Task: Explore Urban Condos in Nashville along with their reviews.
Action: Key pressed <Key.caps_lock>N<Key.caps_lock>ashville
Screenshot: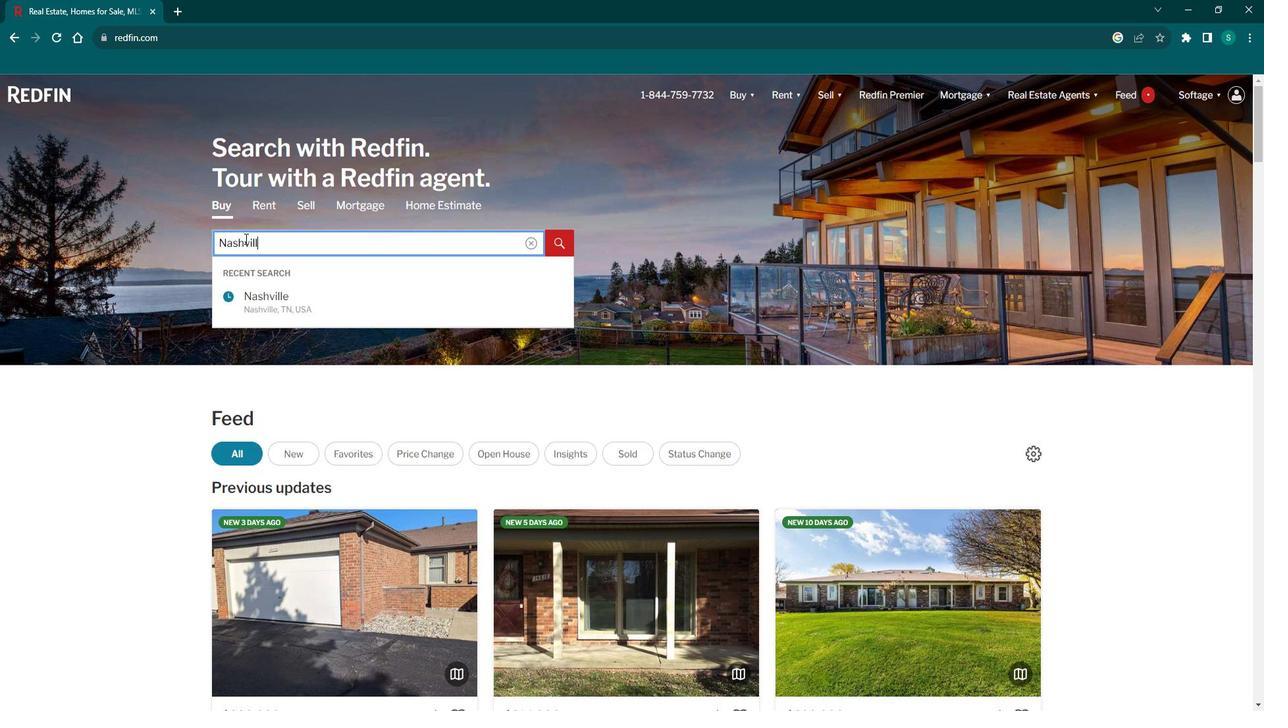 
Action: Mouse moved to (271, 380)
Screenshot: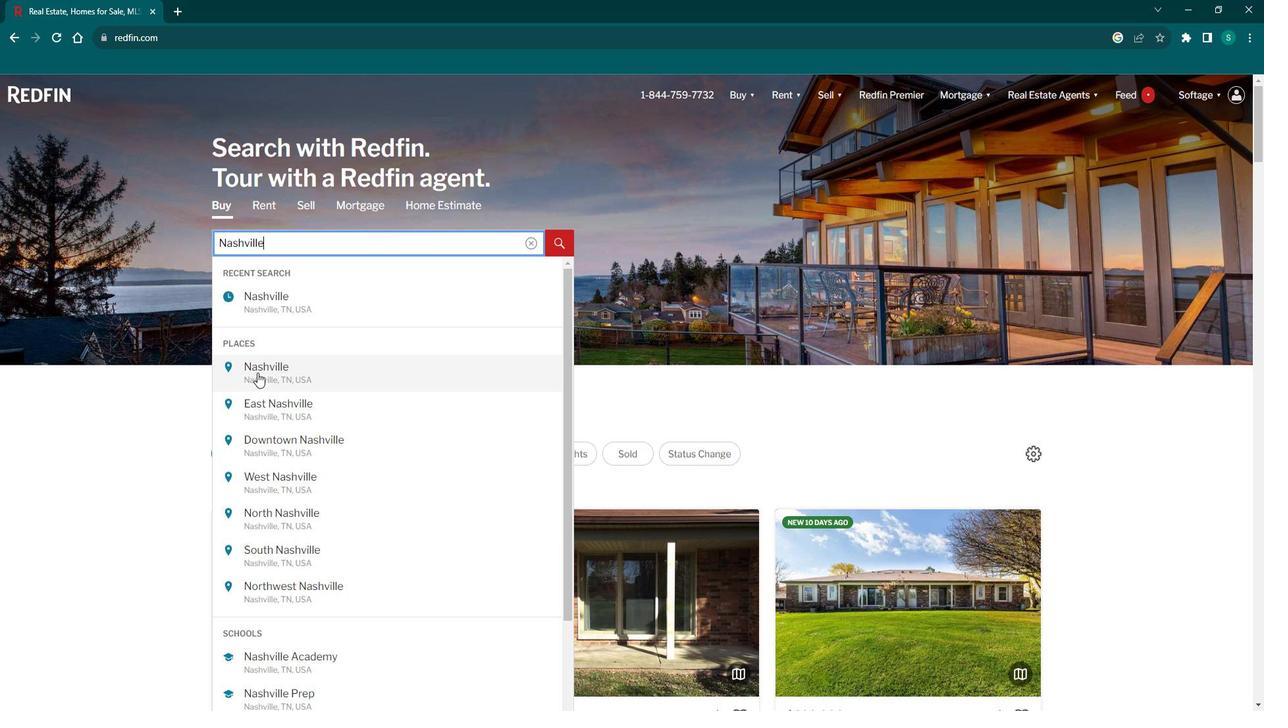 
Action: Mouse pressed left at (271, 380)
Screenshot: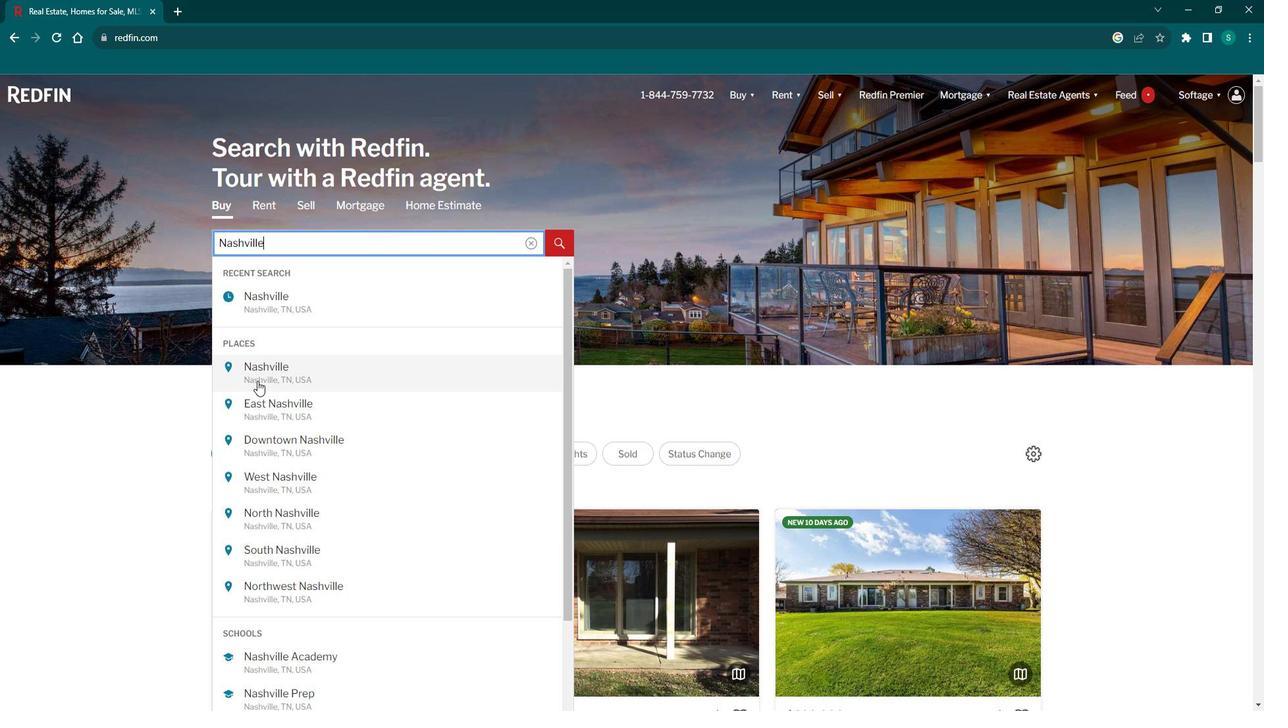 
Action: Mouse moved to (1151, 188)
Screenshot: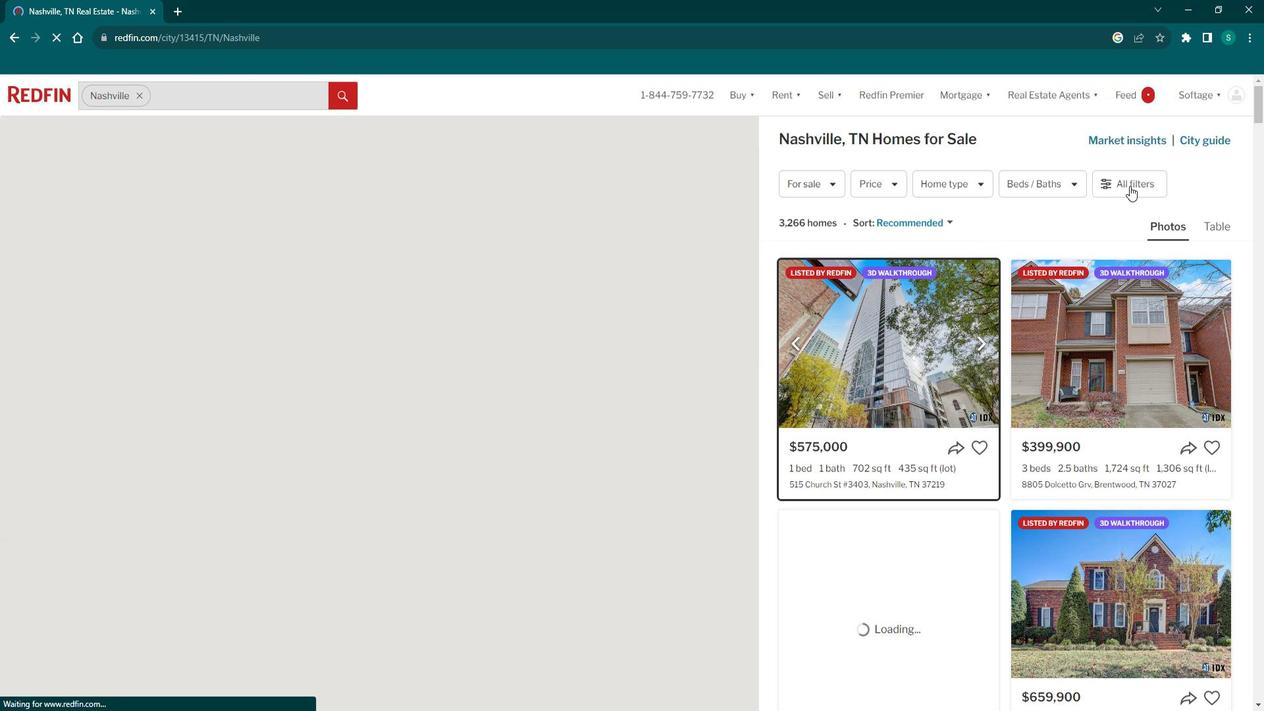 
Action: Mouse pressed left at (1151, 188)
Screenshot: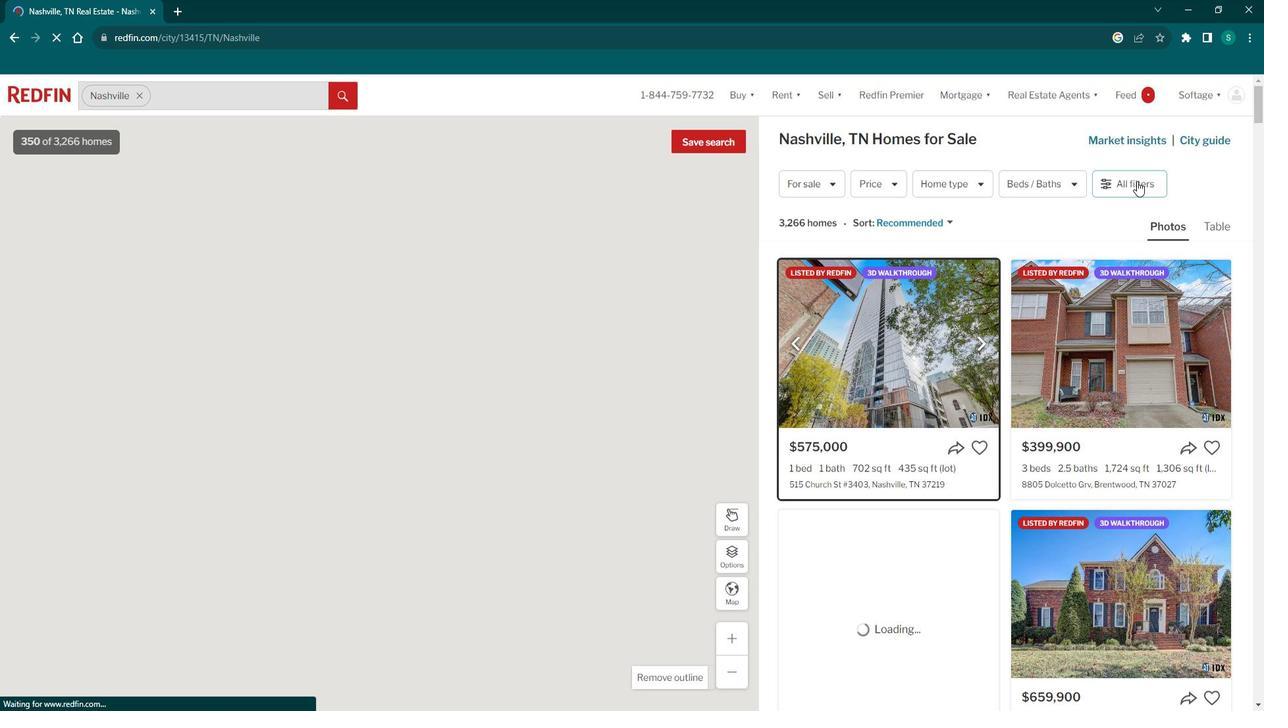 
Action: Mouse pressed left at (1151, 188)
Screenshot: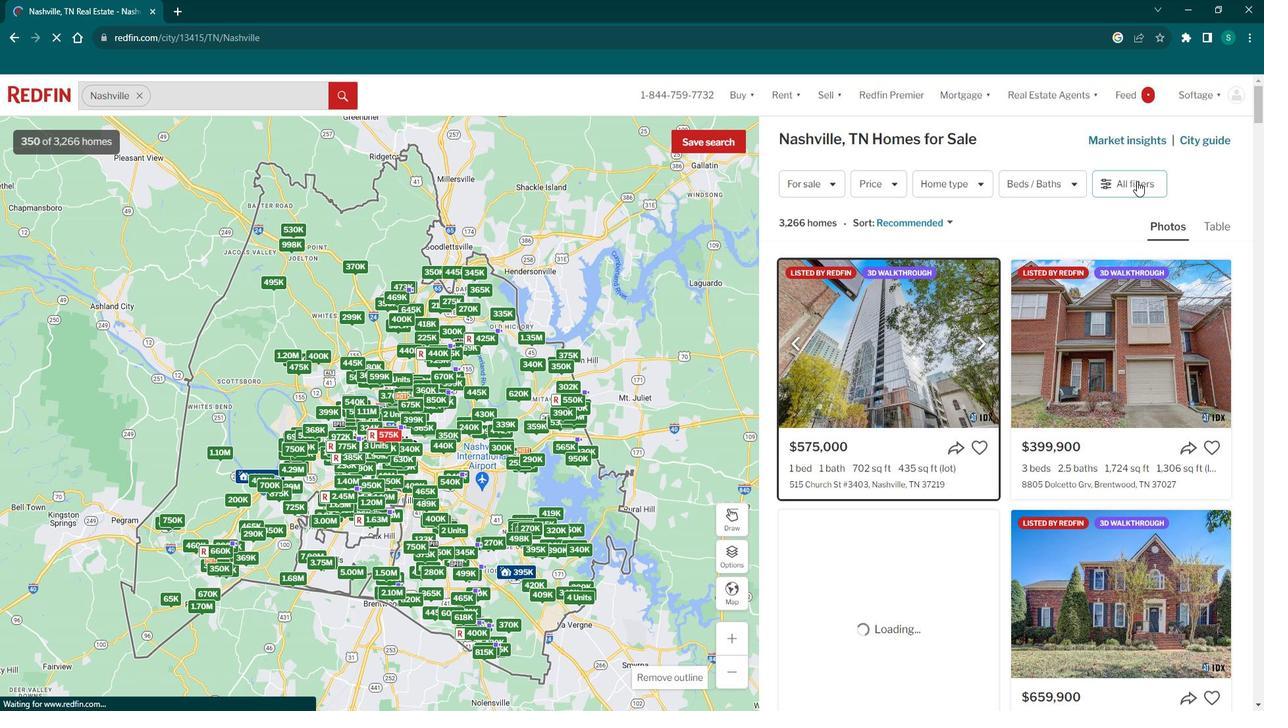 
Action: Mouse pressed left at (1151, 188)
Screenshot: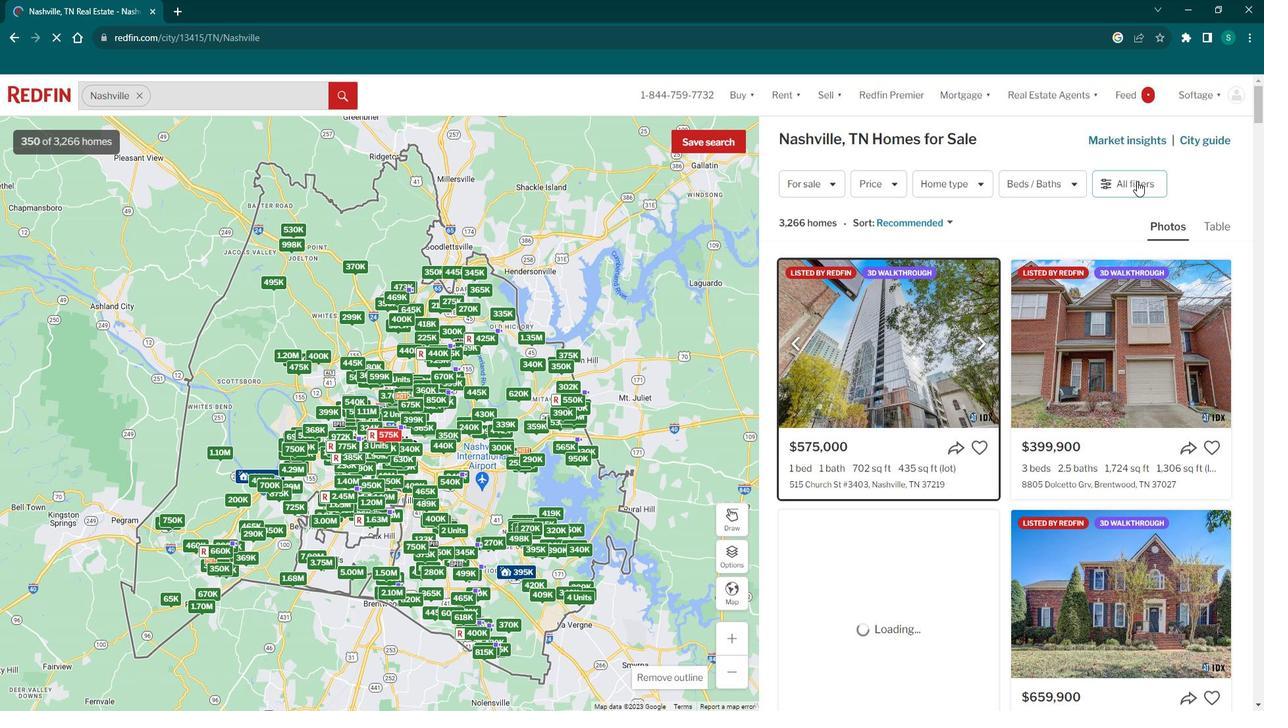 
Action: Mouse pressed left at (1151, 188)
Screenshot: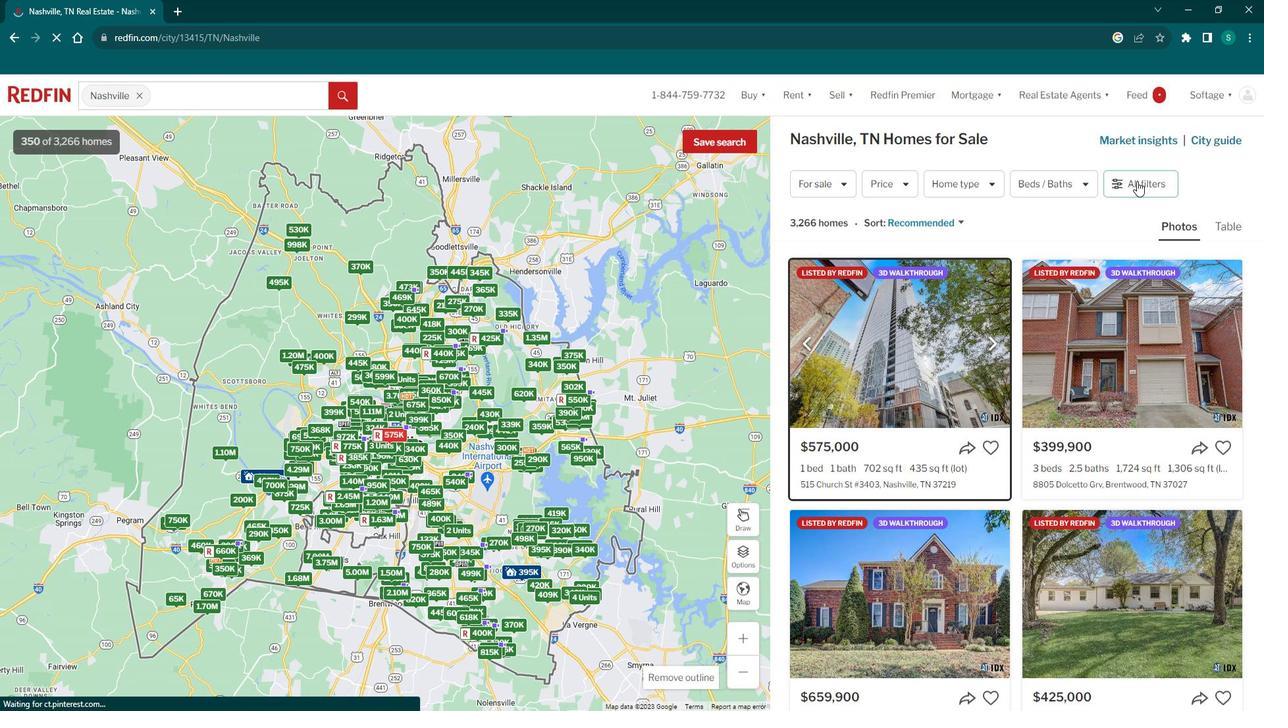 
Action: Mouse moved to (876, 455)
Screenshot: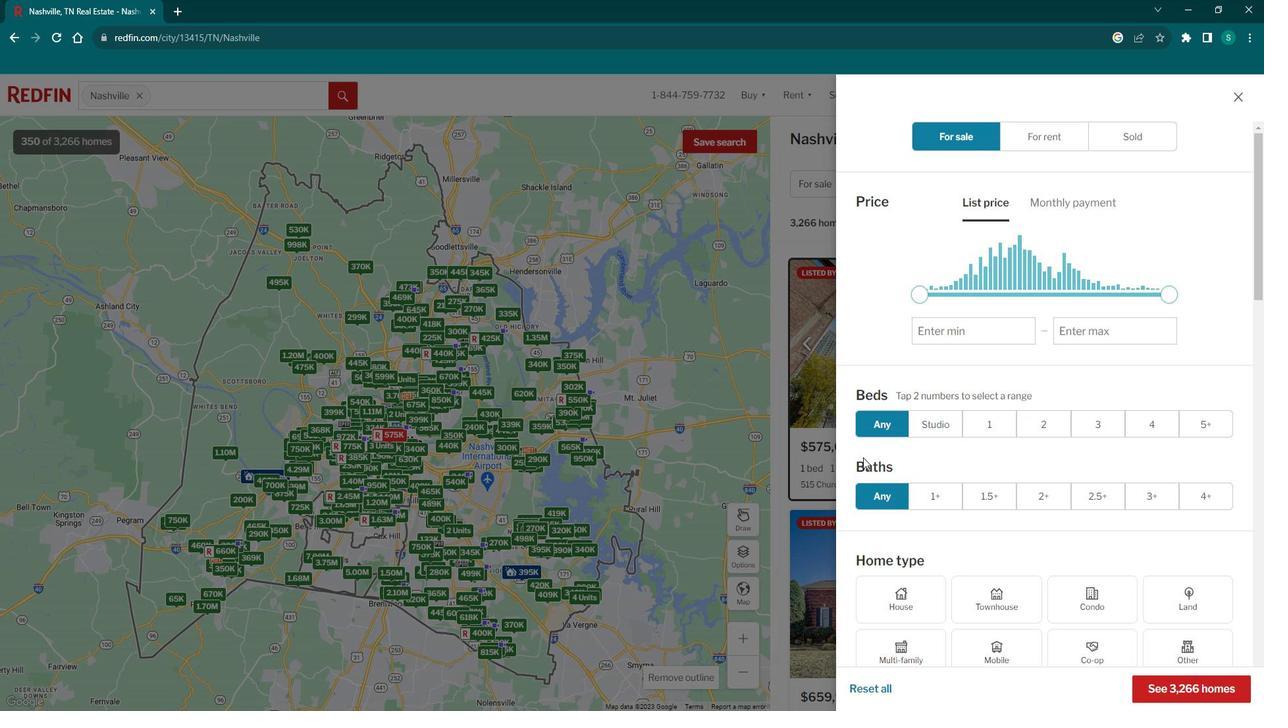 
Action: Mouse scrolled (876, 454) with delta (0, 0)
Screenshot: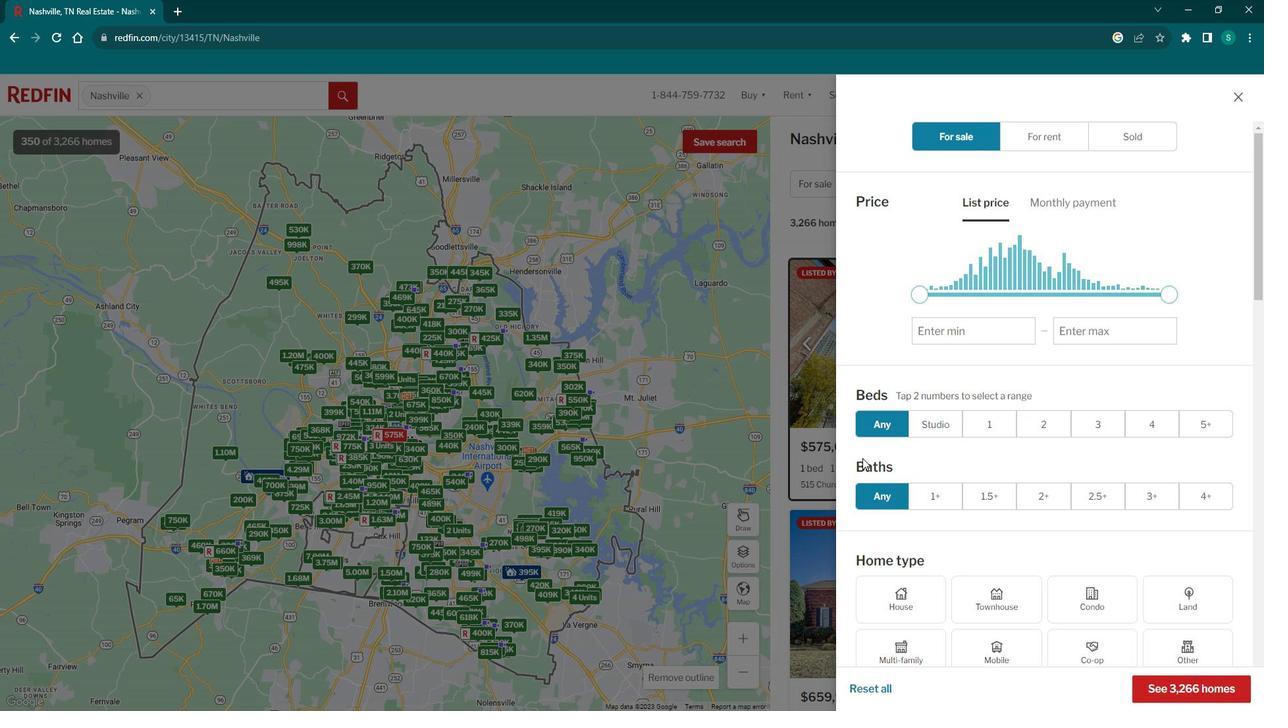 
Action: Mouse scrolled (876, 454) with delta (0, 0)
Screenshot: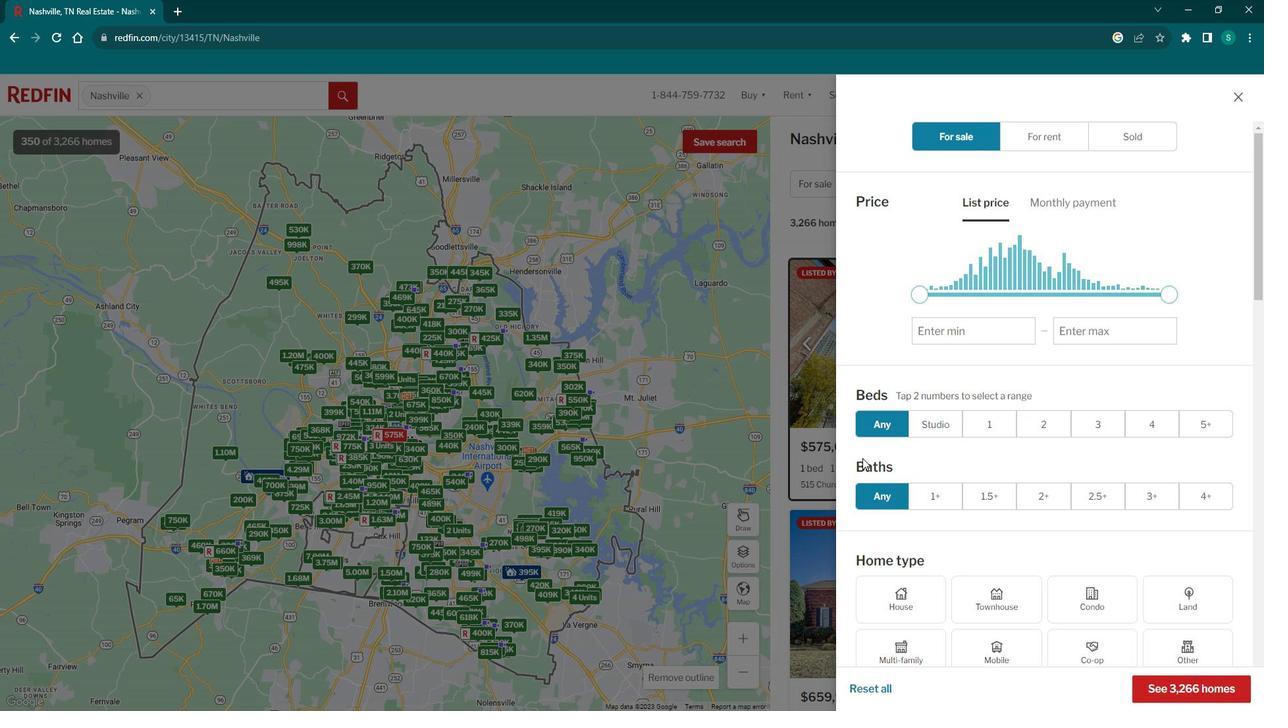 
Action: Mouse scrolled (876, 454) with delta (0, 0)
Screenshot: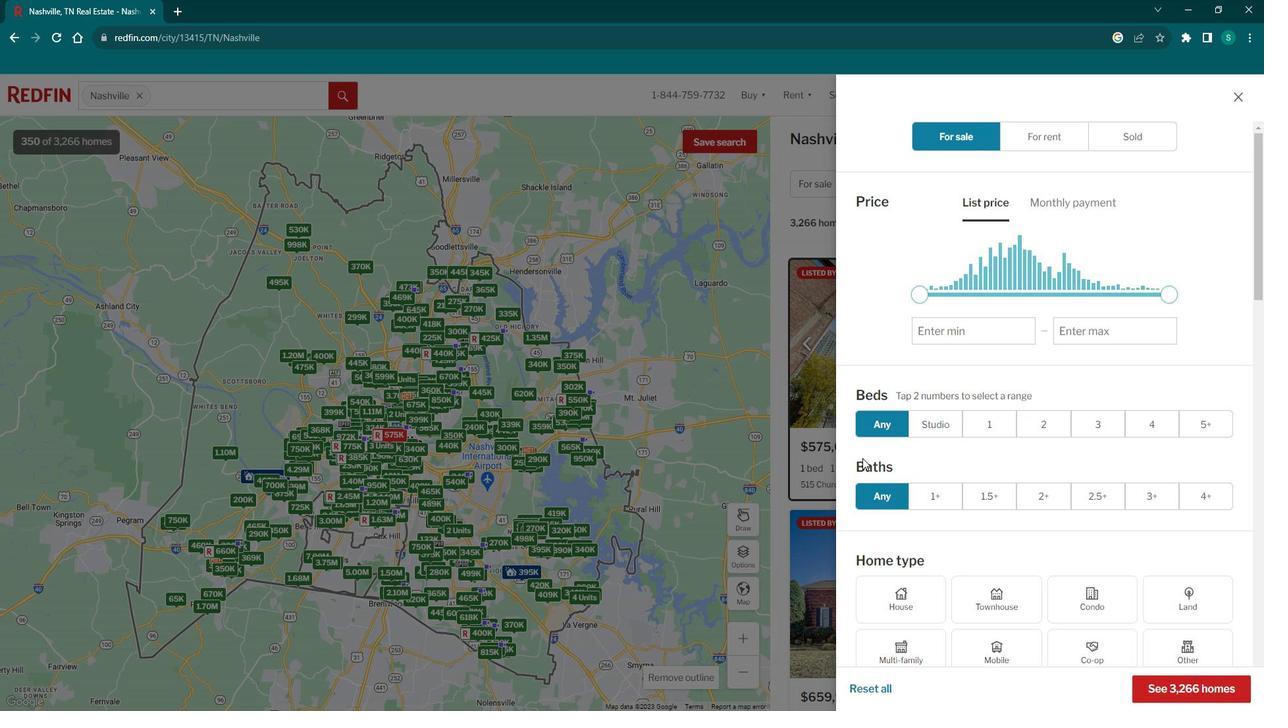 
Action: Mouse scrolled (876, 454) with delta (0, 0)
Screenshot: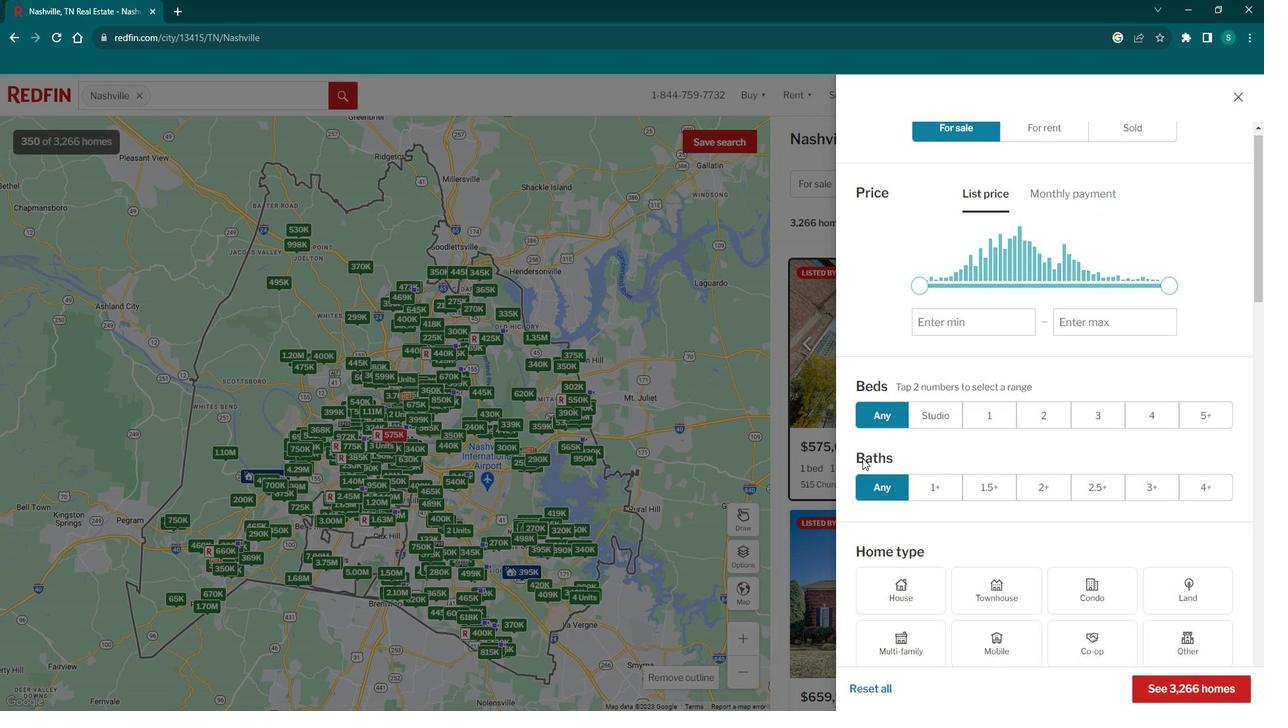 
Action: Mouse moved to (1095, 391)
Screenshot: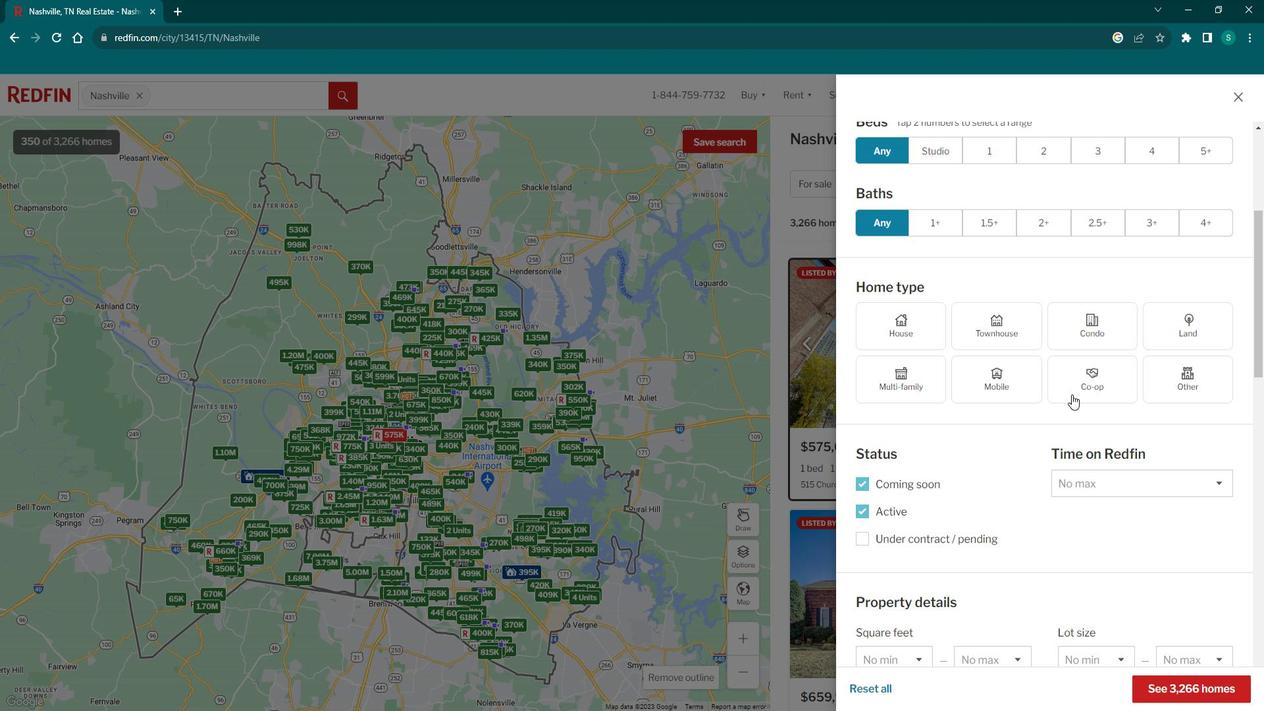 
Action: Mouse pressed left at (1095, 391)
Screenshot: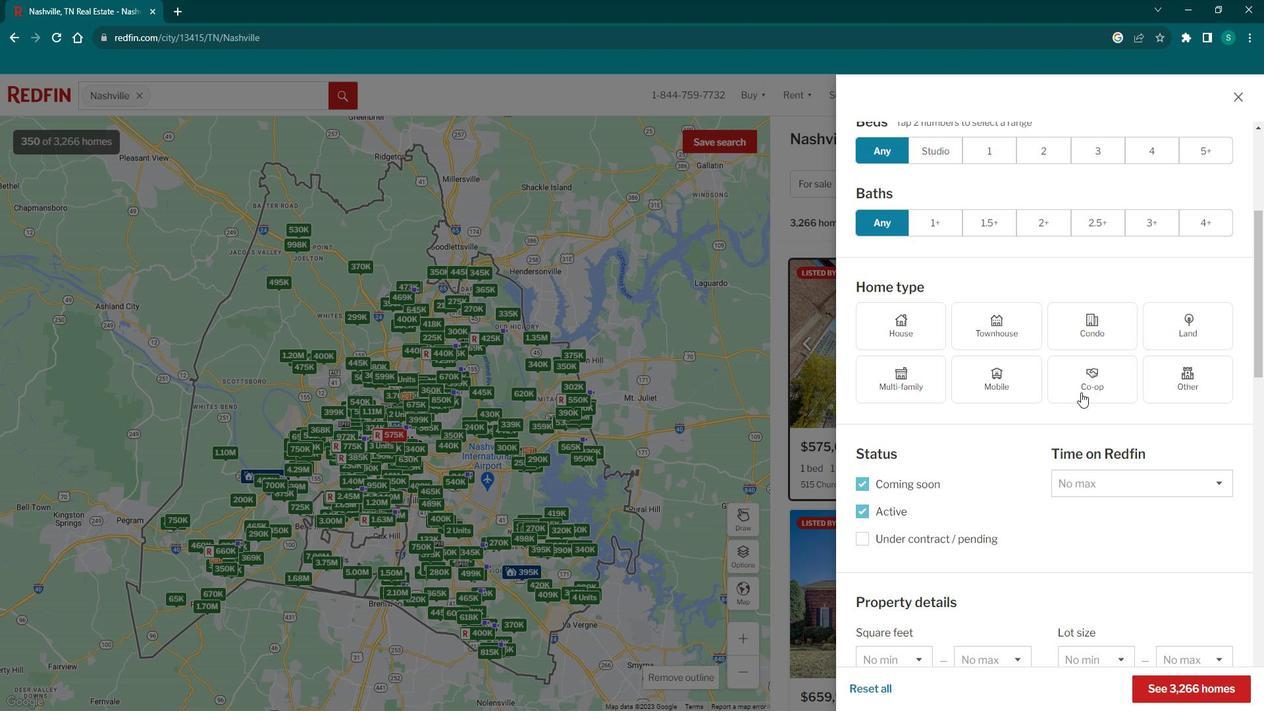 
Action: Mouse moved to (1112, 344)
Screenshot: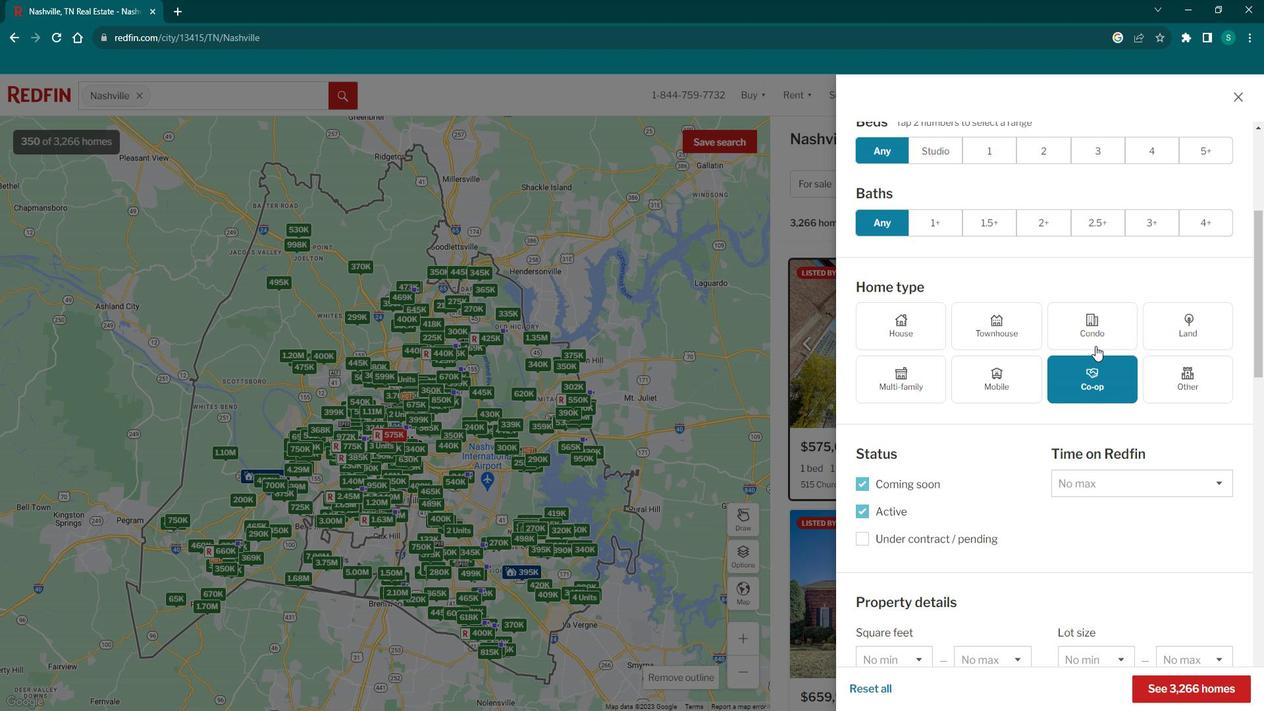 
Action: Mouse pressed left at (1112, 344)
Screenshot: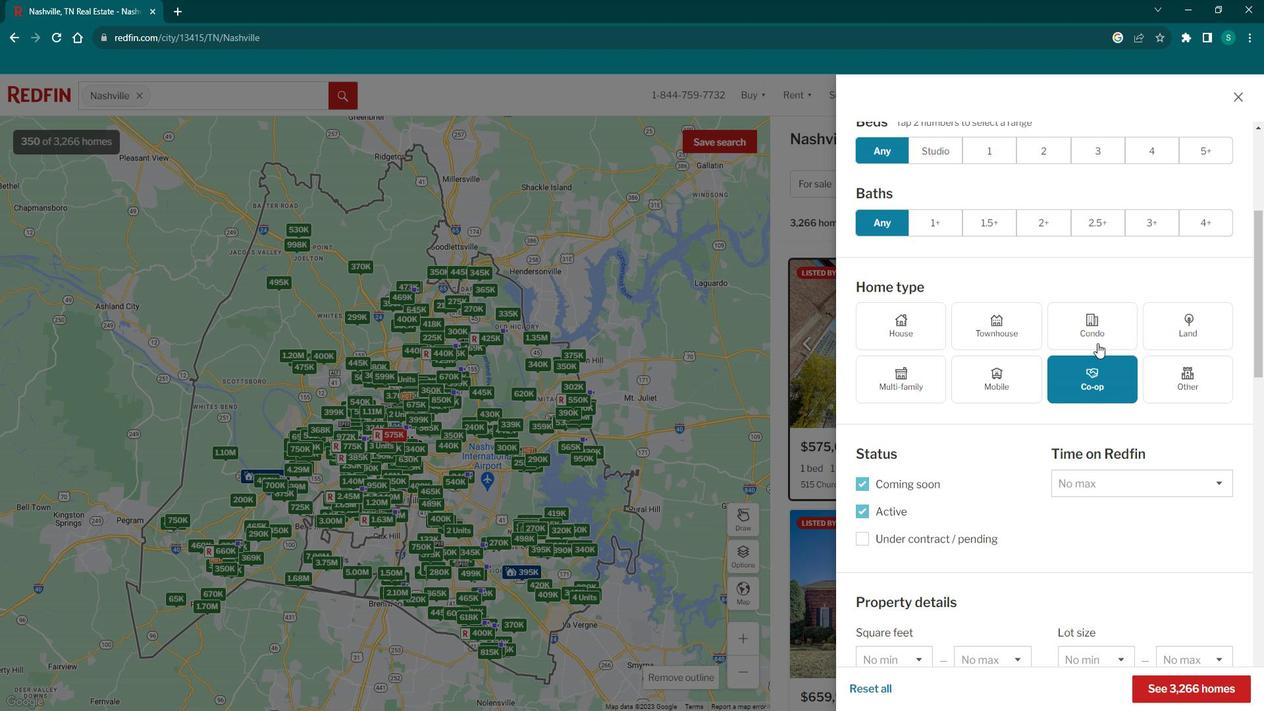 
Action: Mouse moved to (1103, 374)
Screenshot: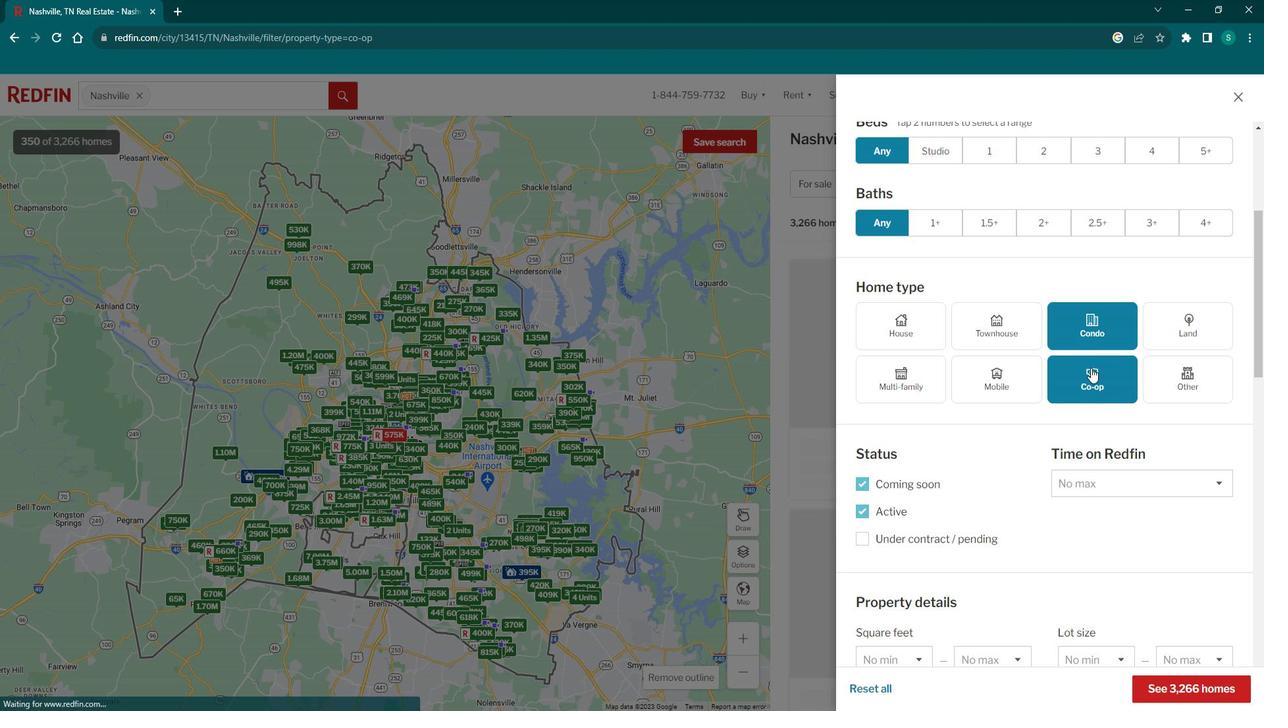
Action: Mouse pressed left at (1103, 374)
Screenshot: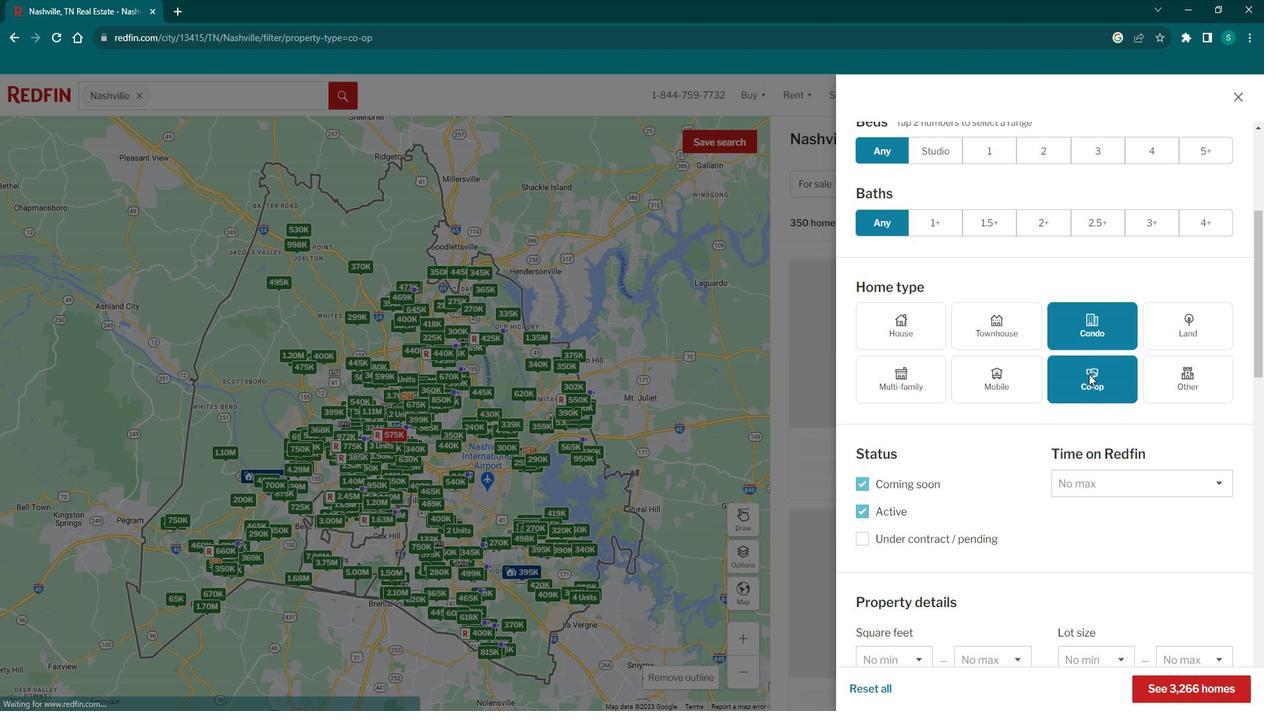 
Action: Mouse moved to (1051, 445)
Screenshot: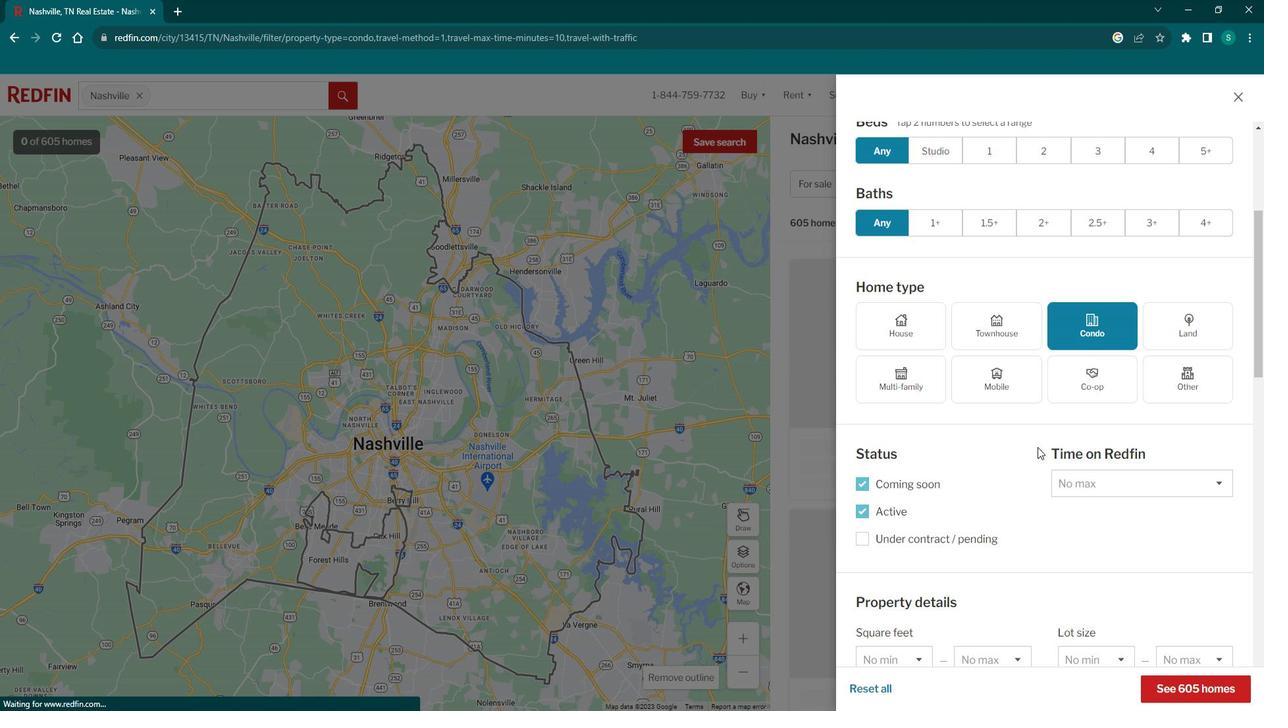 
Action: Mouse scrolled (1051, 444) with delta (0, 0)
Screenshot: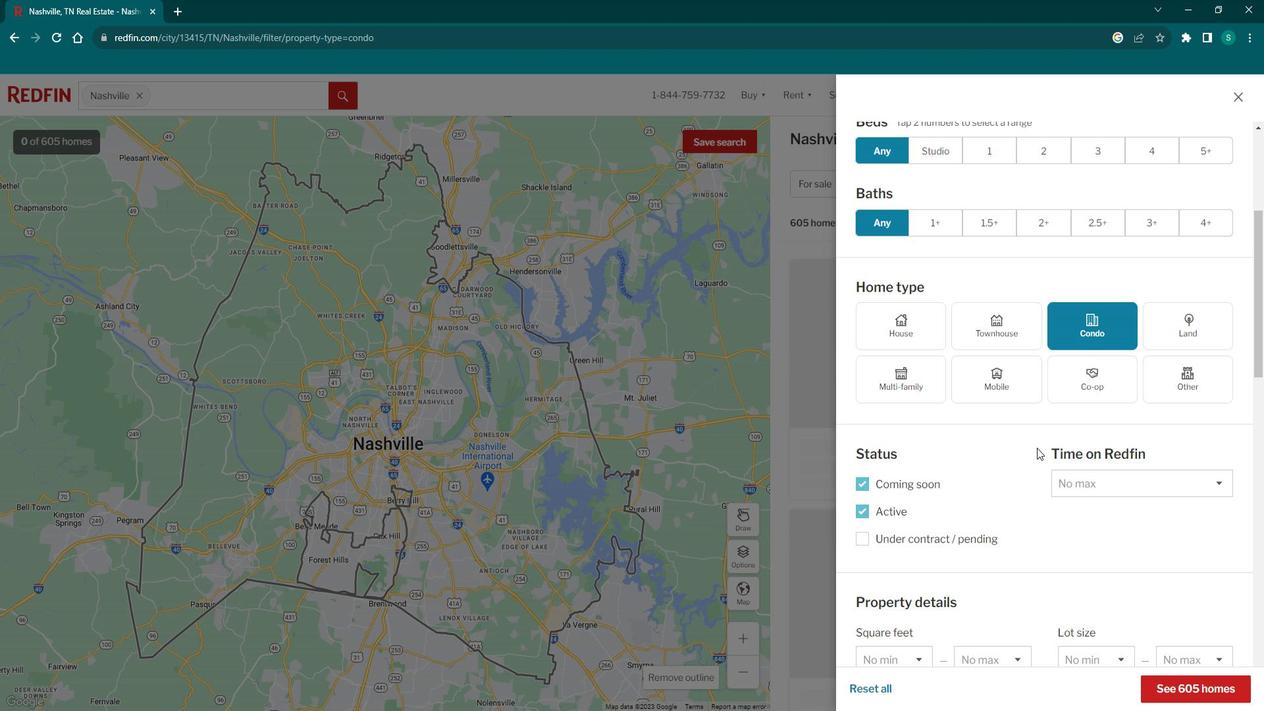 
Action: Mouse scrolled (1051, 444) with delta (0, 0)
Screenshot: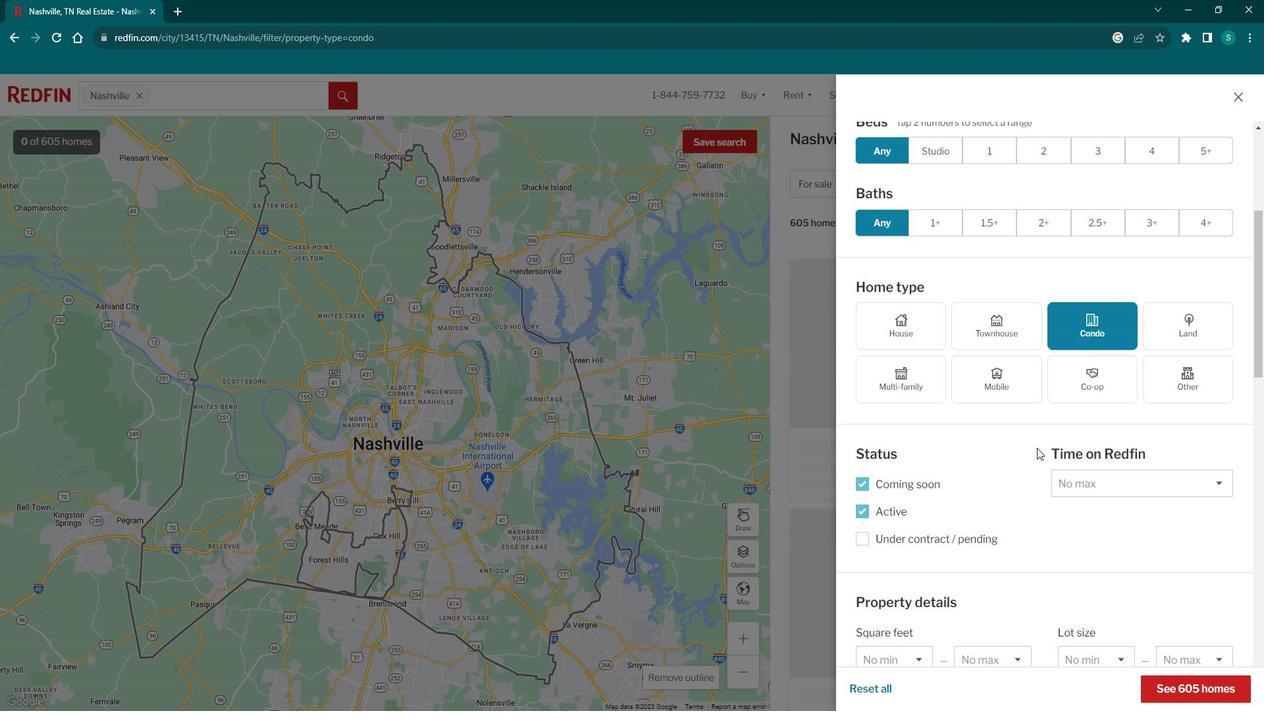 
Action: Mouse scrolled (1051, 444) with delta (0, 0)
Screenshot: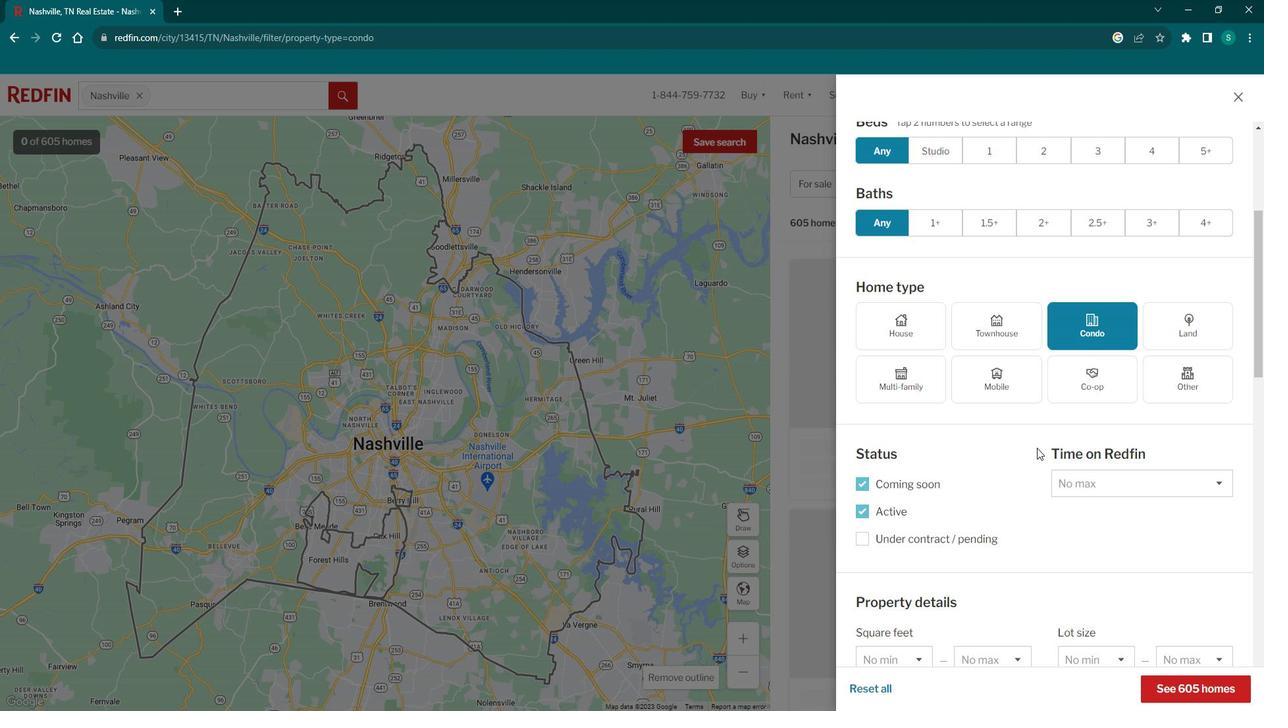 
Action: Mouse scrolled (1051, 444) with delta (0, 0)
Screenshot: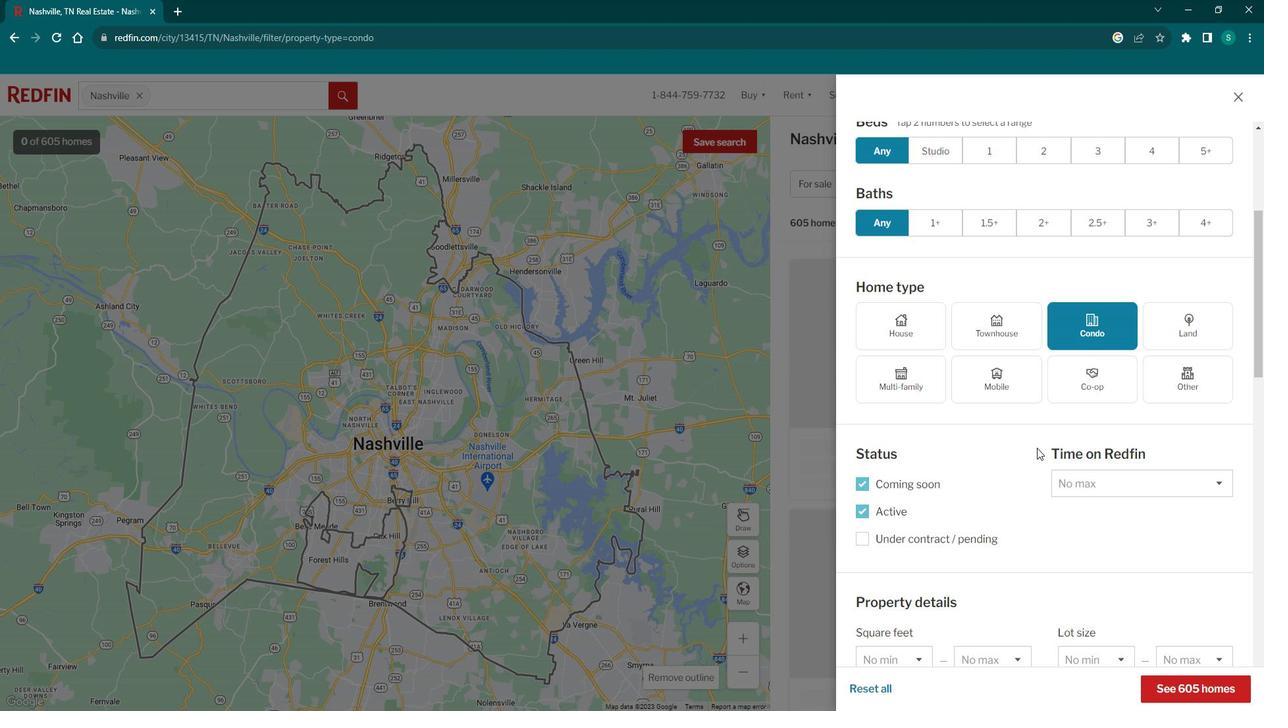 
Action: Mouse scrolled (1051, 444) with delta (0, 0)
Screenshot: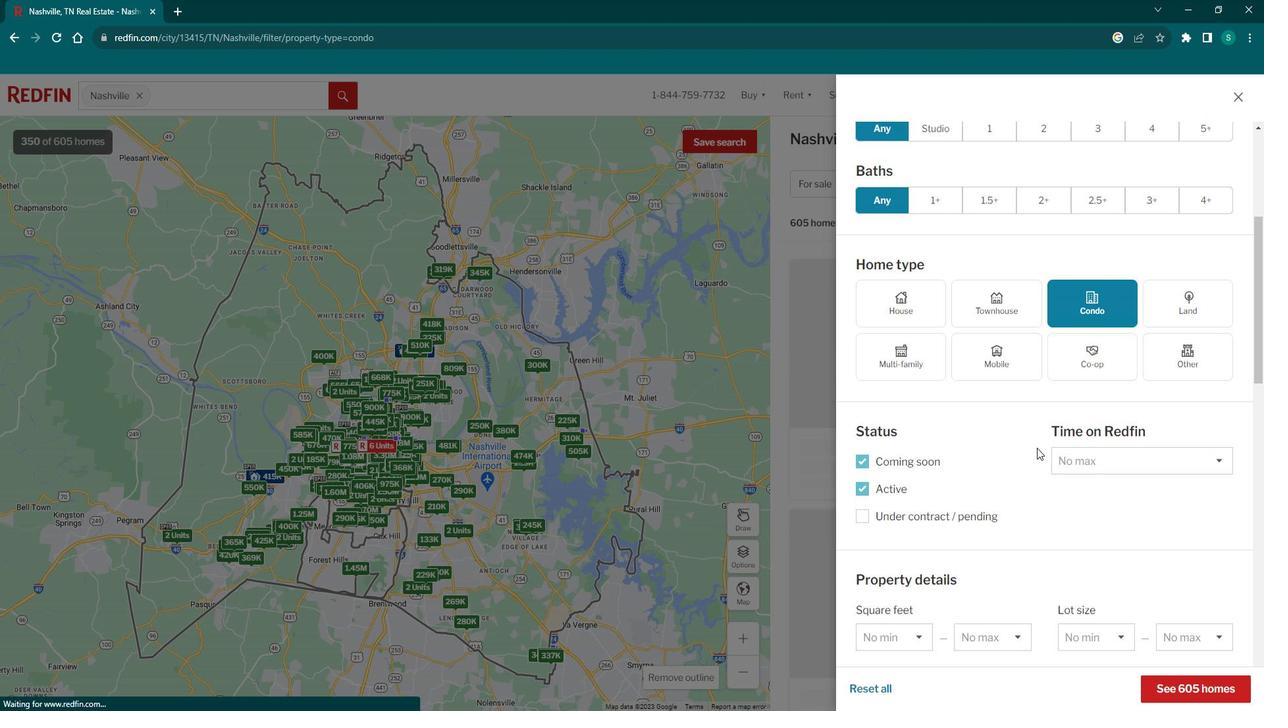 
Action: Mouse moved to (1198, 683)
Screenshot: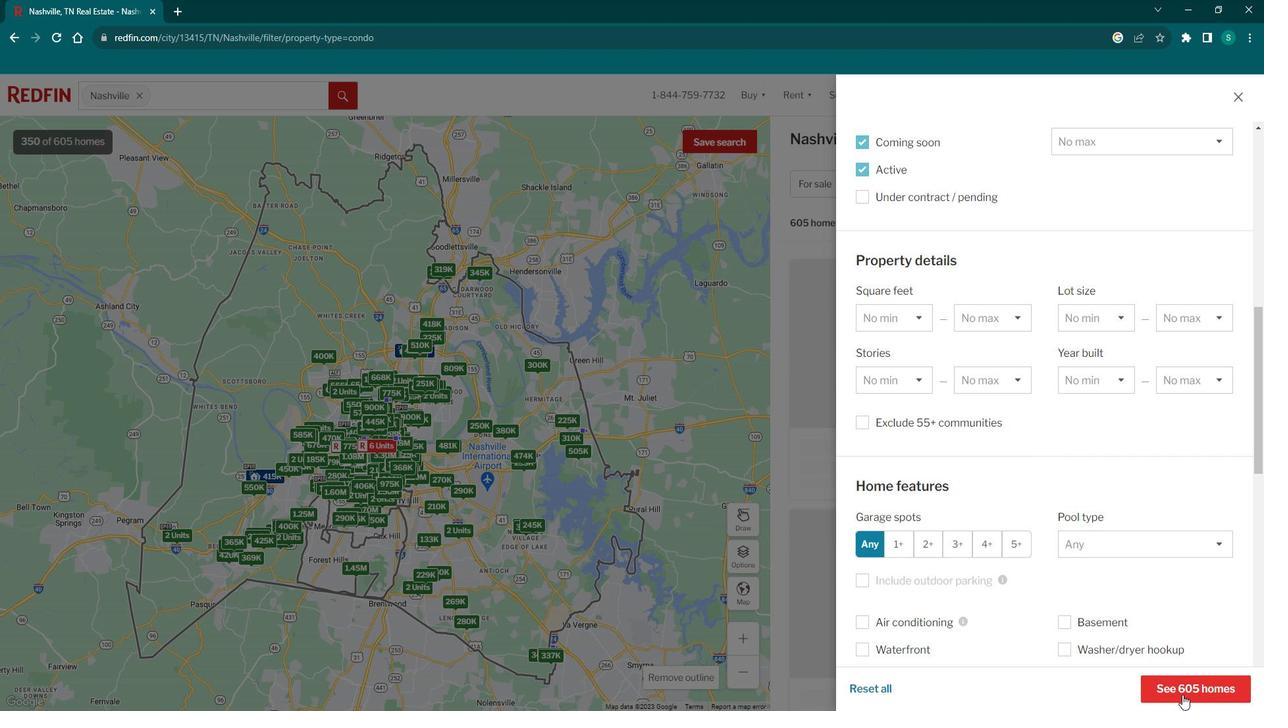 
Action: Mouse pressed left at (1198, 683)
Screenshot: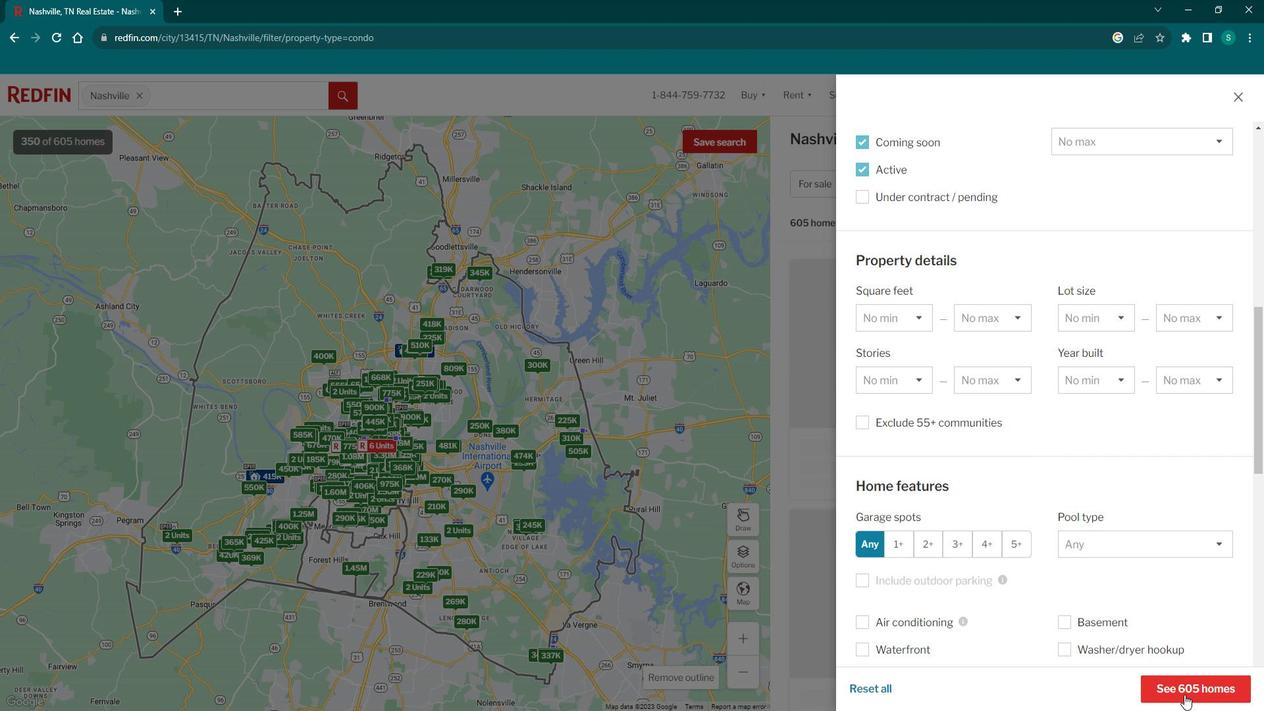 
Action: Mouse moved to (942, 422)
Screenshot: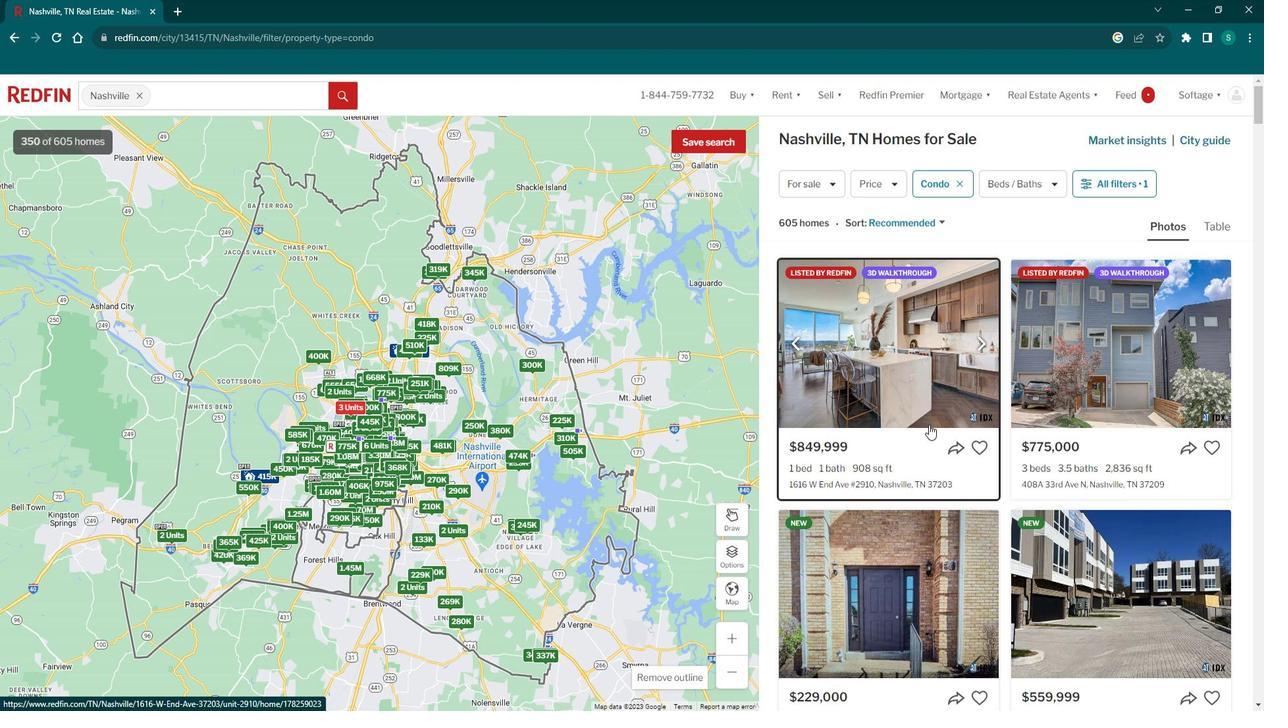 
Action: Mouse pressed left at (942, 422)
Screenshot: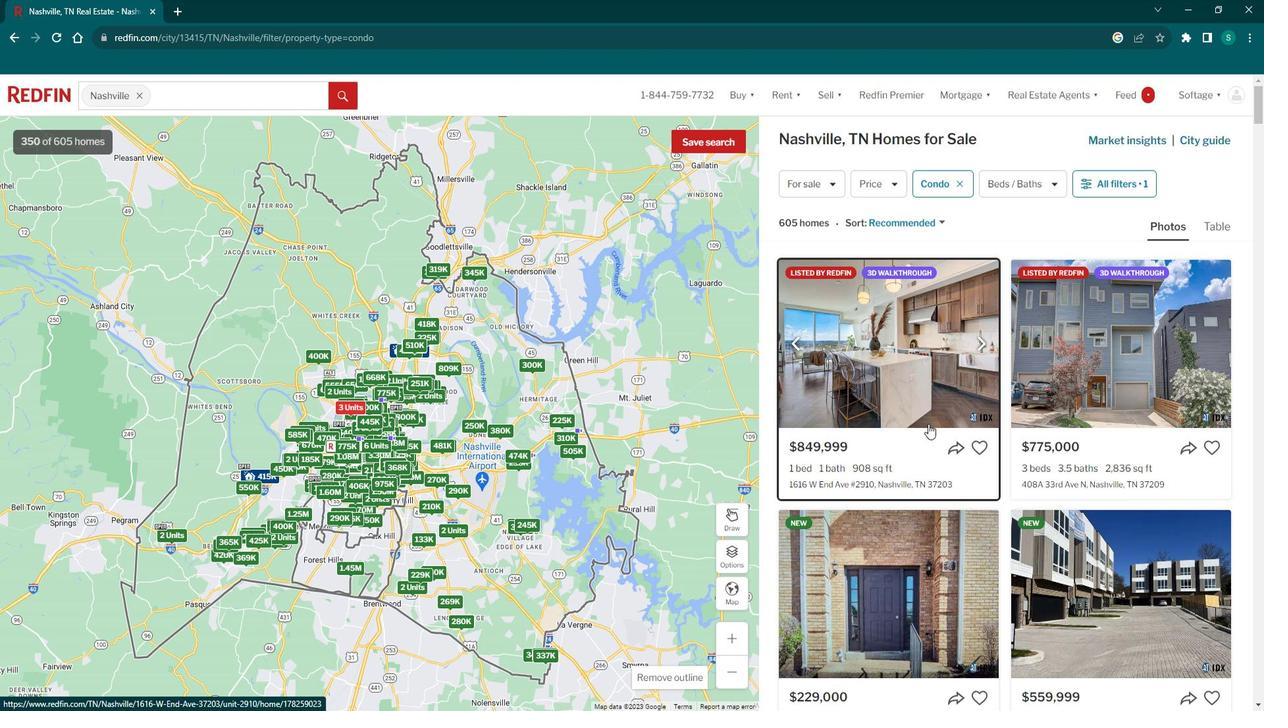 
Action: Mouse moved to (547, 465)
Screenshot: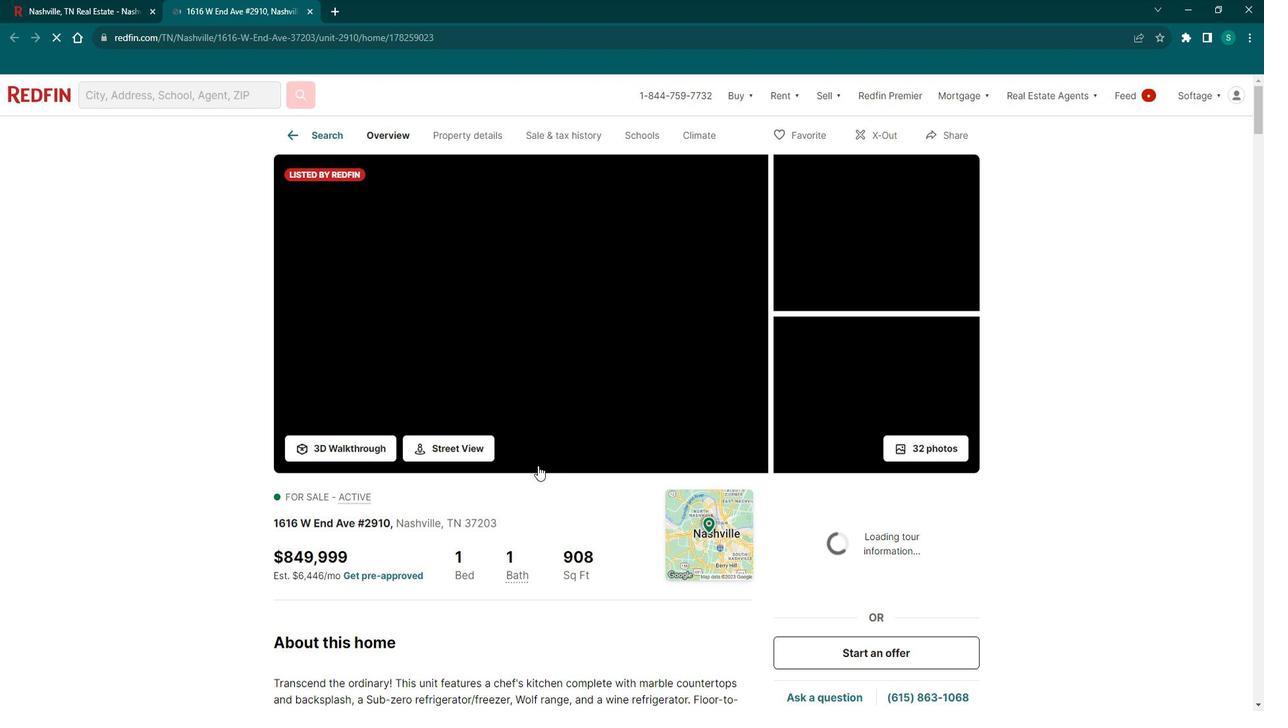 
Action: Mouse scrolled (547, 464) with delta (0, 0)
Screenshot: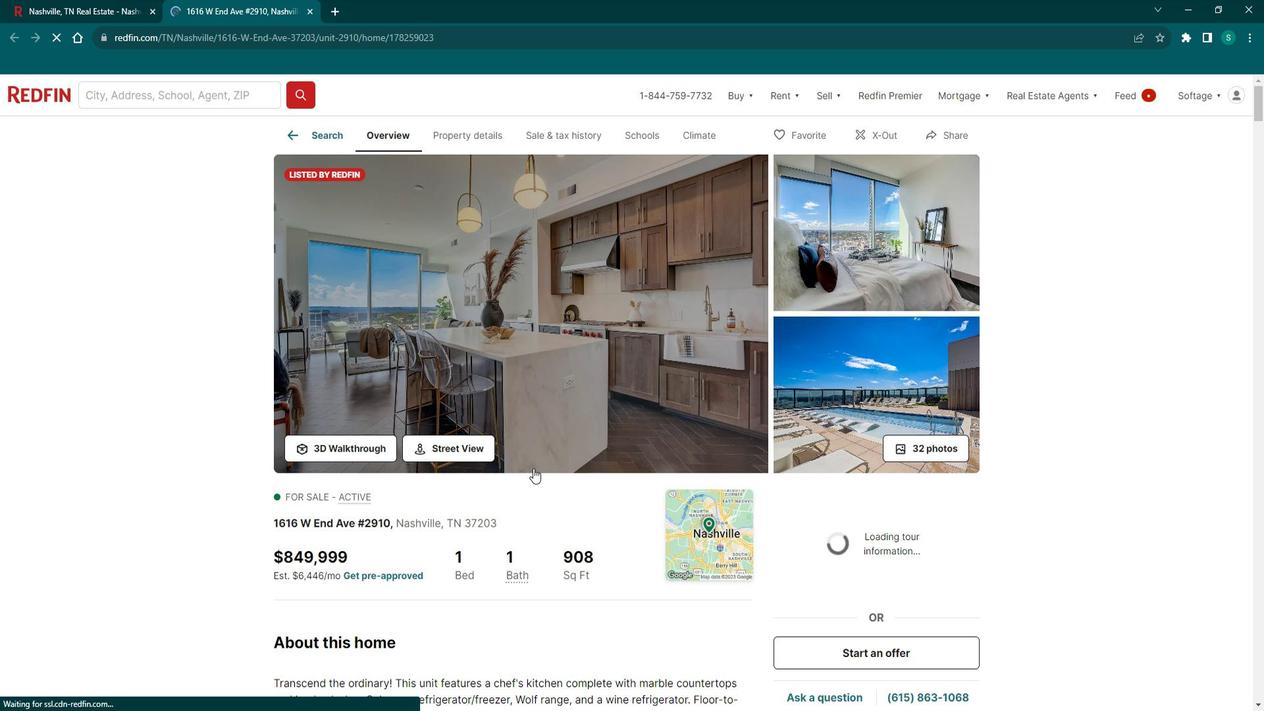 
Action: Mouse scrolled (547, 464) with delta (0, 0)
Screenshot: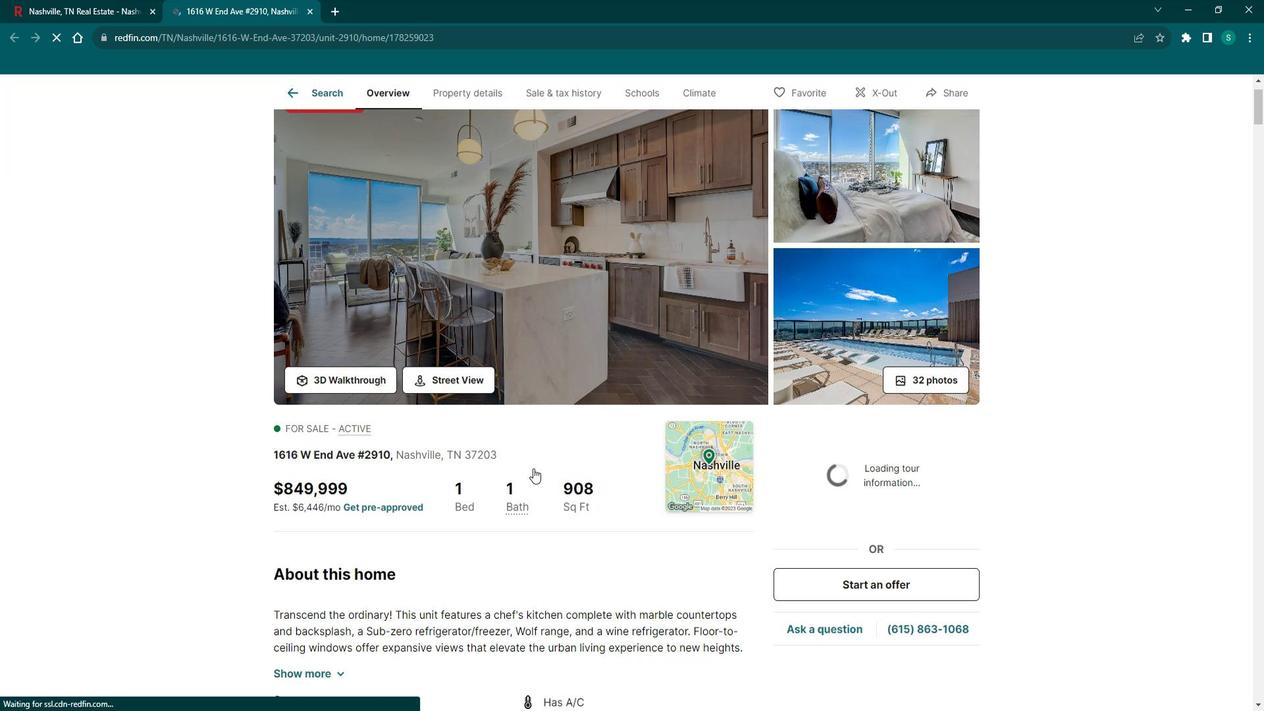 
Action: Mouse scrolled (547, 464) with delta (0, 0)
Screenshot: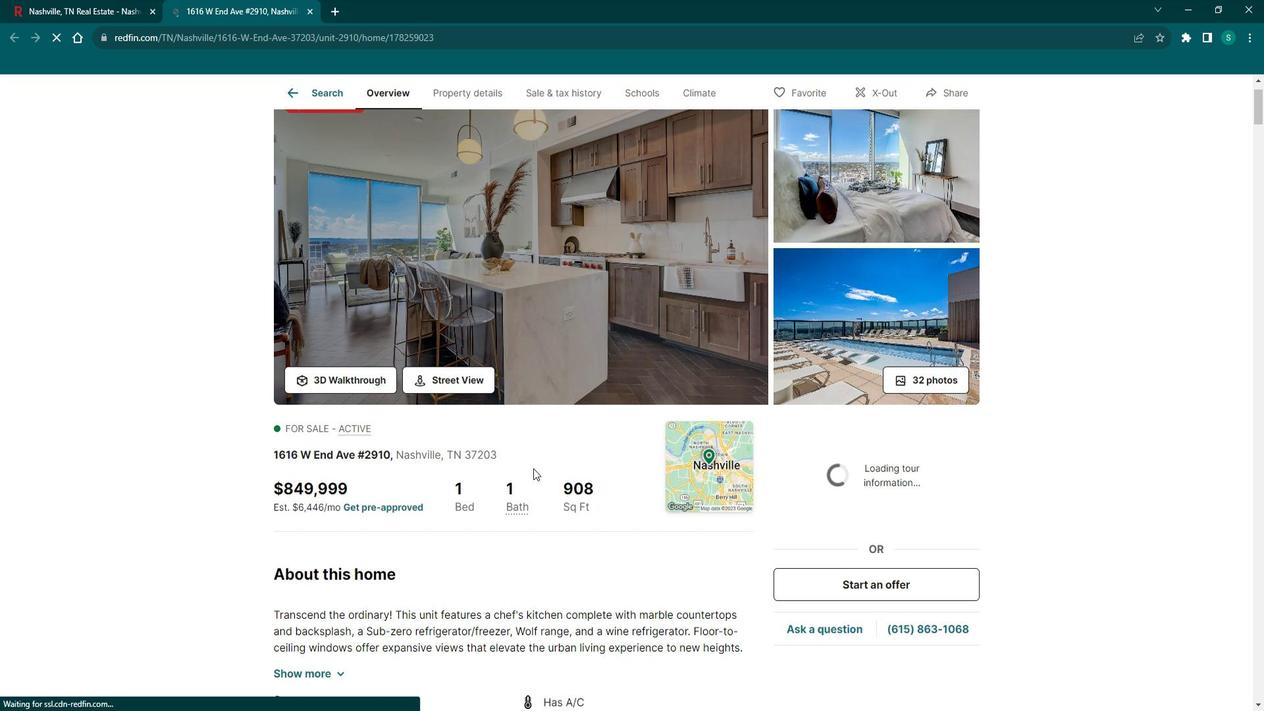 
Action: Mouse scrolled (547, 464) with delta (0, 0)
Screenshot: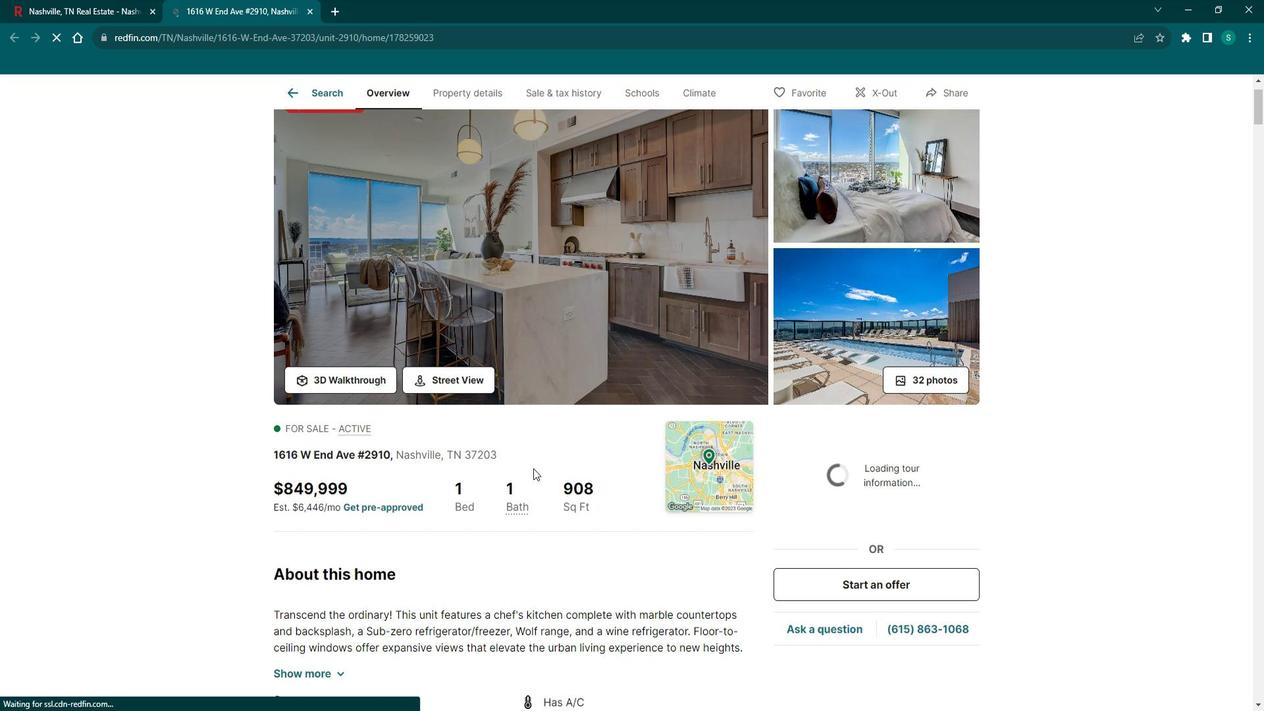 
Action: Mouse scrolled (547, 464) with delta (0, 0)
Screenshot: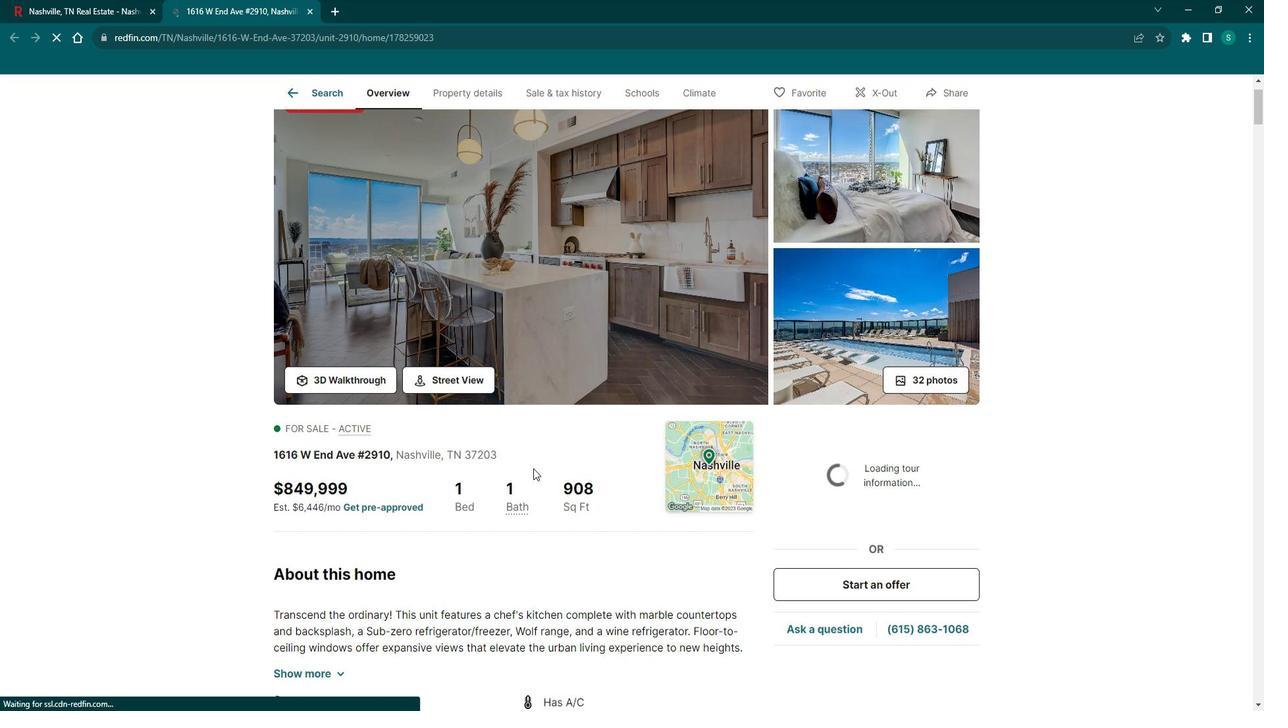 
Action: Mouse scrolled (547, 464) with delta (0, 0)
Screenshot: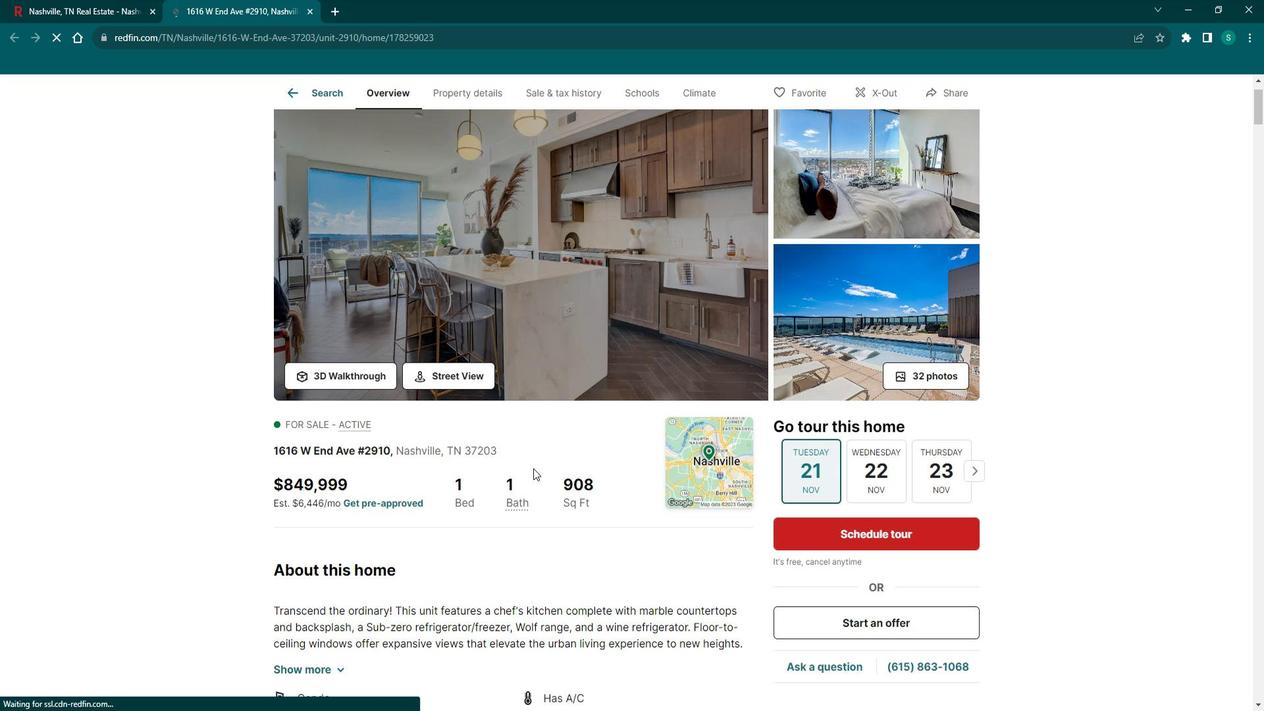 
Action: Mouse moved to (413, 465)
Screenshot: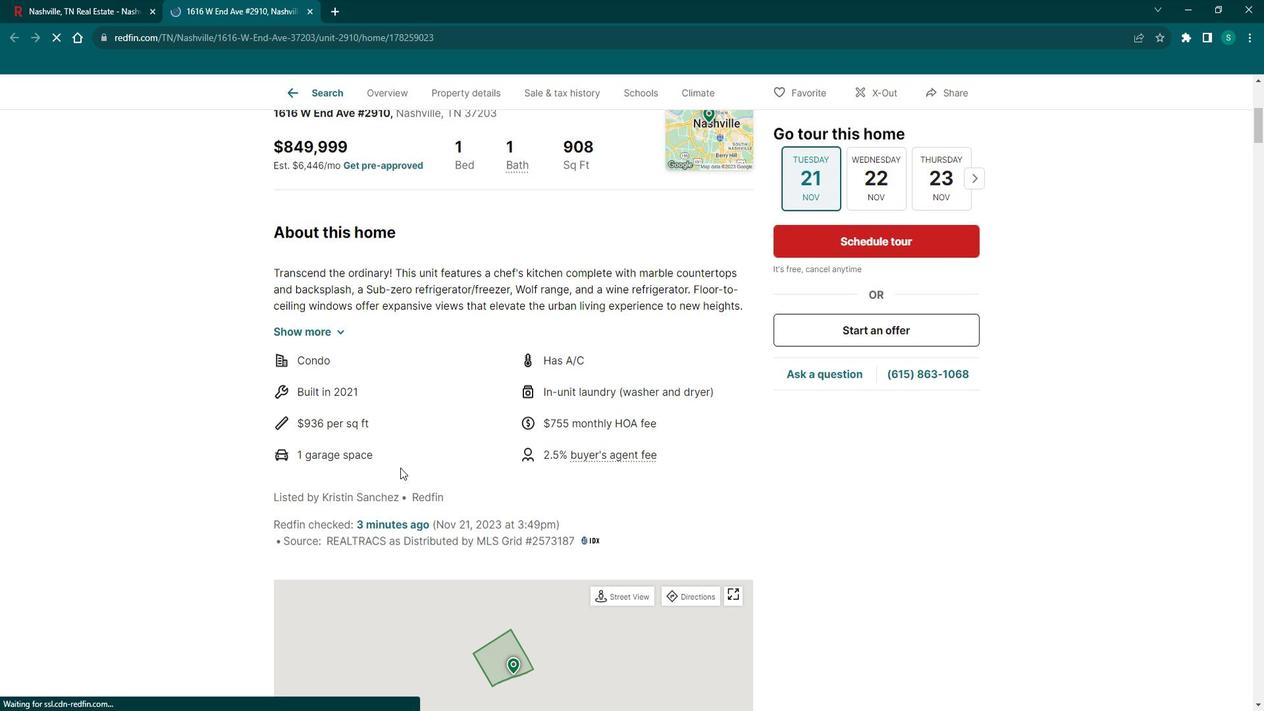 
Action: Mouse scrolled (413, 464) with delta (0, 0)
Screenshot: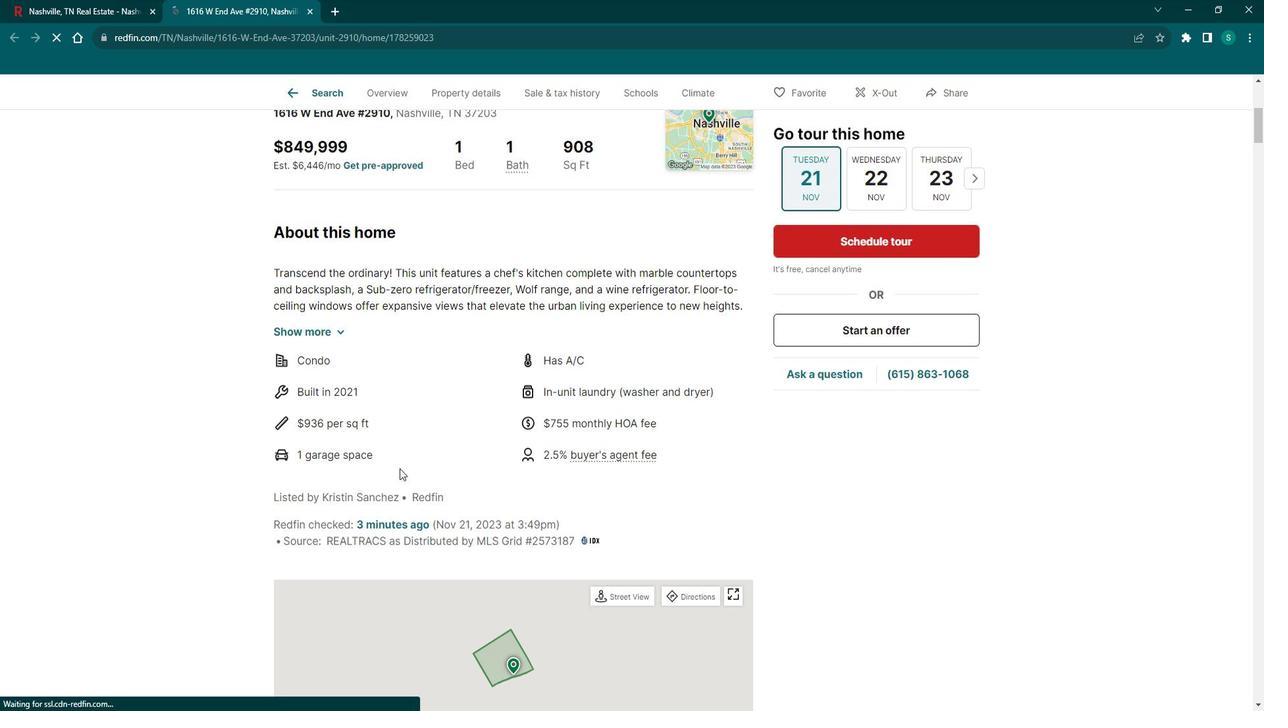 
Action: Mouse scrolled (413, 464) with delta (0, 0)
Screenshot: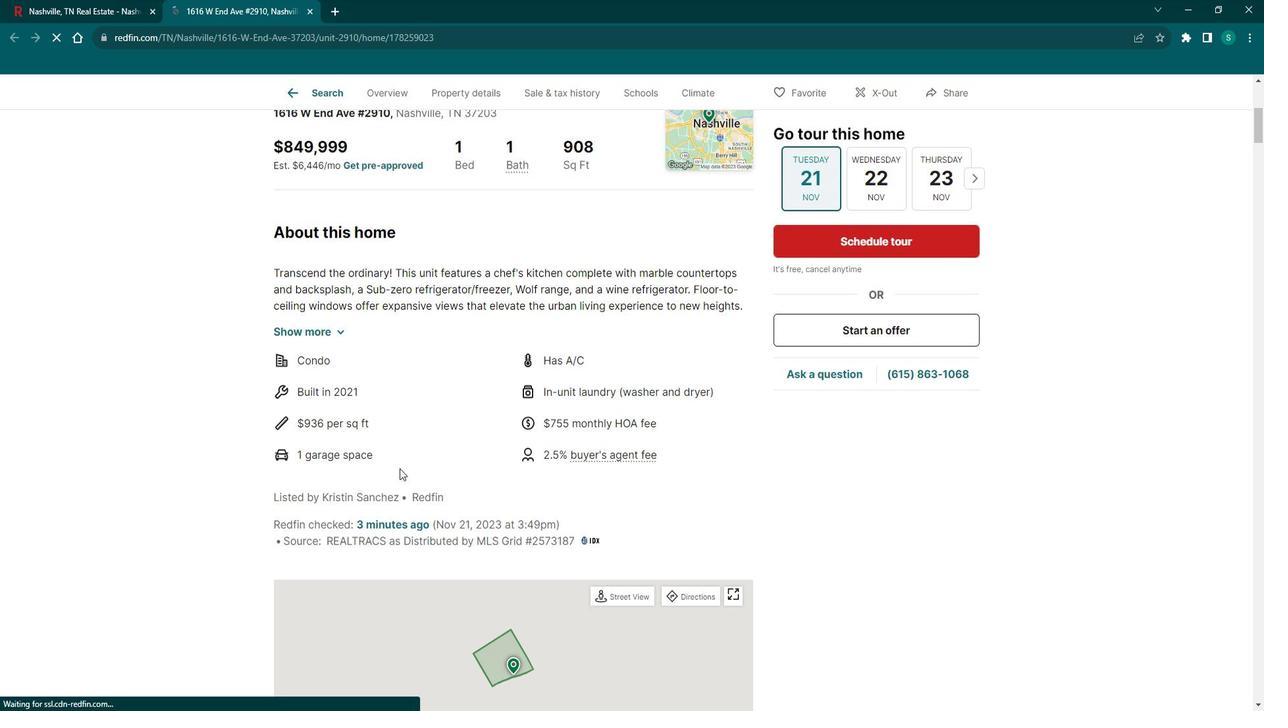 
Action: Mouse scrolled (413, 464) with delta (0, 0)
Screenshot: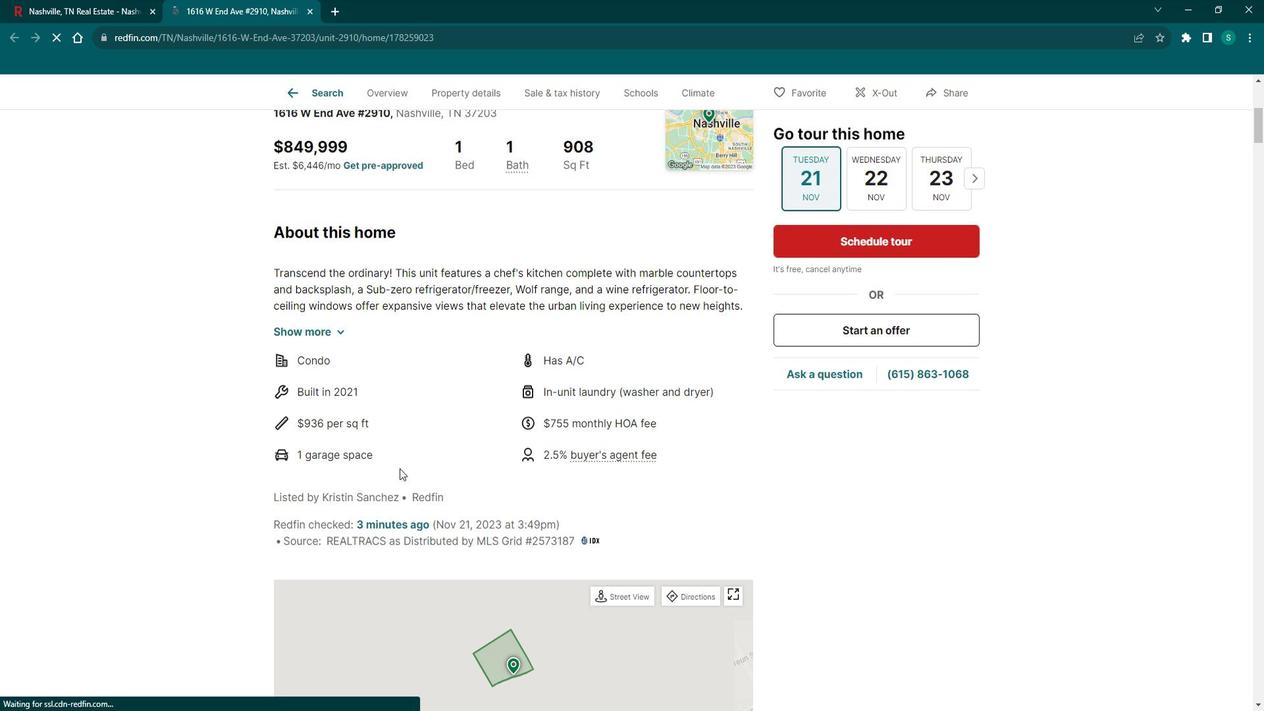
Action: Mouse scrolled (413, 464) with delta (0, 0)
Screenshot: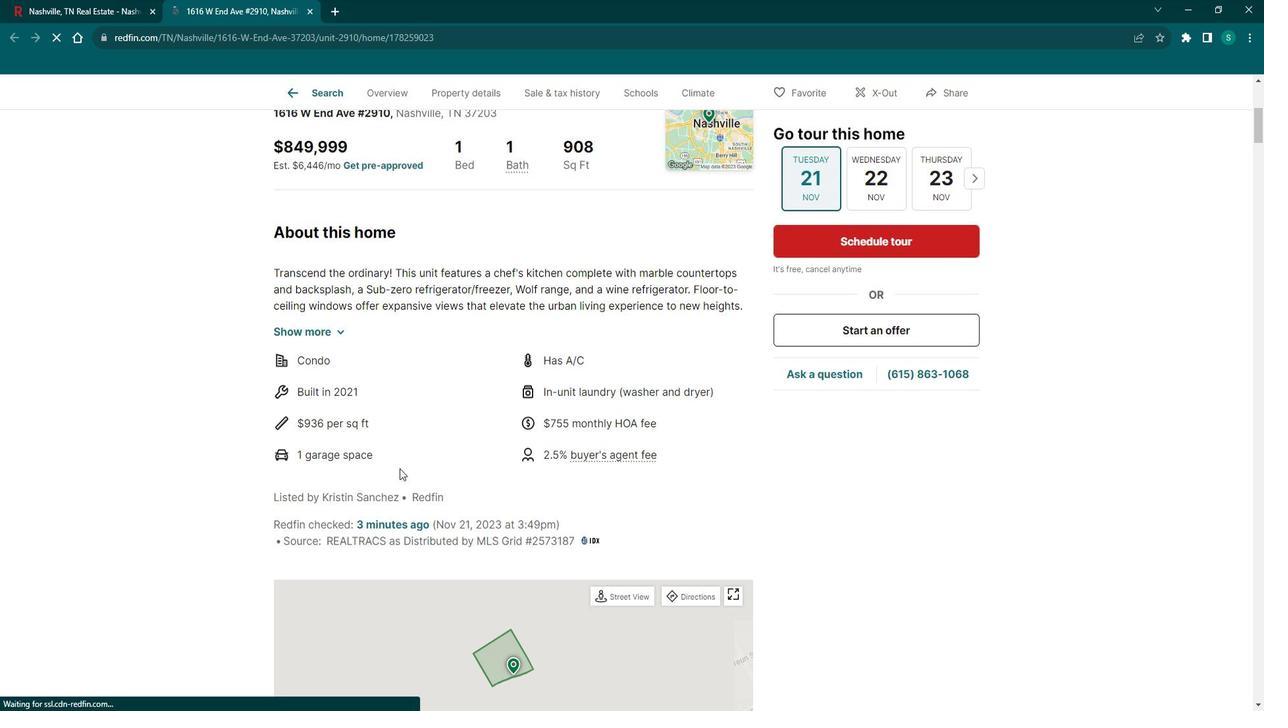 
Action: Mouse scrolled (413, 464) with delta (0, 0)
Screenshot: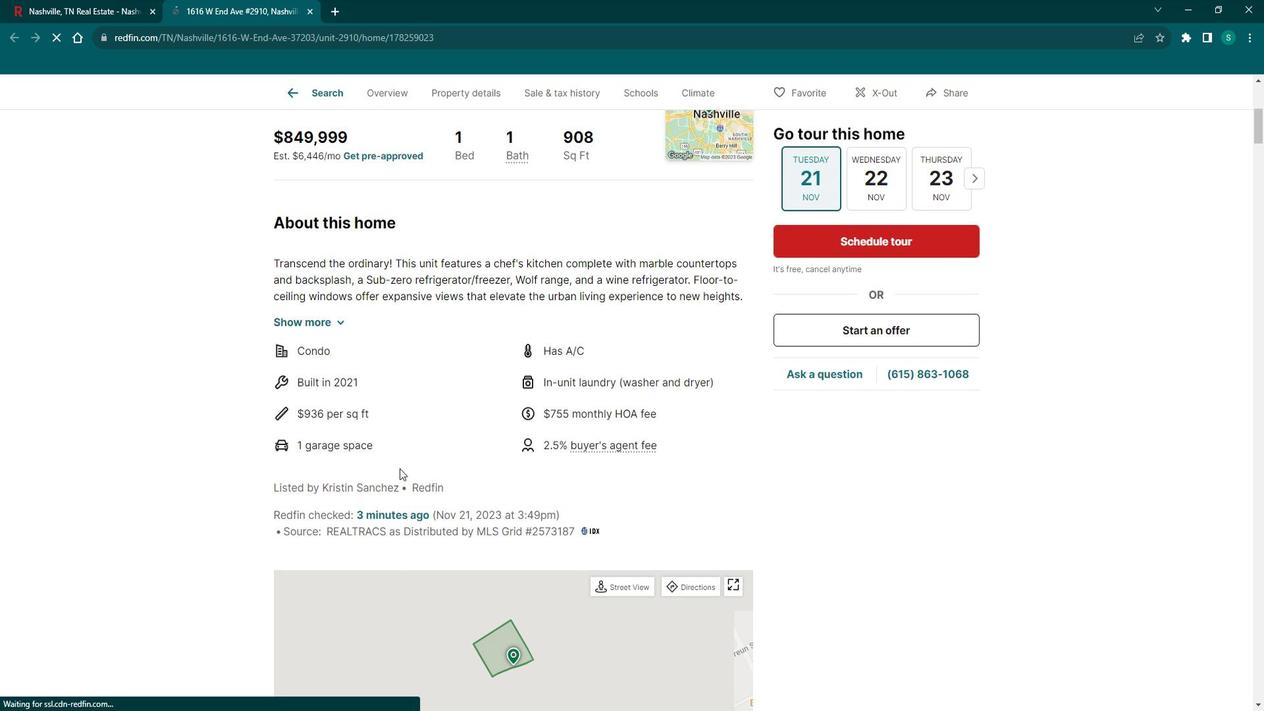 
Action: Mouse moved to (413, 465)
Screenshot: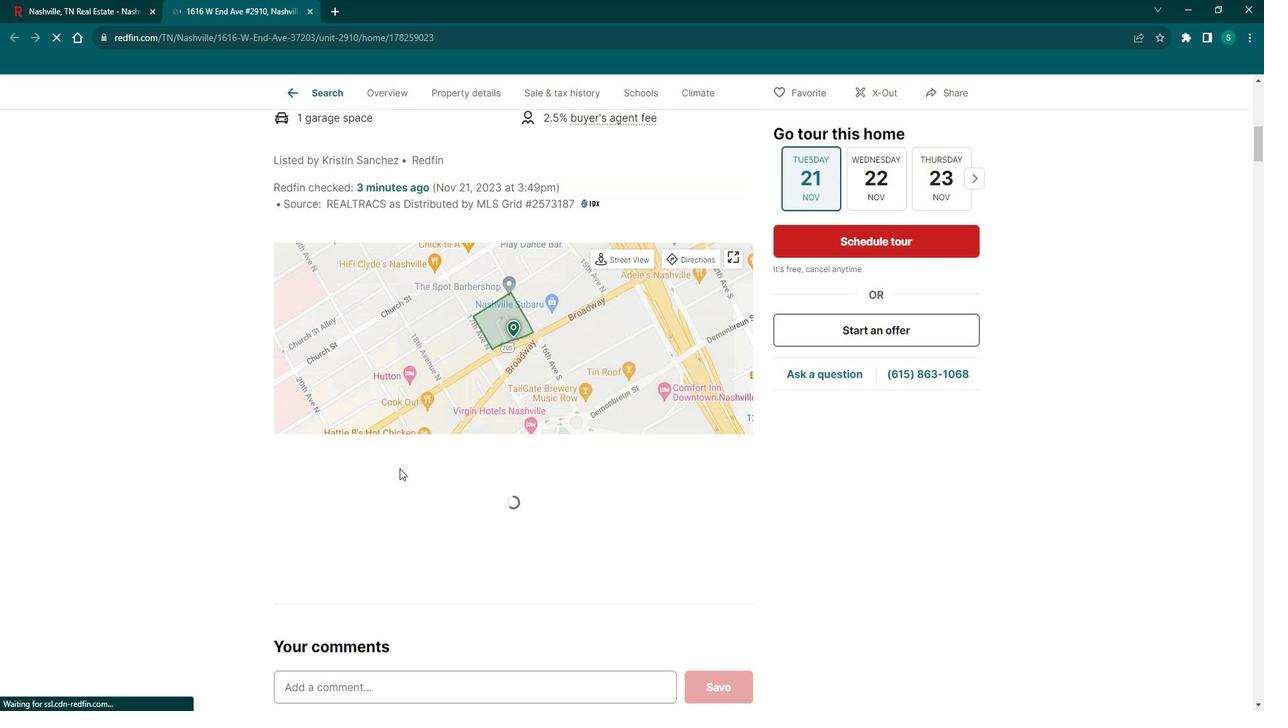 
Action: Mouse scrolled (413, 464) with delta (0, 0)
Screenshot: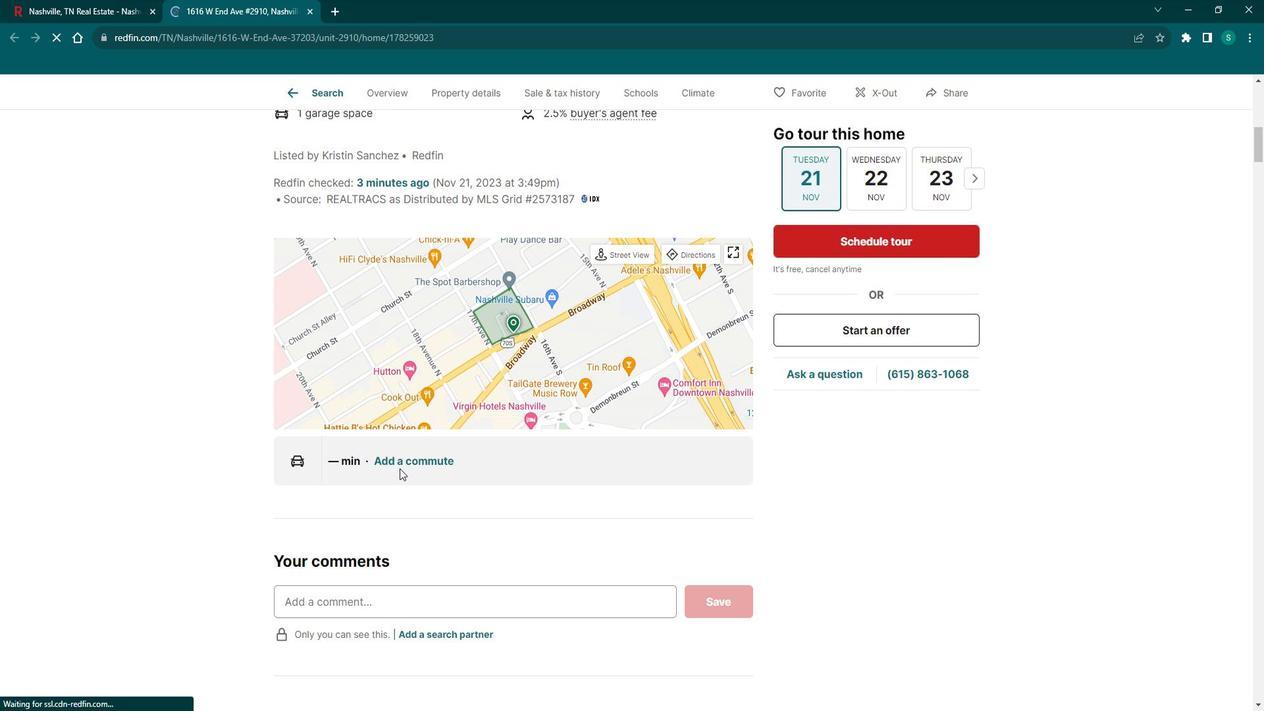 
Action: Mouse scrolled (413, 464) with delta (0, 0)
Screenshot: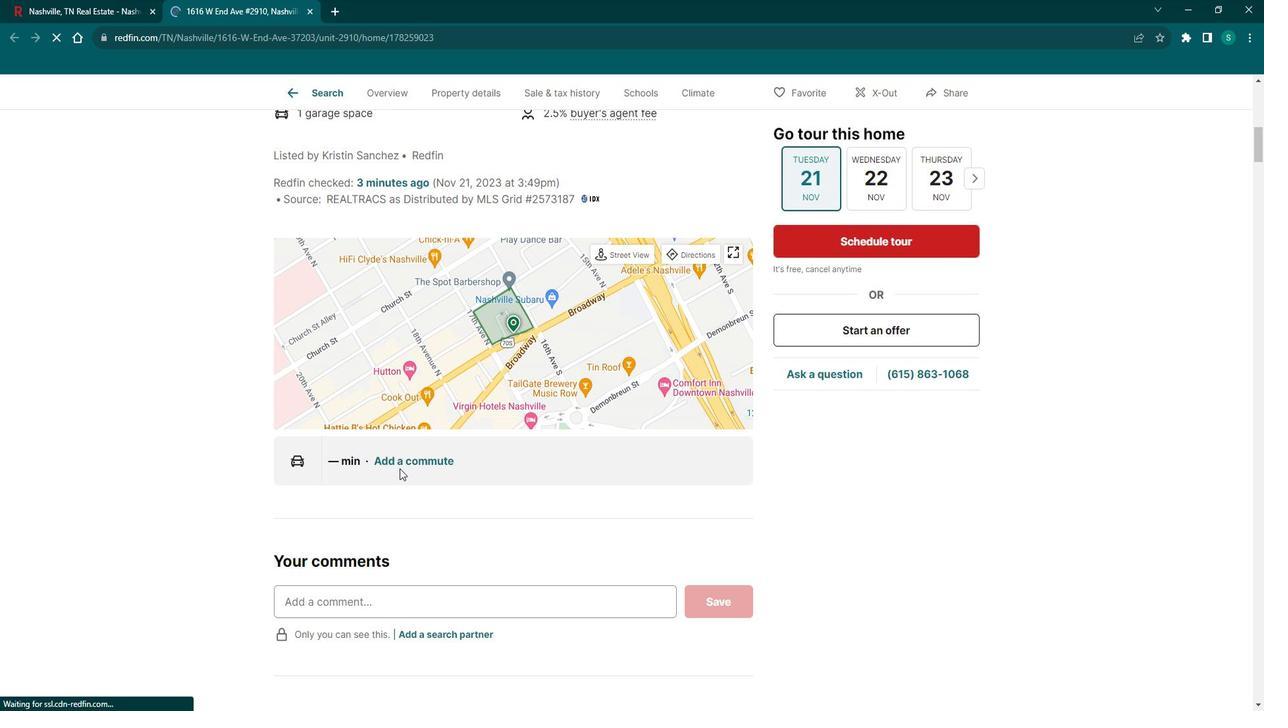
Action: Mouse scrolled (413, 464) with delta (0, 0)
Screenshot: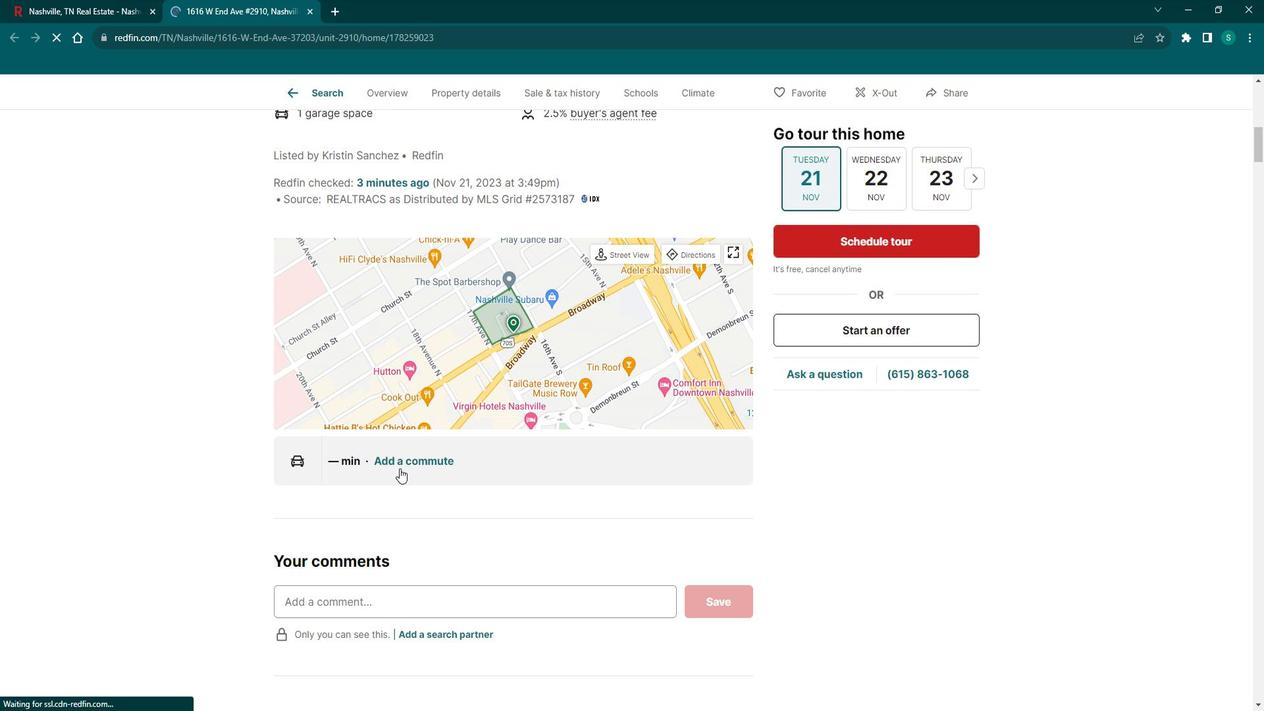 
Action: Mouse scrolled (413, 464) with delta (0, 0)
Screenshot: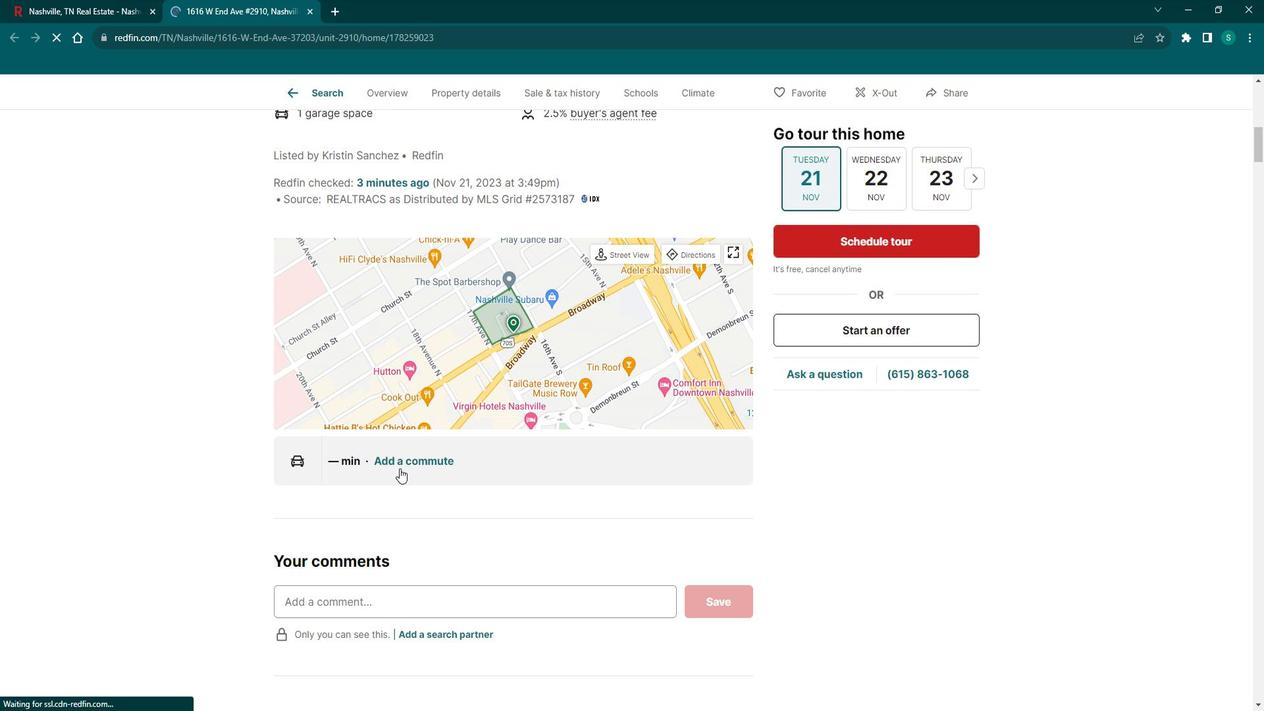 
Action: Mouse scrolled (413, 464) with delta (0, 0)
Screenshot: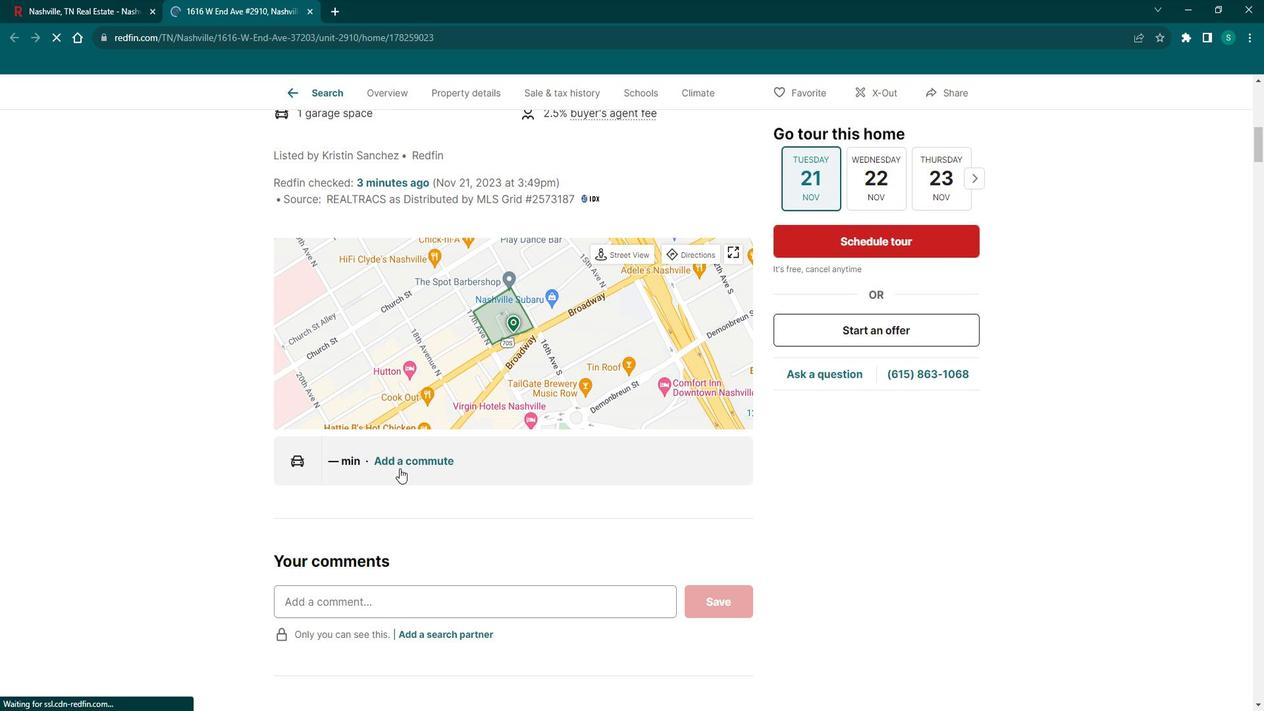 
Action: Mouse scrolled (413, 464) with delta (0, 0)
Screenshot: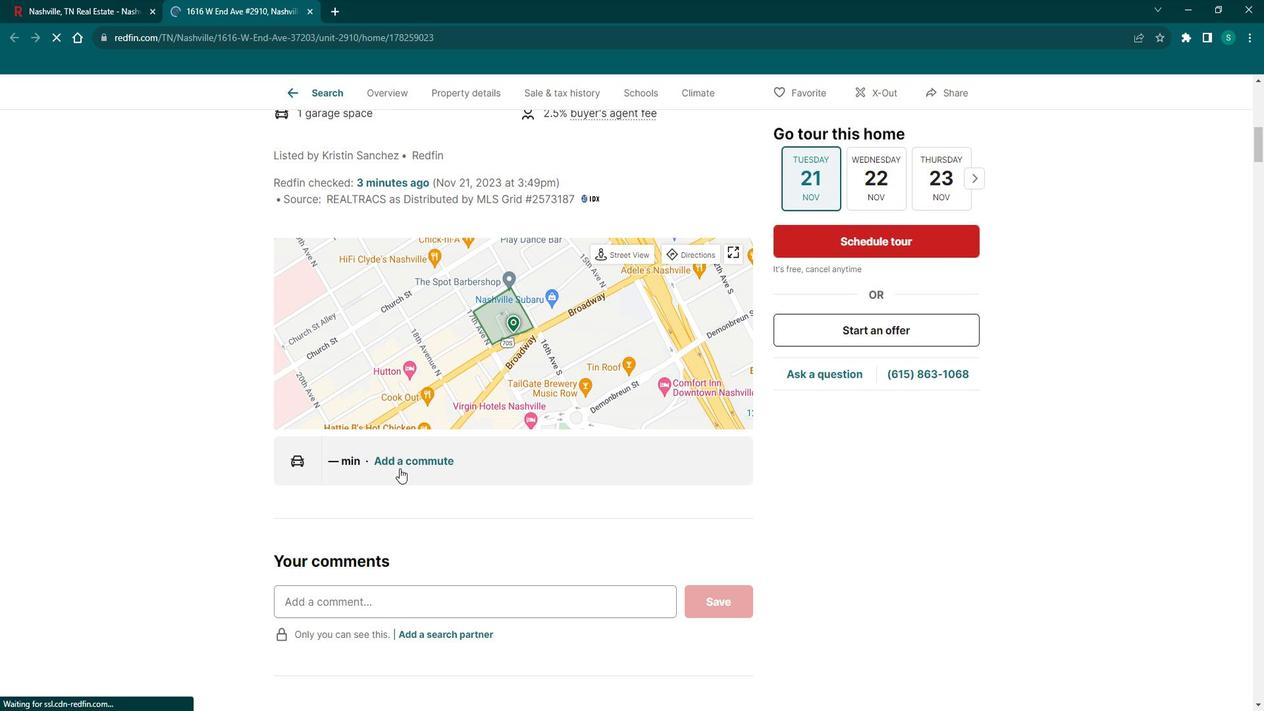
Action: Mouse scrolled (413, 464) with delta (0, 0)
Screenshot: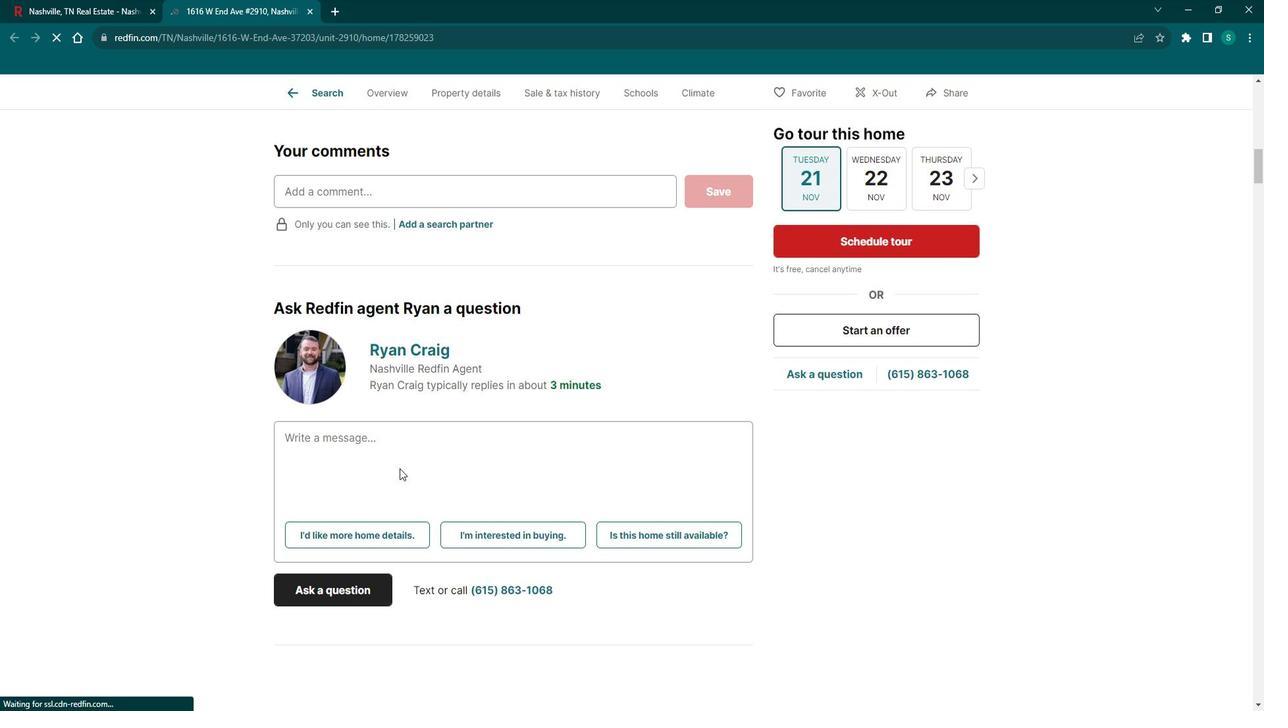 
Action: Mouse scrolled (413, 464) with delta (0, 0)
Screenshot: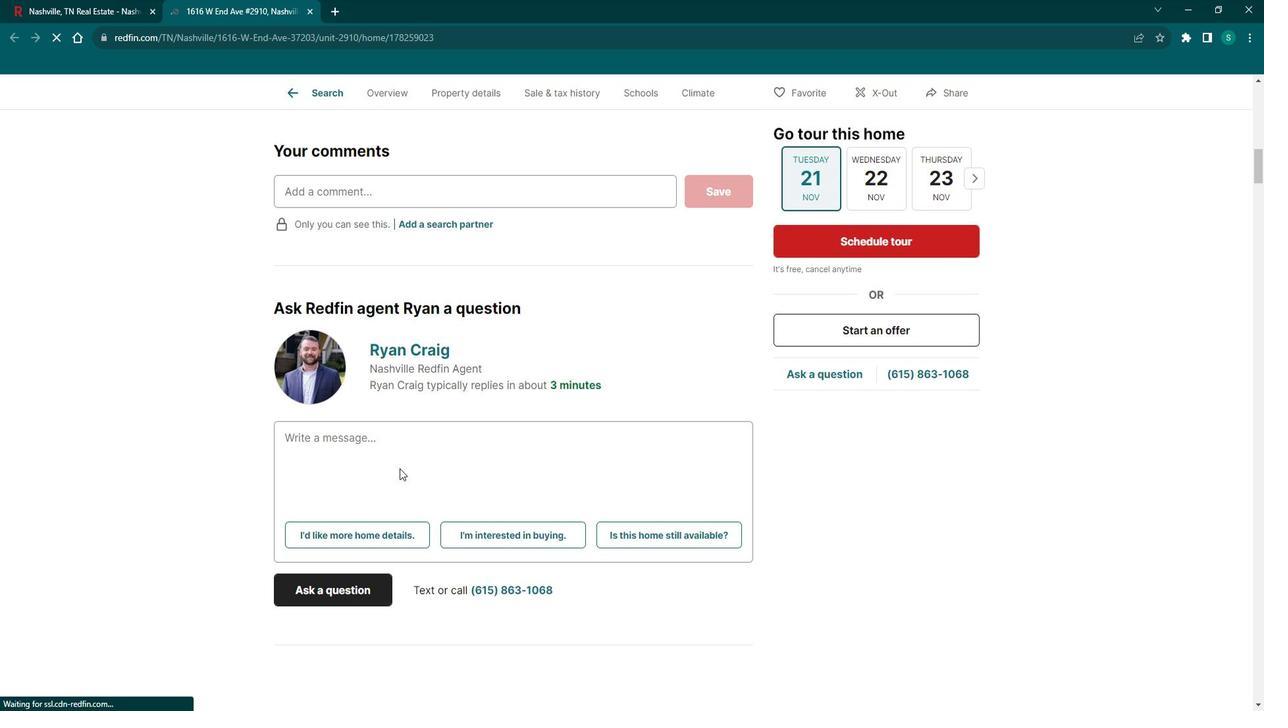 
Action: Mouse scrolled (413, 464) with delta (0, 0)
Screenshot: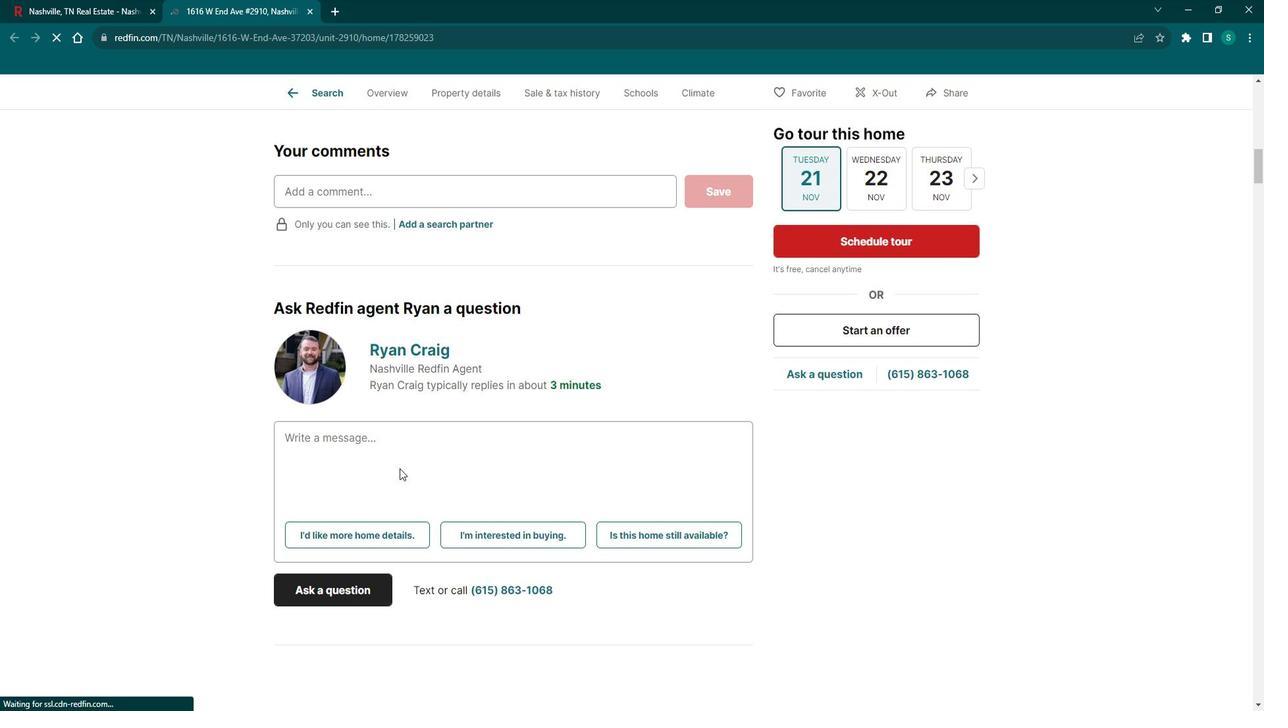 
Action: Mouse scrolled (413, 464) with delta (0, 0)
Screenshot: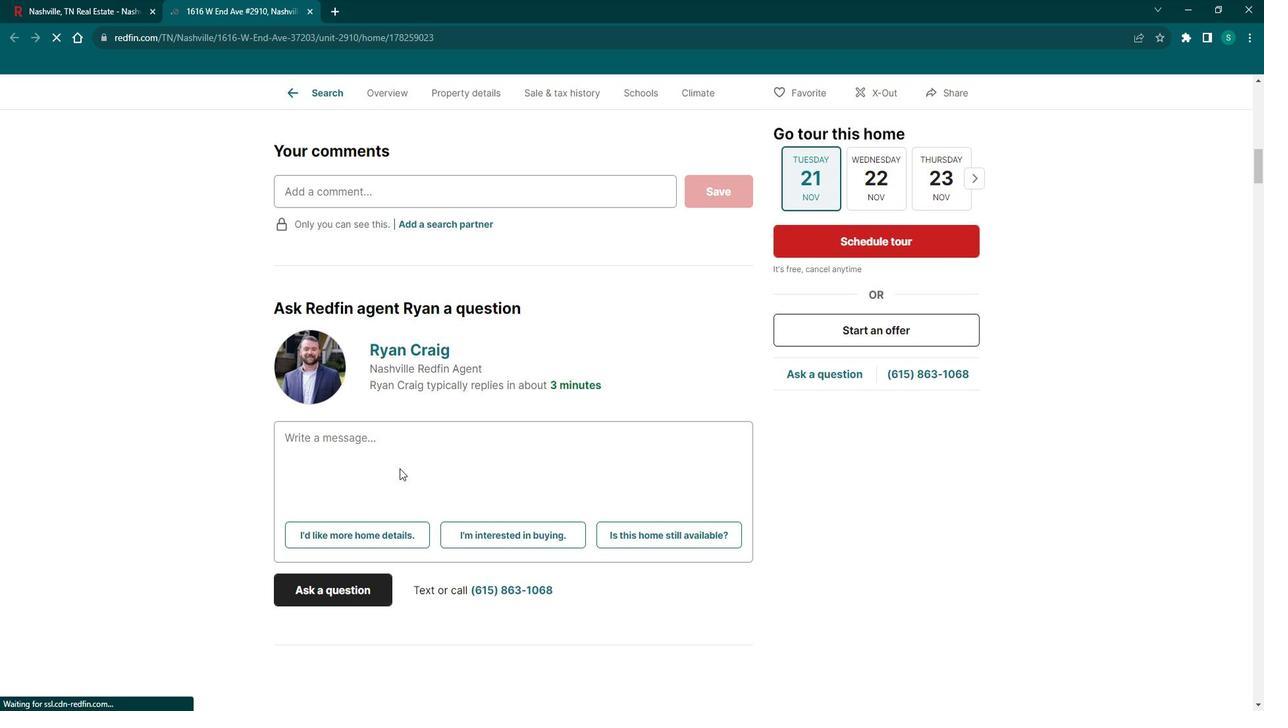 
Action: Mouse scrolled (413, 464) with delta (0, 0)
Screenshot: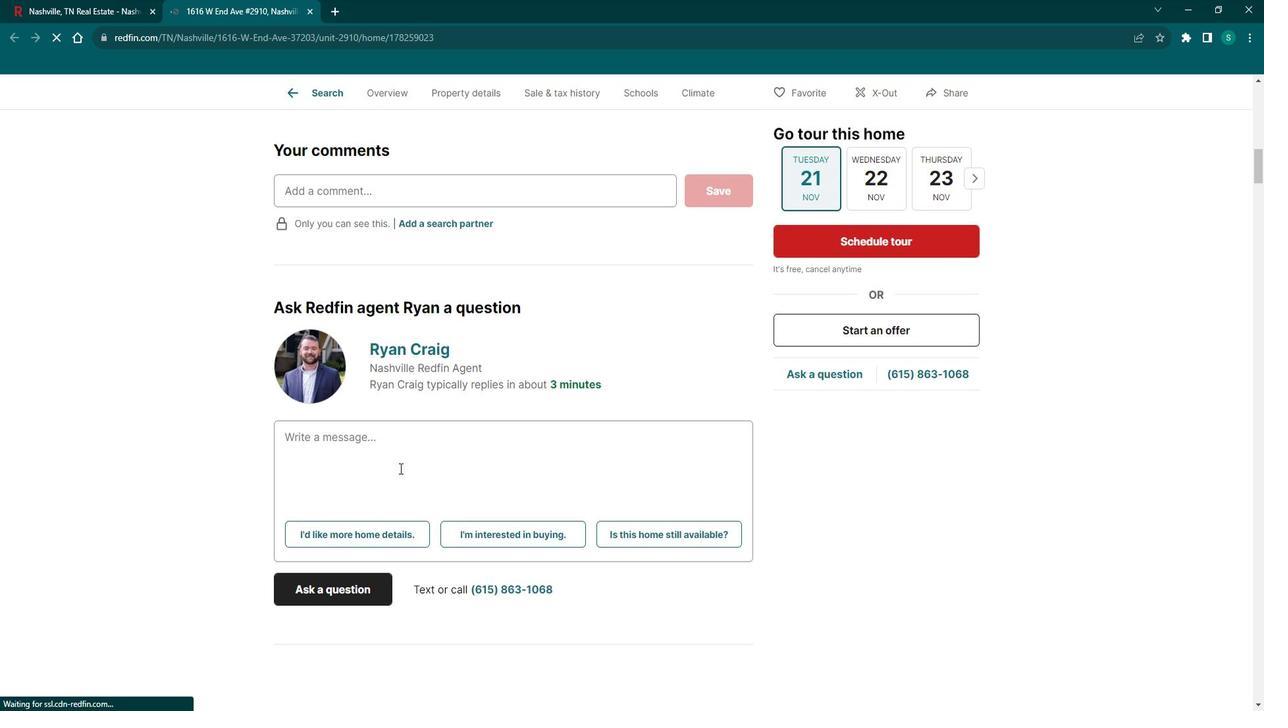 
Action: Mouse scrolled (413, 464) with delta (0, 0)
Screenshot: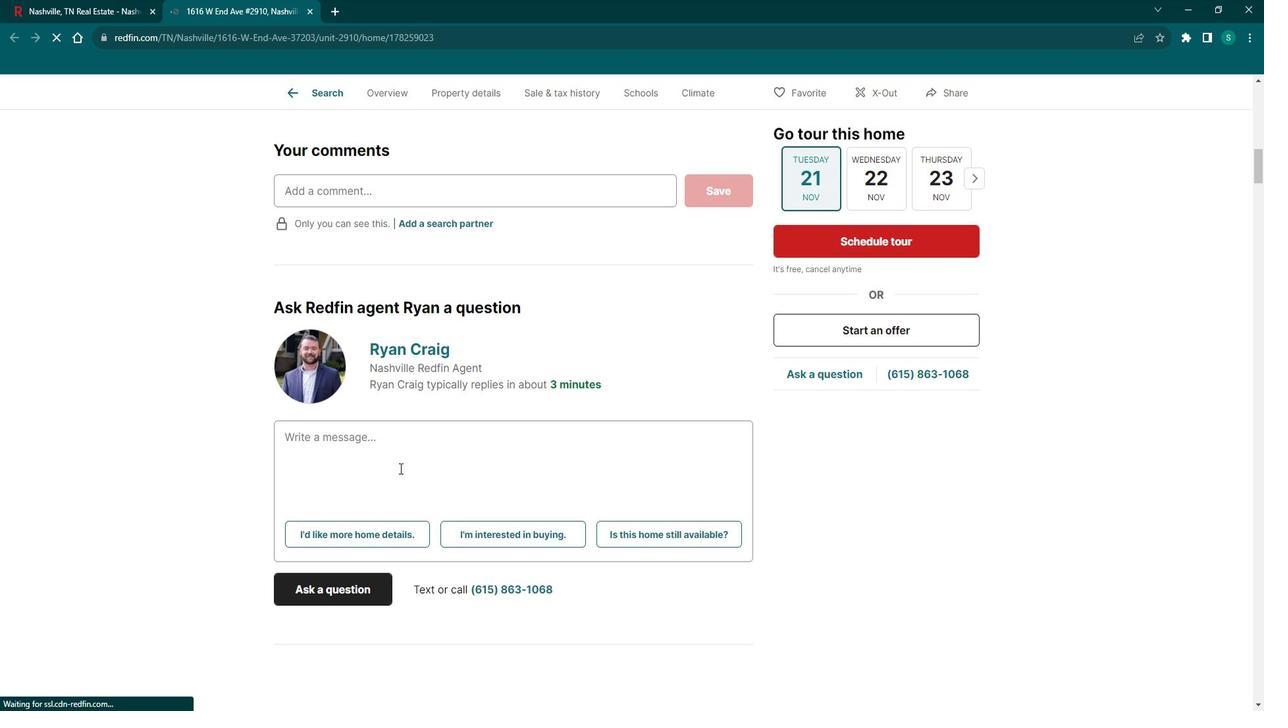 
Action: Mouse moved to (405, 457)
Screenshot: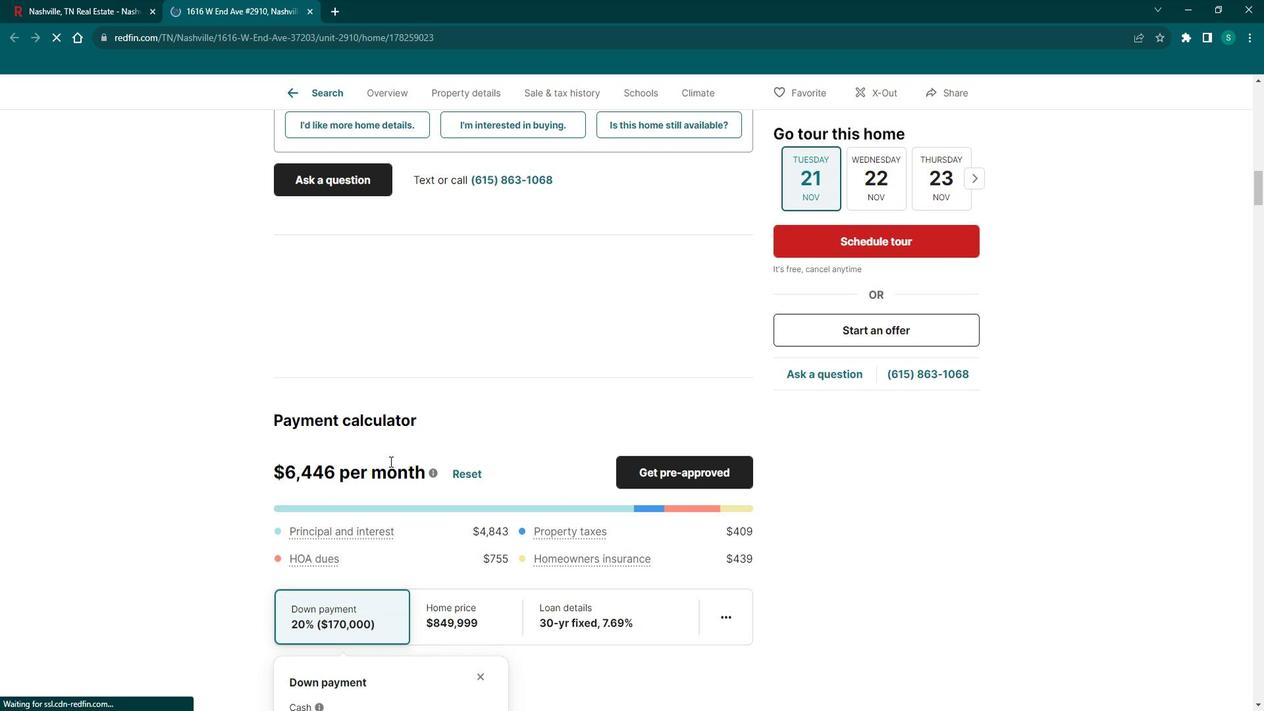 
Action: Mouse scrolled (405, 457) with delta (0, 0)
Screenshot: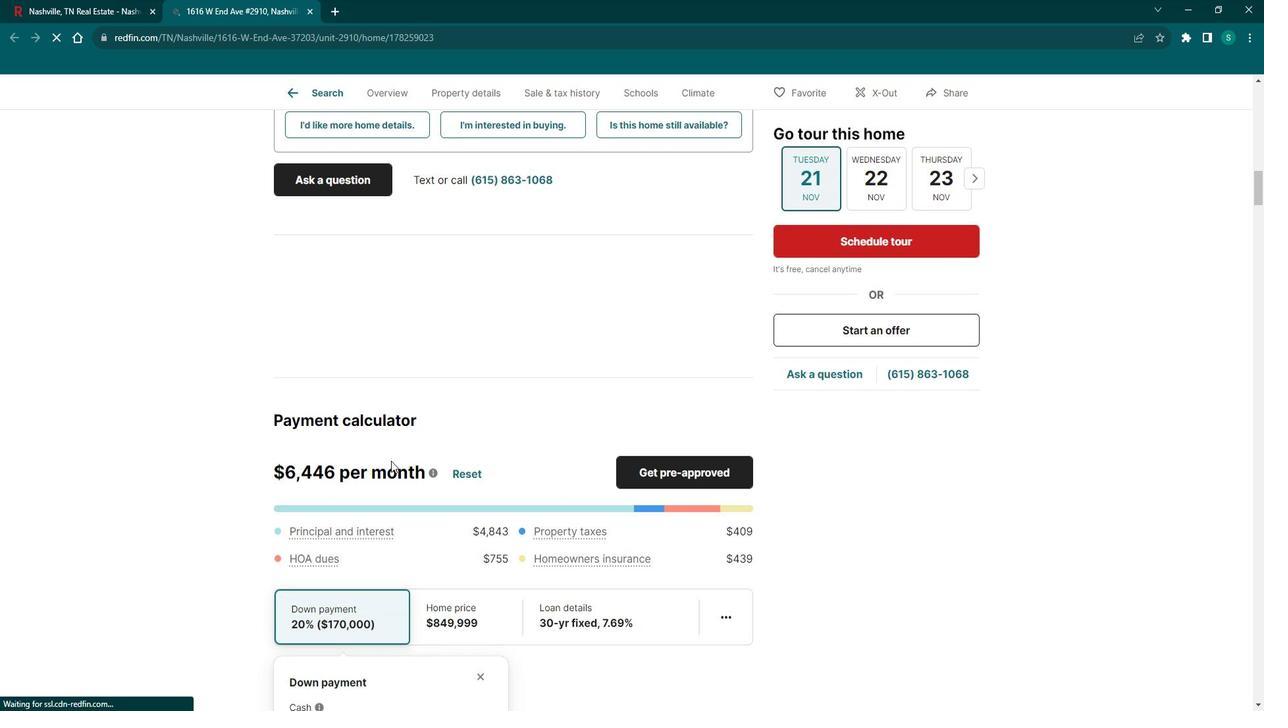 
Action: Mouse scrolled (405, 457) with delta (0, 0)
Screenshot: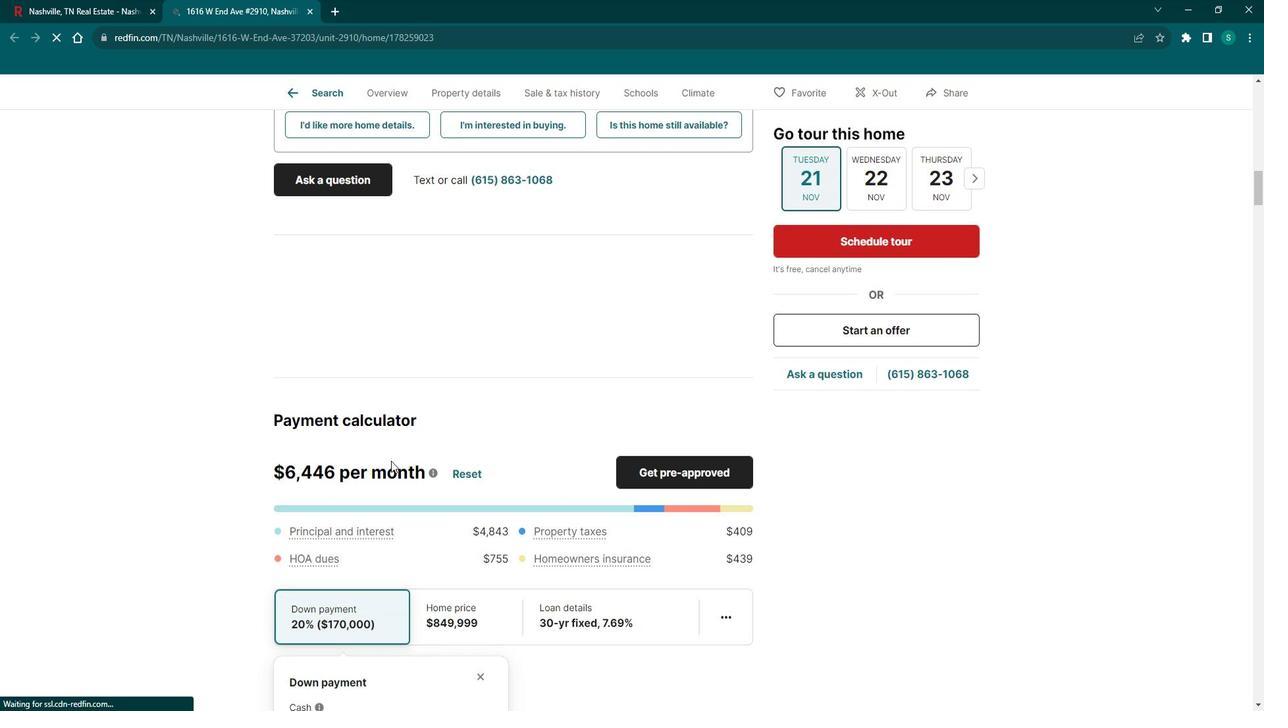 
Action: Mouse scrolled (405, 457) with delta (0, 0)
Screenshot: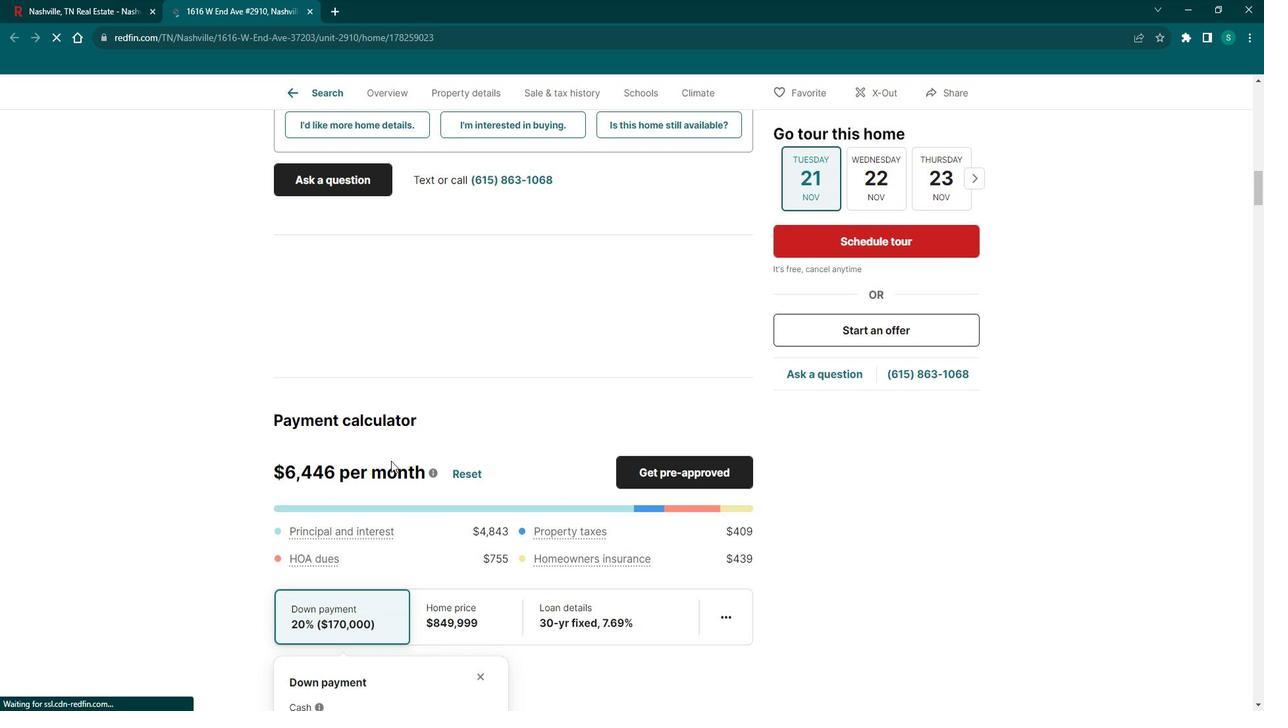 
Action: Mouse scrolled (405, 457) with delta (0, 0)
Screenshot: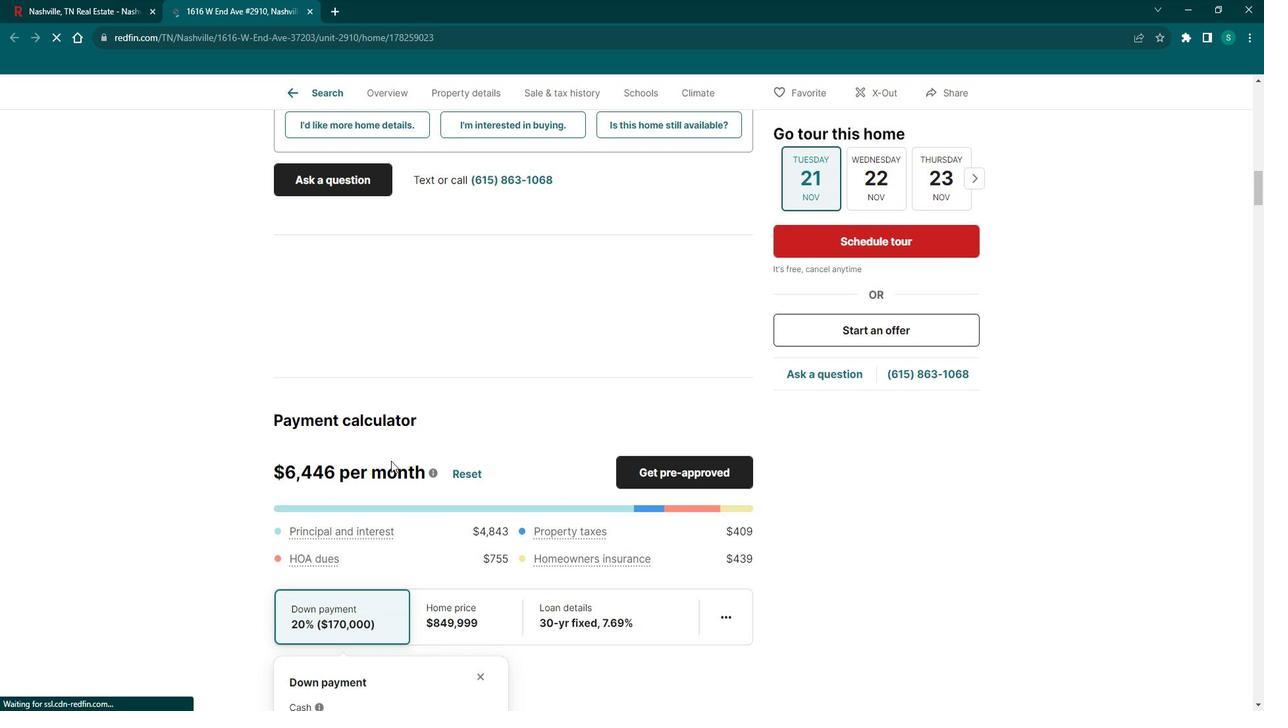 
Action: Mouse scrolled (405, 457) with delta (0, 0)
Screenshot: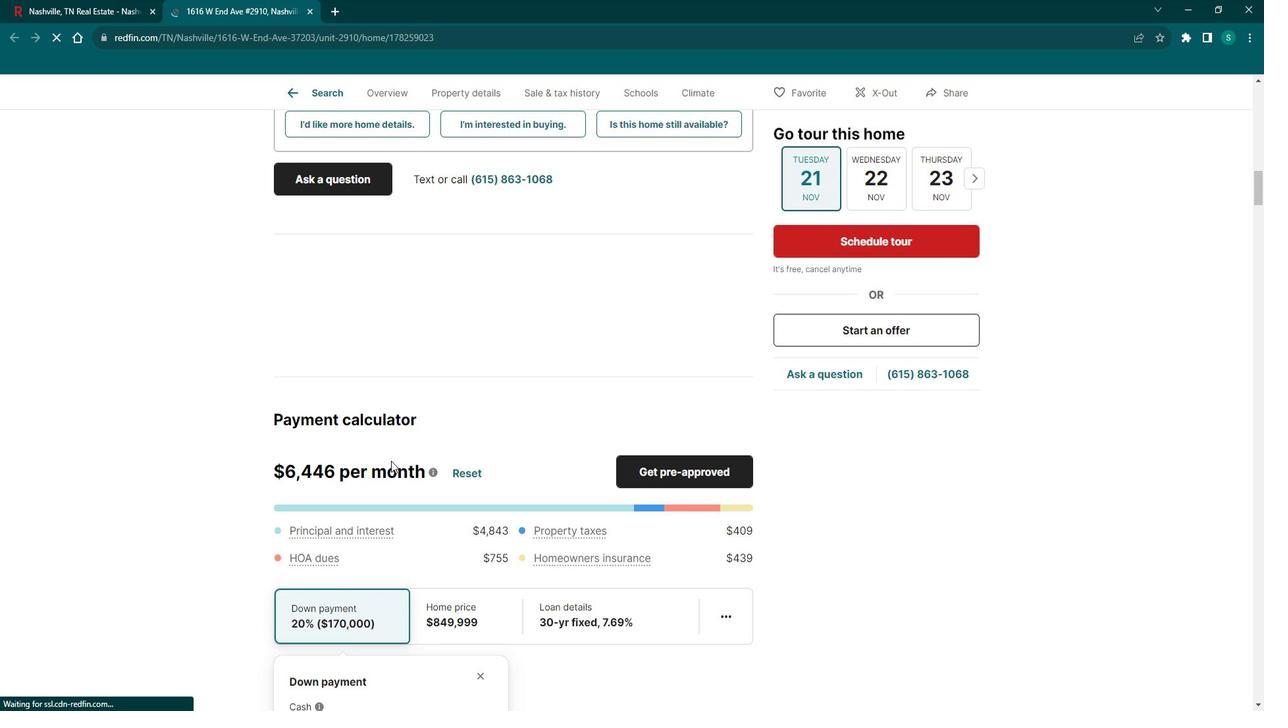 
Action: Mouse scrolled (405, 457) with delta (0, 0)
Screenshot: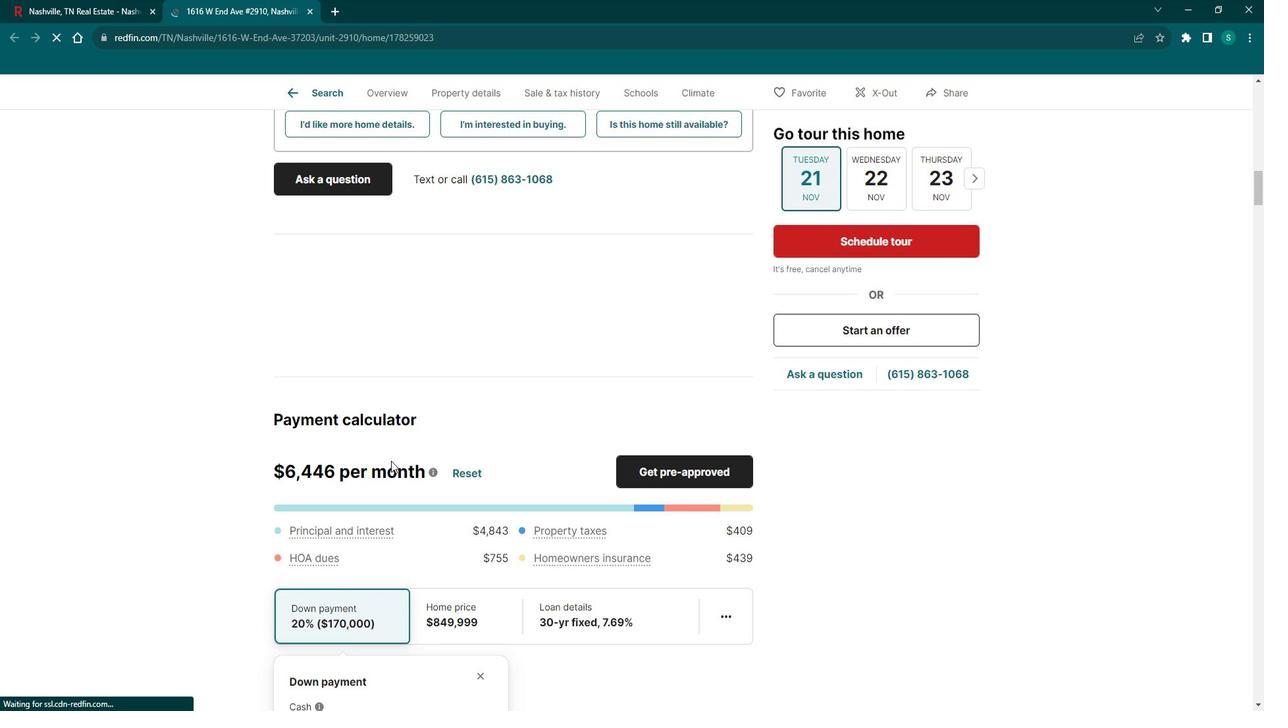
Action: Mouse scrolled (405, 457) with delta (0, 0)
Screenshot: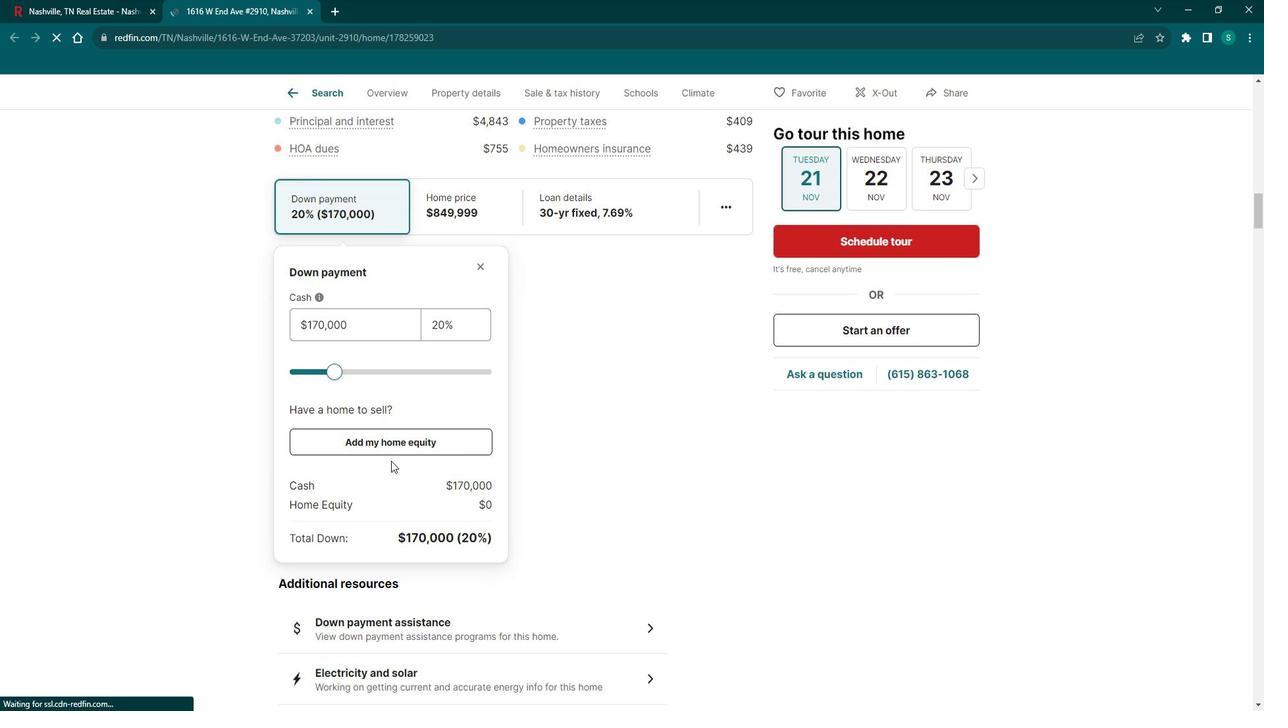 
Action: Mouse scrolled (405, 457) with delta (0, 0)
Screenshot: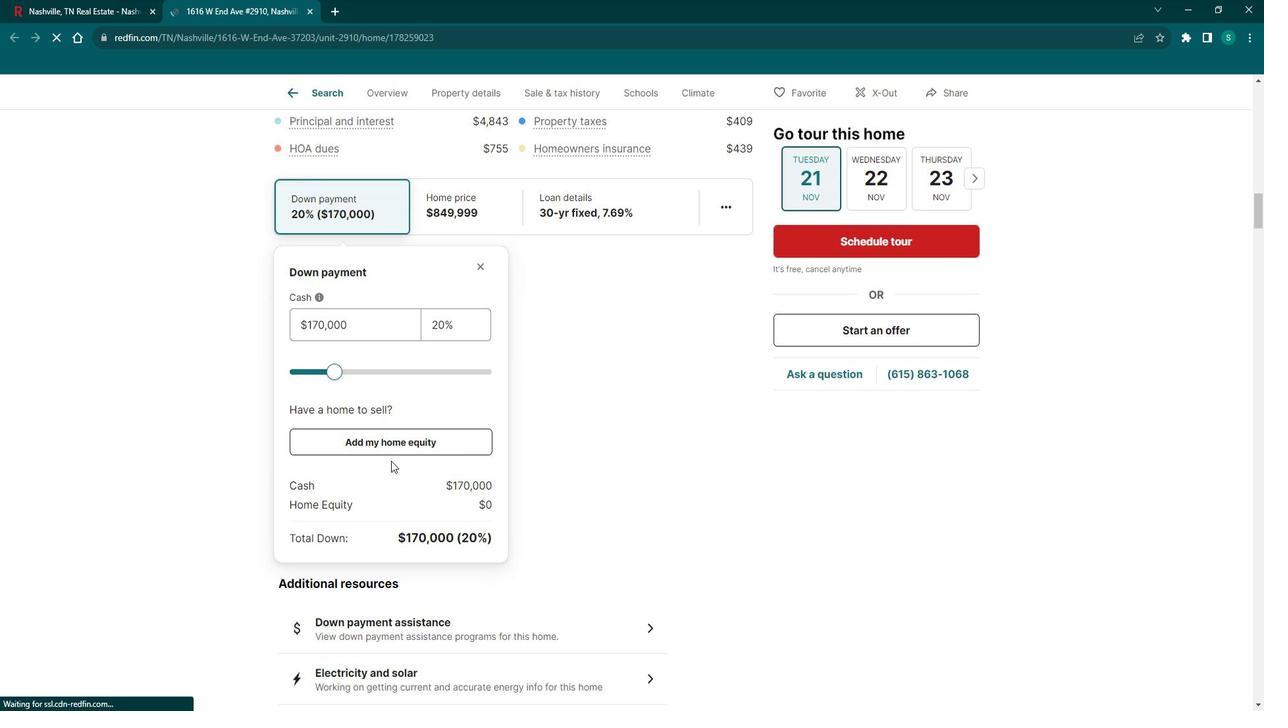 
Action: Mouse scrolled (405, 457) with delta (0, 0)
Screenshot: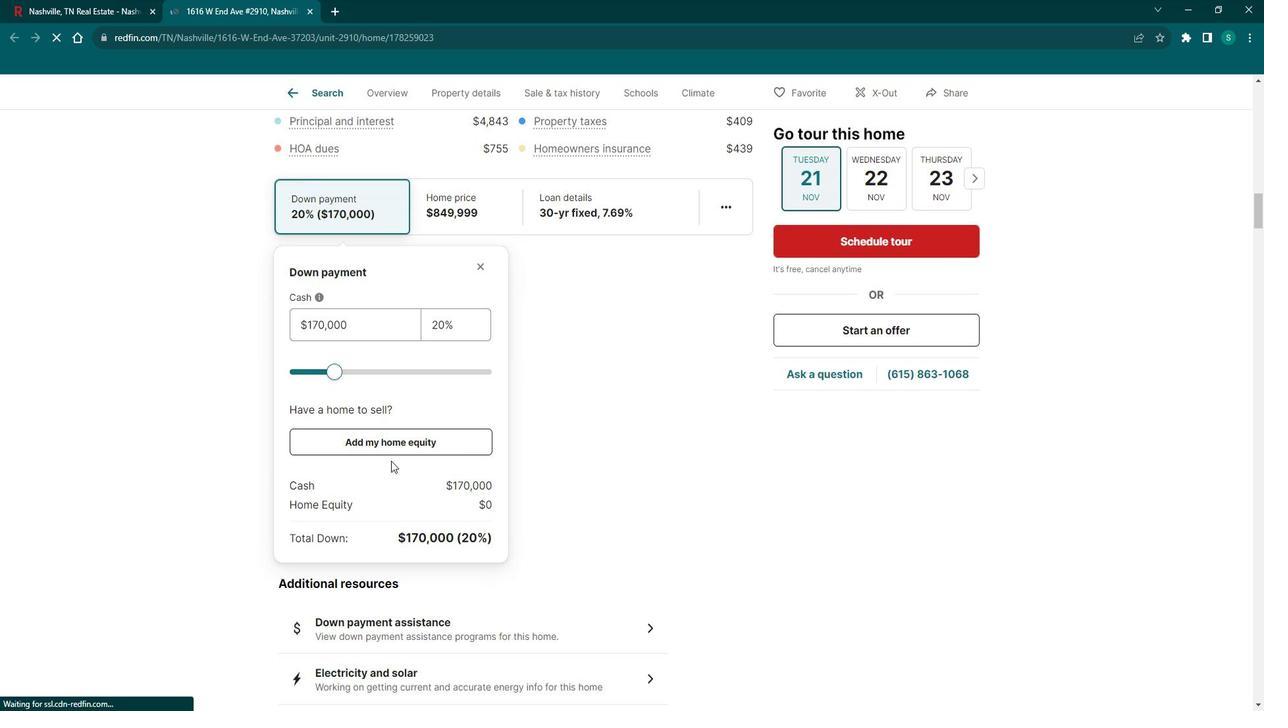 
Action: Mouse scrolled (405, 457) with delta (0, 0)
Screenshot: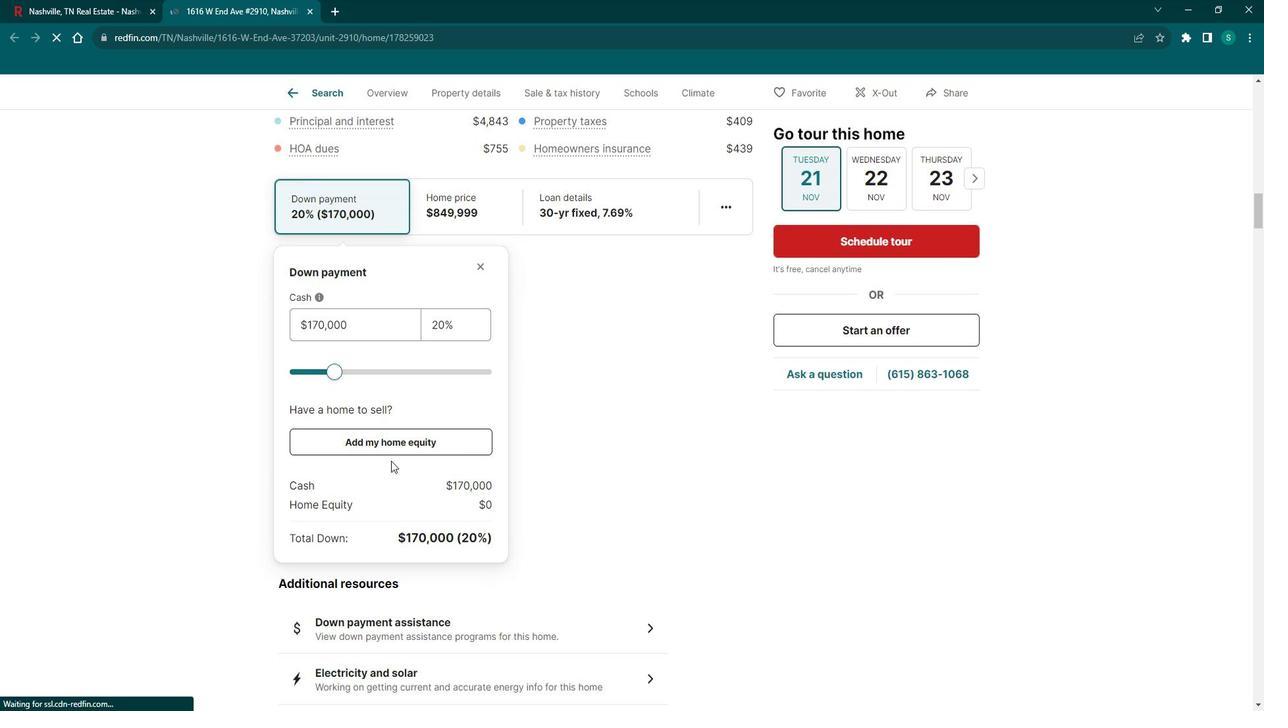 
Action: Mouse scrolled (405, 457) with delta (0, 0)
Screenshot: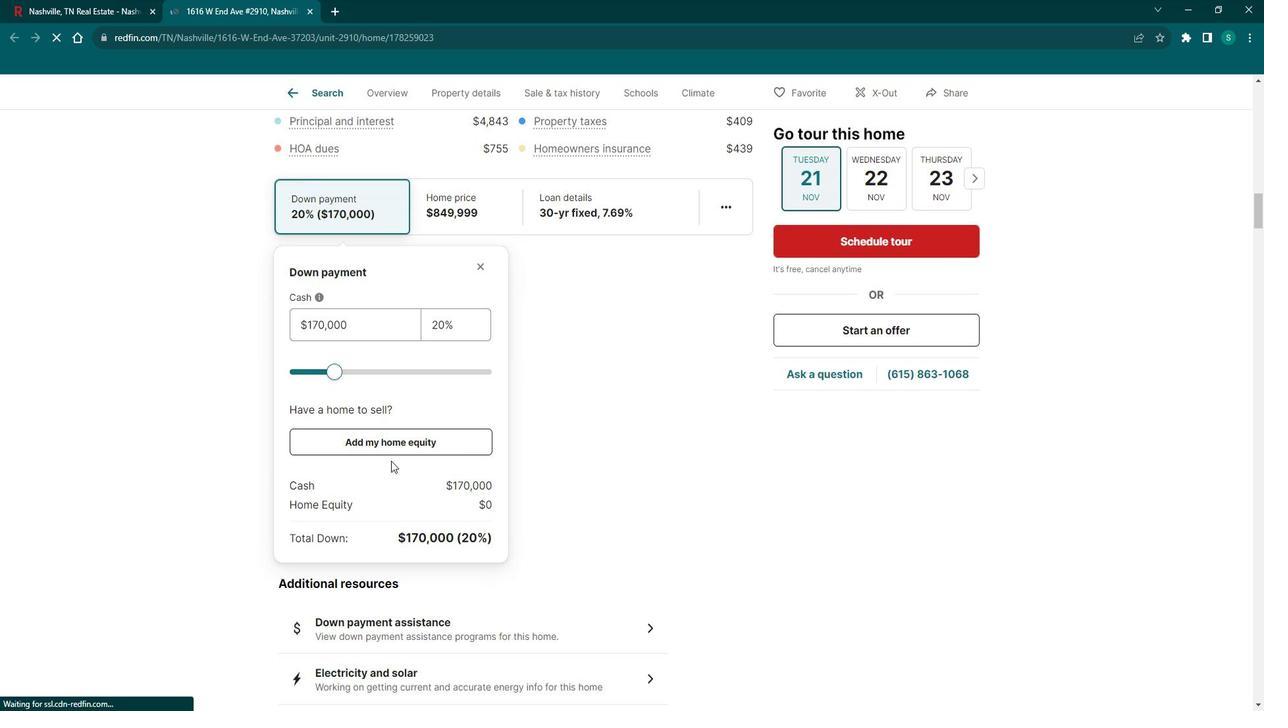 
Action: Mouse scrolled (405, 457) with delta (0, 0)
Screenshot: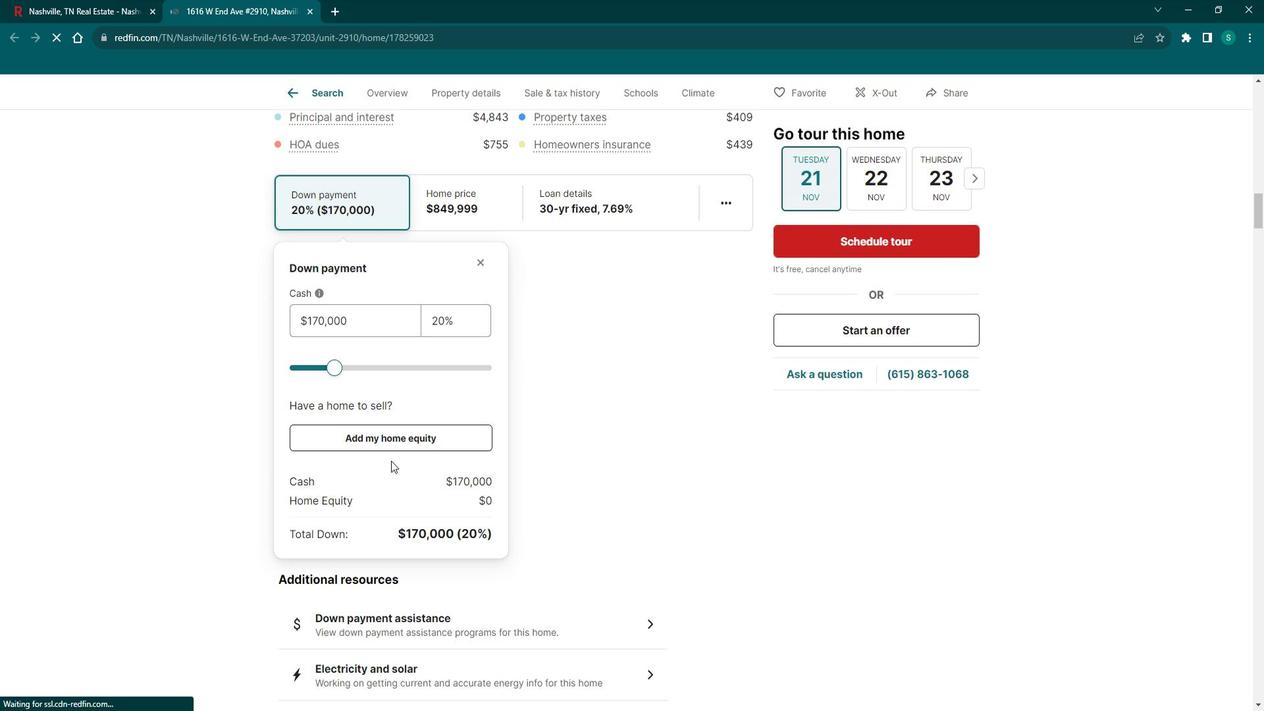 
Action: Mouse scrolled (405, 457) with delta (0, 0)
Screenshot: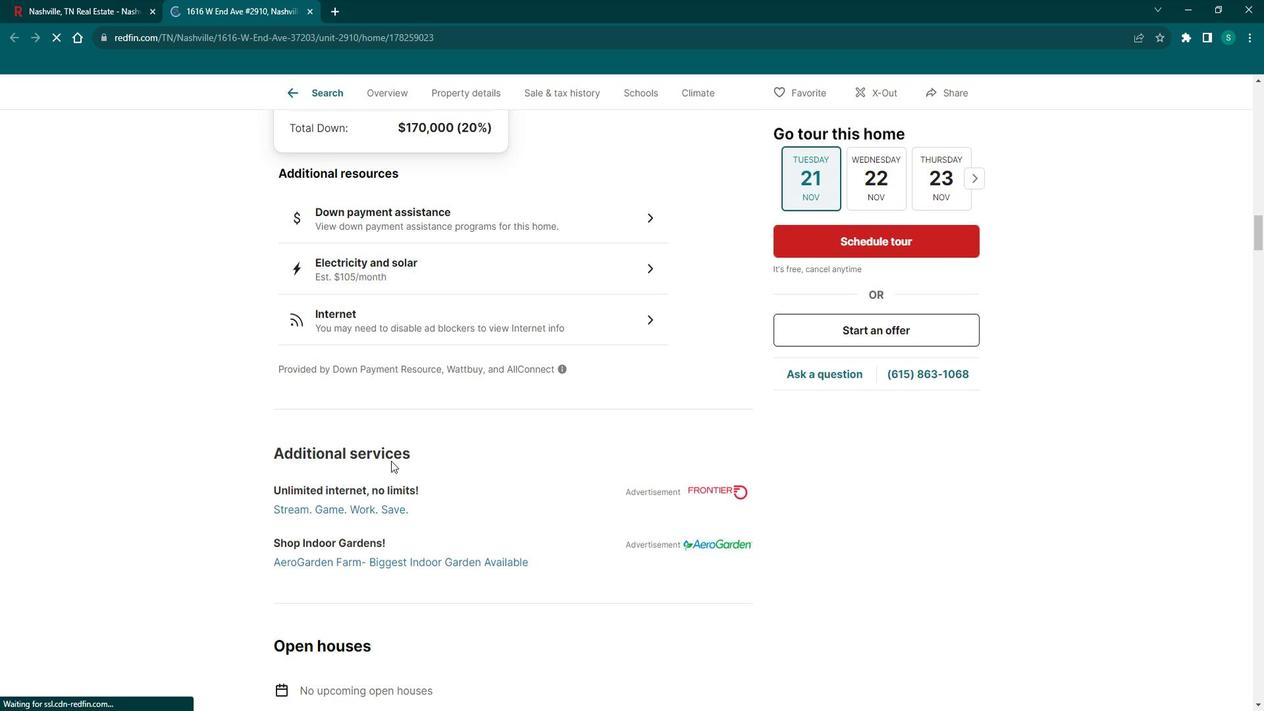 
Action: Mouse scrolled (405, 457) with delta (0, 0)
Screenshot: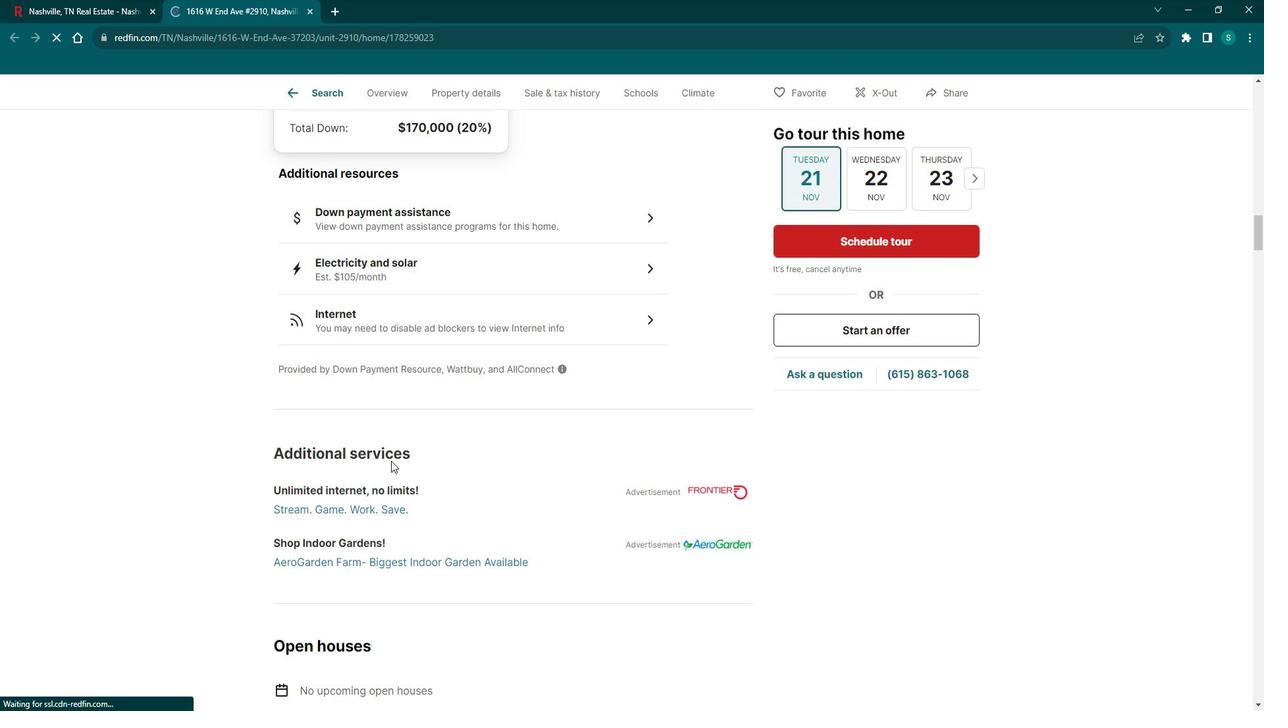 
Action: Mouse scrolled (405, 457) with delta (0, 0)
Screenshot: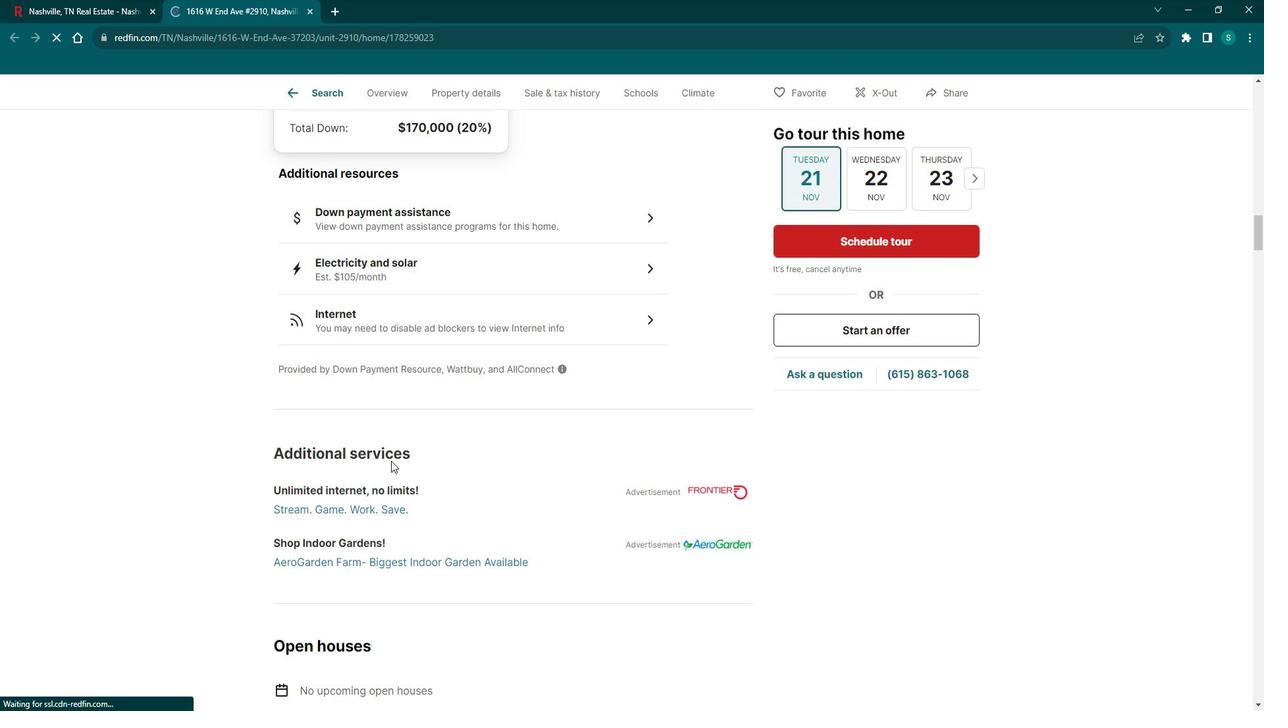 
Action: Mouse scrolled (405, 457) with delta (0, 0)
Screenshot: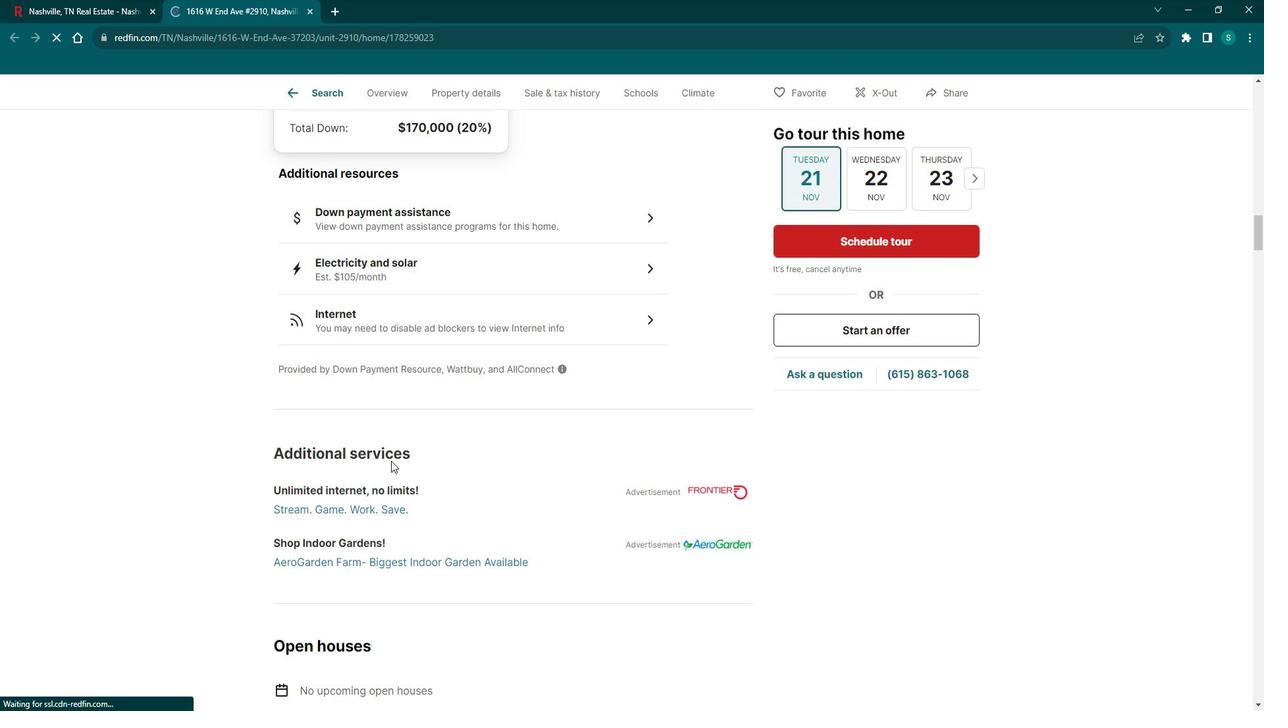 
Action: Mouse scrolled (405, 457) with delta (0, 0)
Screenshot: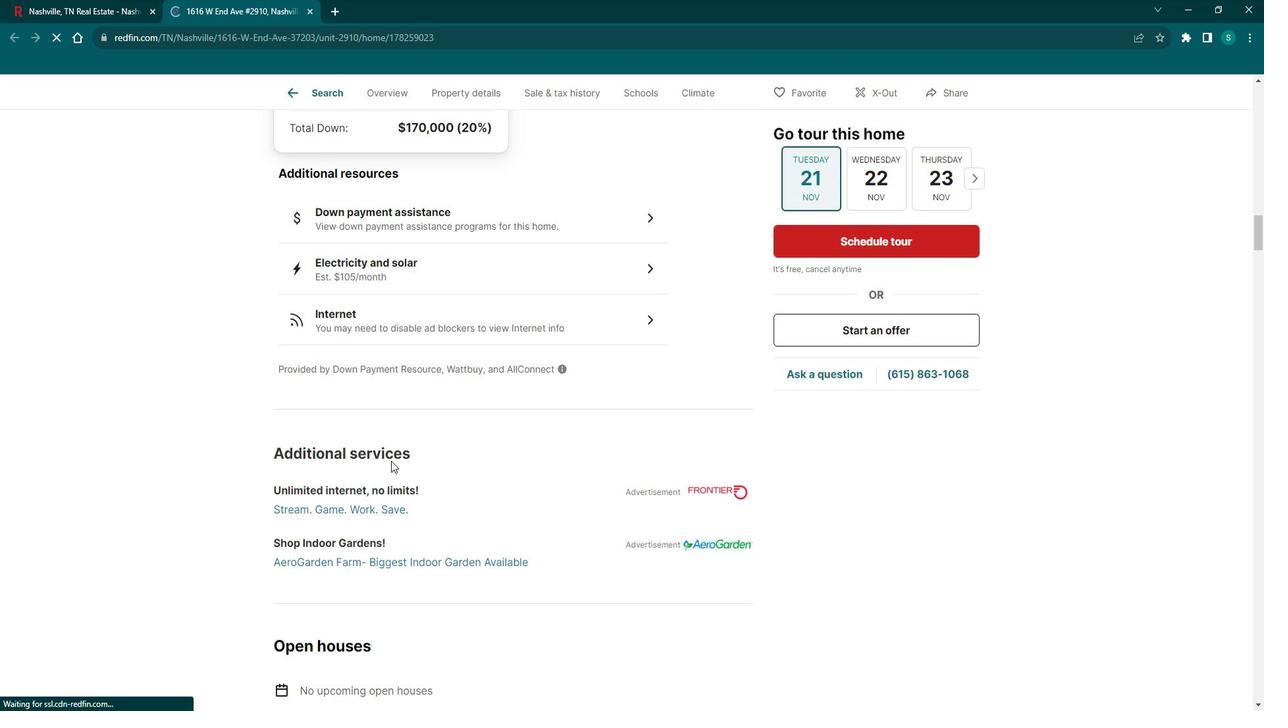
Action: Mouse scrolled (405, 457) with delta (0, 0)
Screenshot: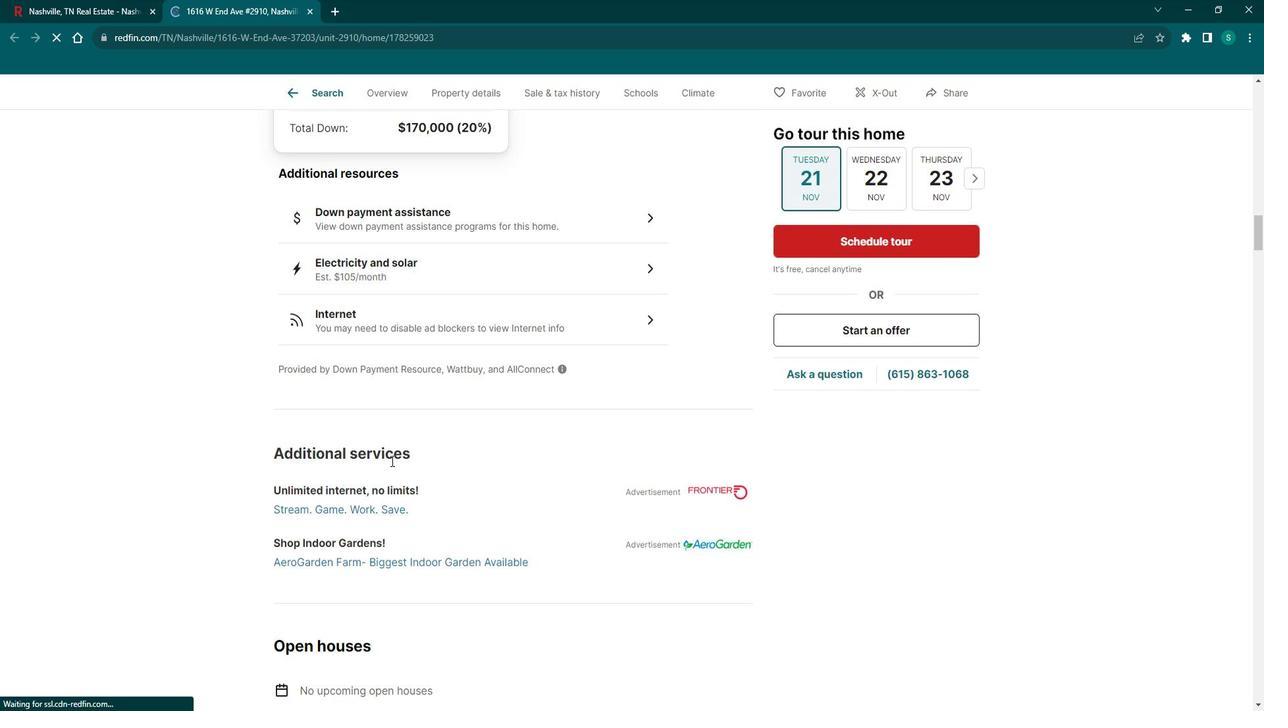 
Action: Mouse scrolled (405, 457) with delta (0, 0)
Screenshot: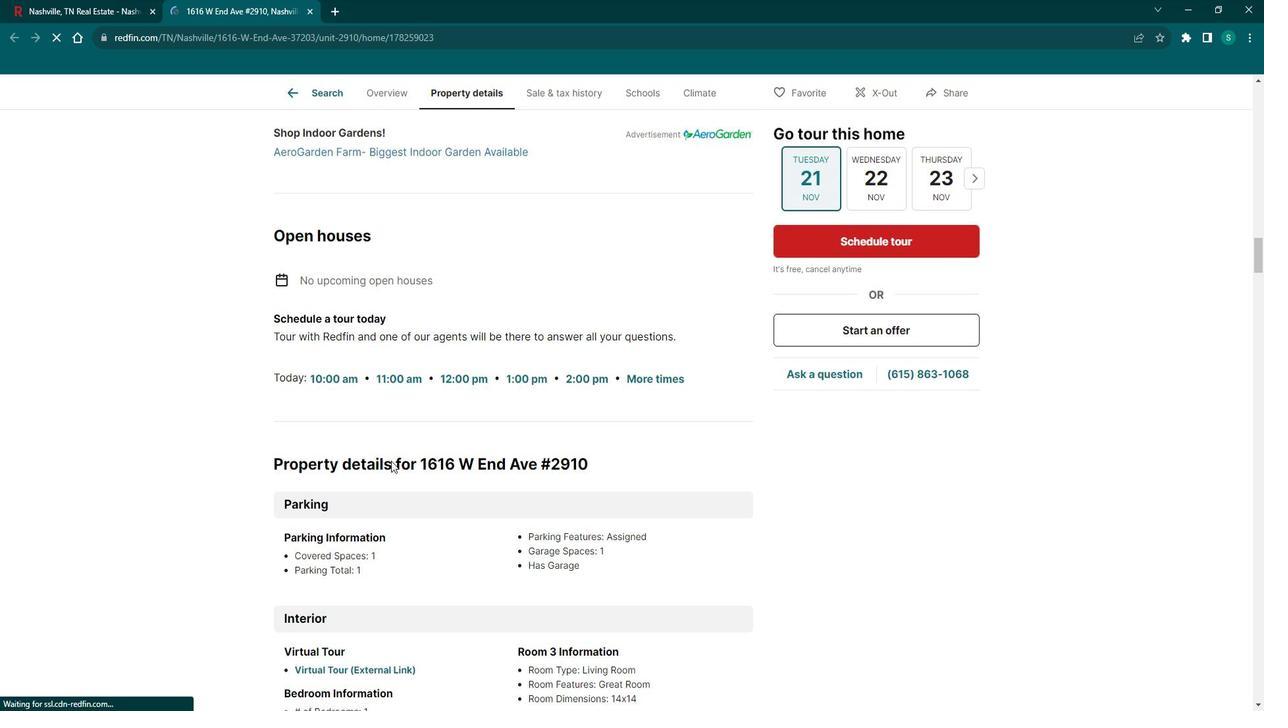 
Action: Mouse scrolled (405, 457) with delta (0, 0)
Screenshot: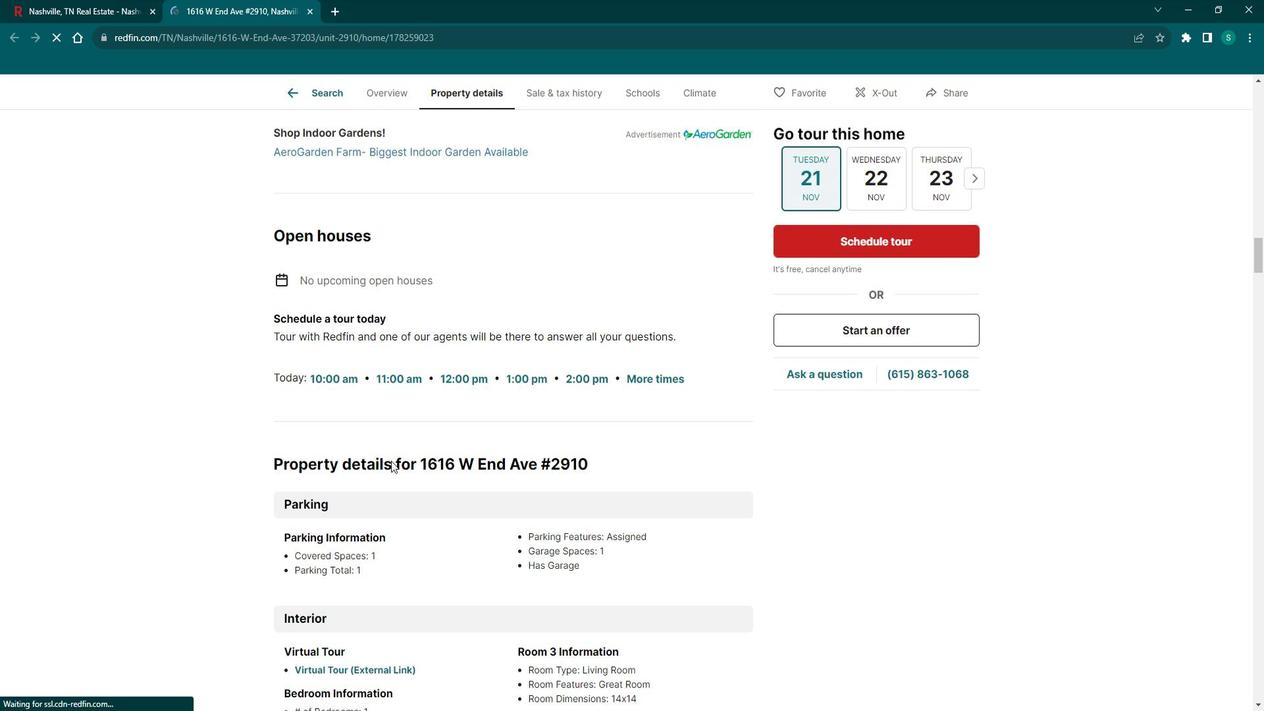 
Action: Mouse scrolled (405, 457) with delta (0, 0)
Screenshot: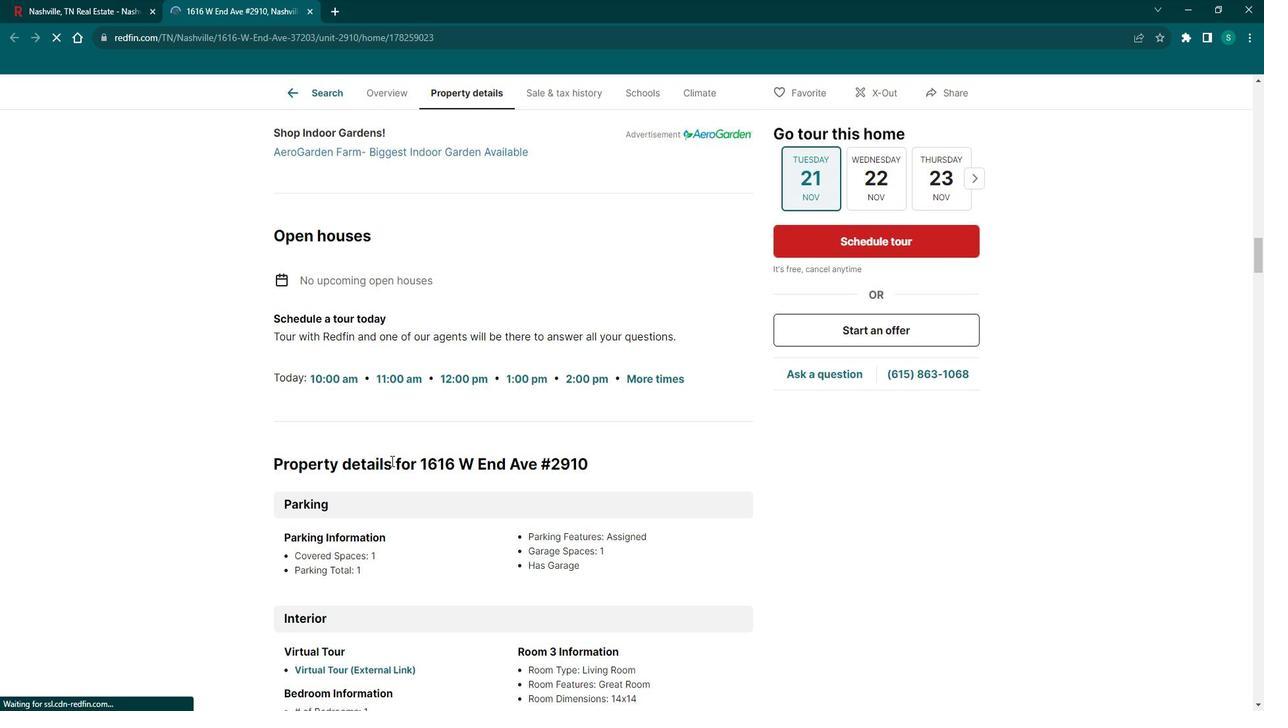 
Action: Mouse scrolled (405, 457) with delta (0, 0)
Screenshot: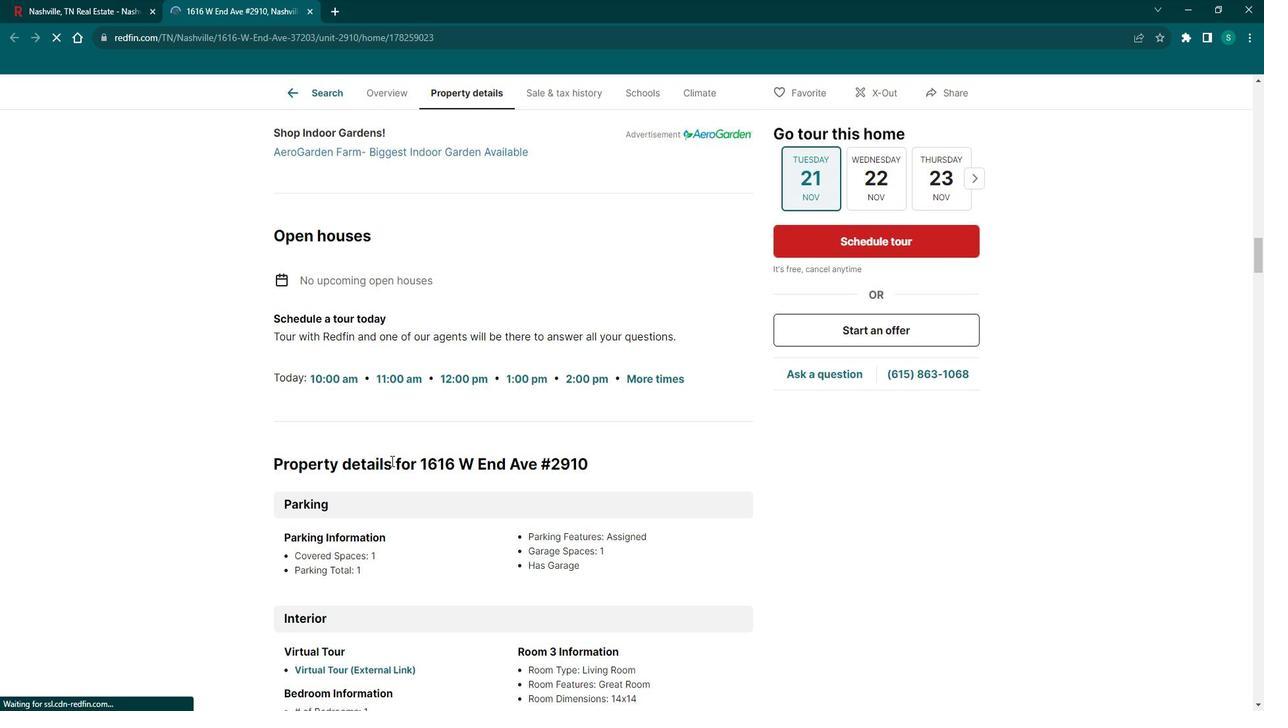 
Action: Mouse scrolled (405, 457) with delta (0, 0)
Screenshot: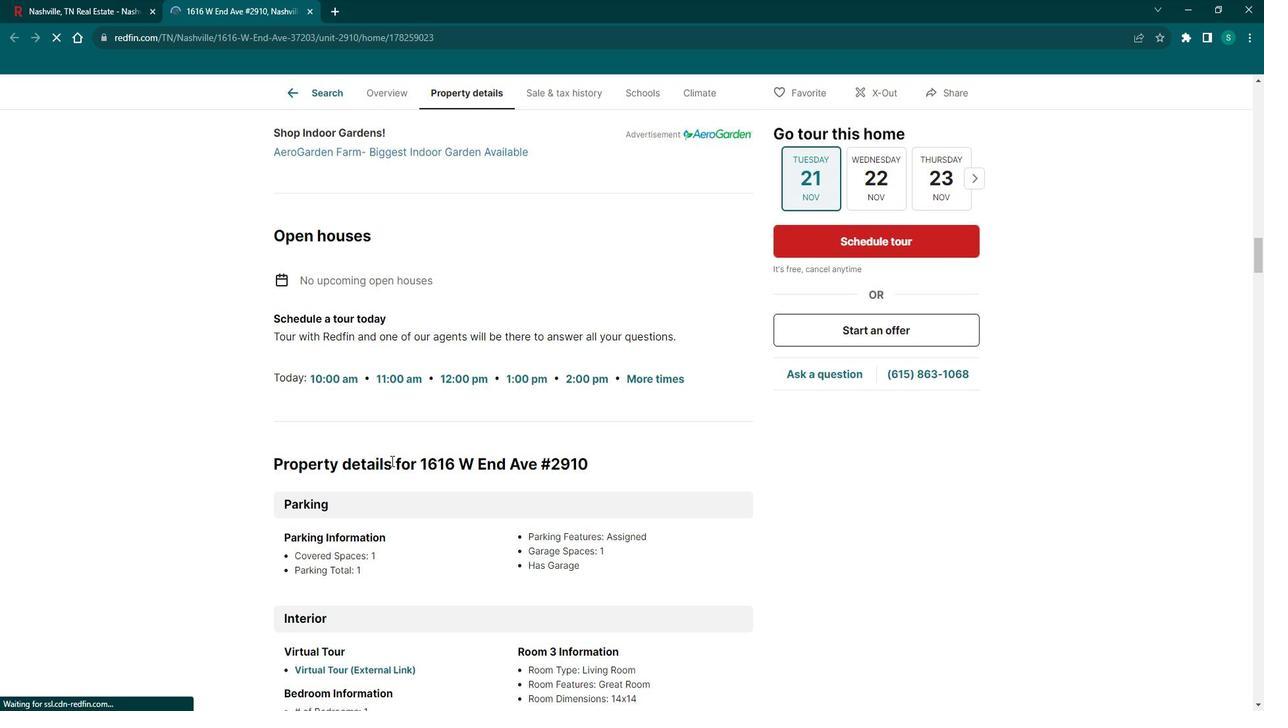 
Action: Mouse scrolled (405, 457) with delta (0, 0)
Screenshot: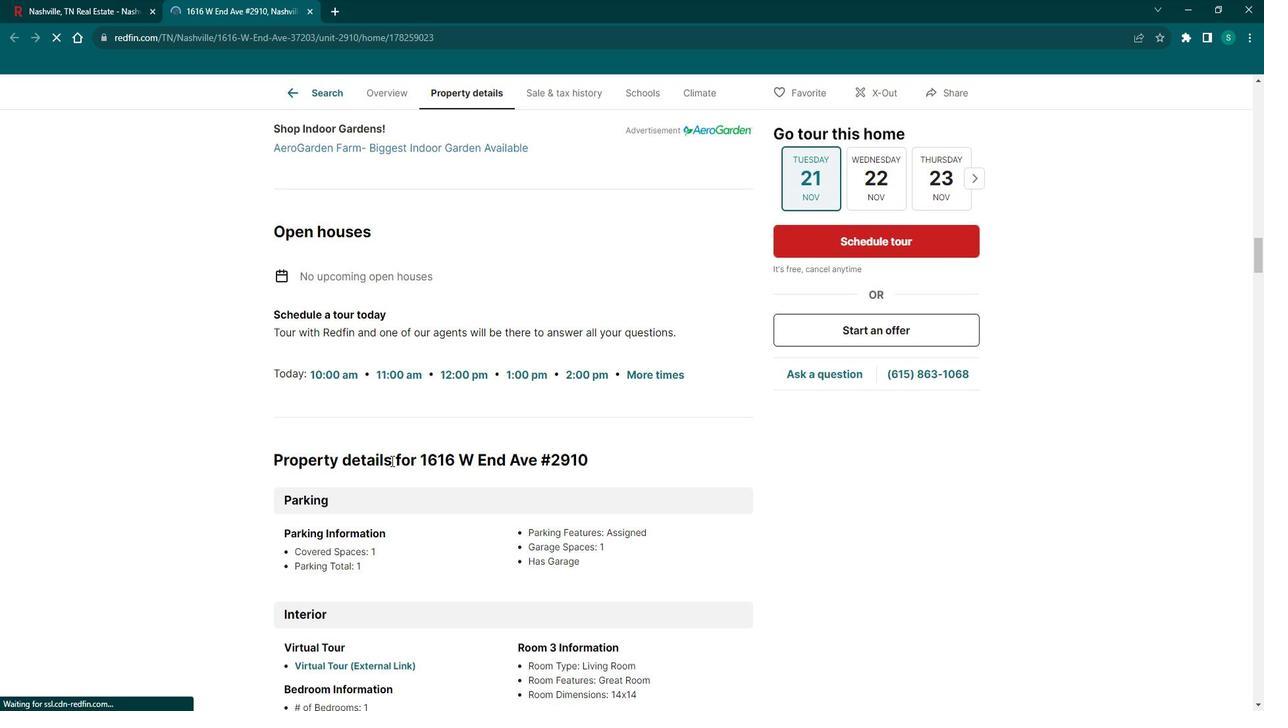 
Action: Mouse scrolled (405, 458) with delta (0, 0)
Screenshot: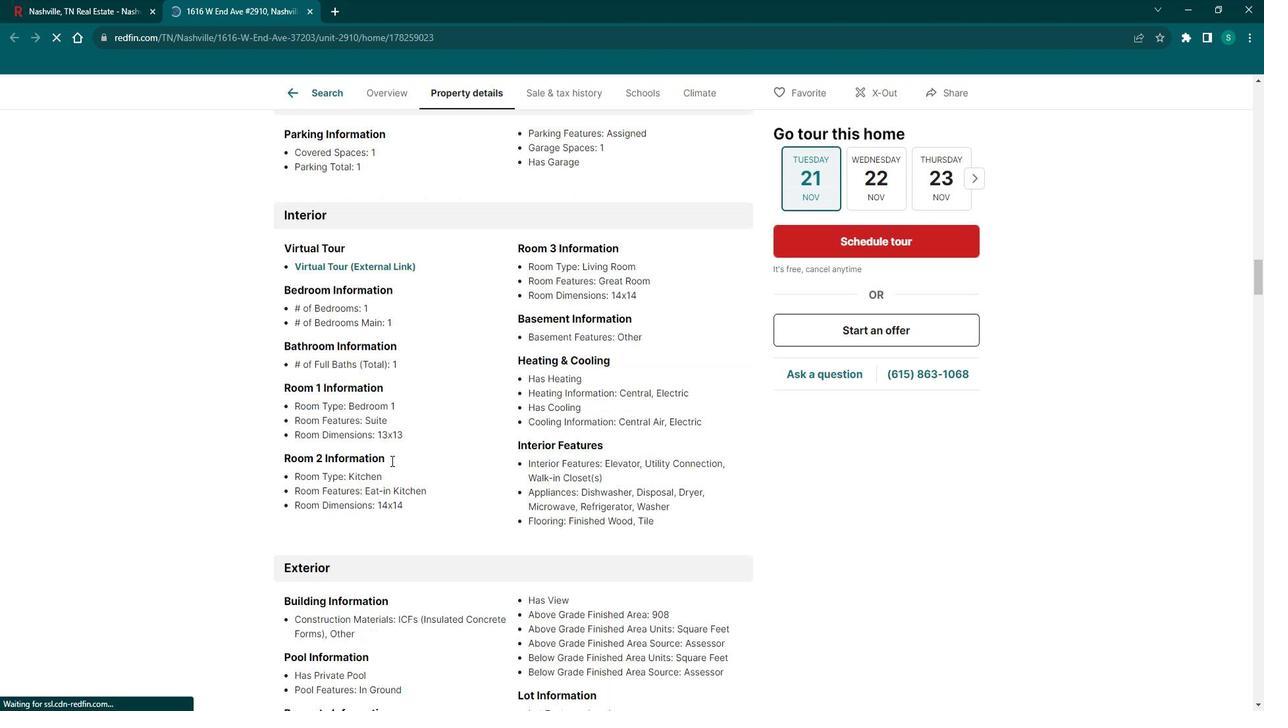 
Action: Mouse scrolled (405, 457) with delta (0, 0)
Screenshot: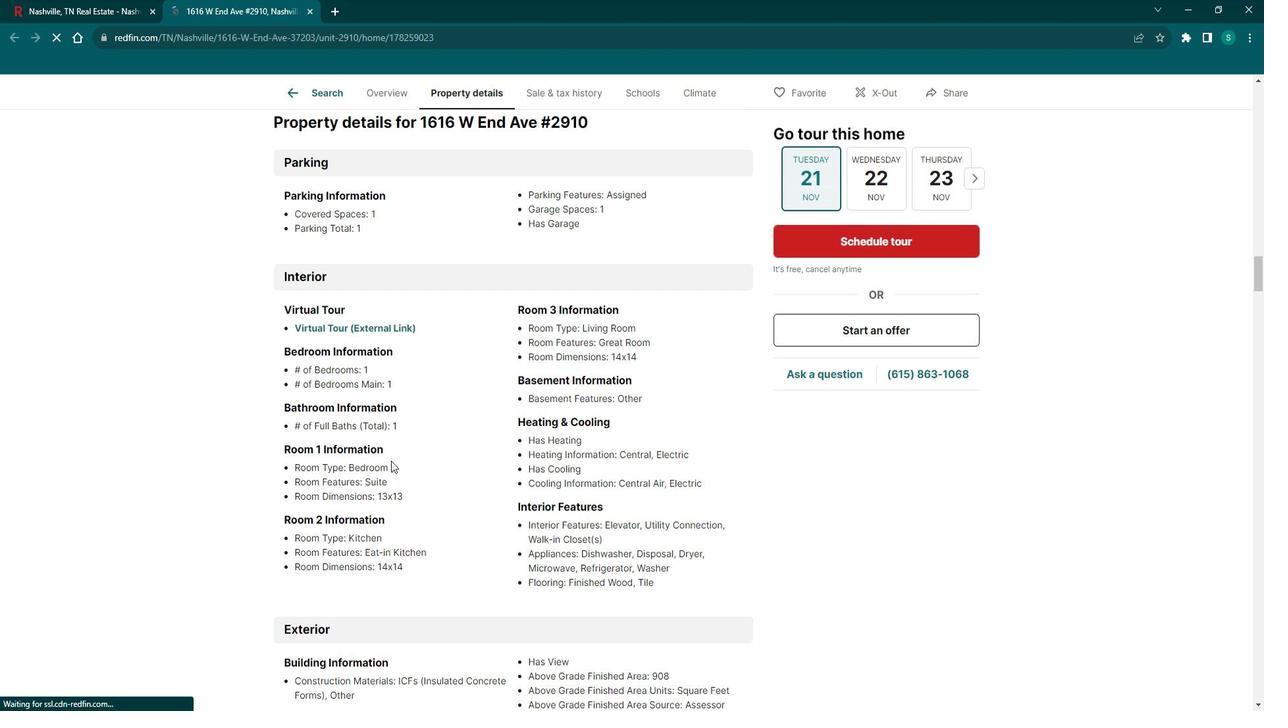 
Action: Mouse scrolled (405, 457) with delta (0, 0)
Screenshot: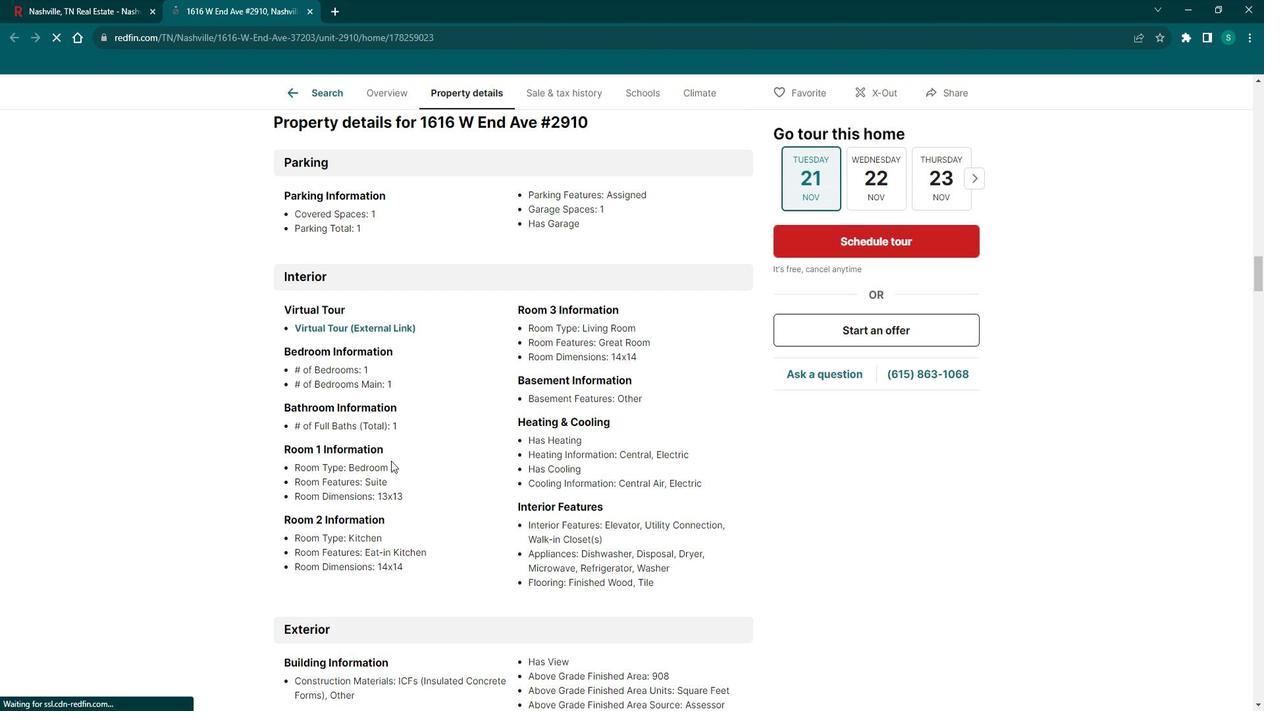 
Action: Mouse scrolled (405, 457) with delta (0, 0)
Screenshot: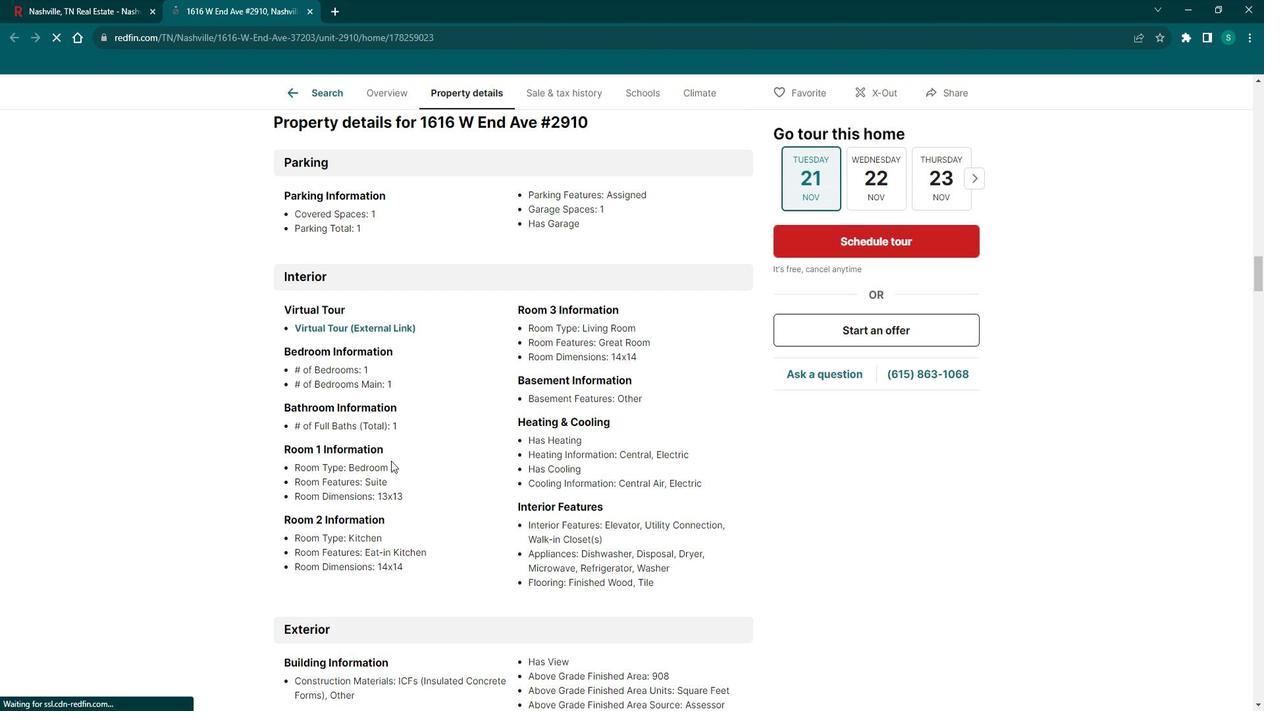 
Action: Mouse scrolled (405, 457) with delta (0, 0)
Screenshot: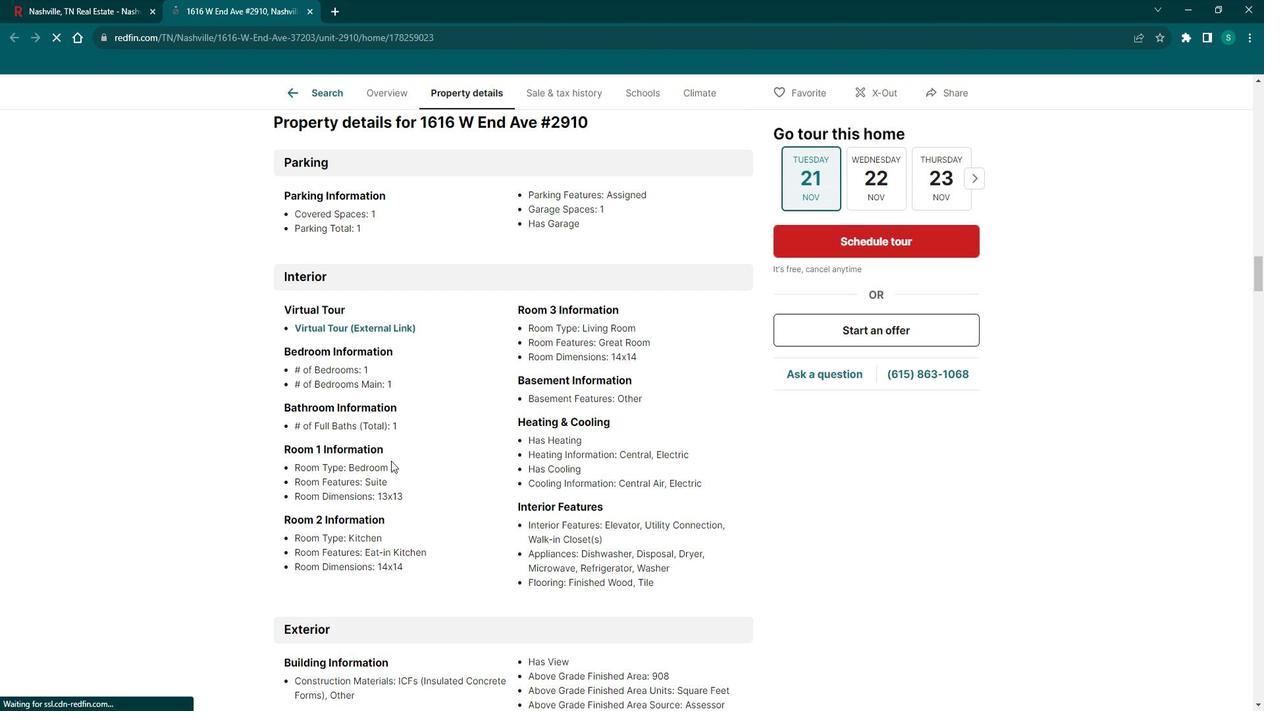 
Action: Mouse scrolled (405, 457) with delta (0, 0)
Screenshot: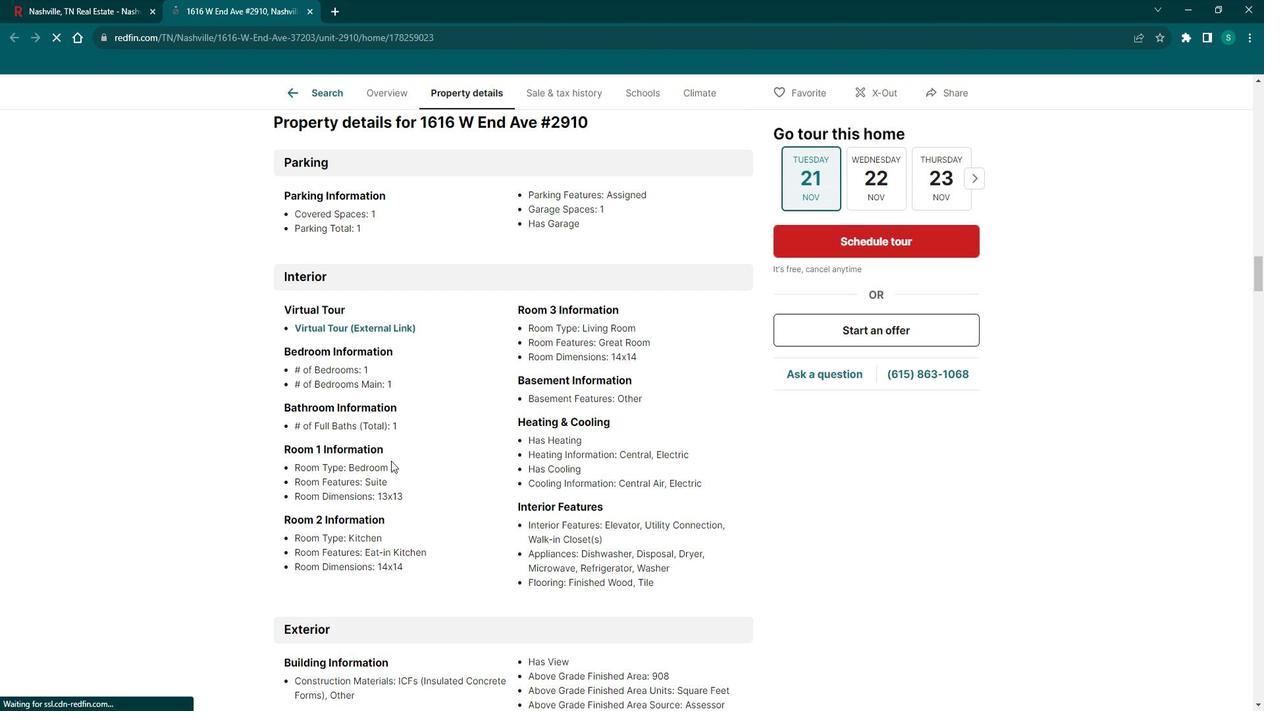 
Action: Mouse scrolled (405, 457) with delta (0, 0)
Screenshot: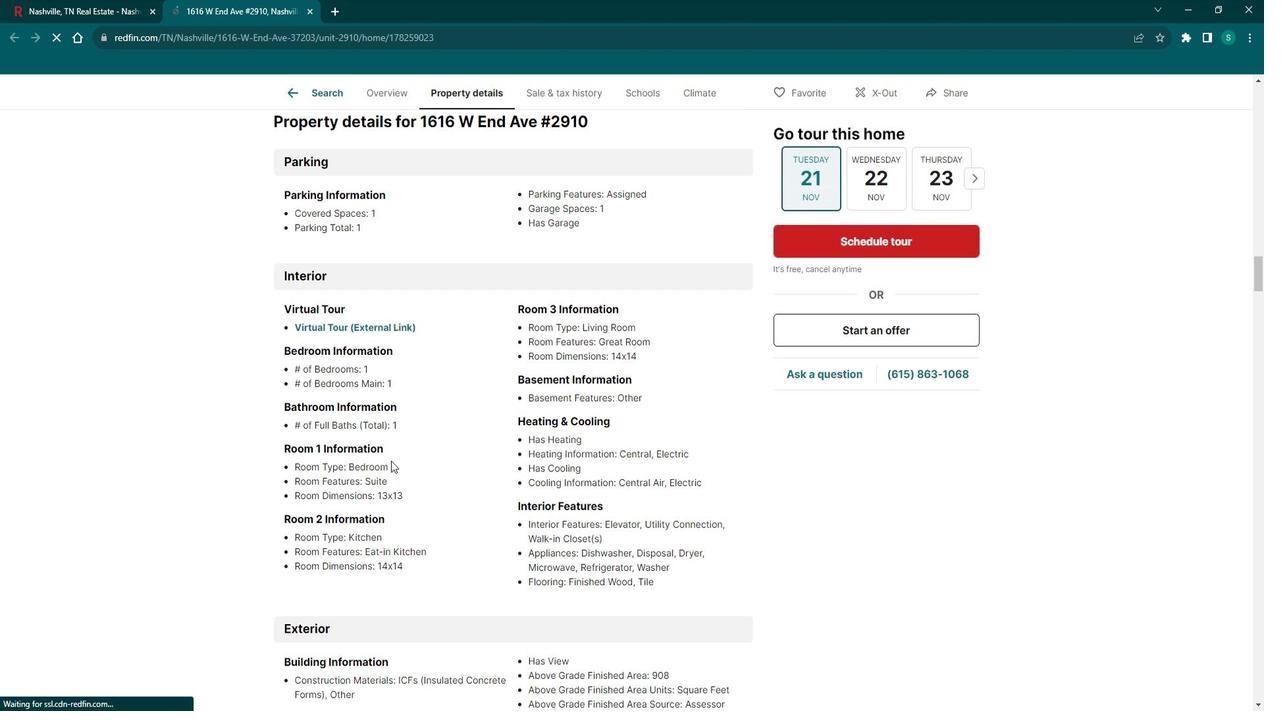 
Action: Mouse scrolled (405, 457) with delta (0, 0)
Screenshot: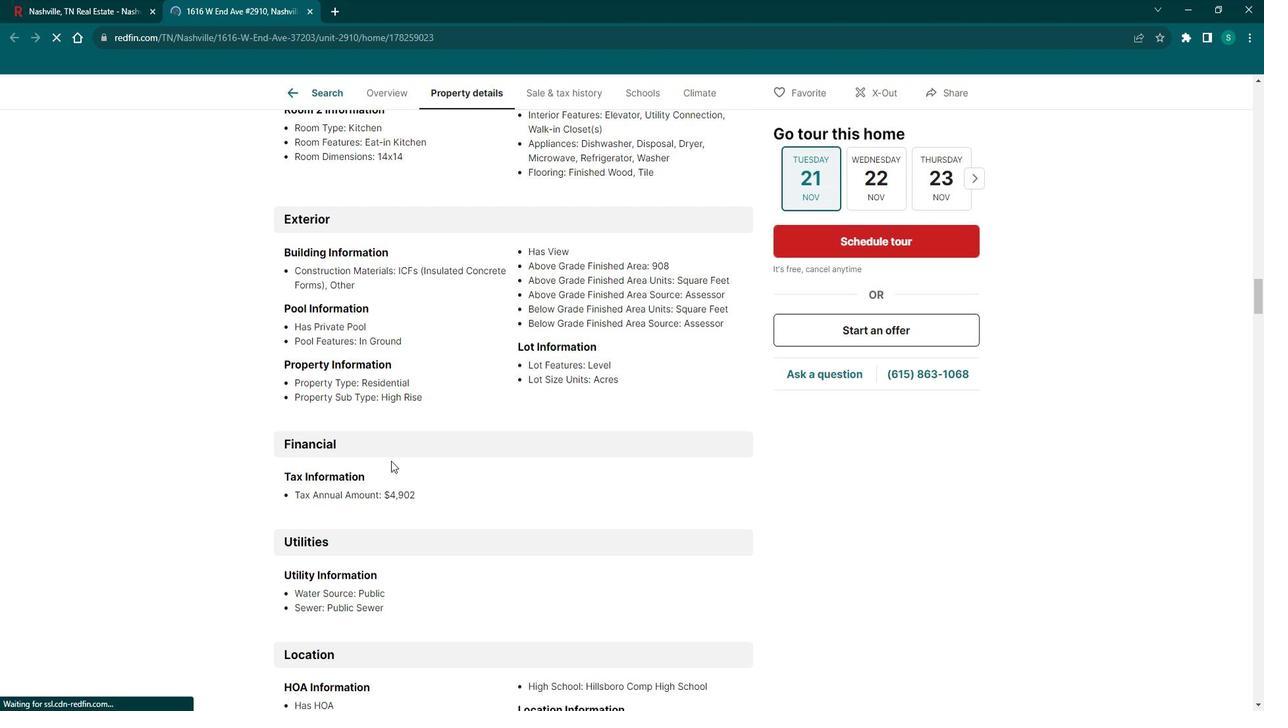 
Action: Mouse scrolled (405, 457) with delta (0, 0)
Screenshot: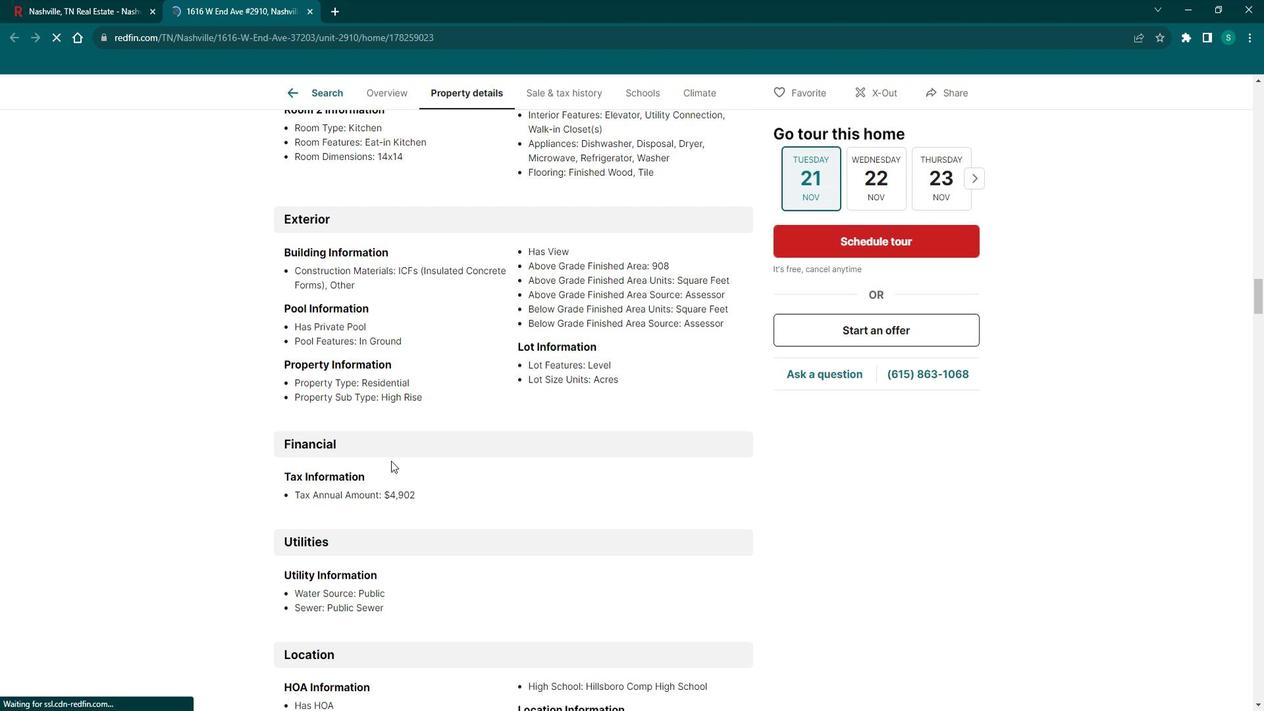 
Action: Mouse scrolled (405, 457) with delta (0, 0)
Screenshot: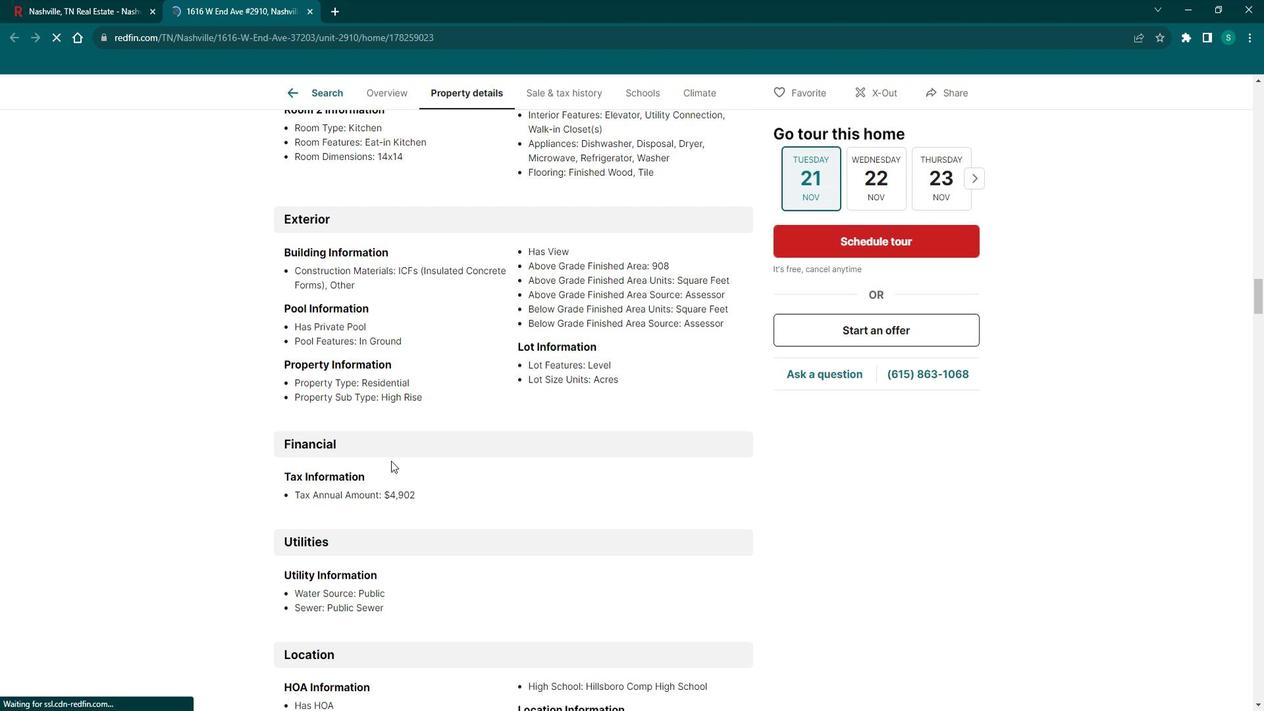 
Action: Mouse scrolled (405, 457) with delta (0, 0)
Screenshot: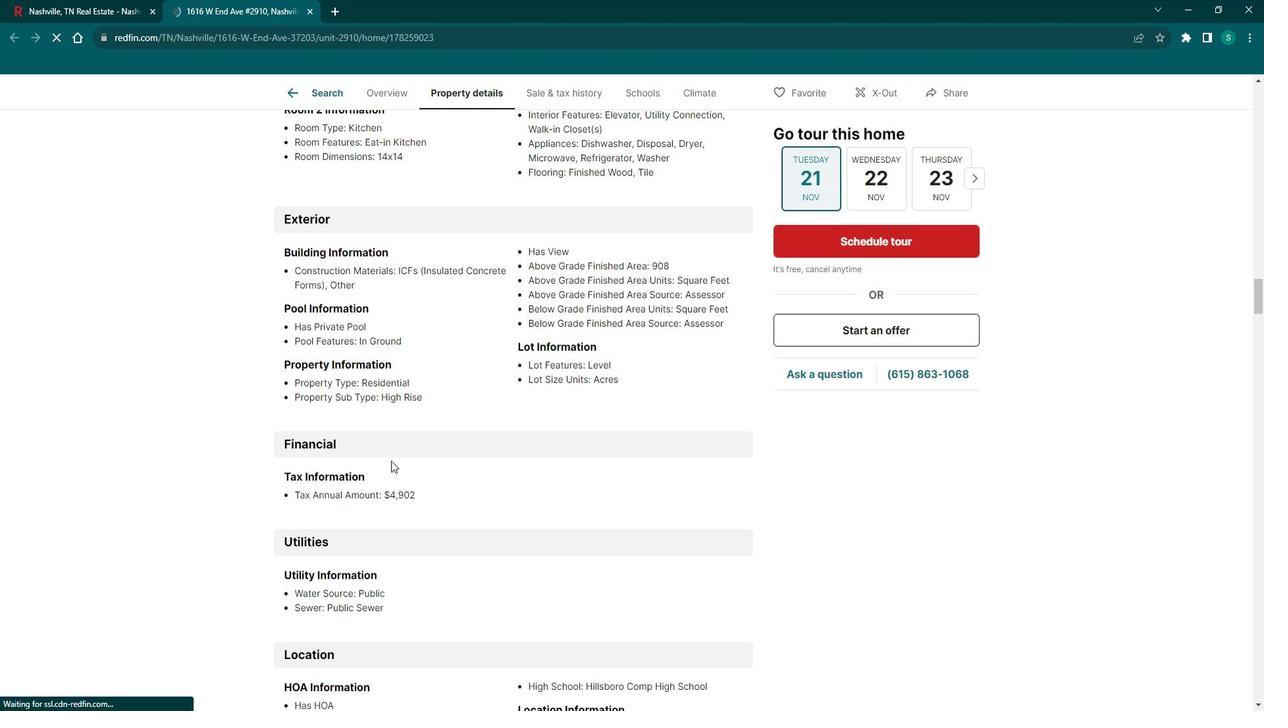 
Action: Mouse scrolled (405, 457) with delta (0, 0)
Screenshot: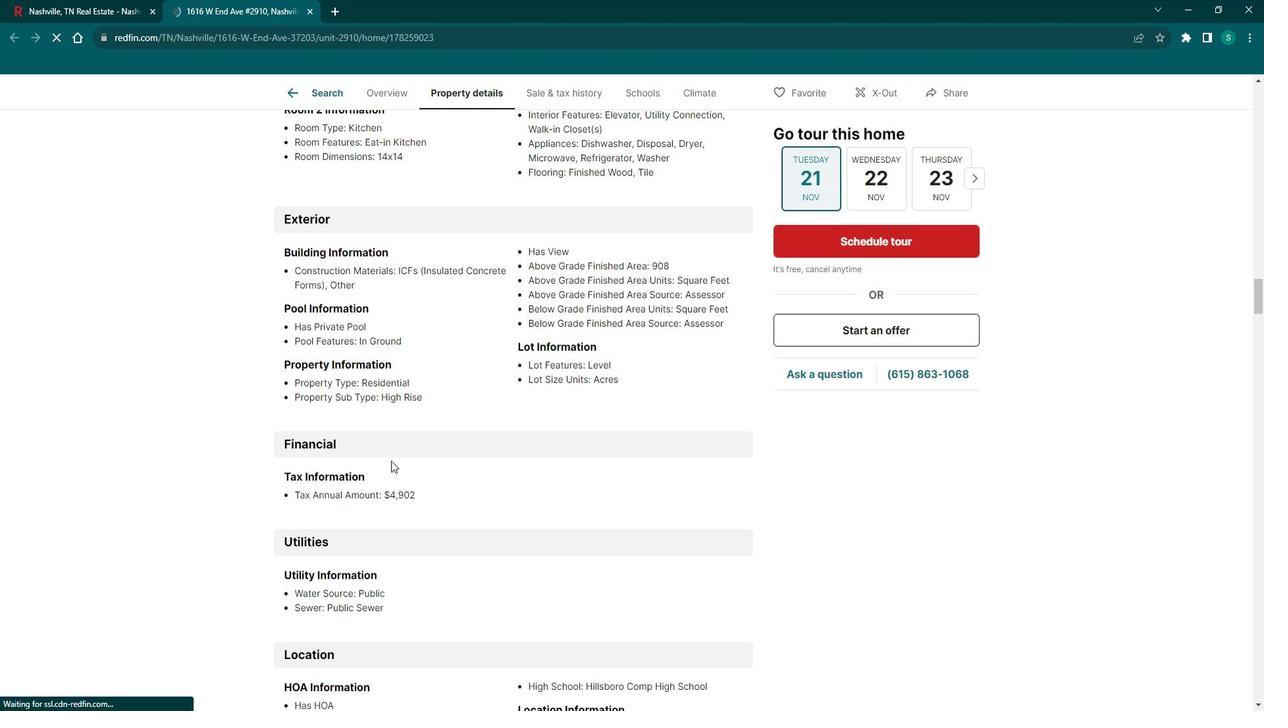 
Action: Mouse scrolled (405, 457) with delta (0, 0)
Screenshot: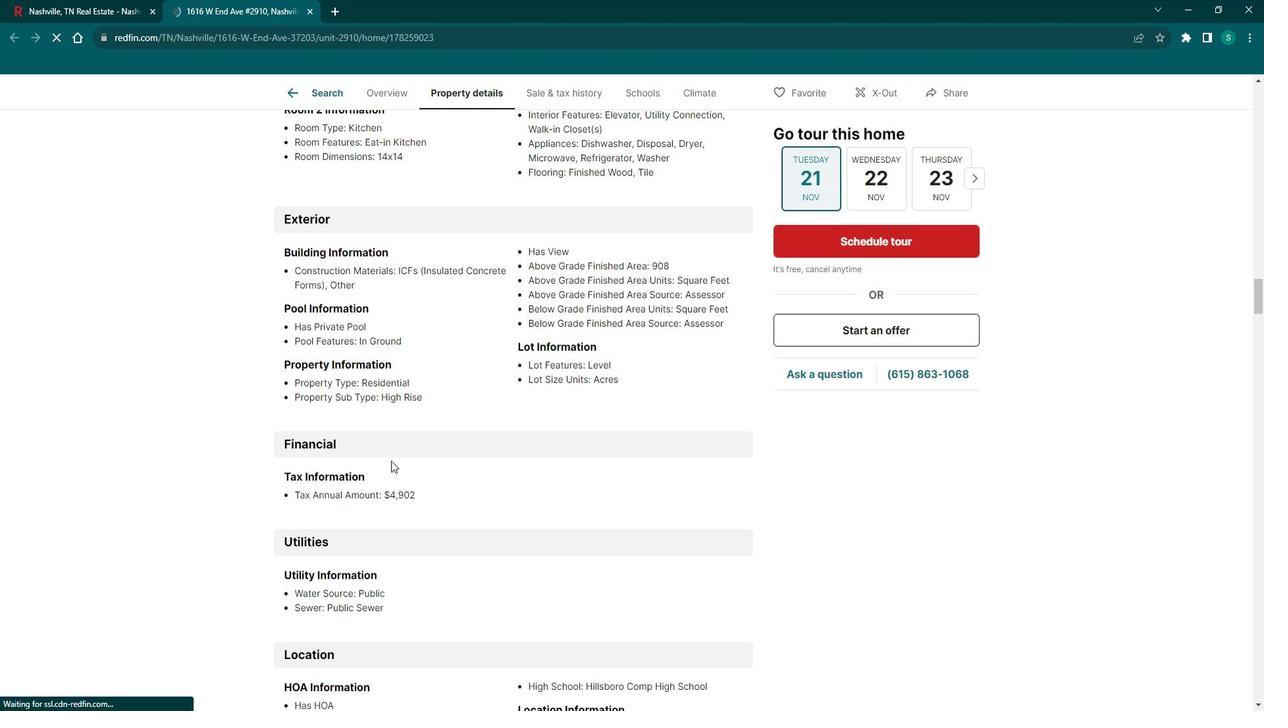 
Action: Mouse scrolled (405, 458) with delta (0, 0)
Screenshot: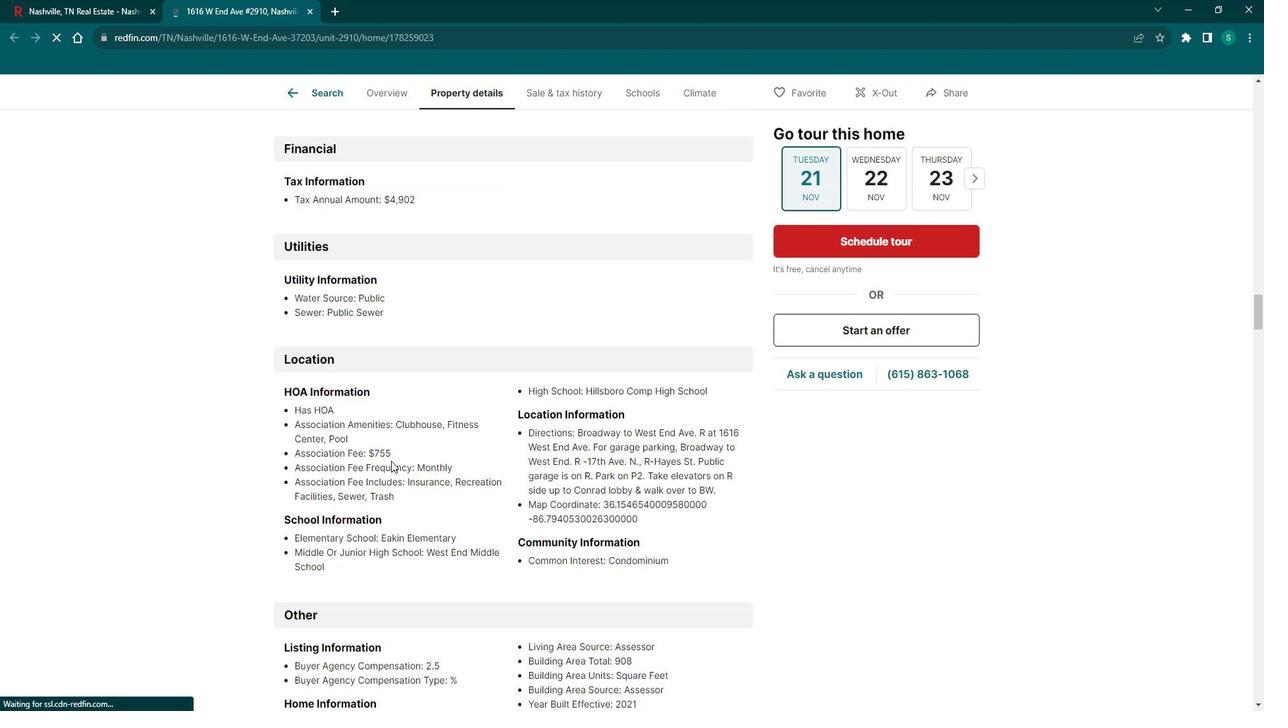 
Action: Mouse scrolled (405, 457) with delta (0, 0)
Screenshot: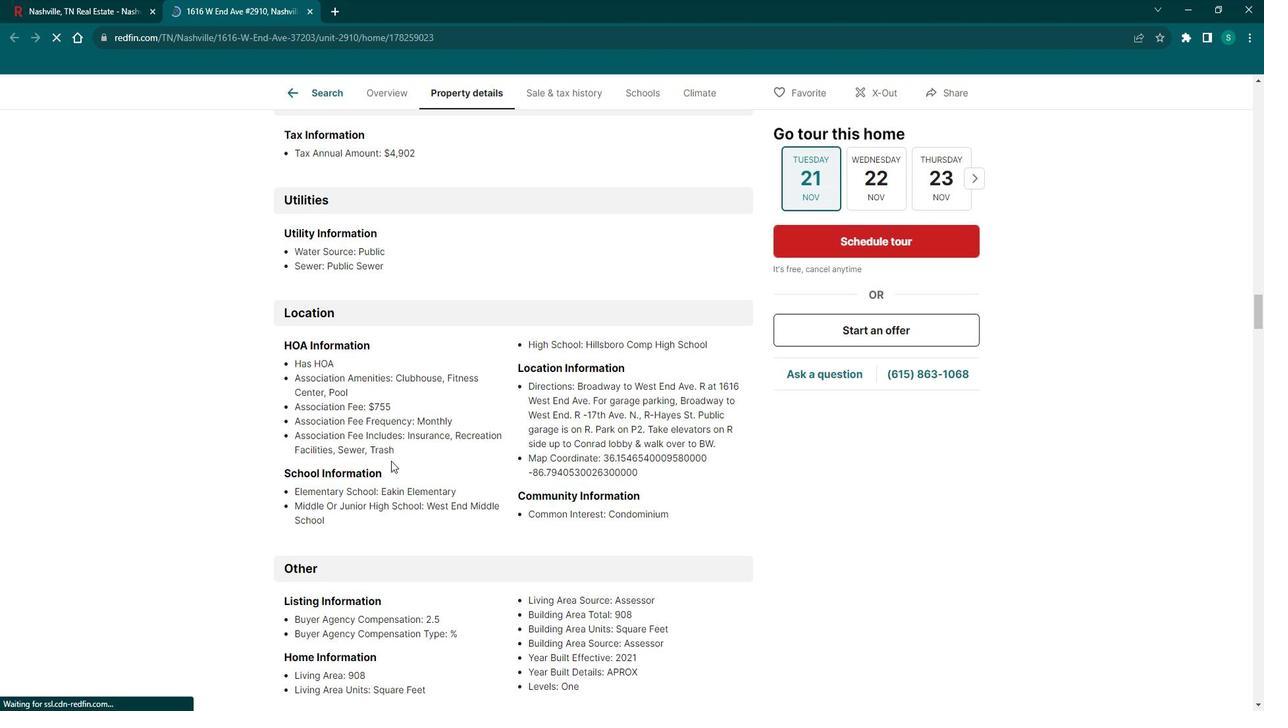 
Action: Mouse scrolled (405, 457) with delta (0, 0)
Screenshot: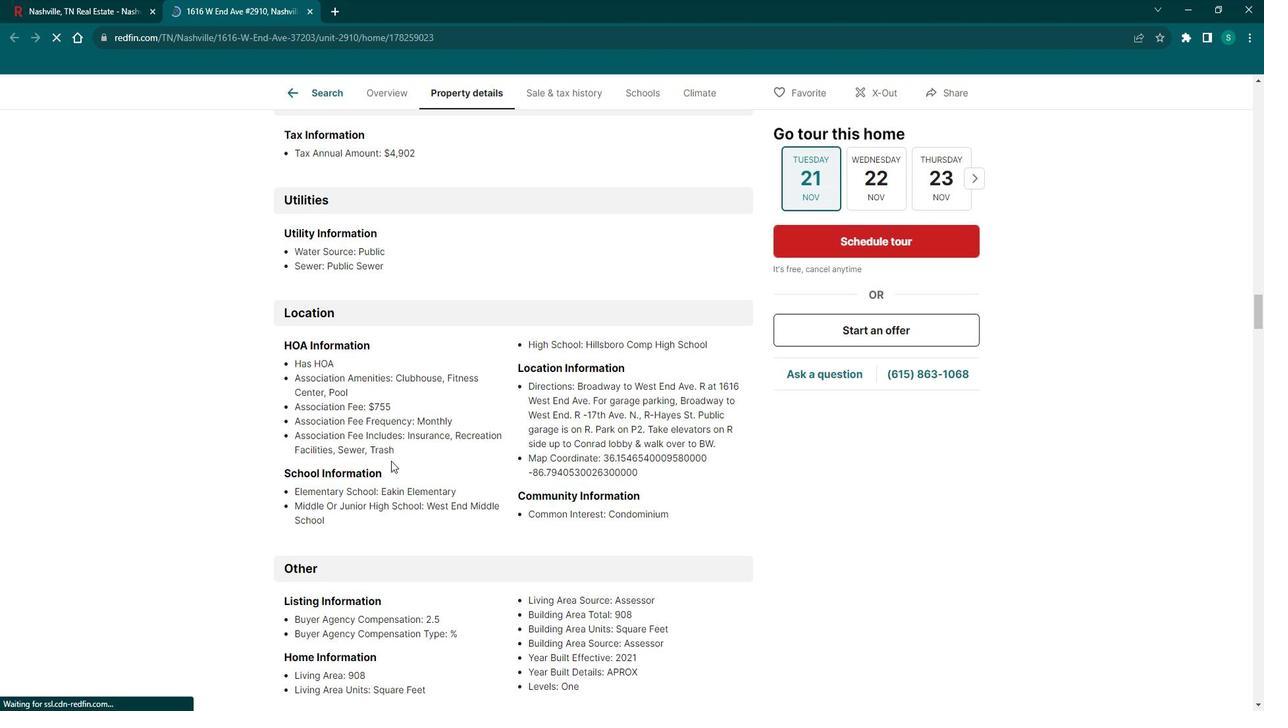 
Action: Mouse scrolled (405, 457) with delta (0, 0)
Screenshot: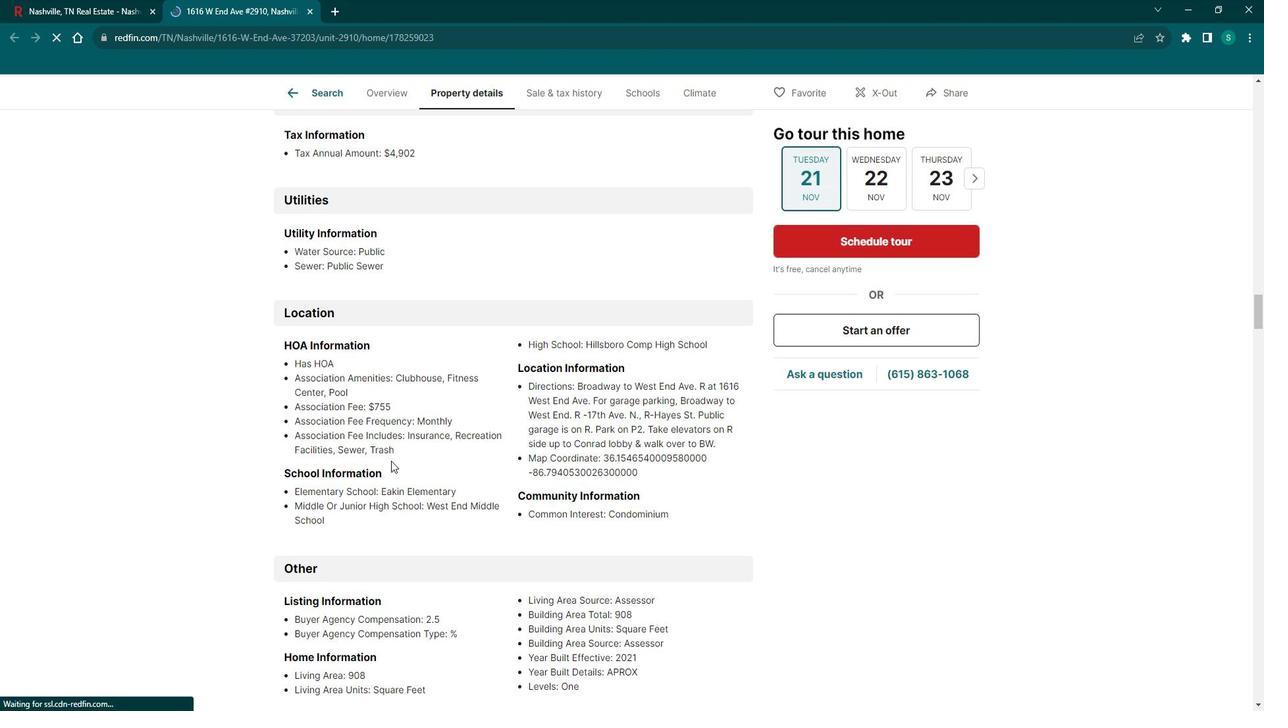 
Action: Mouse scrolled (405, 457) with delta (0, 0)
Screenshot: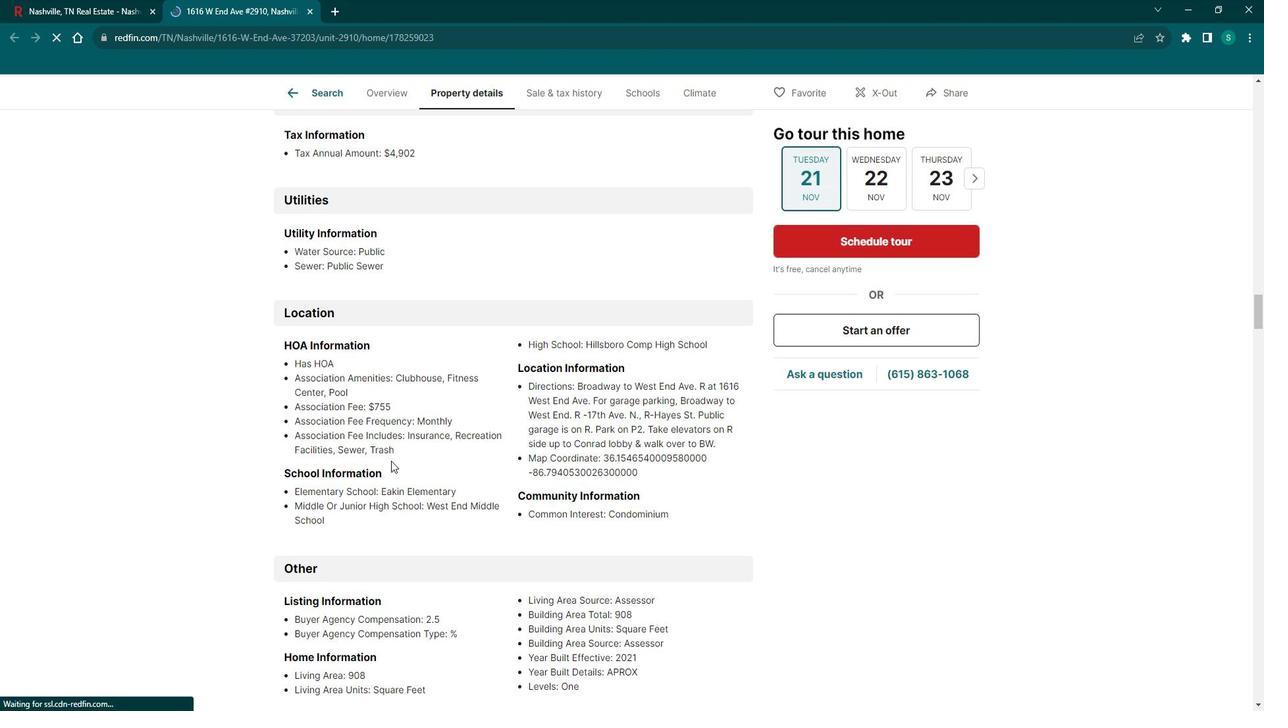 
Action: Mouse scrolled (405, 457) with delta (0, 0)
Screenshot: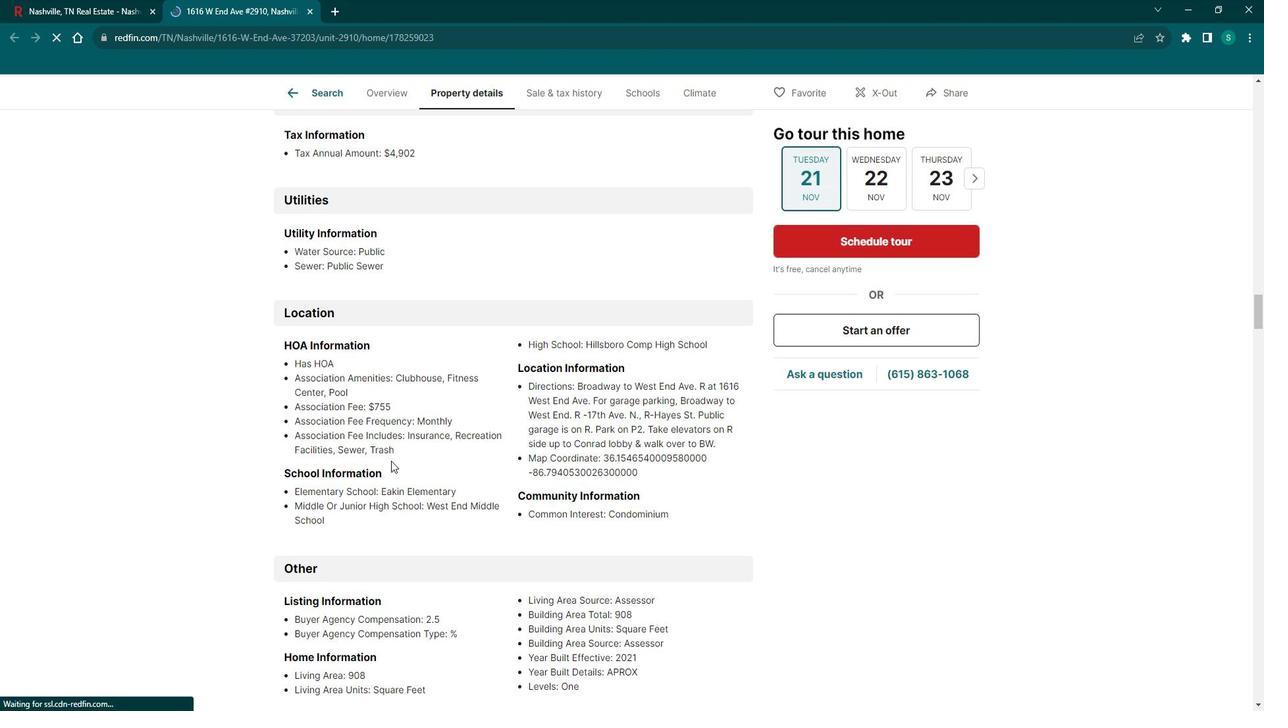 
Action: Mouse scrolled (405, 457) with delta (0, 0)
Screenshot: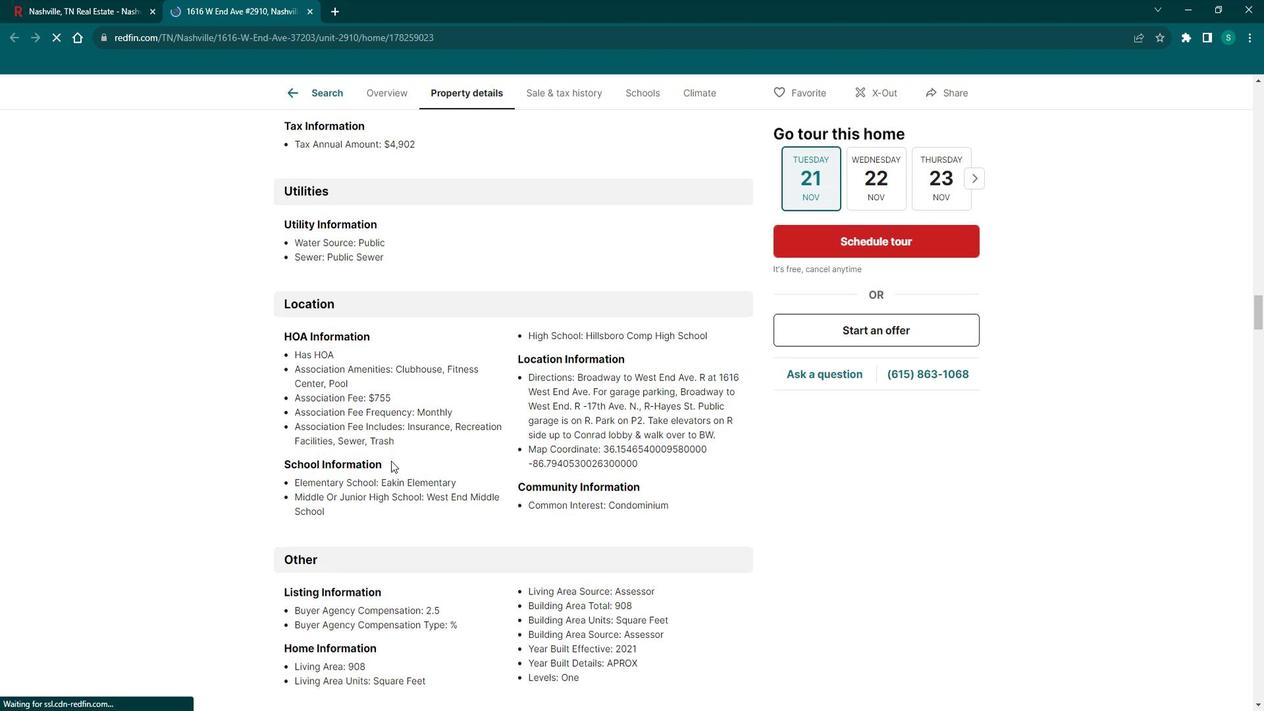 
Action: Mouse scrolled (405, 457) with delta (0, 0)
Screenshot: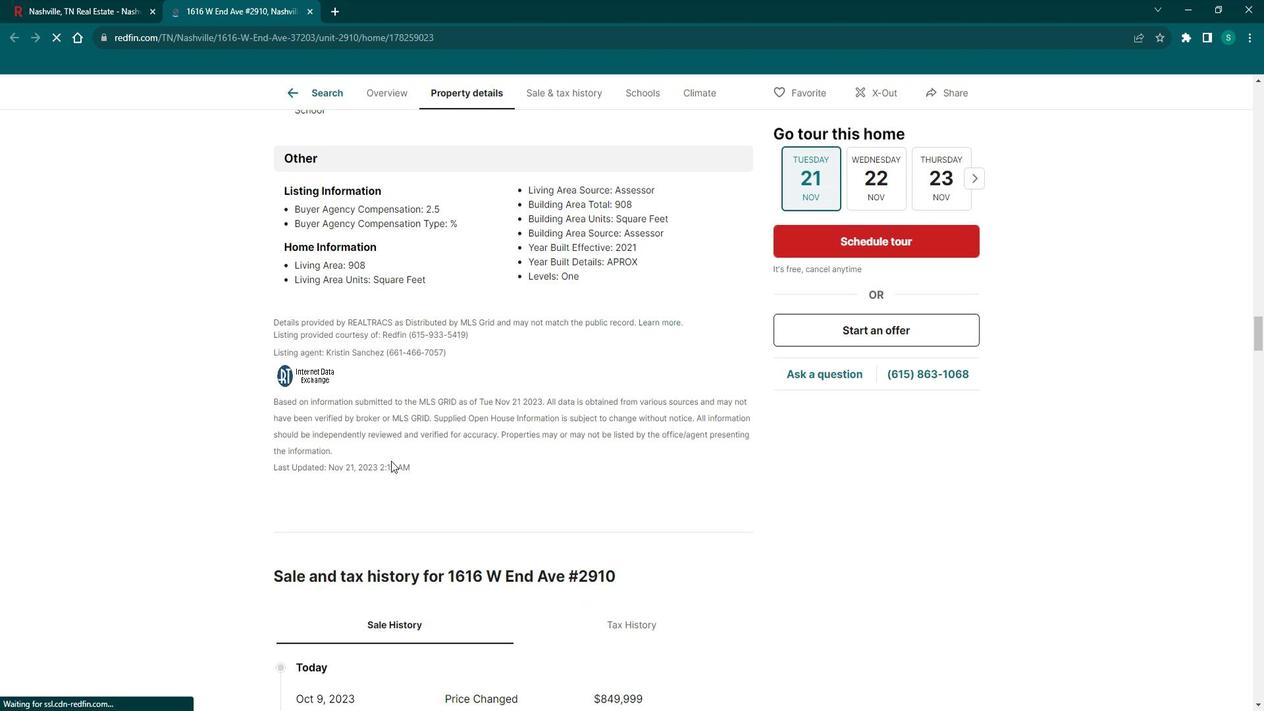 
Action: Mouse scrolled (405, 457) with delta (0, 0)
Screenshot: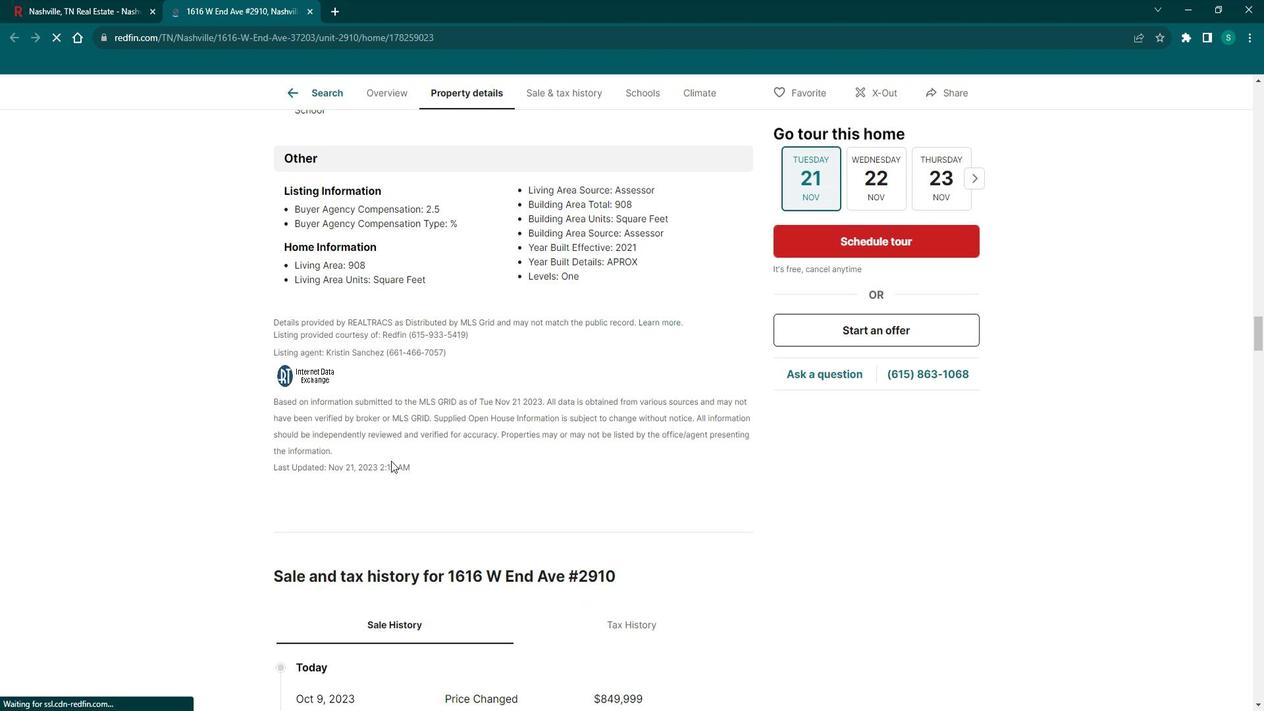 
Action: Mouse scrolled (405, 457) with delta (0, 0)
Screenshot: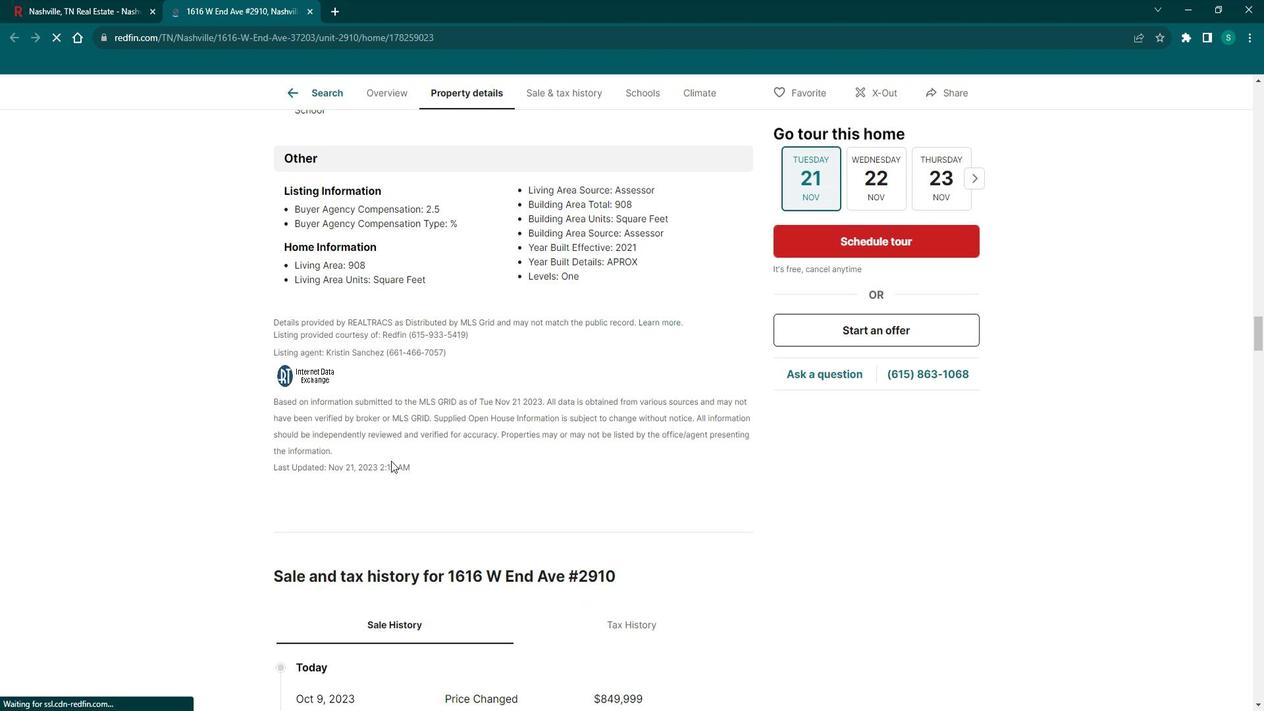 
Action: Mouse scrolled (405, 457) with delta (0, 0)
Screenshot: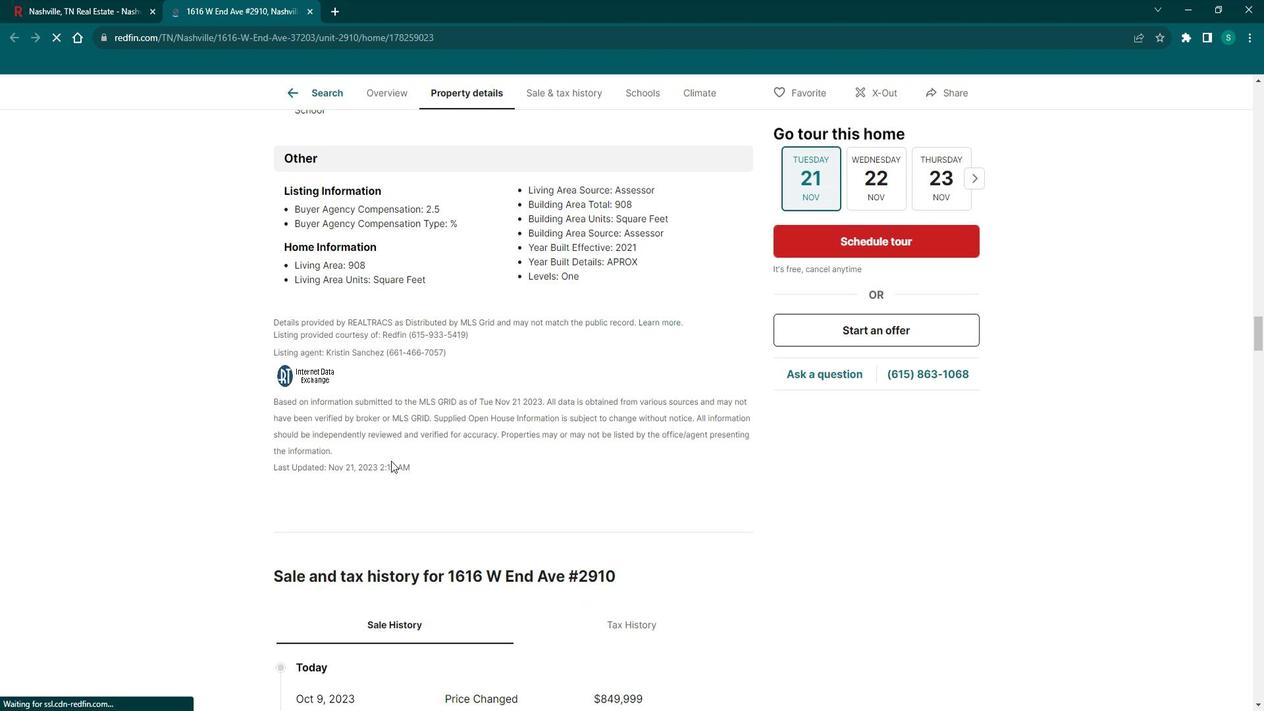 
Action: Mouse scrolled (405, 457) with delta (0, 0)
Screenshot: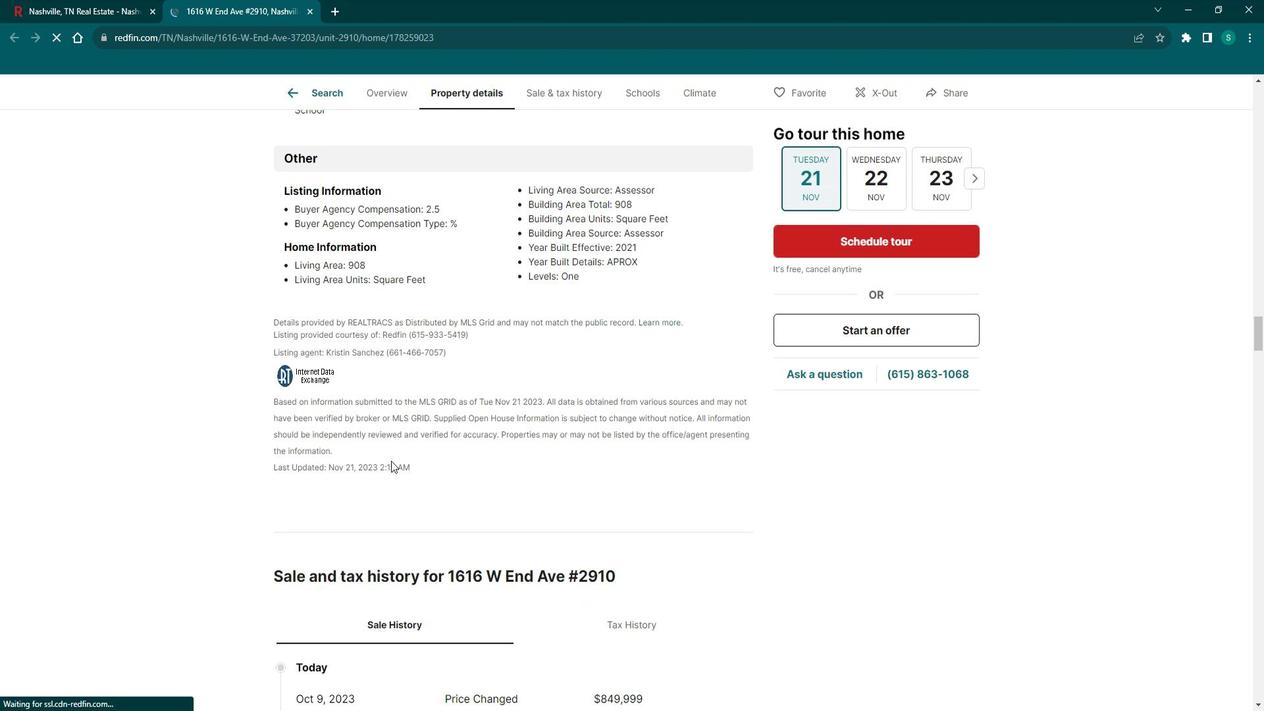 
Action: Mouse scrolled (405, 457) with delta (0, 0)
Screenshot: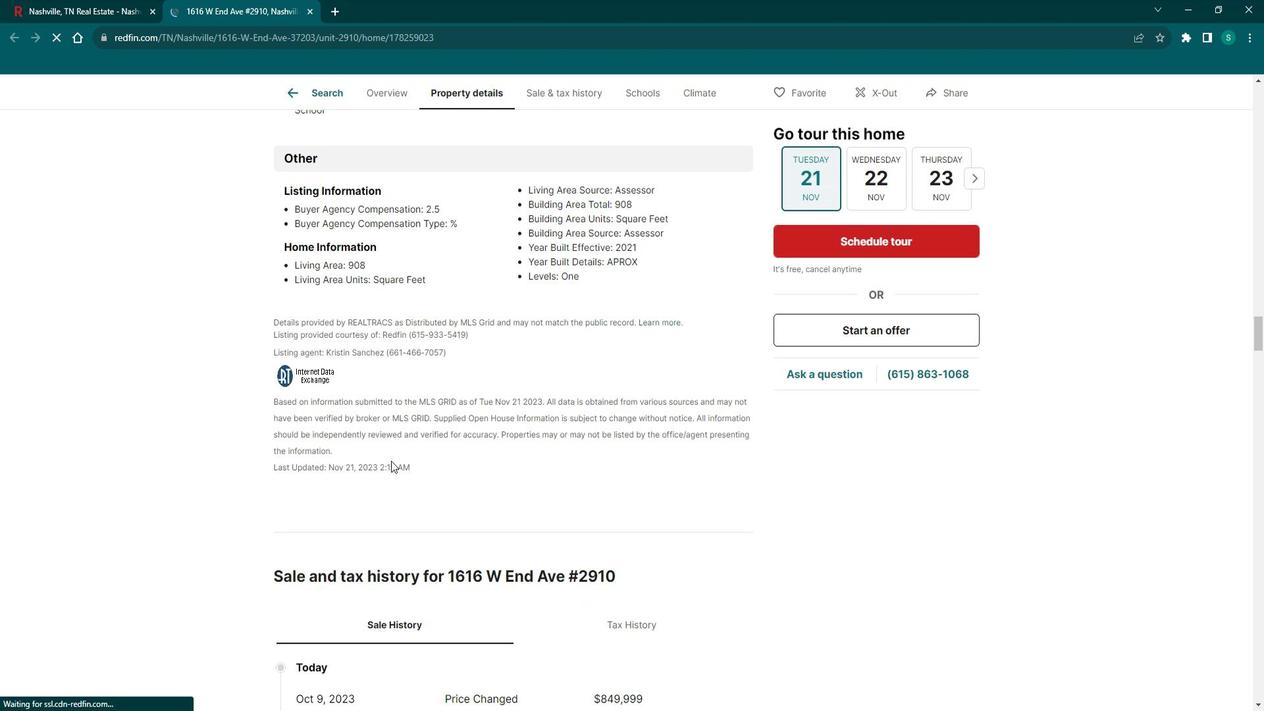 
Action: Mouse scrolled (405, 458) with delta (0, 0)
Screenshot: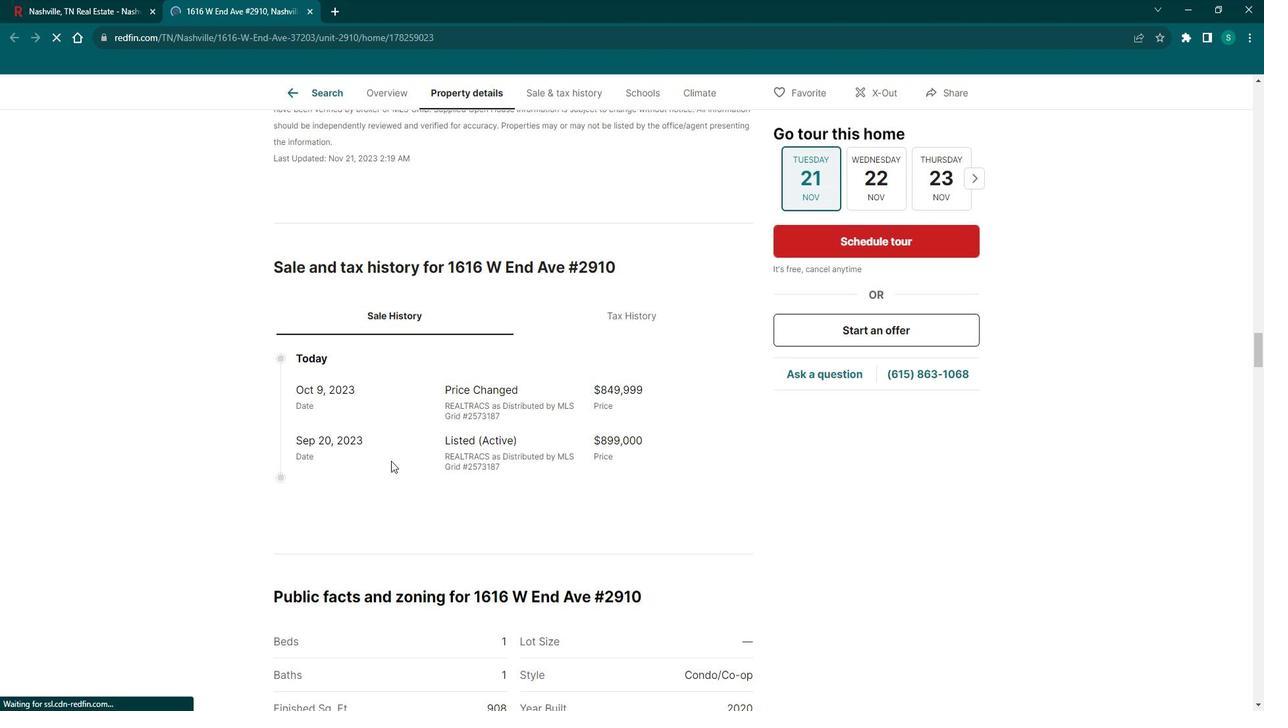 
Action: Mouse scrolled (405, 457) with delta (0, 0)
Screenshot: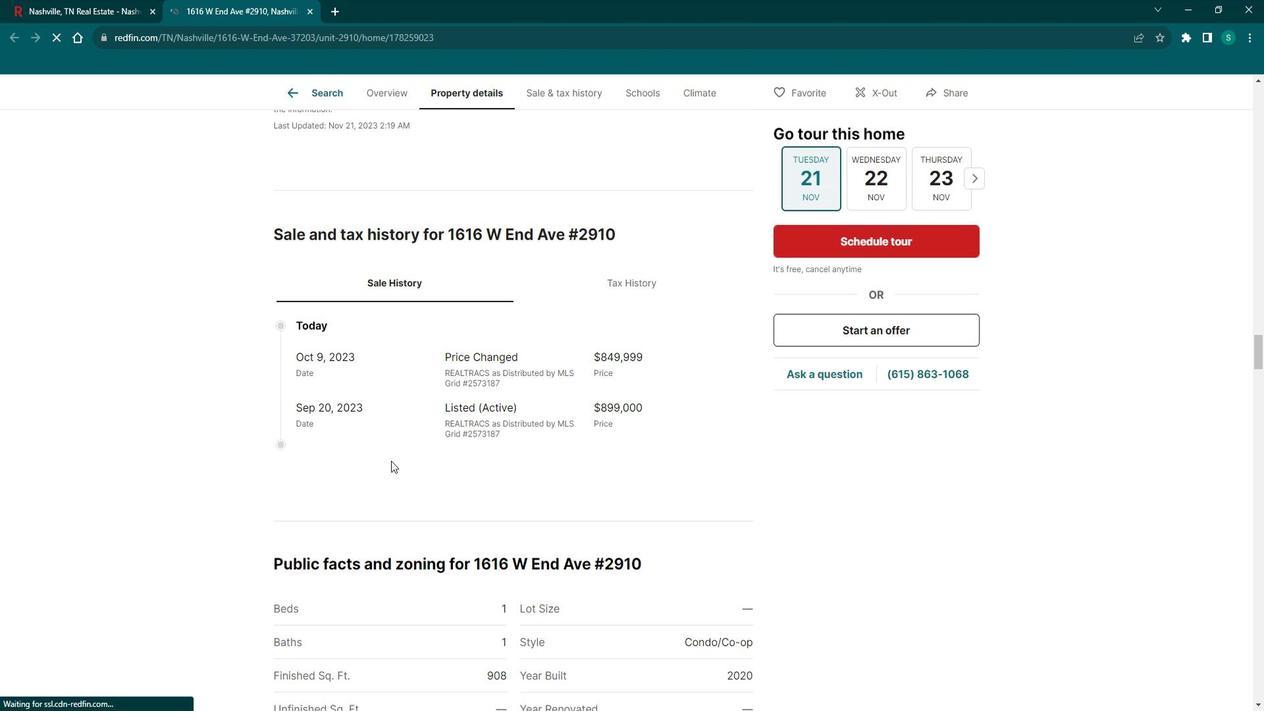 
Action: Mouse scrolled (405, 457) with delta (0, 0)
Screenshot: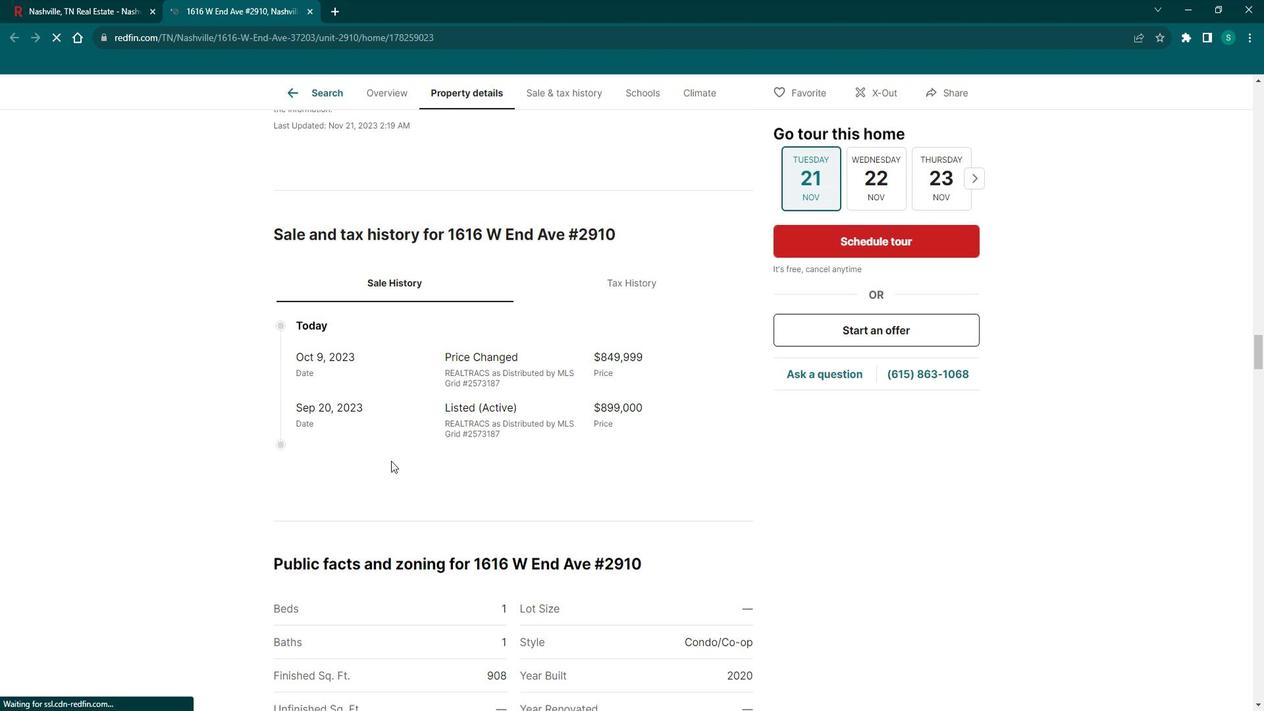 
Action: Mouse scrolled (405, 457) with delta (0, 0)
Screenshot: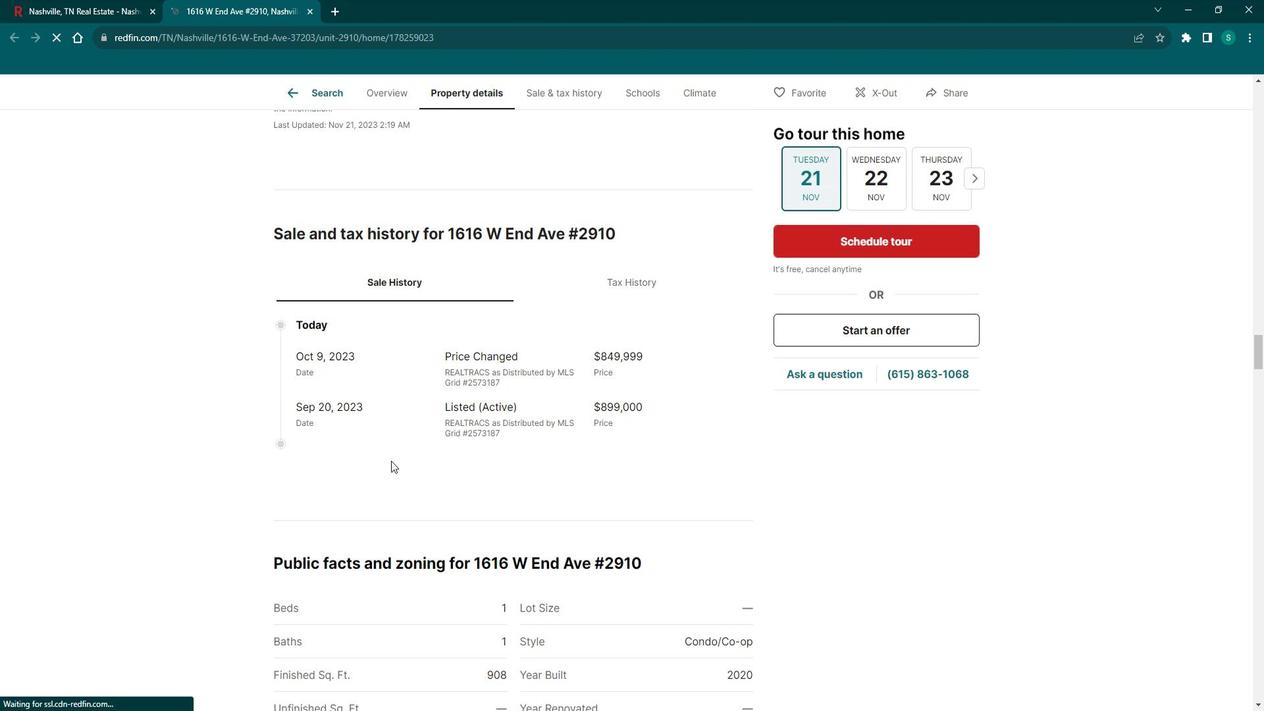 
Action: Mouse scrolled (405, 457) with delta (0, 0)
Screenshot: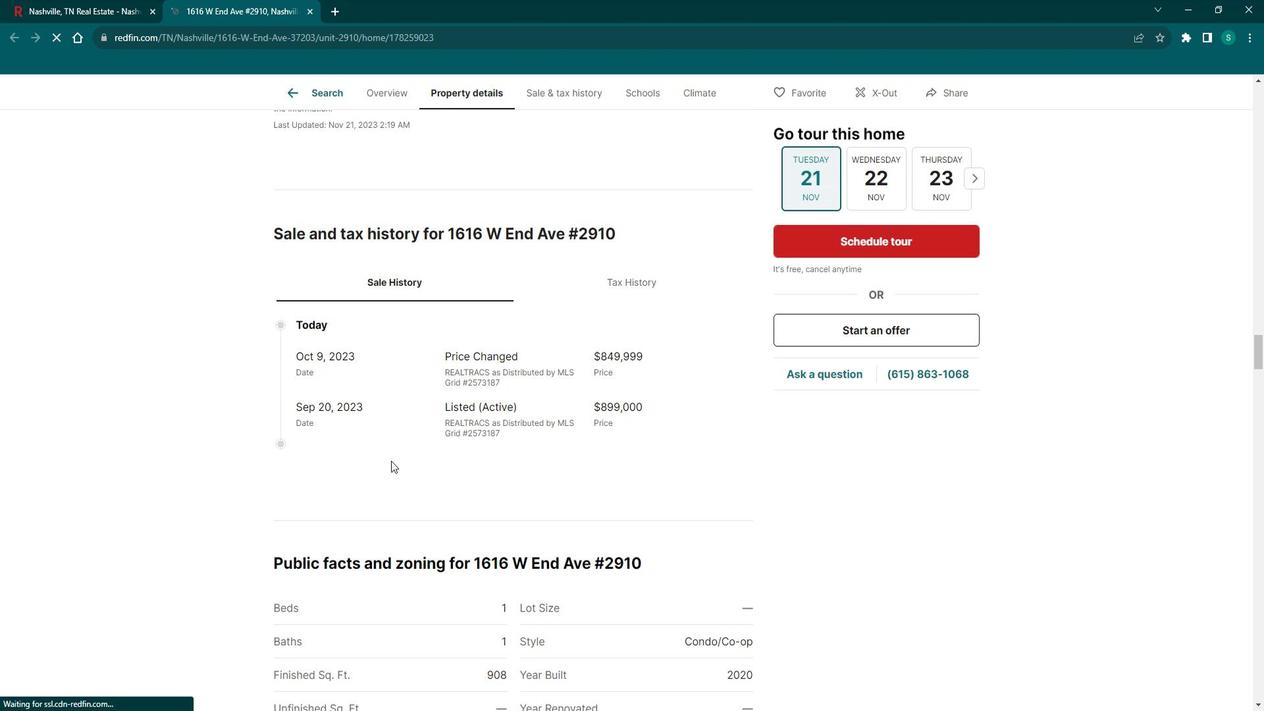 
Action: Mouse scrolled (405, 457) with delta (0, 0)
Screenshot: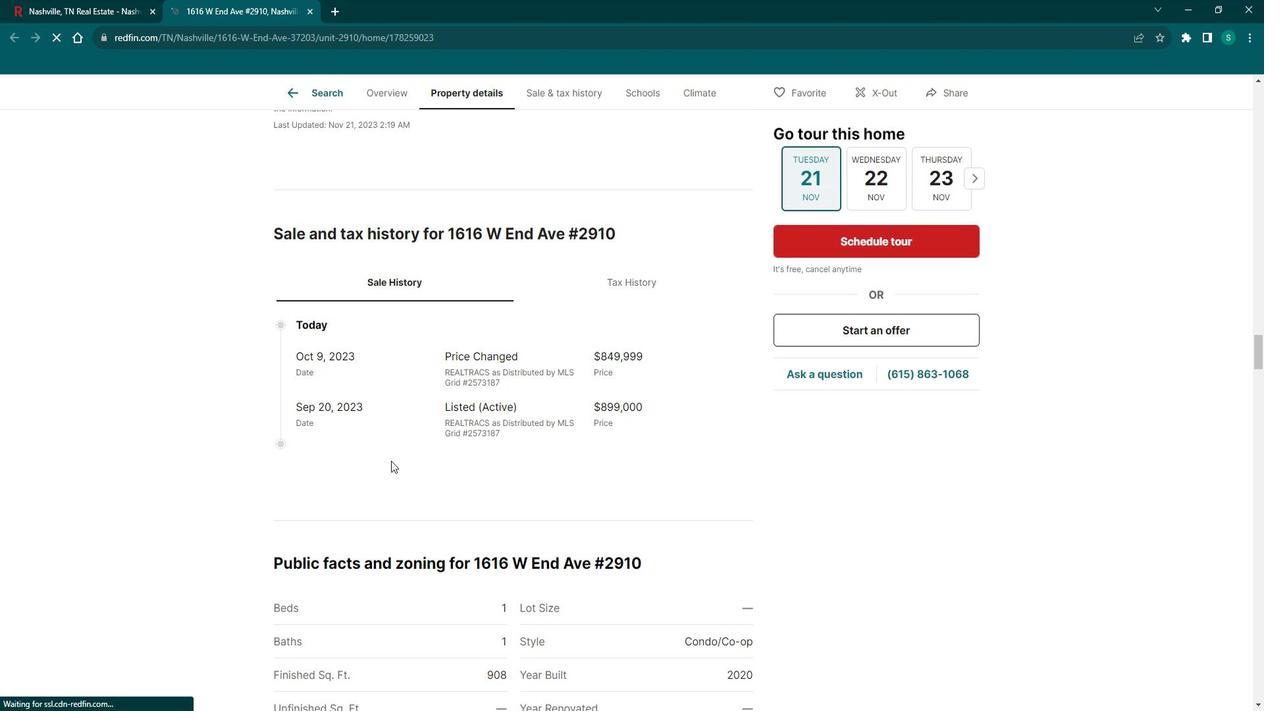 
Action: Mouse scrolled (405, 457) with delta (0, 0)
Screenshot: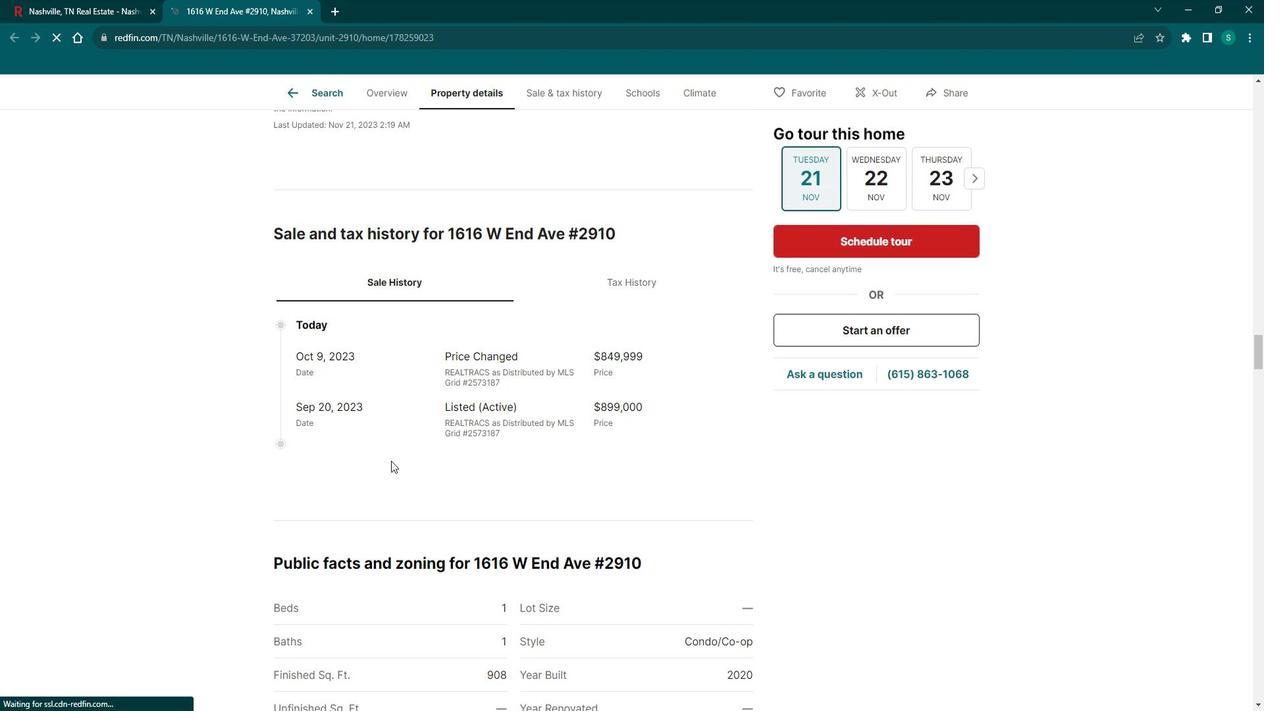 
Action: Mouse scrolled (405, 457) with delta (0, 0)
Screenshot: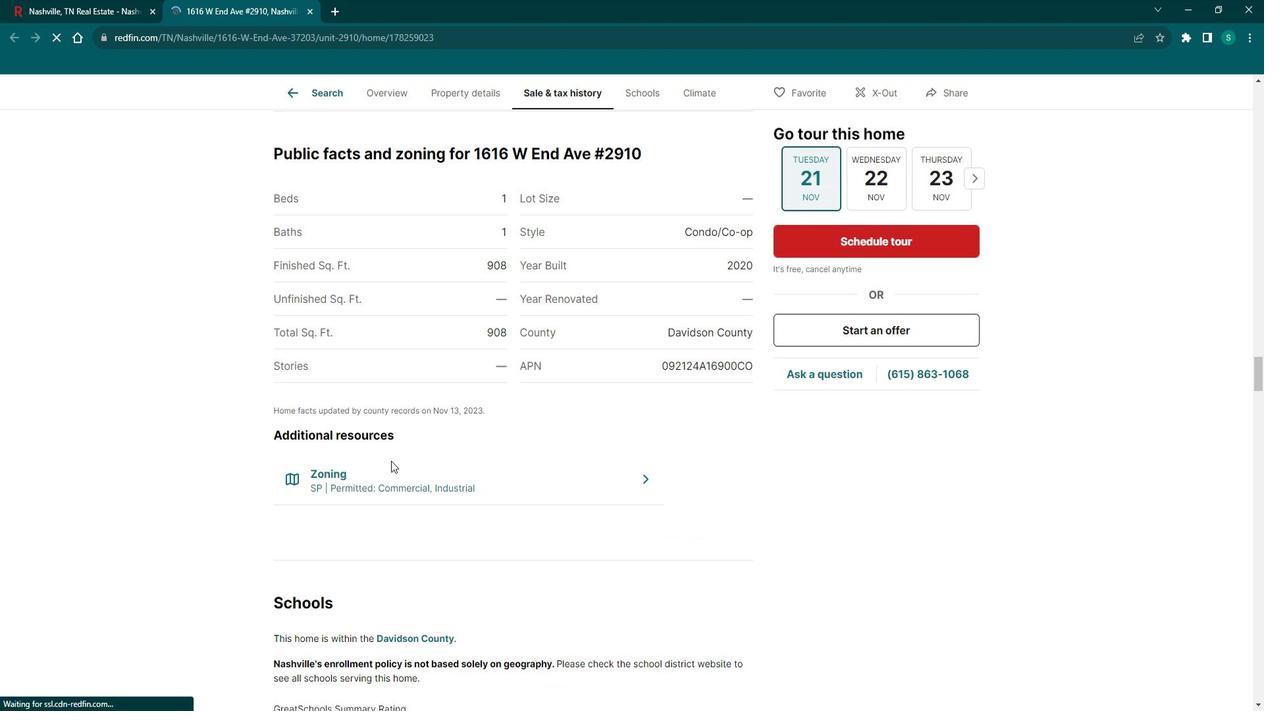 
Action: Mouse scrolled (405, 457) with delta (0, 0)
Screenshot: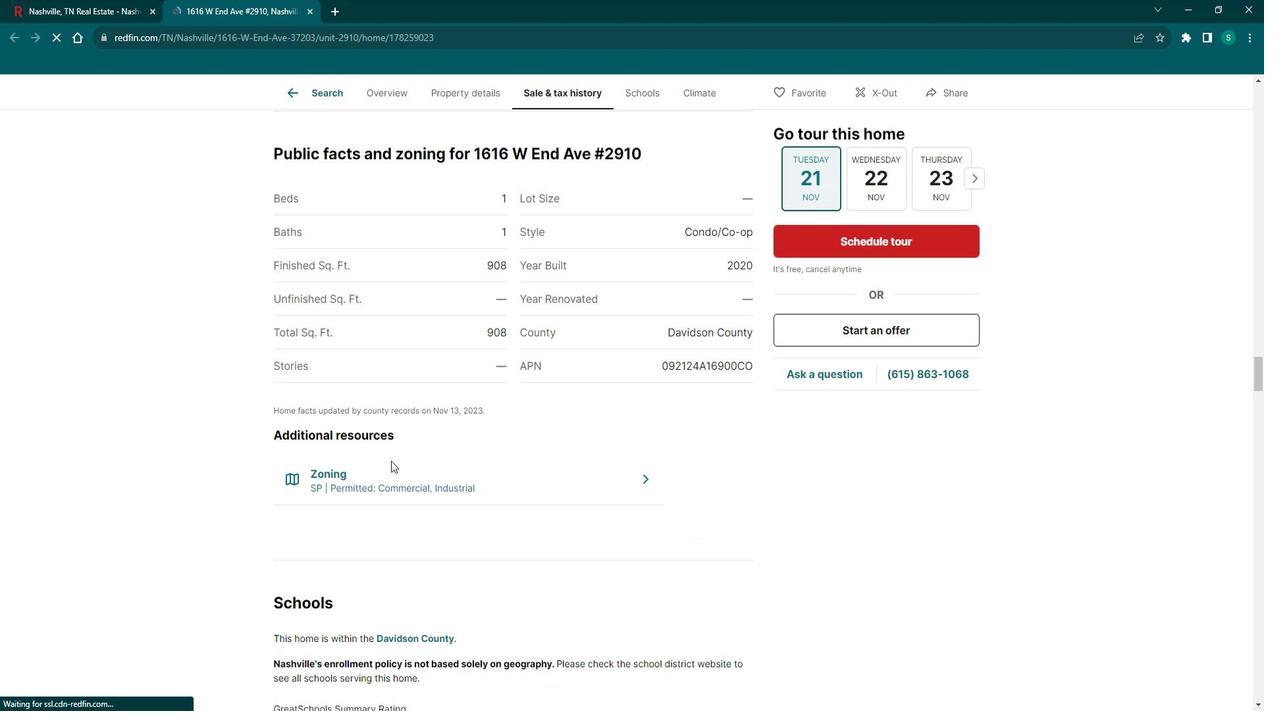 
Action: Mouse scrolled (405, 457) with delta (0, 0)
Screenshot: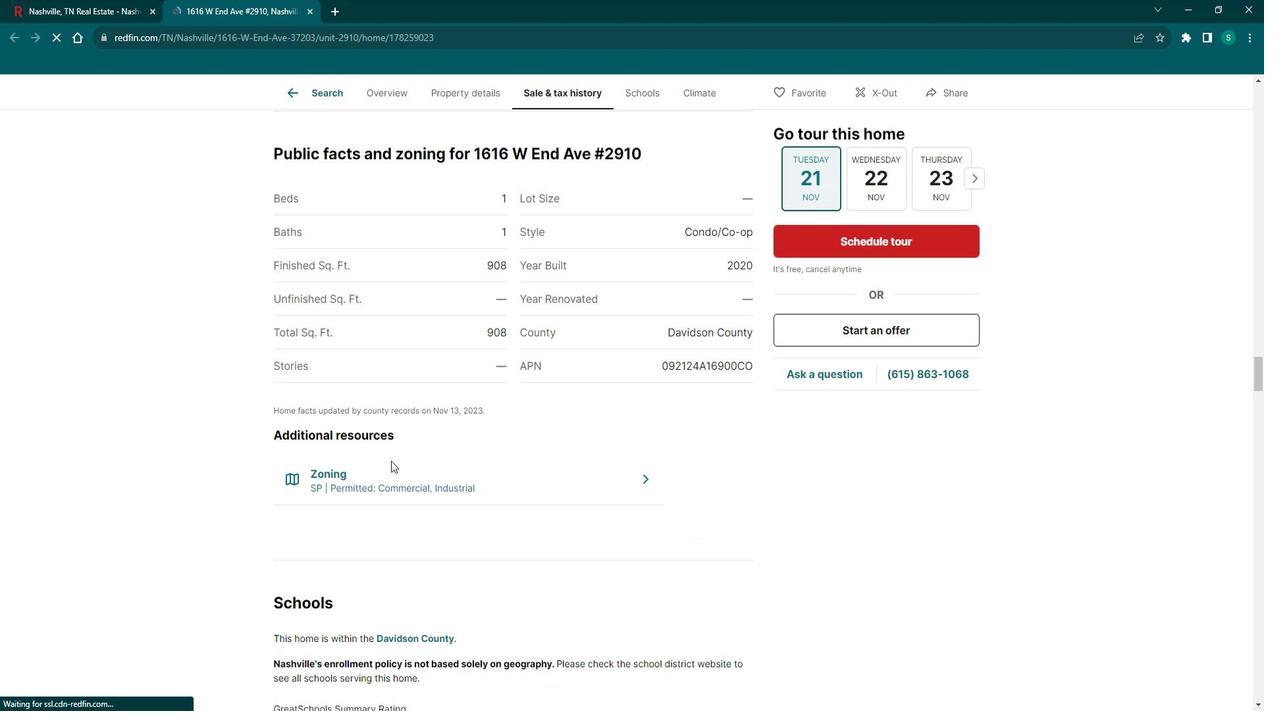 
Action: Mouse scrolled (405, 457) with delta (0, 0)
Screenshot: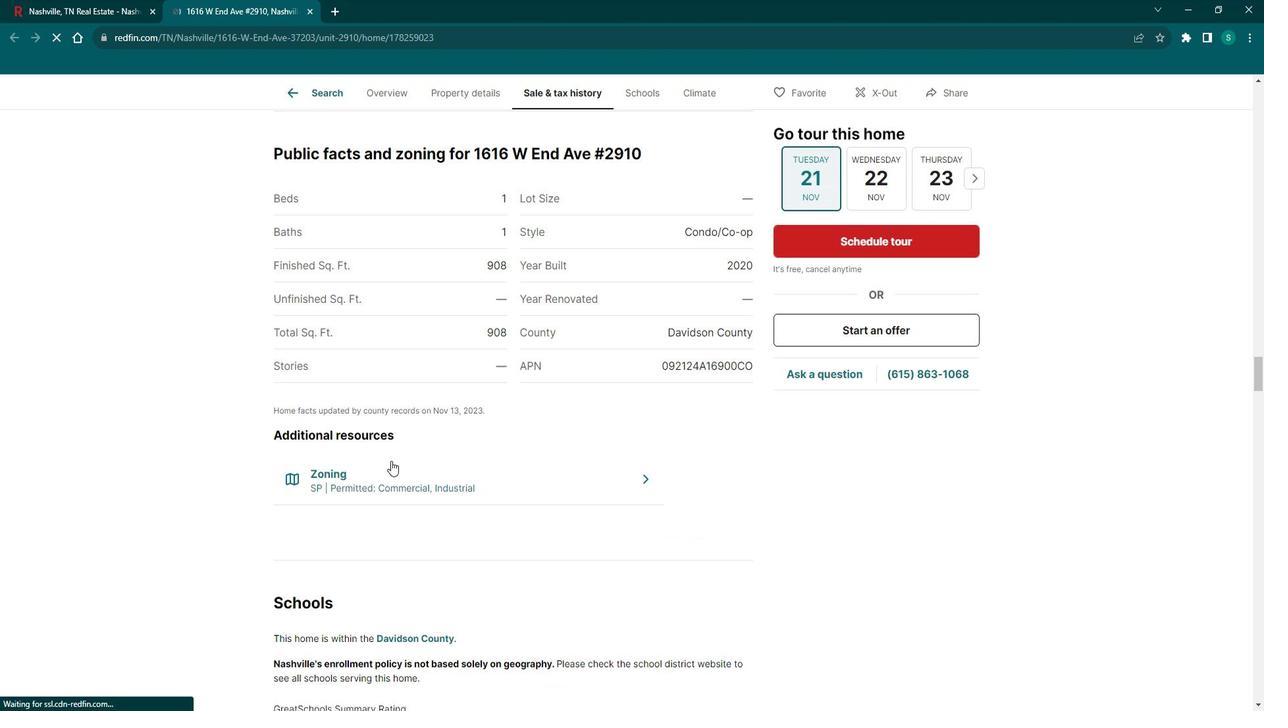 
Action: Mouse scrolled (405, 457) with delta (0, 0)
Screenshot: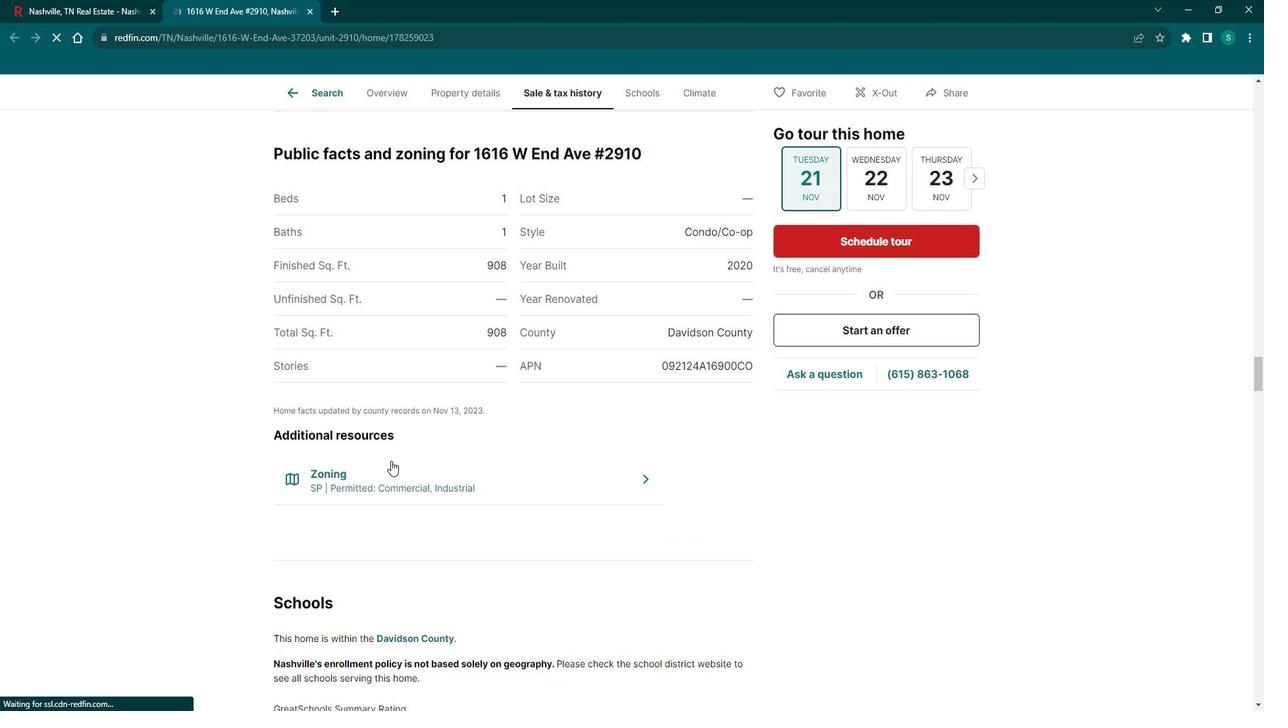 
Action: Mouse scrolled (405, 457) with delta (0, 0)
Screenshot: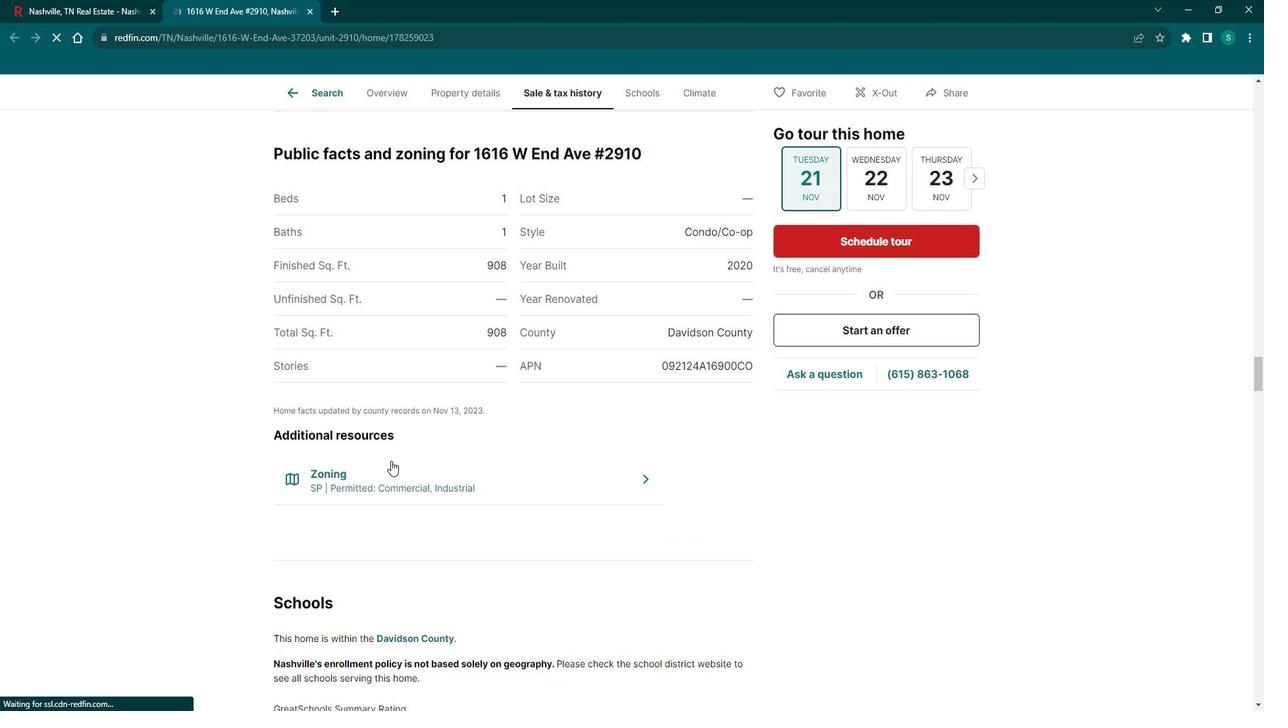
Action: Mouse scrolled (405, 457) with delta (0, 0)
Screenshot: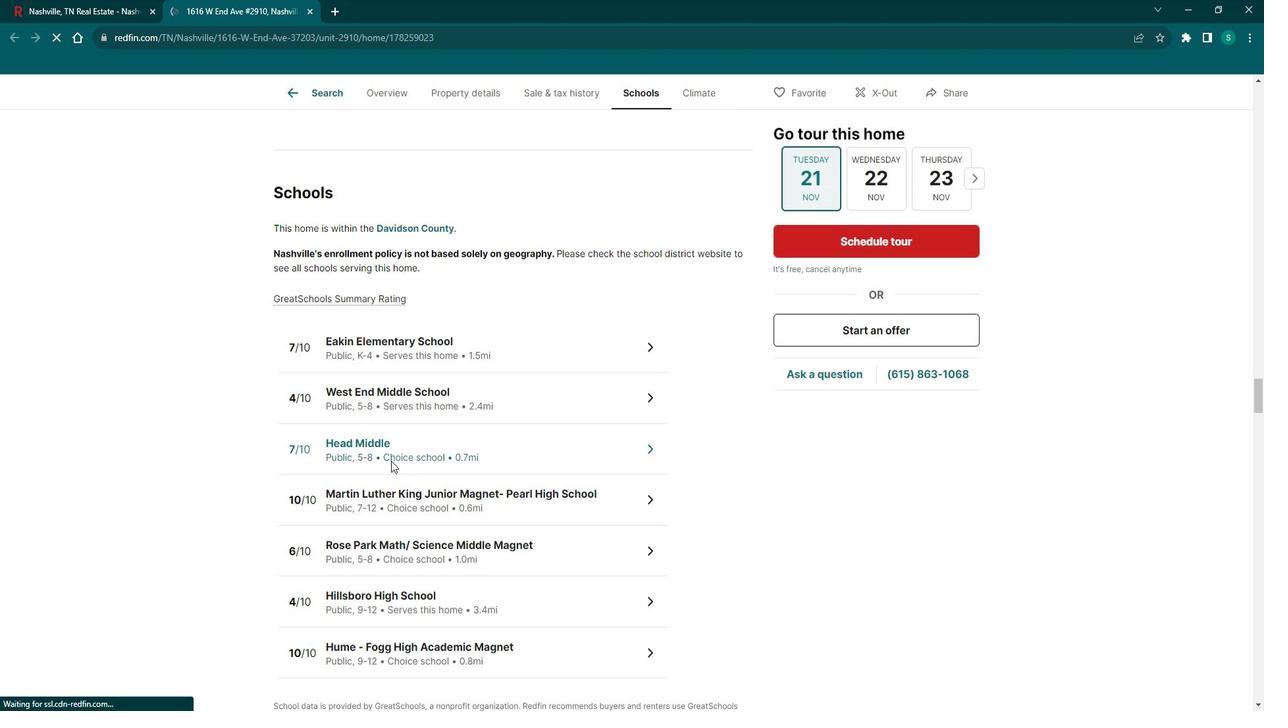 
Action: Mouse scrolled (405, 457) with delta (0, 0)
Screenshot: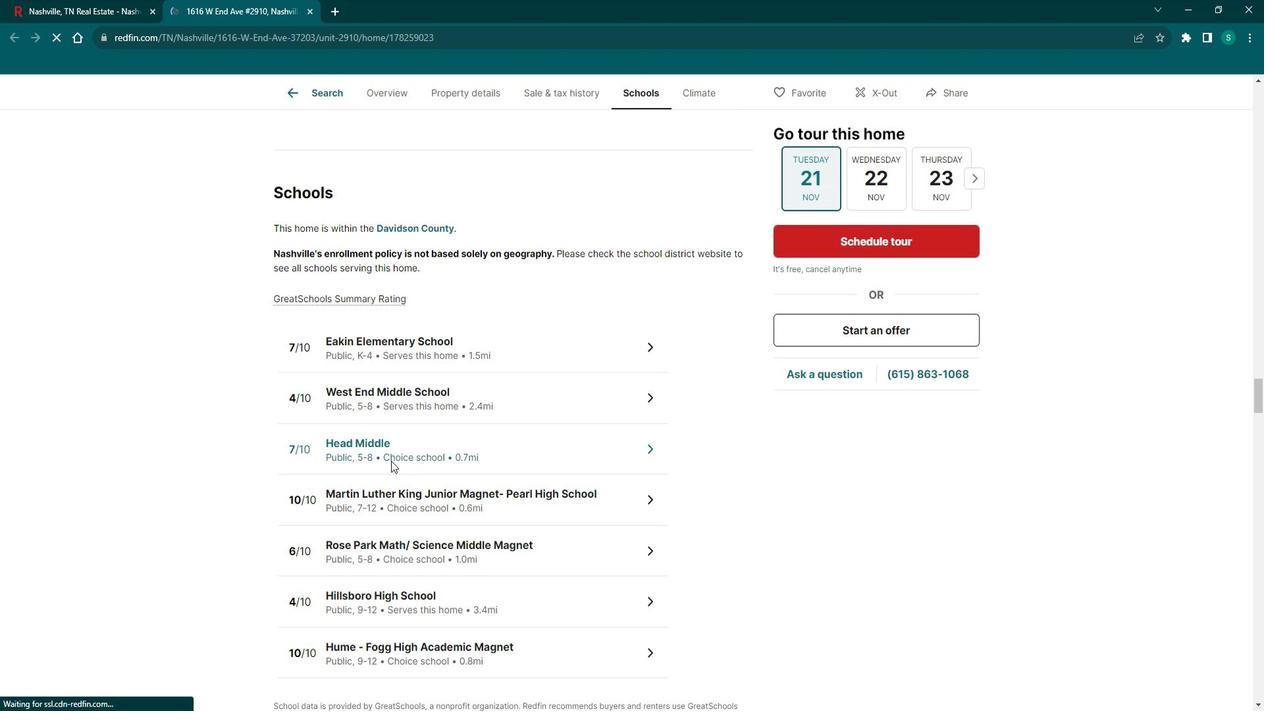 
Action: Mouse scrolled (405, 457) with delta (0, 0)
Screenshot: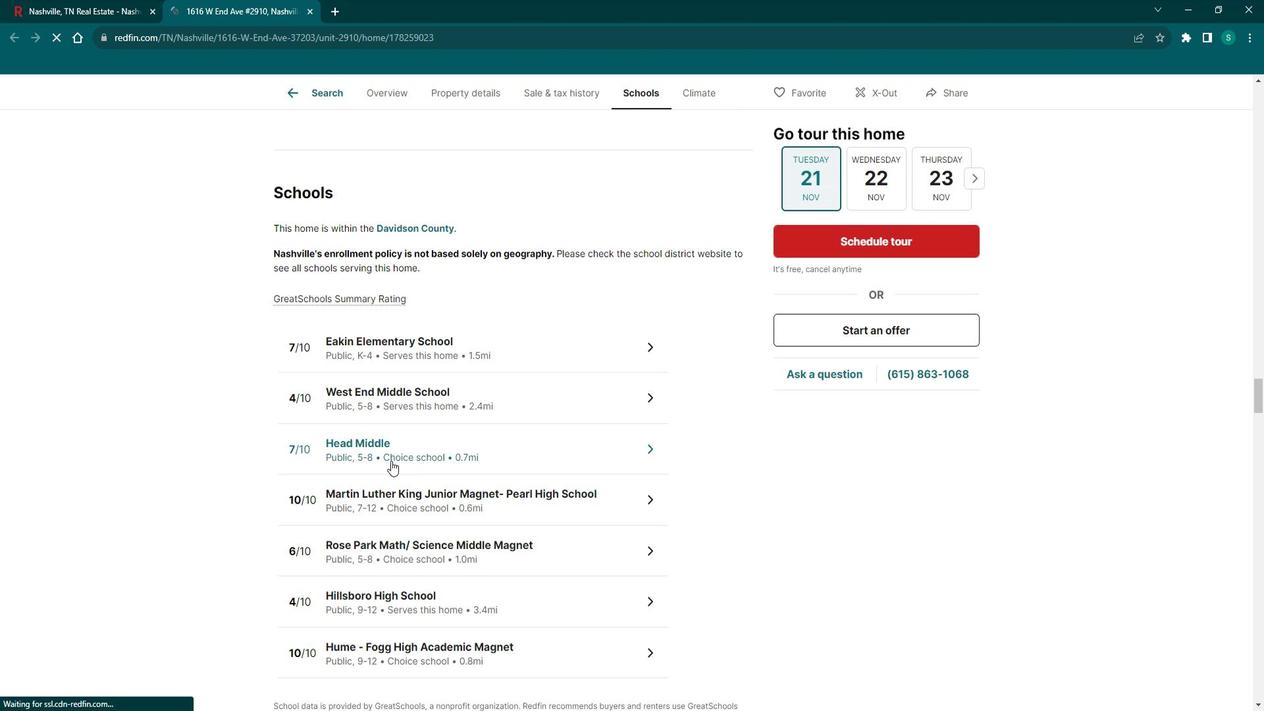
Action: Mouse scrolled (405, 457) with delta (0, 0)
Screenshot: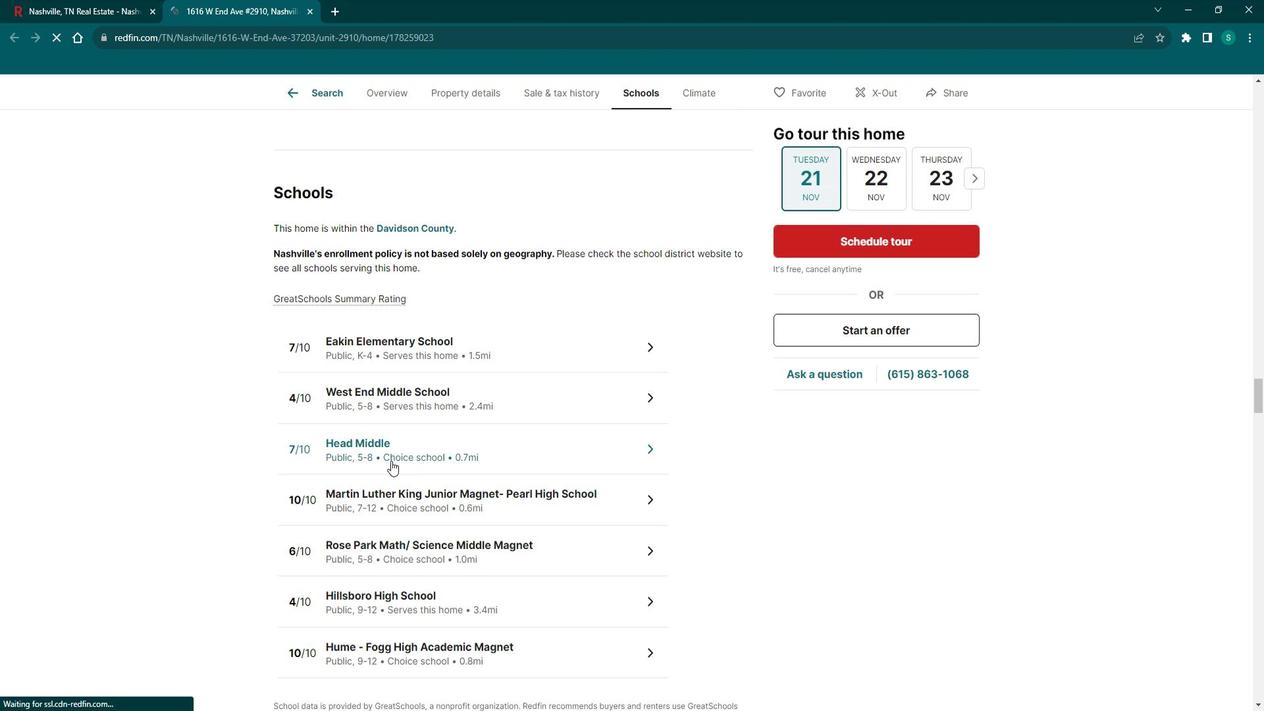 
Action: Mouse scrolled (405, 457) with delta (0, 0)
Screenshot: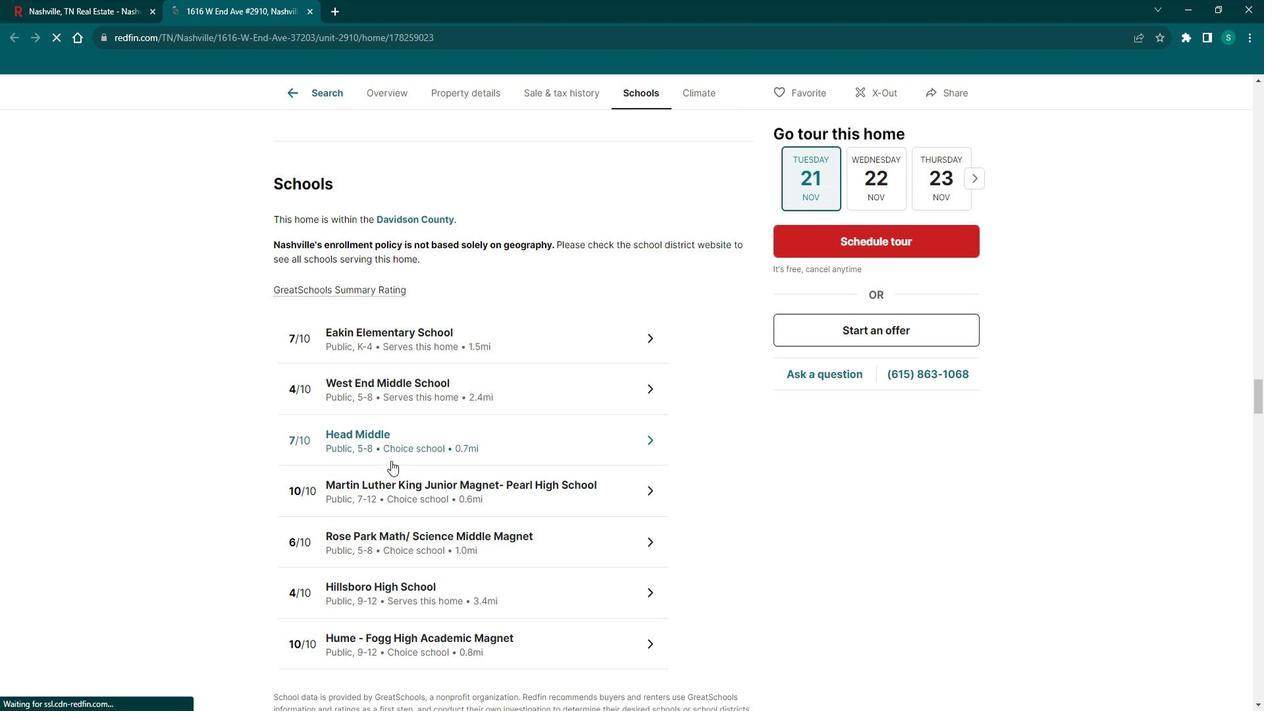 
Action: Mouse scrolled (405, 457) with delta (0, 0)
Screenshot: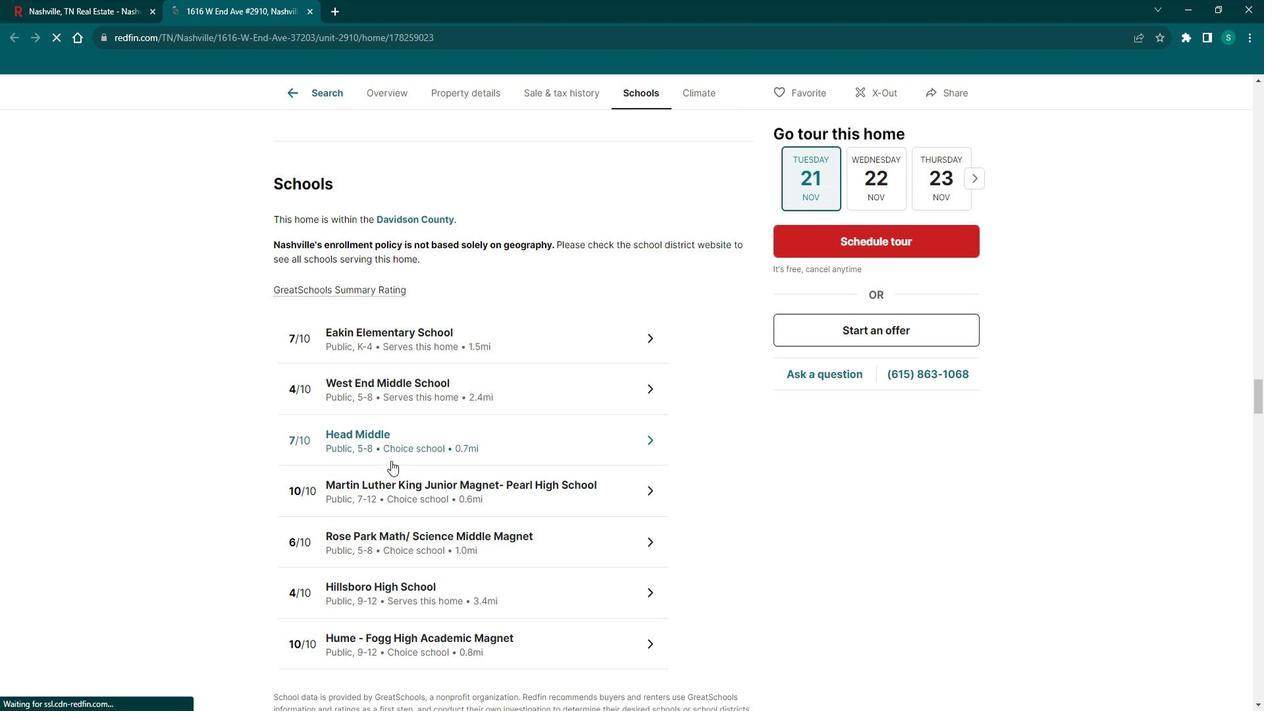 
Action: Mouse scrolled (405, 457) with delta (0, 0)
Screenshot: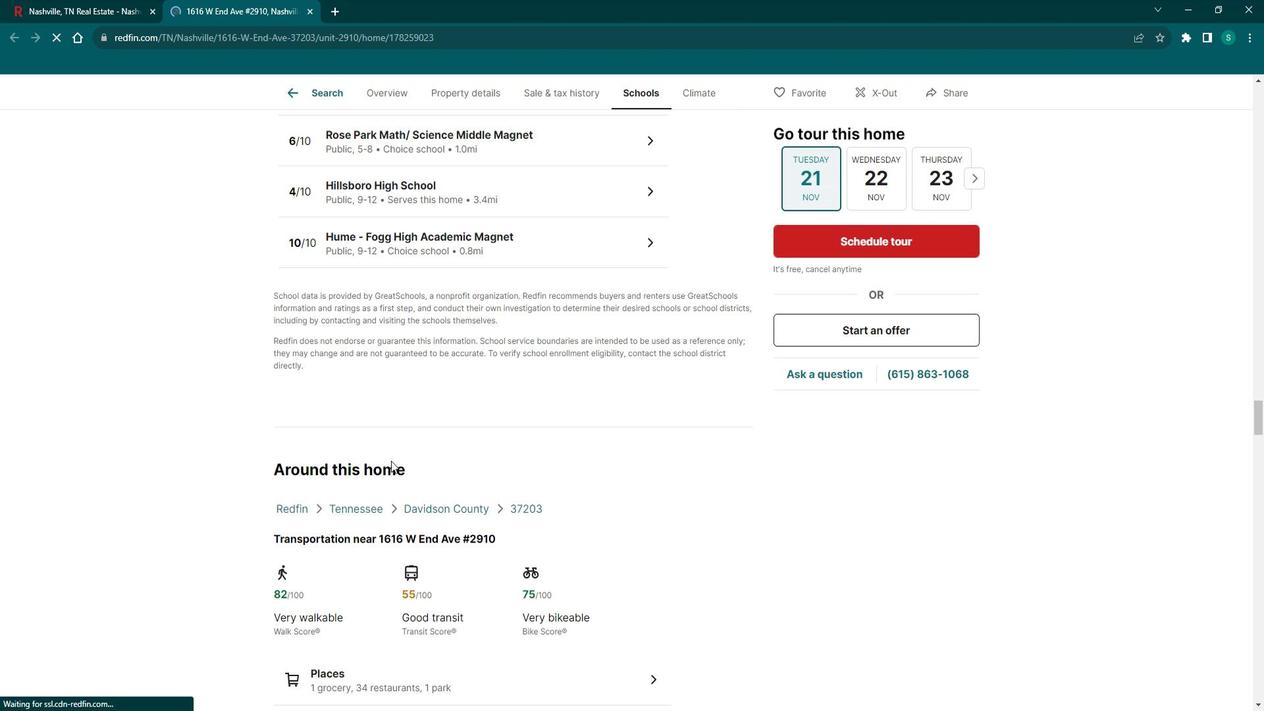 
Action: Mouse scrolled (405, 457) with delta (0, 0)
Screenshot: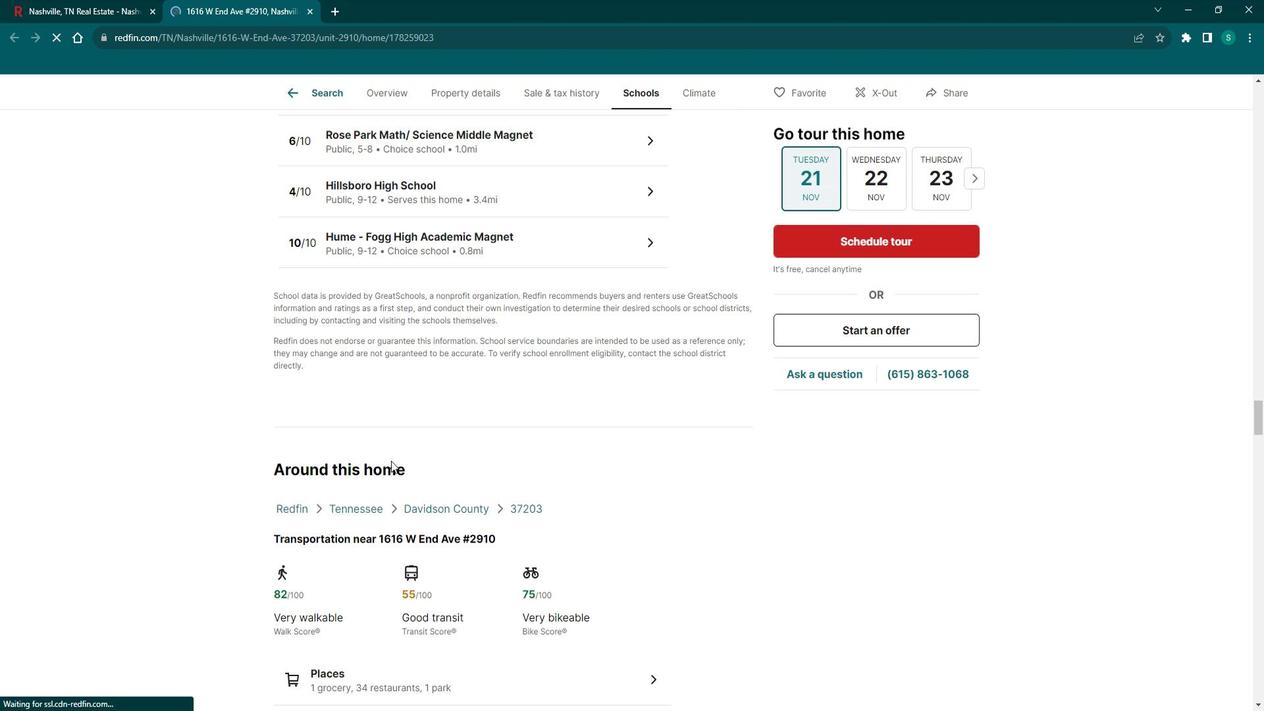 
Action: Mouse scrolled (405, 457) with delta (0, 0)
Screenshot: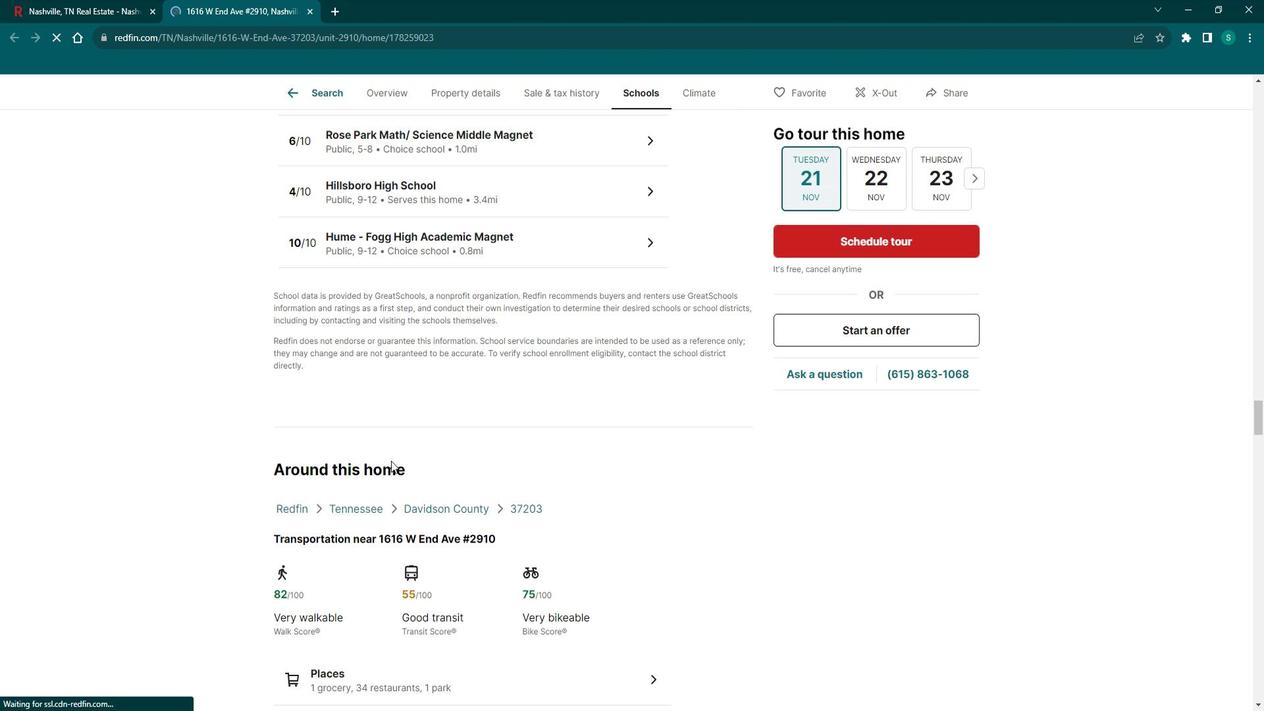 
Action: Mouse scrolled (405, 457) with delta (0, 0)
Screenshot: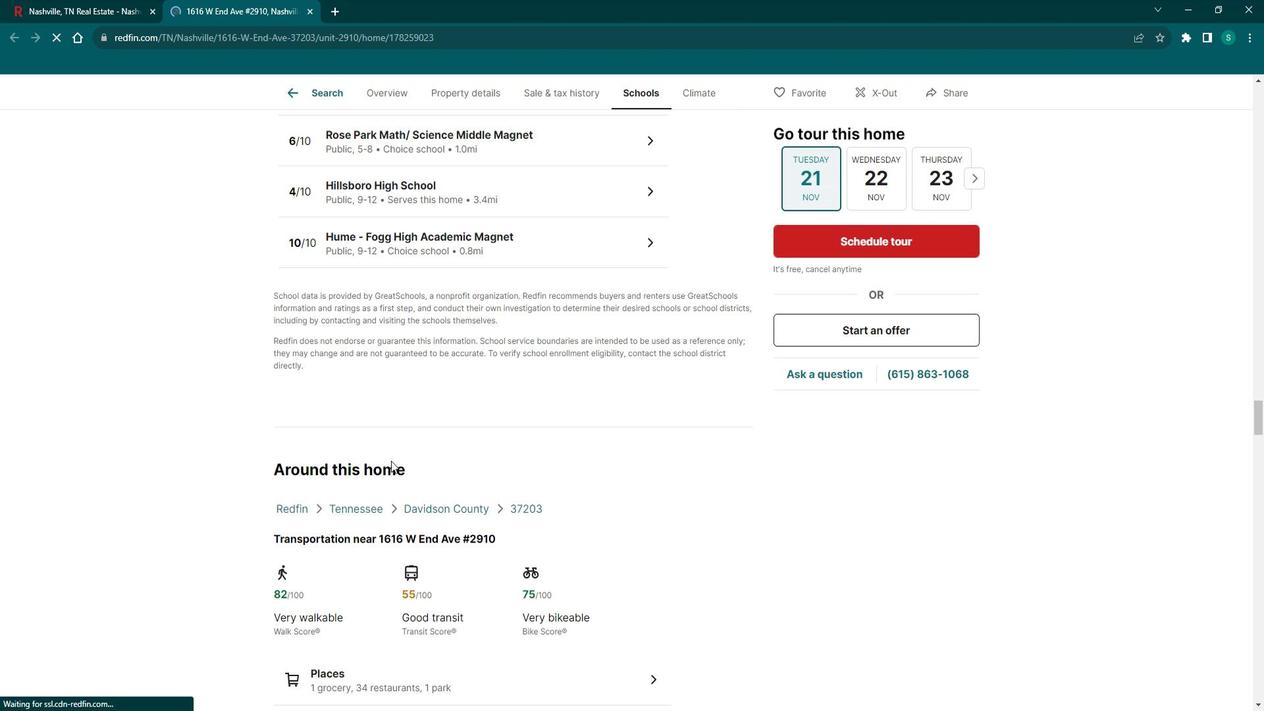 
Action: Mouse scrolled (405, 457) with delta (0, 0)
Screenshot: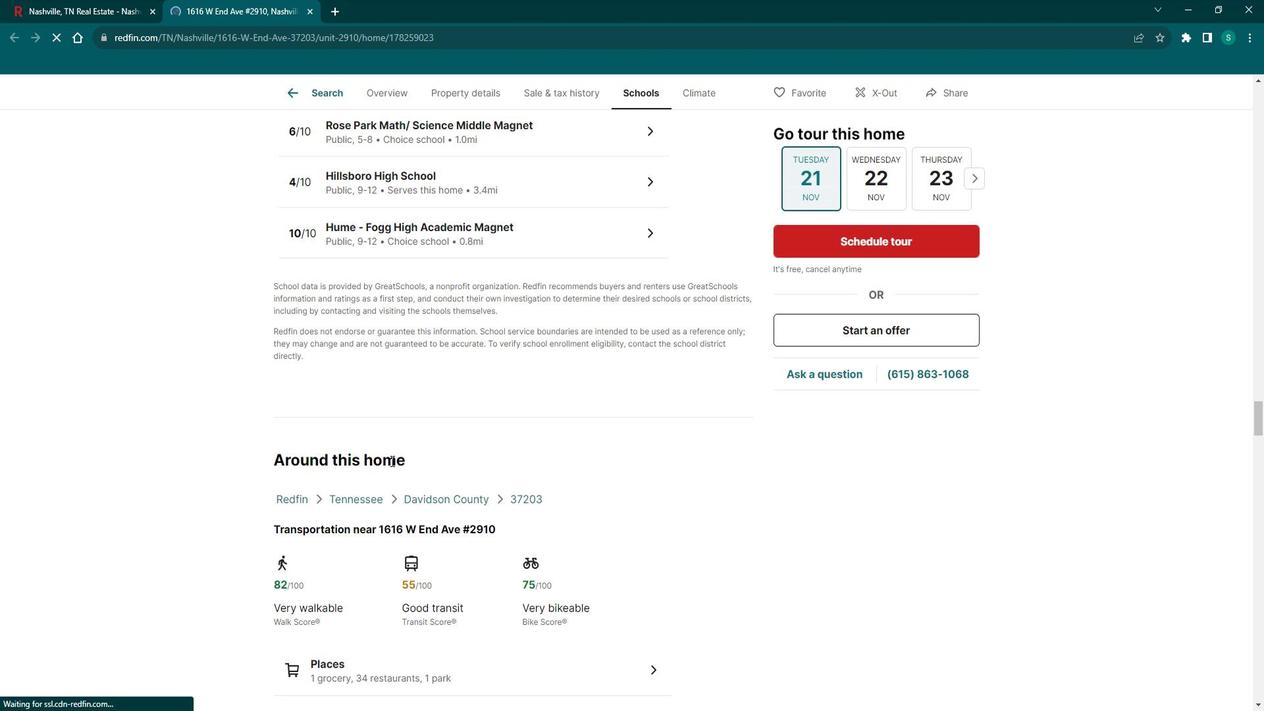 
Action: Mouse scrolled (405, 457) with delta (0, 0)
Screenshot: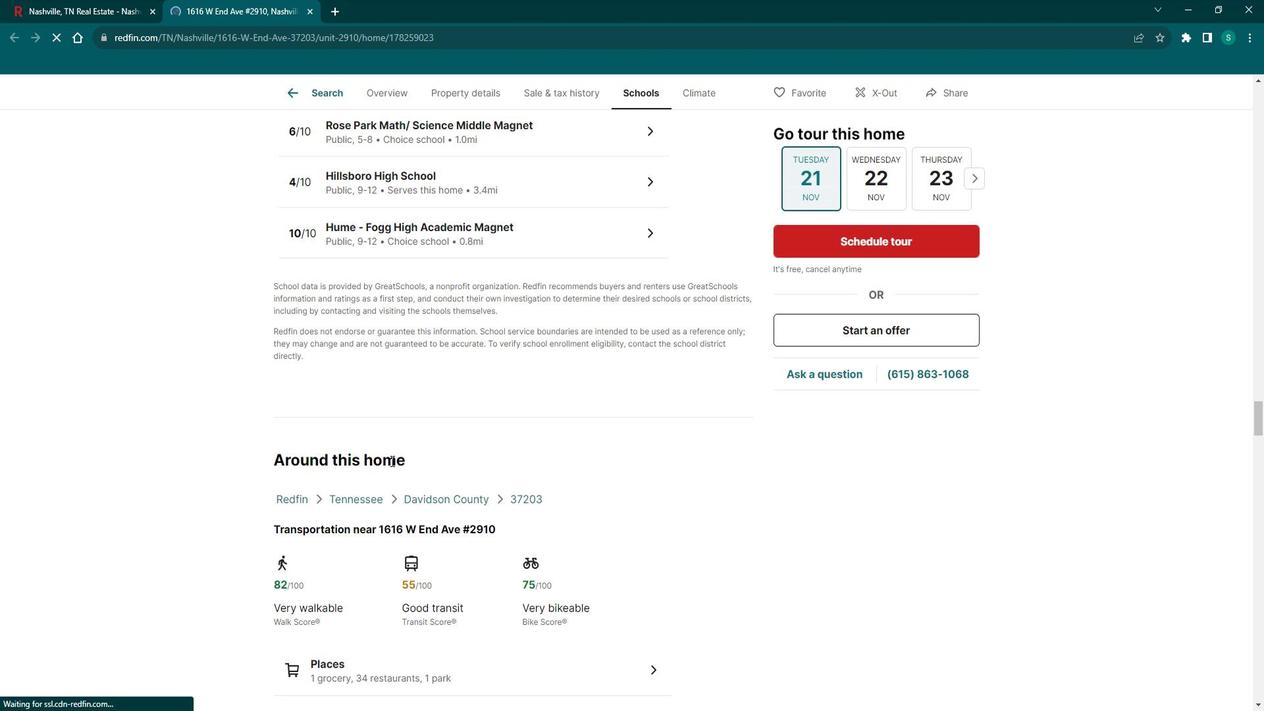 
Action: Mouse scrolled (405, 457) with delta (0, 0)
Screenshot: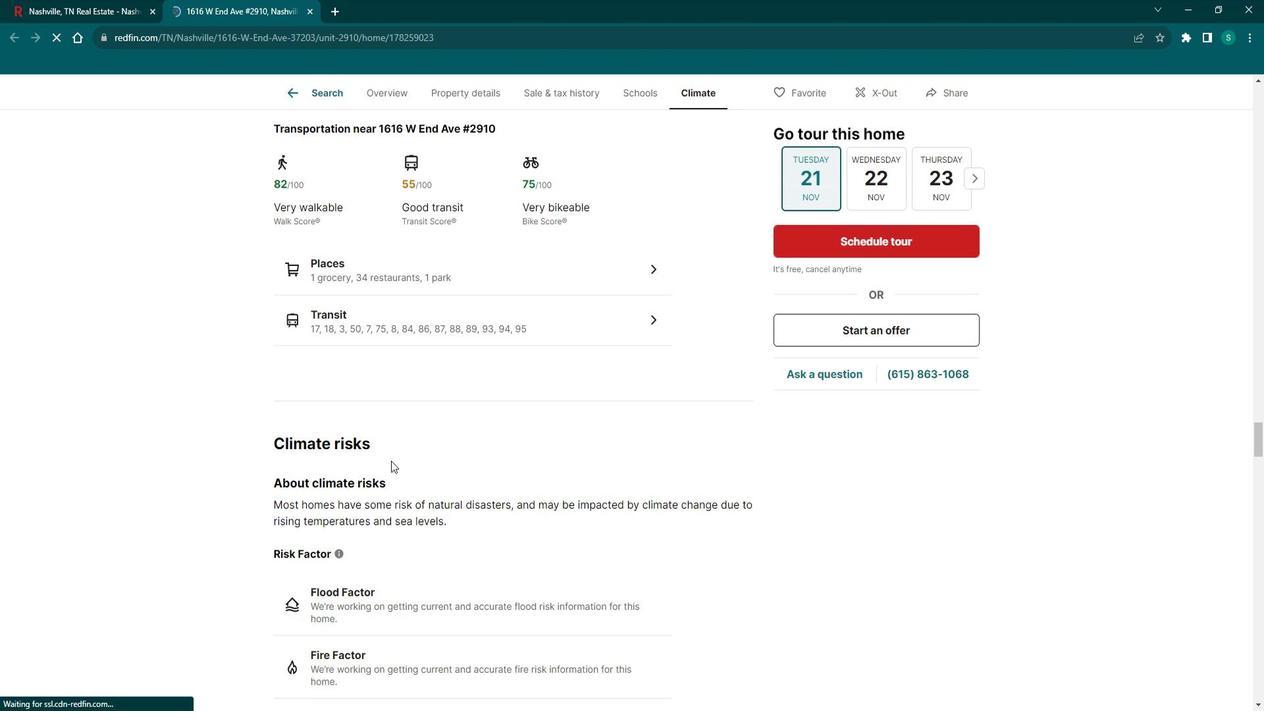 
Action: Mouse scrolled (405, 457) with delta (0, 0)
Screenshot: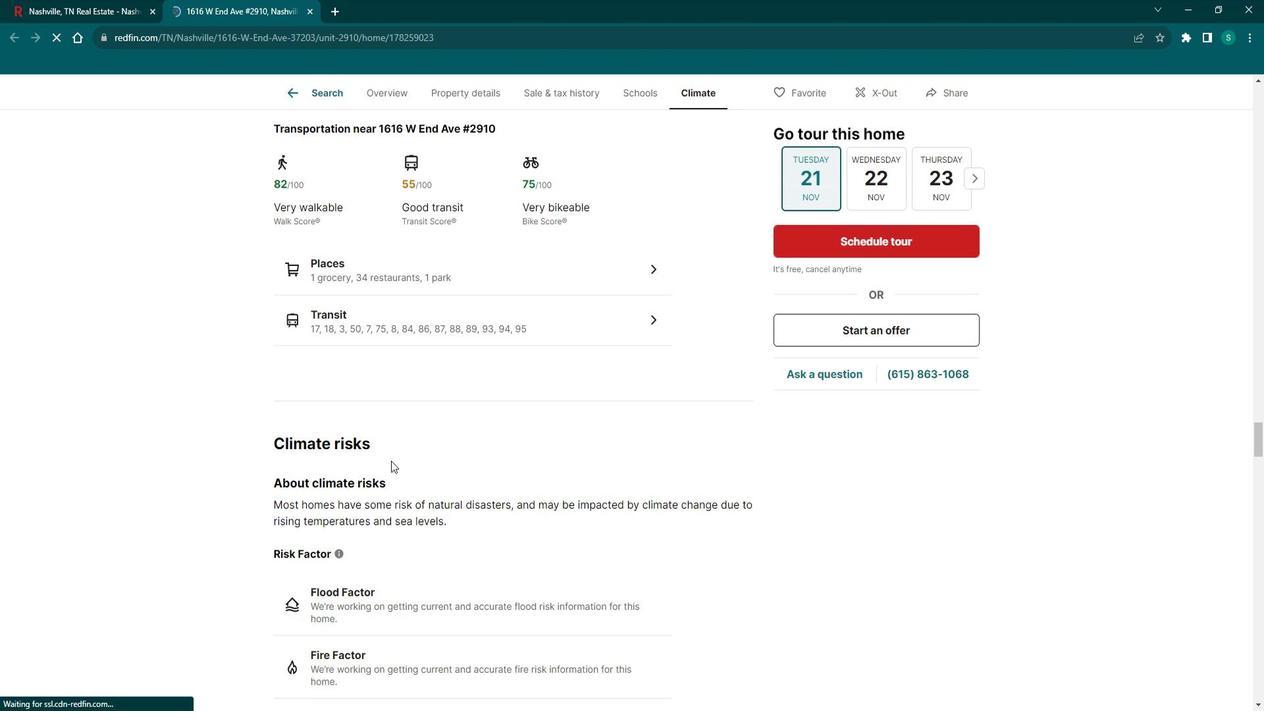
Action: Mouse scrolled (405, 457) with delta (0, 0)
Screenshot: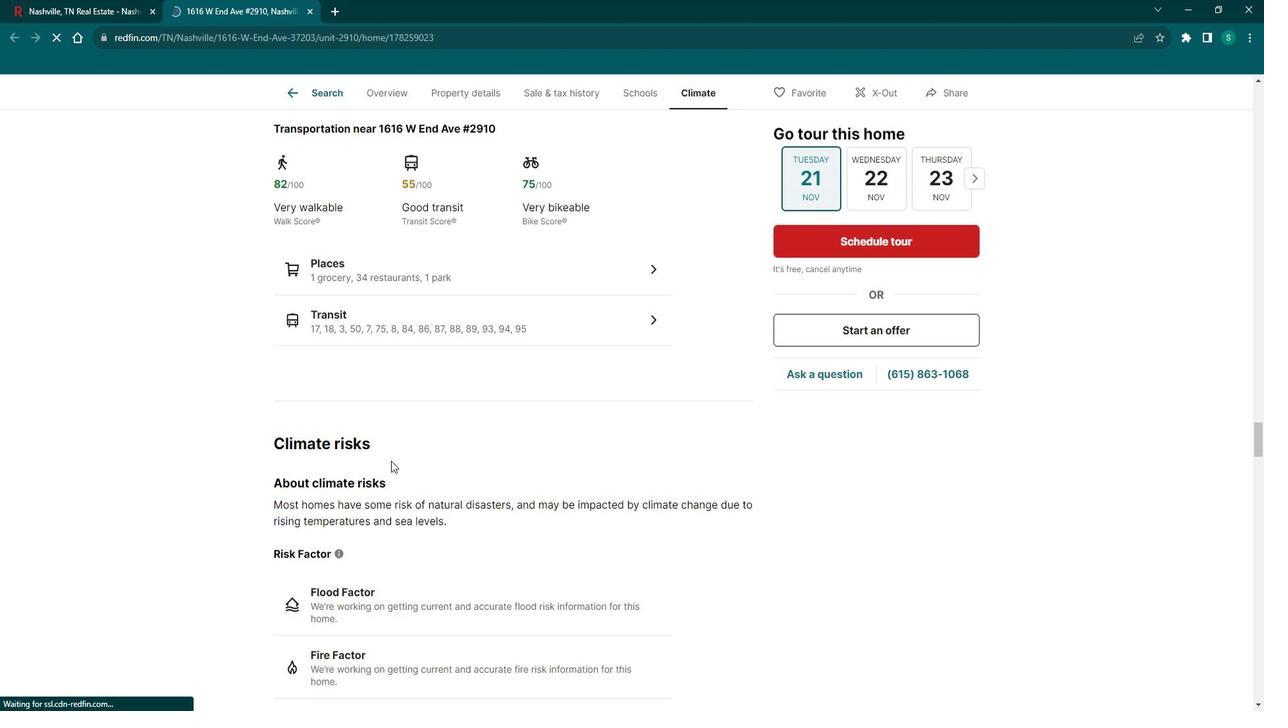 
Action: Mouse scrolled (405, 457) with delta (0, 0)
Screenshot: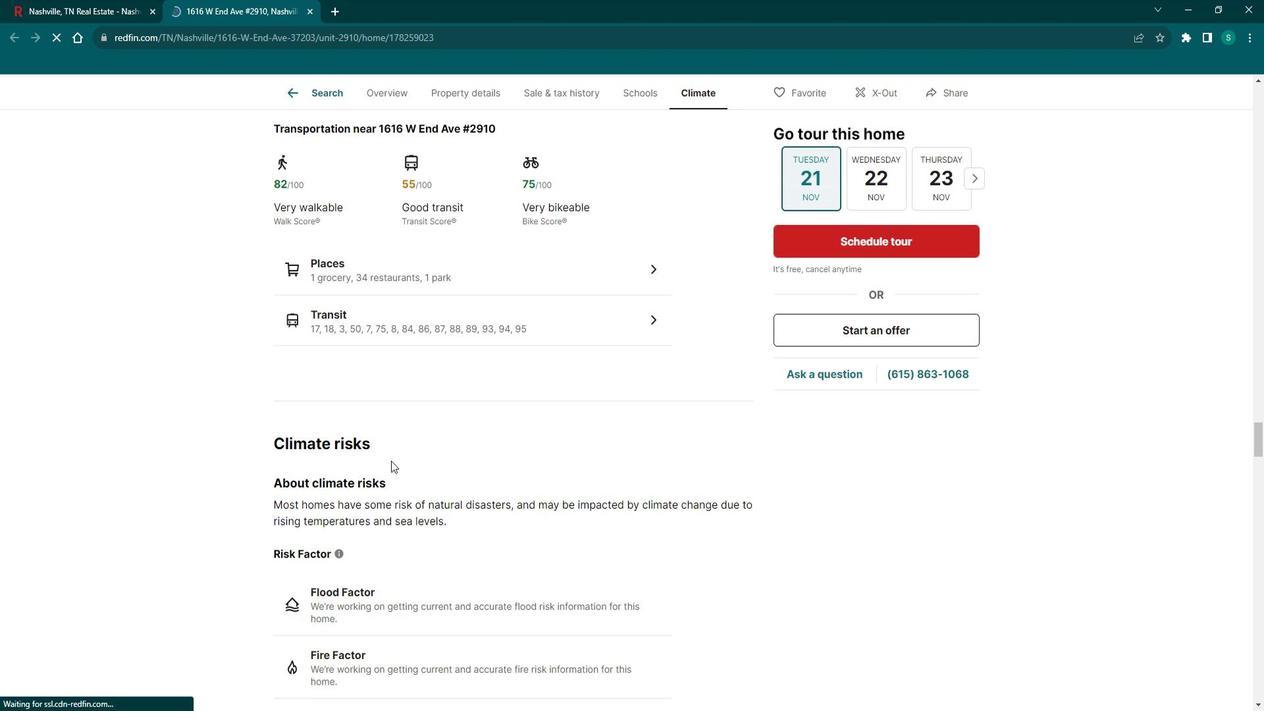 
Action: Mouse scrolled (405, 457) with delta (0, 0)
Screenshot: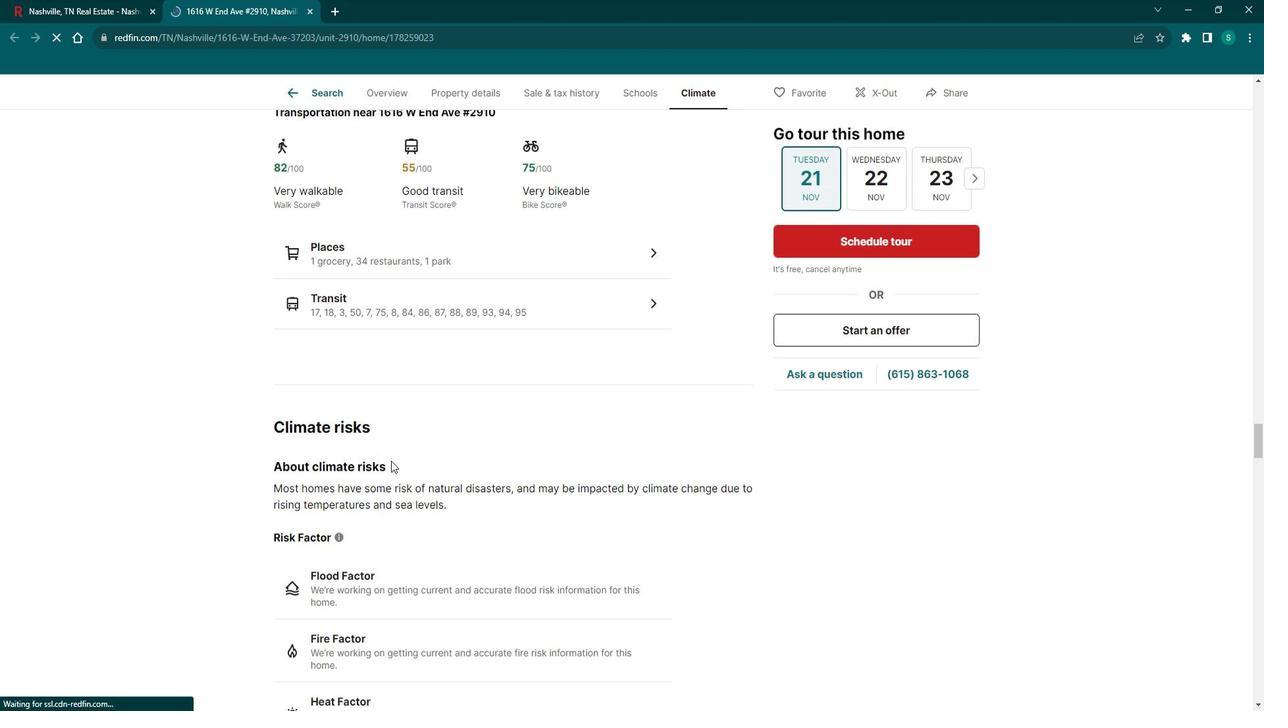 
Action: Mouse scrolled (405, 457) with delta (0, 0)
Screenshot: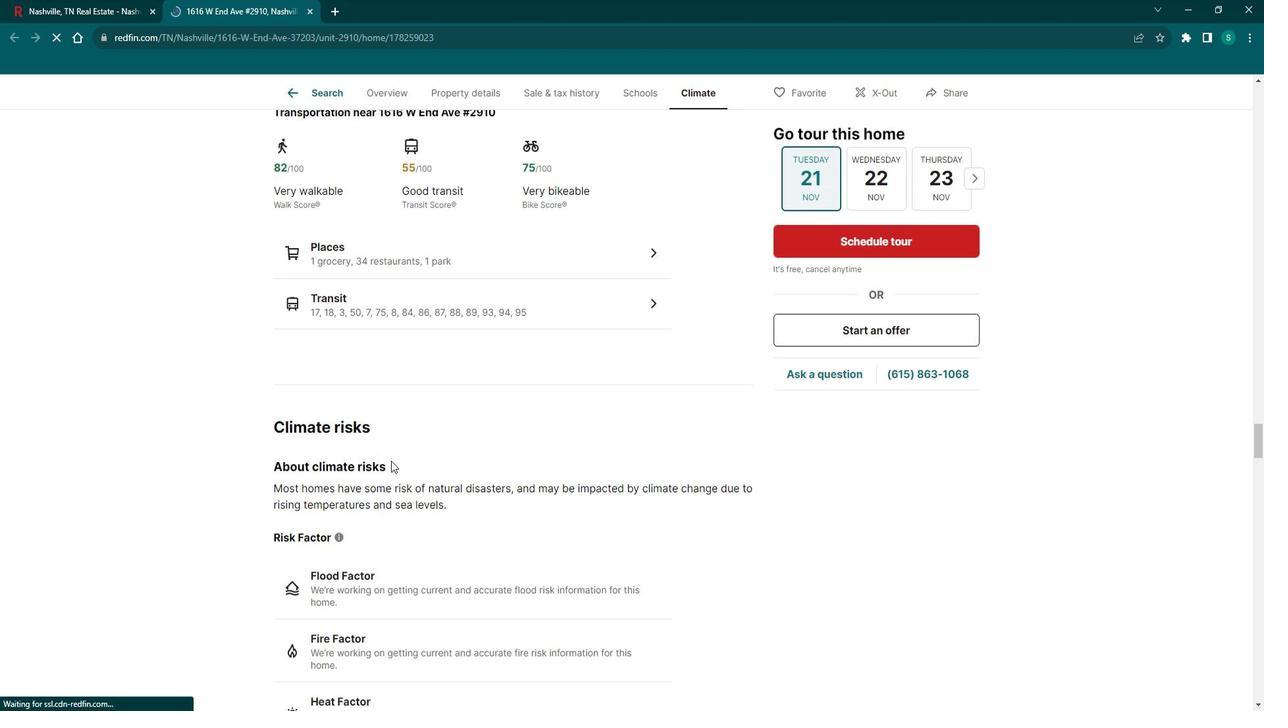 
Action: Mouse moved to (326, 106)
Screenshot: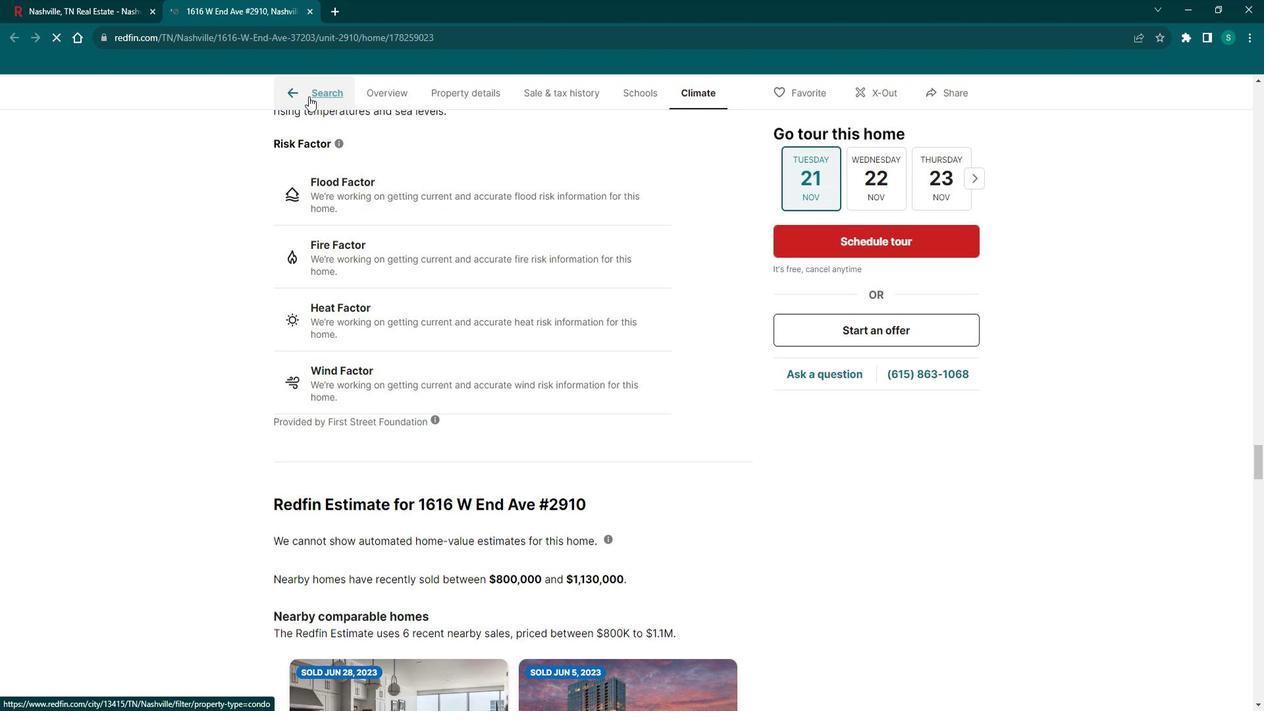 
Action: Mouse pressed left at (326, 106)
Screenshot: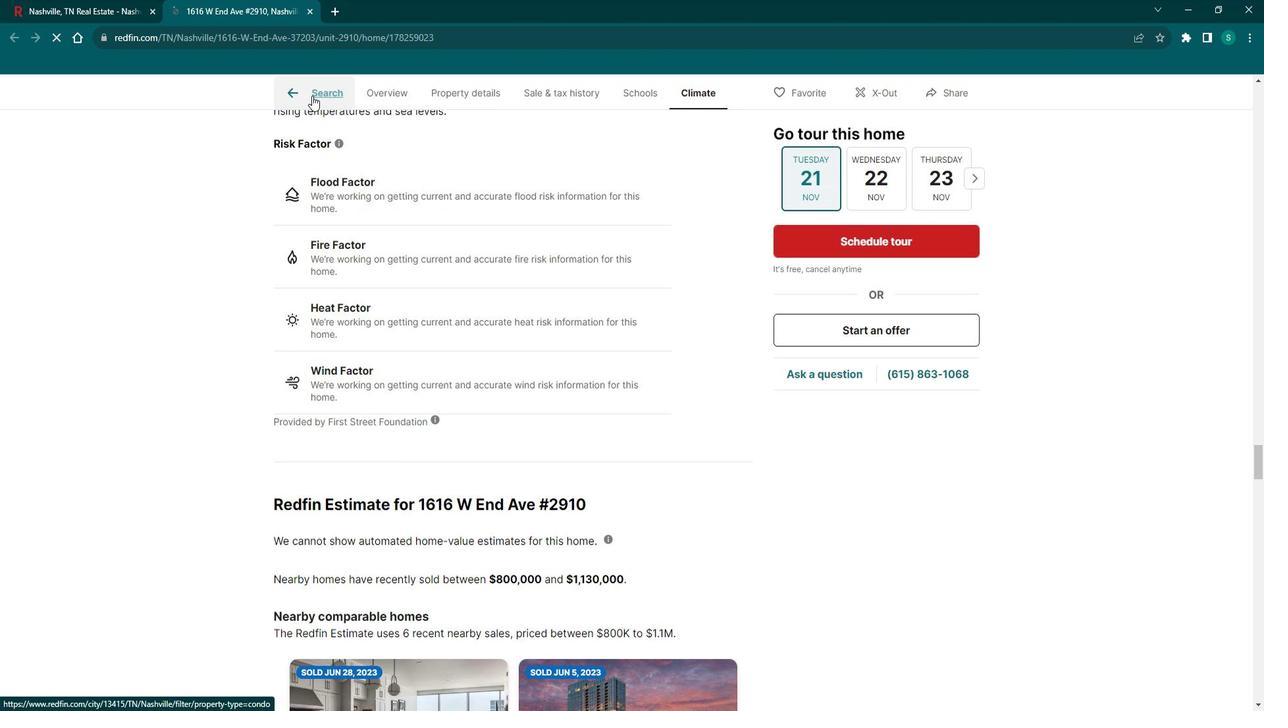 
Action: Mouse moved to (959, 426)
Screenshot: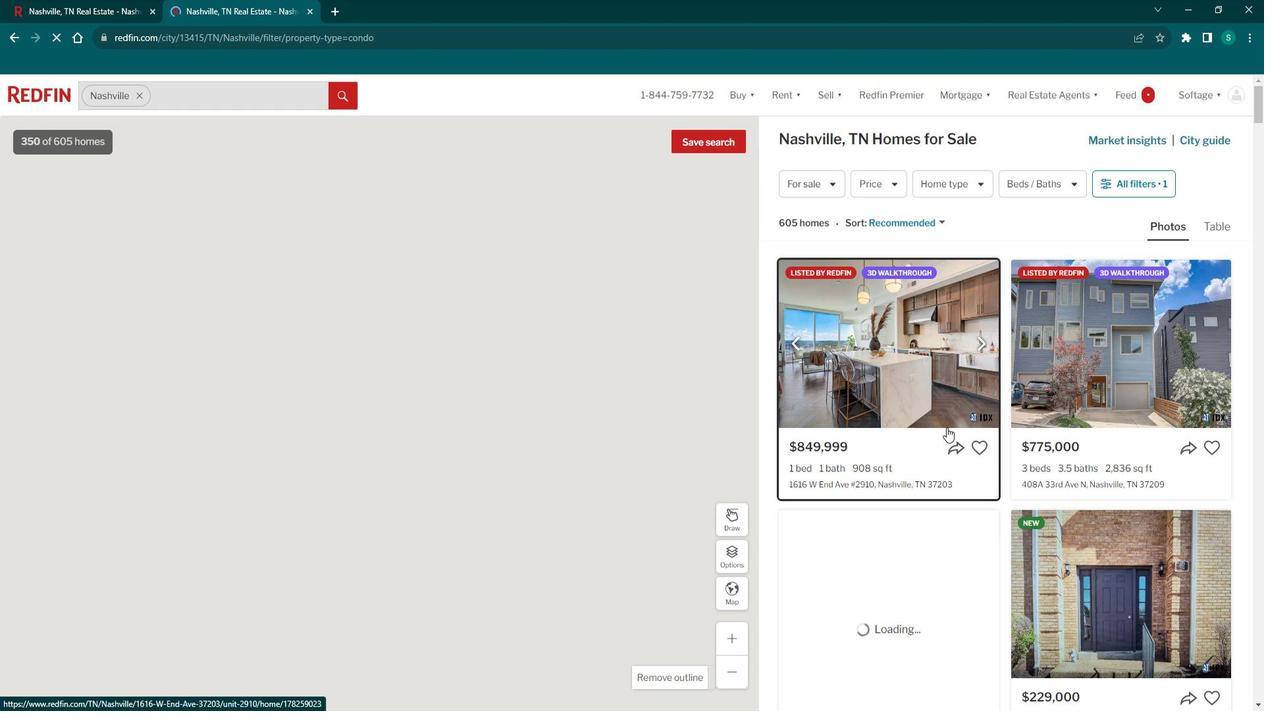 
Action: Mouse scrolled (959, 425) with delta (0, 0)
Screenshot: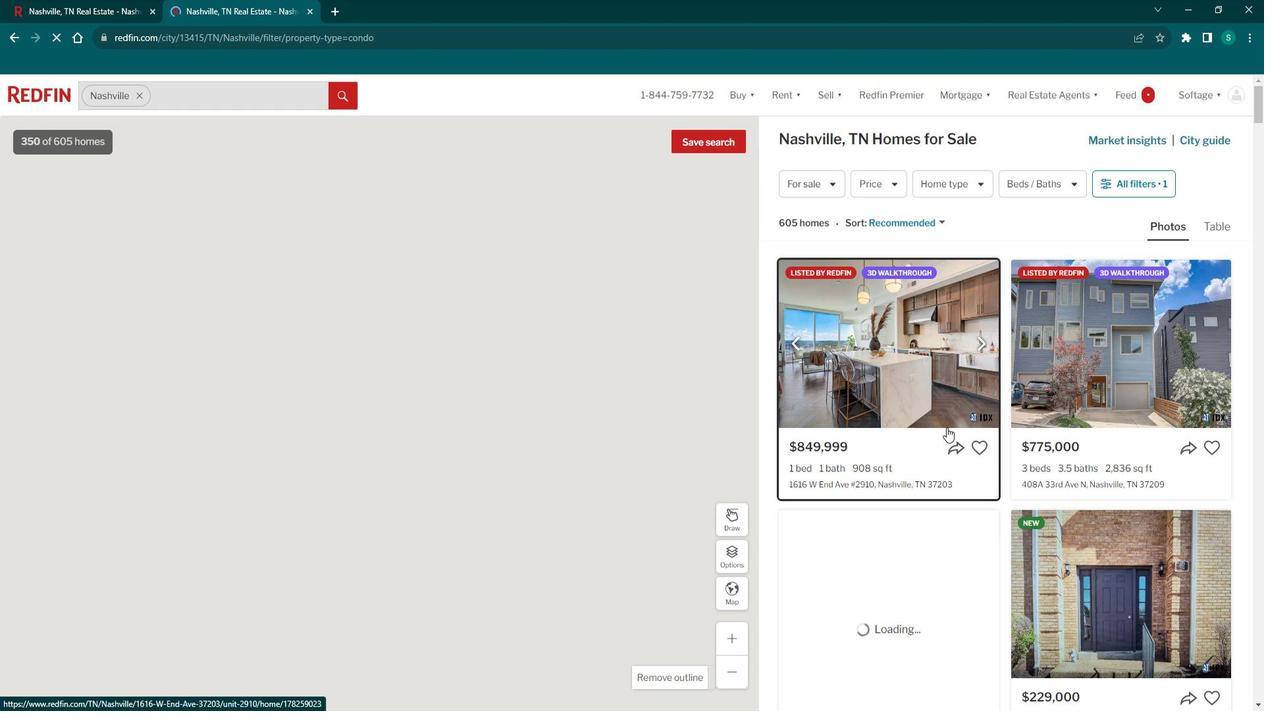 
Action: Mouse moved to (957, 426)
Screenshot: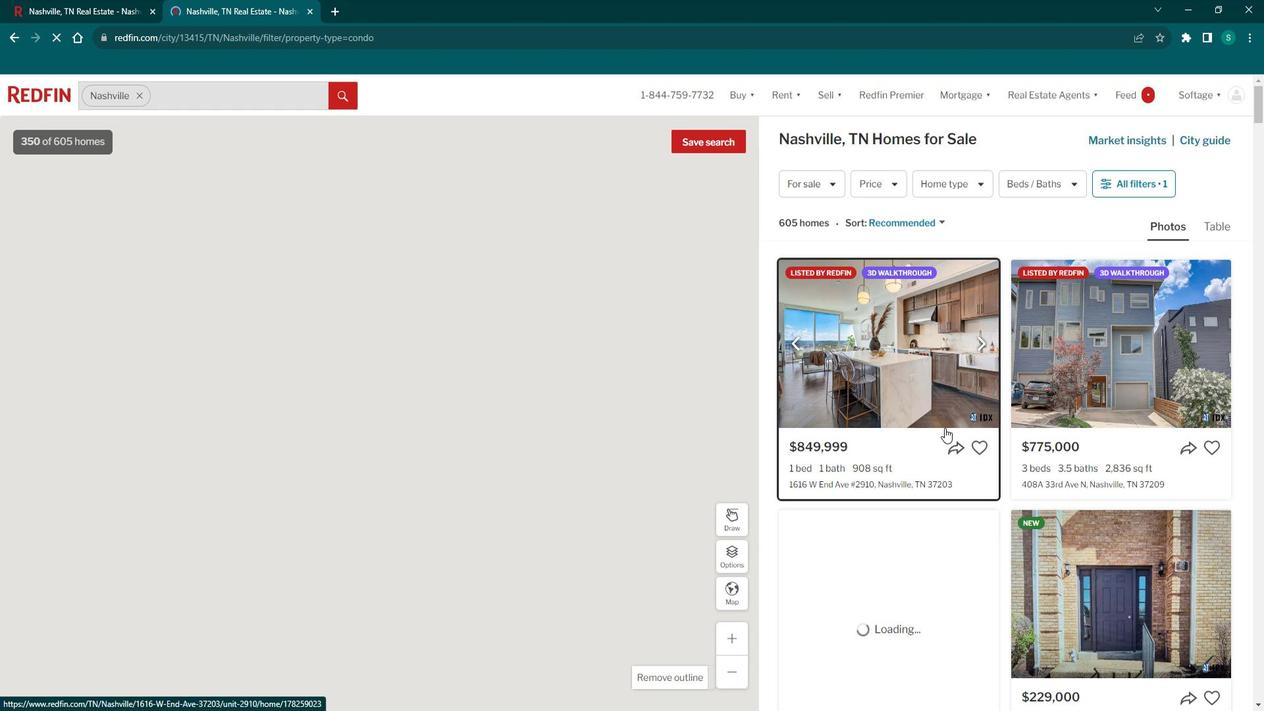 
Action: Mouse scrolled (957, 425) with delta (0, 0)
Screenshot: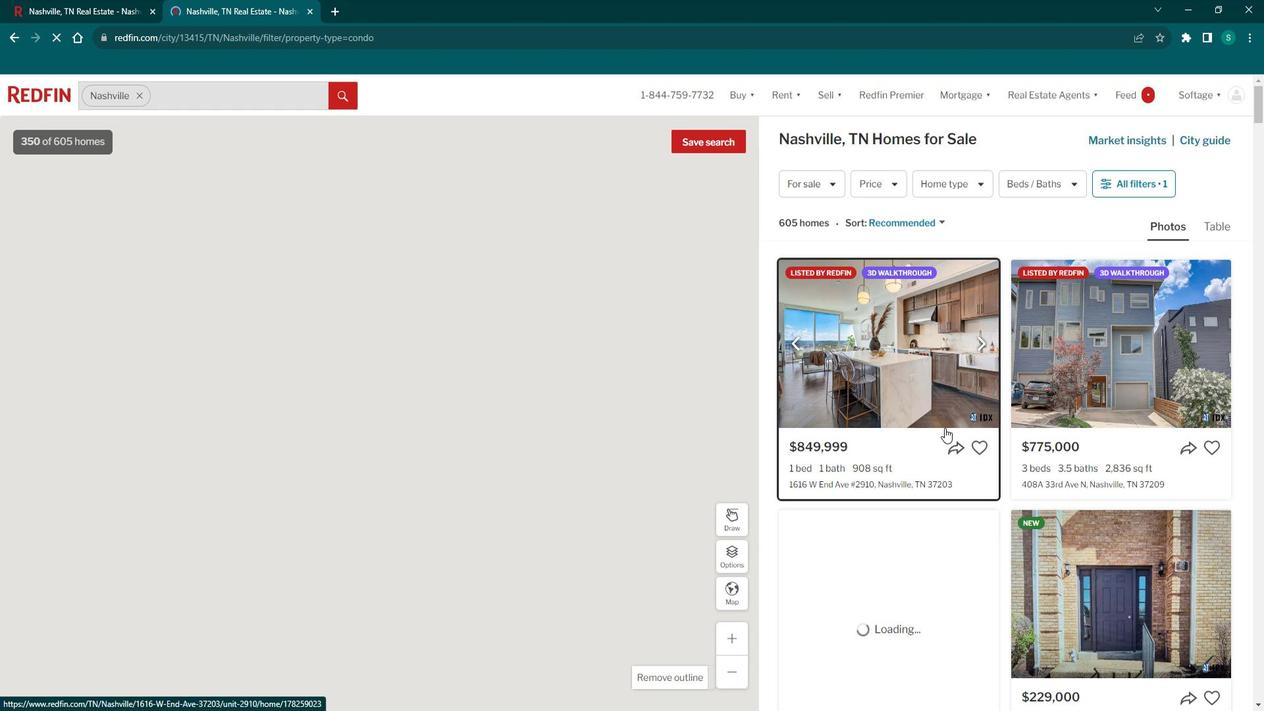 
Action: Mouse scrolled (957, 425) with delta (0, 0)
Screenshot: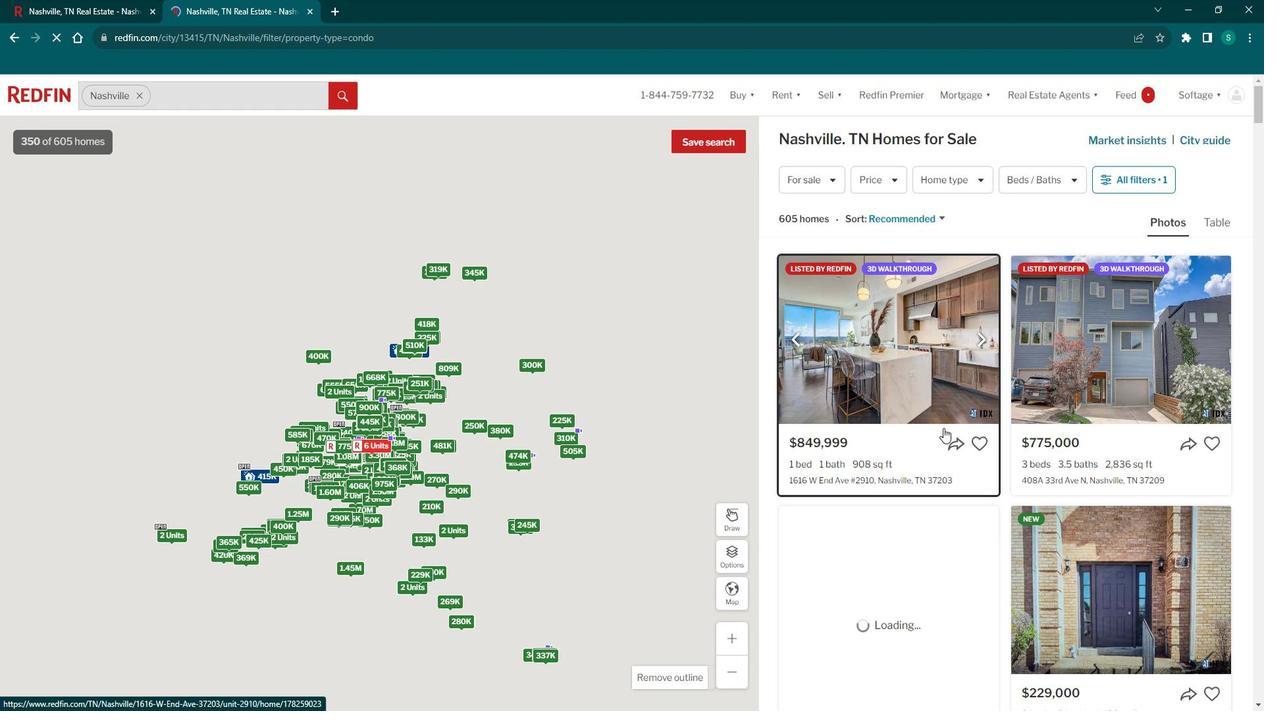 
Action: Mouse moved to (1152, 438)
Screenshot: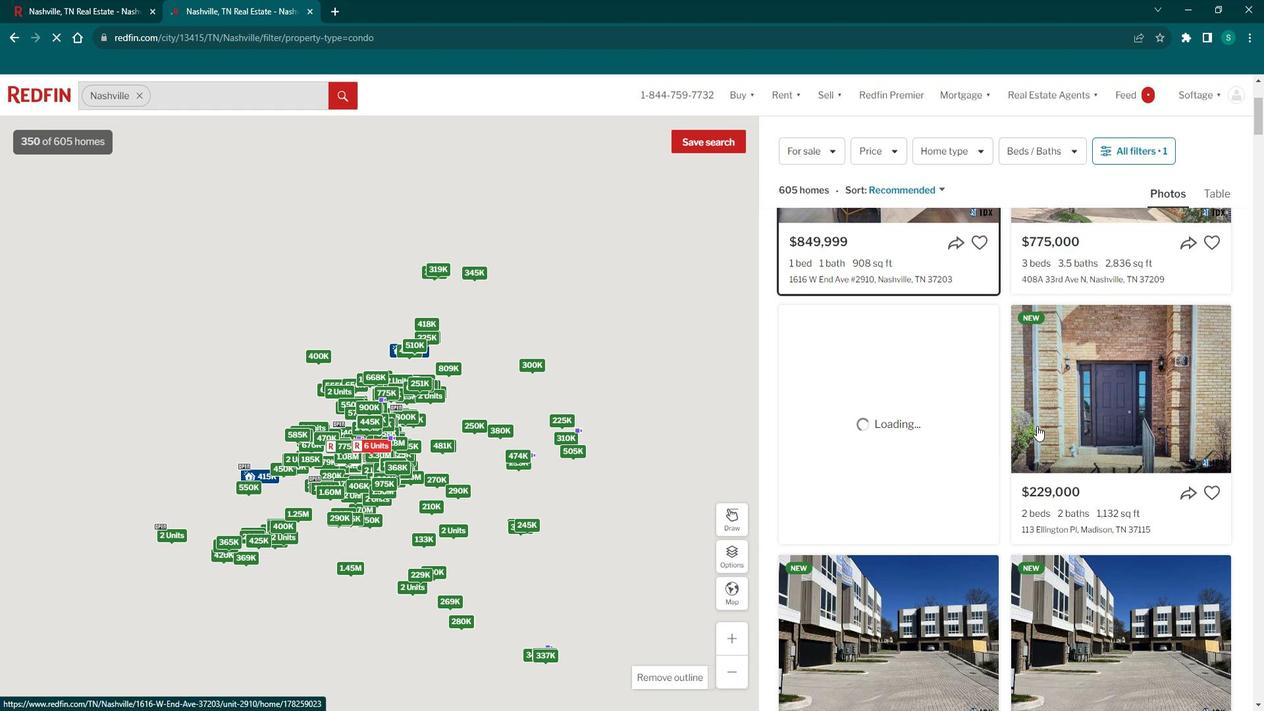 
Action: Mouse pressed left at (1152, 438)
Screenshot: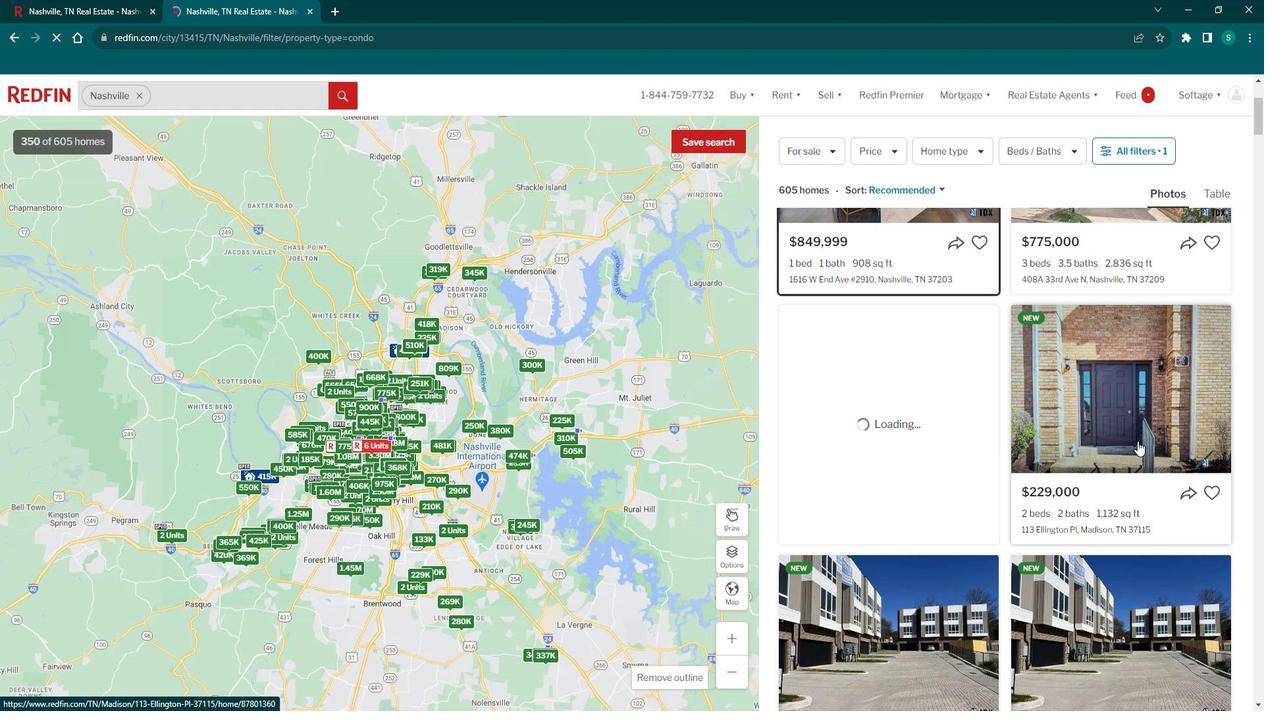 
Action: Mouse moved to (527, 366)
Screenshot: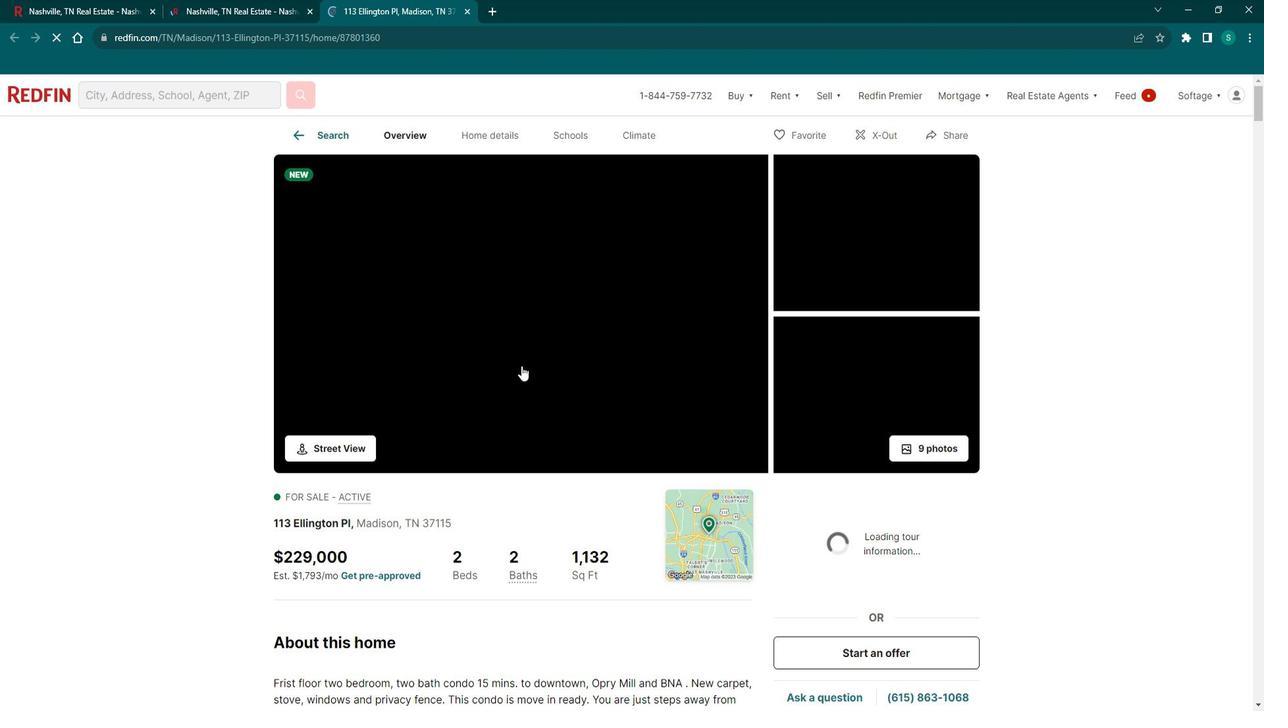 
Action: Mouse scrolled (527, 365) with delta (0, 0)
Screenshot: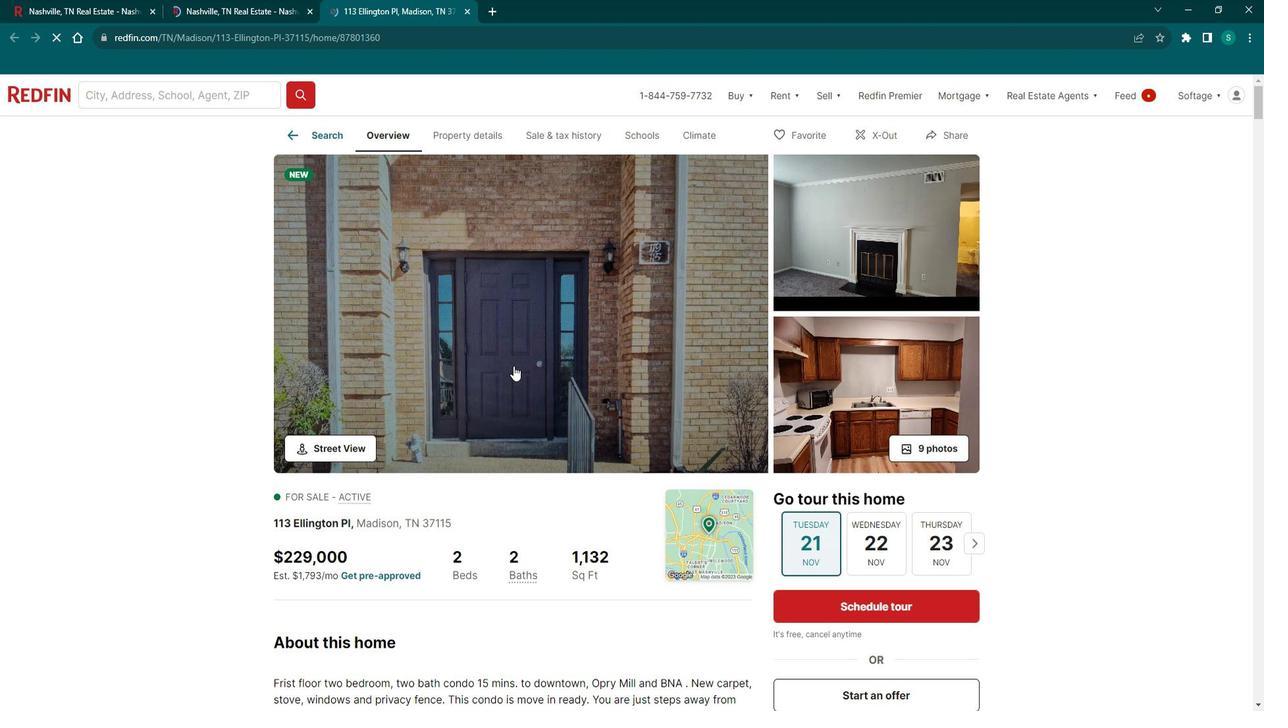 
Action: Mouse scrolled (527, 365) with delta (0, 0)
Screenshot: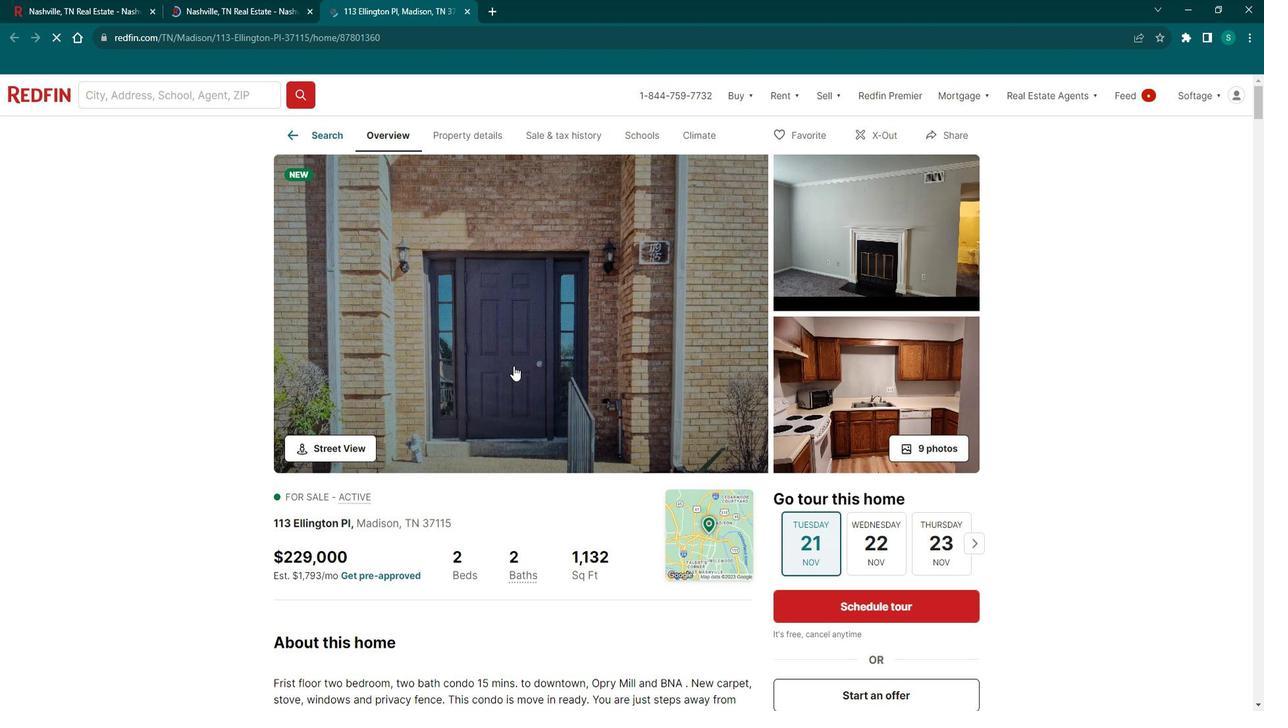
Action: Mouse scrolled (527, 365) with delta (0, 0)
Screenshot: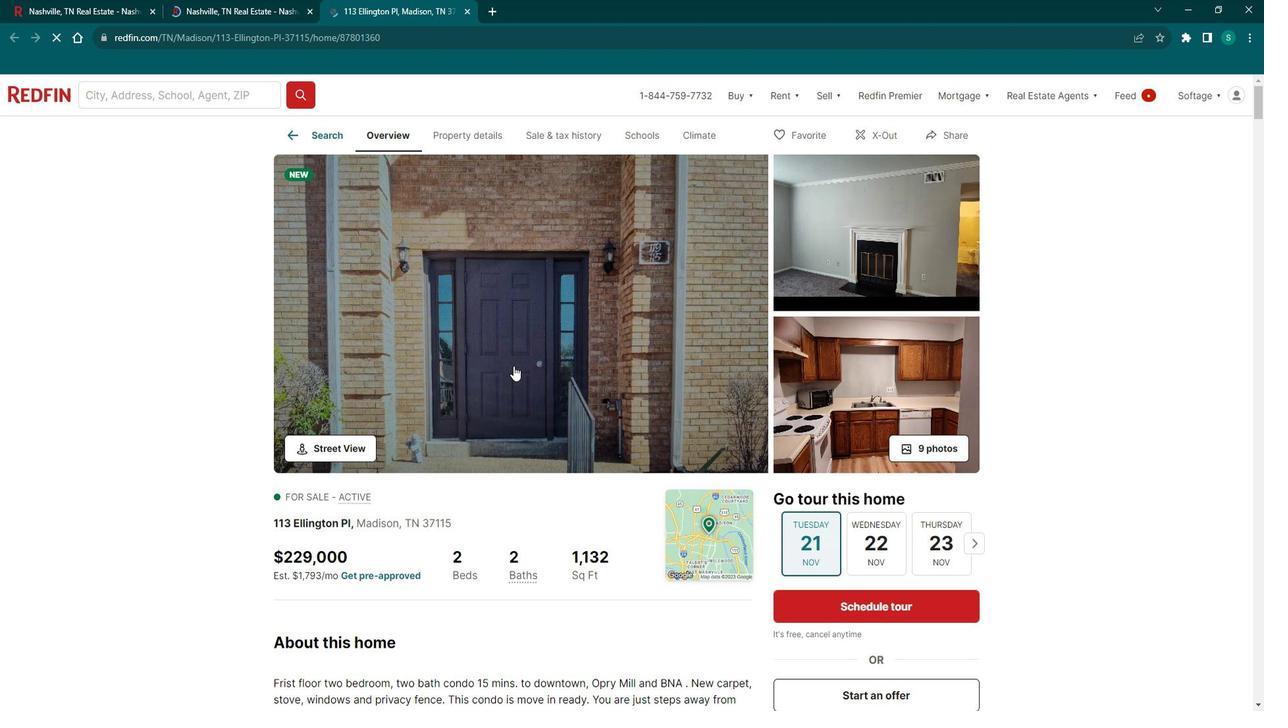 
Action: Mouse scrolled (527, 365) with delta (0, 0)
Screenshot: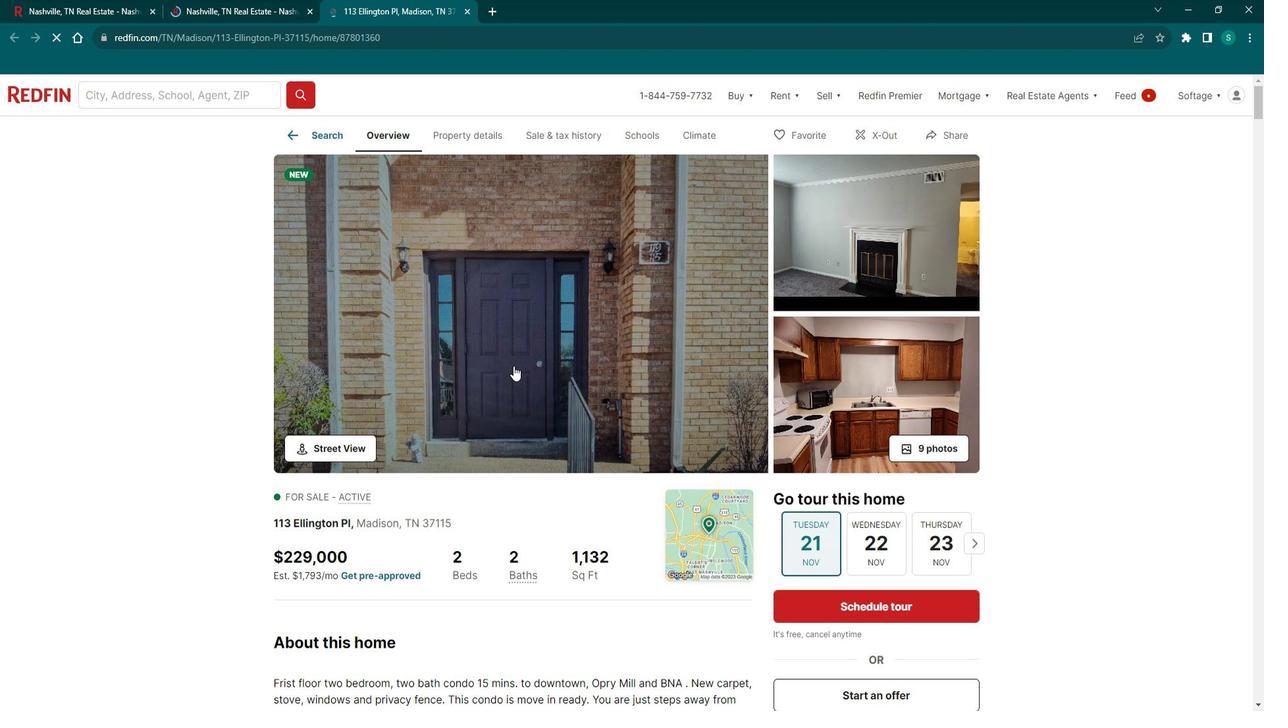 
Action: Mouse scrolled (527, 365) with delta (0, 0)
Screenshot: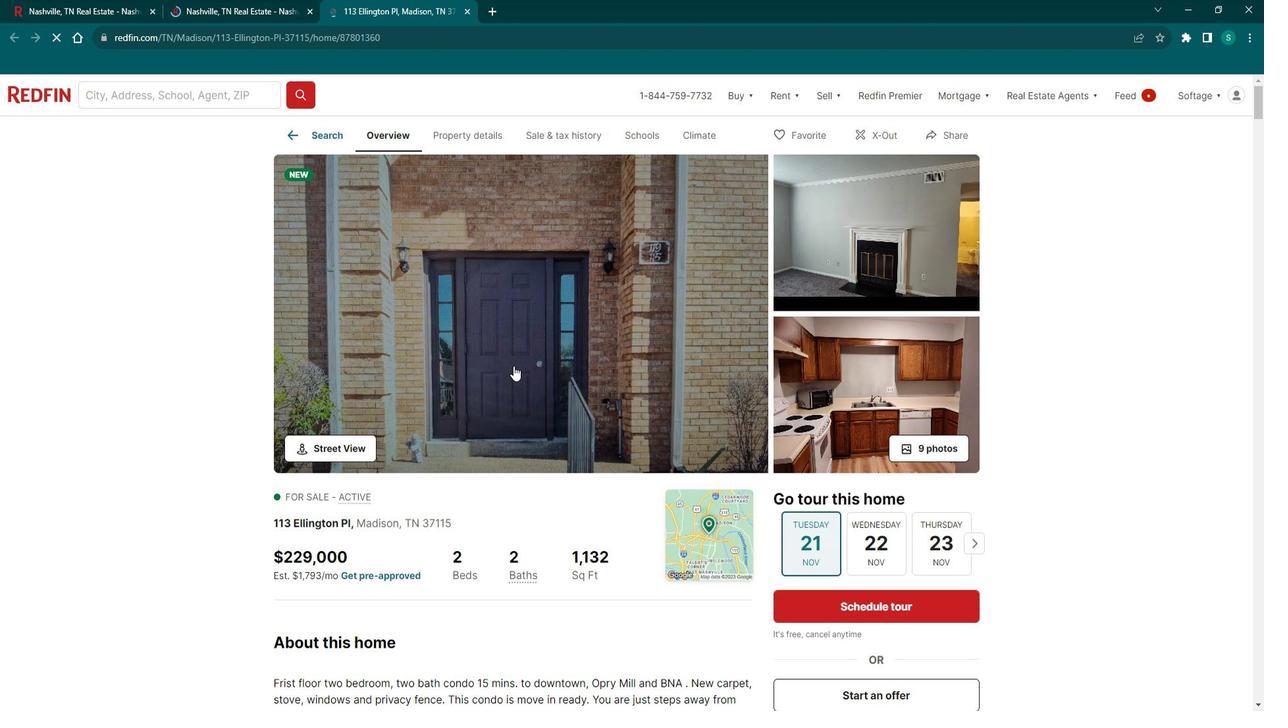 
Action: Mouse scrolled (527, 365) with delta (0, 0)
Screenshot: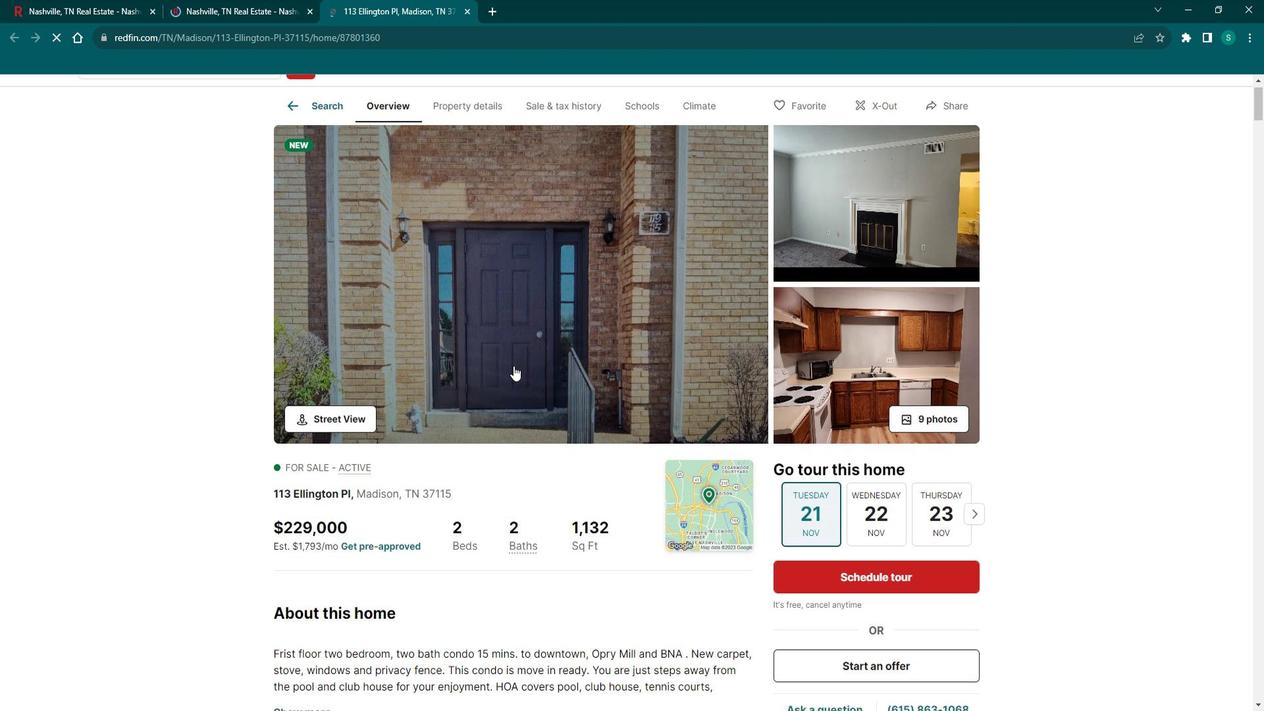
Action: Mouse moved to (323, 326)
Screenshot: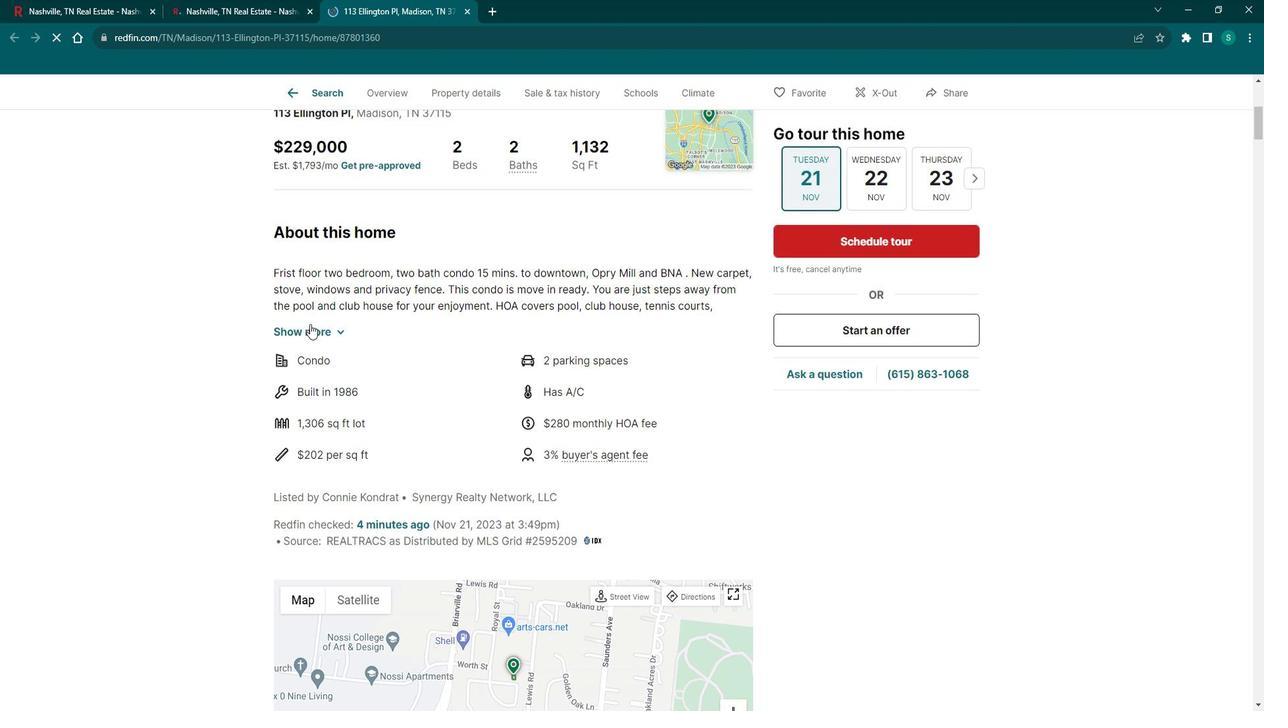 
Action: Mouse pressed left at (323, 326)
Screenshot: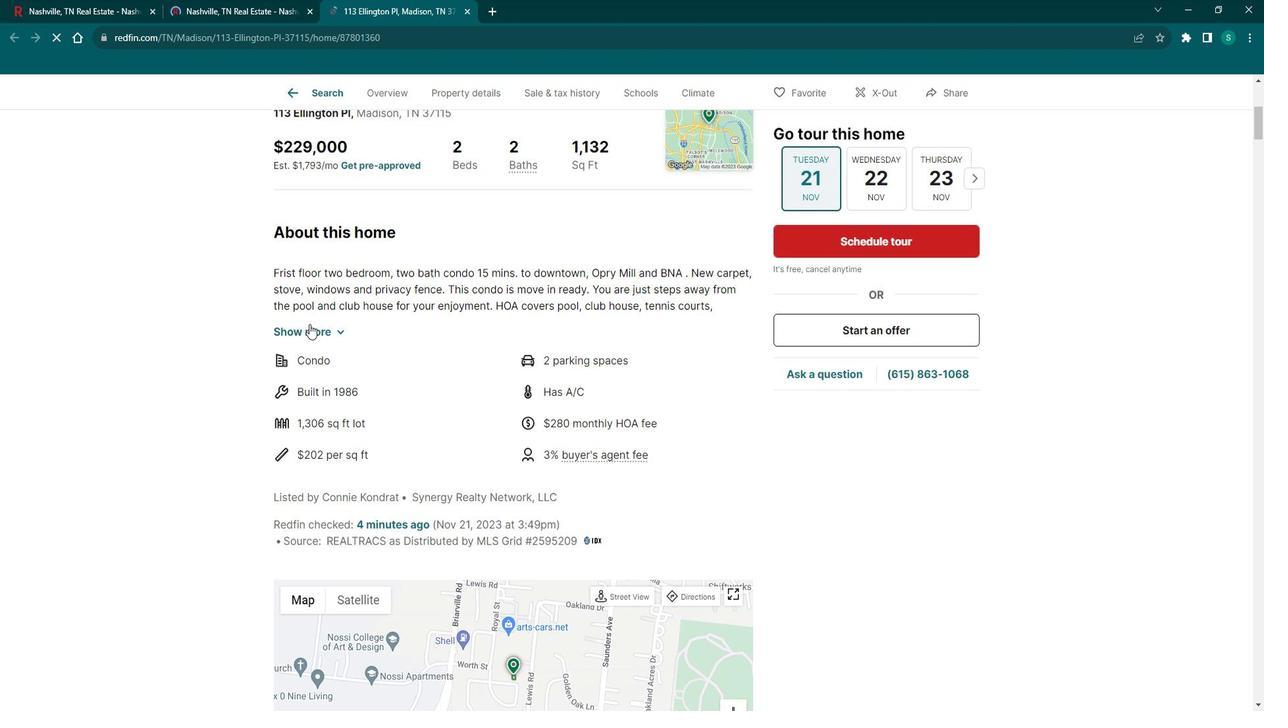 
Action: Mouse moved to (442, 346)
Screenshot: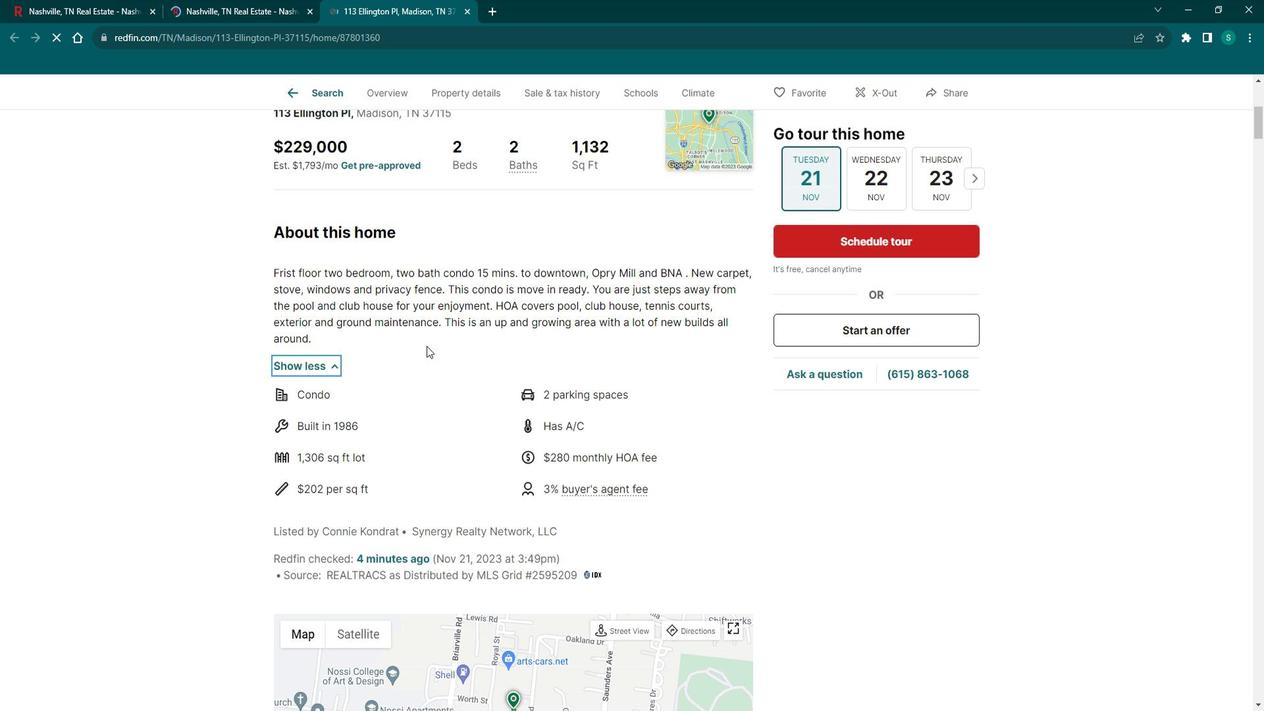 
Action: Mouse scrolled (442, 345) with delta (0, 0)
Screenshot: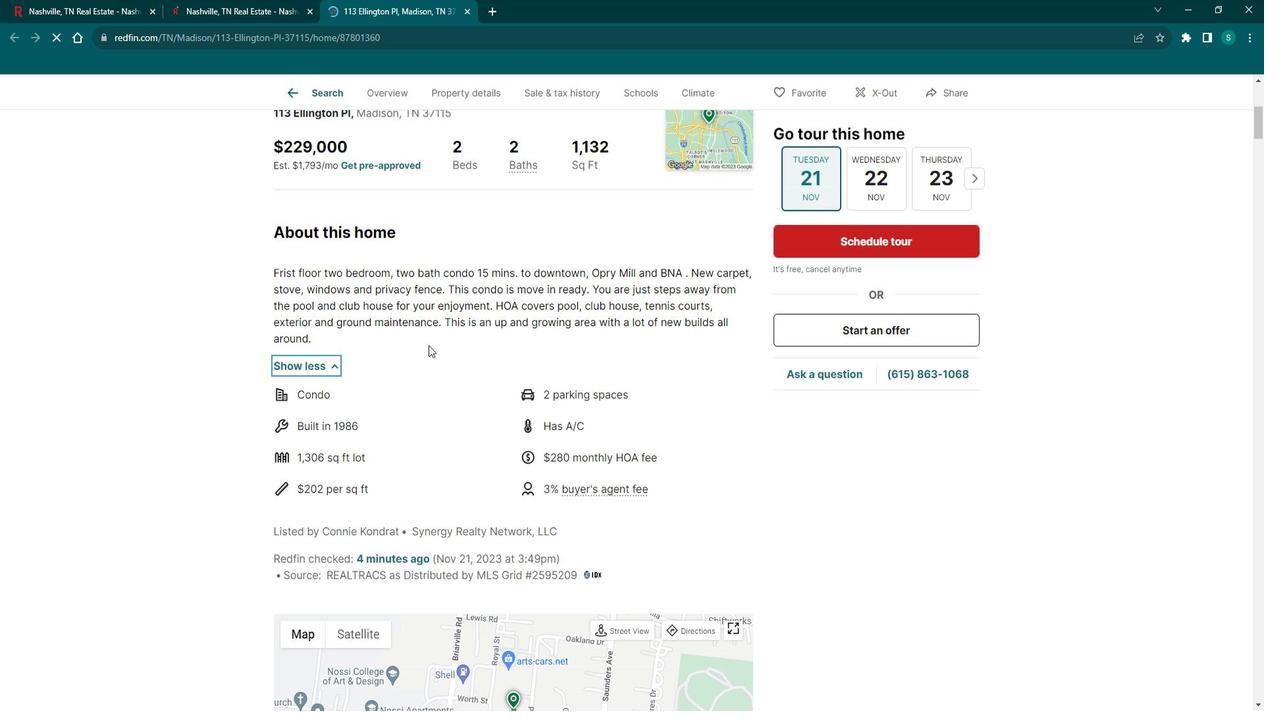 
Action: Mouse scrolled (442, 345) with delta (0, 0)
Screenshot: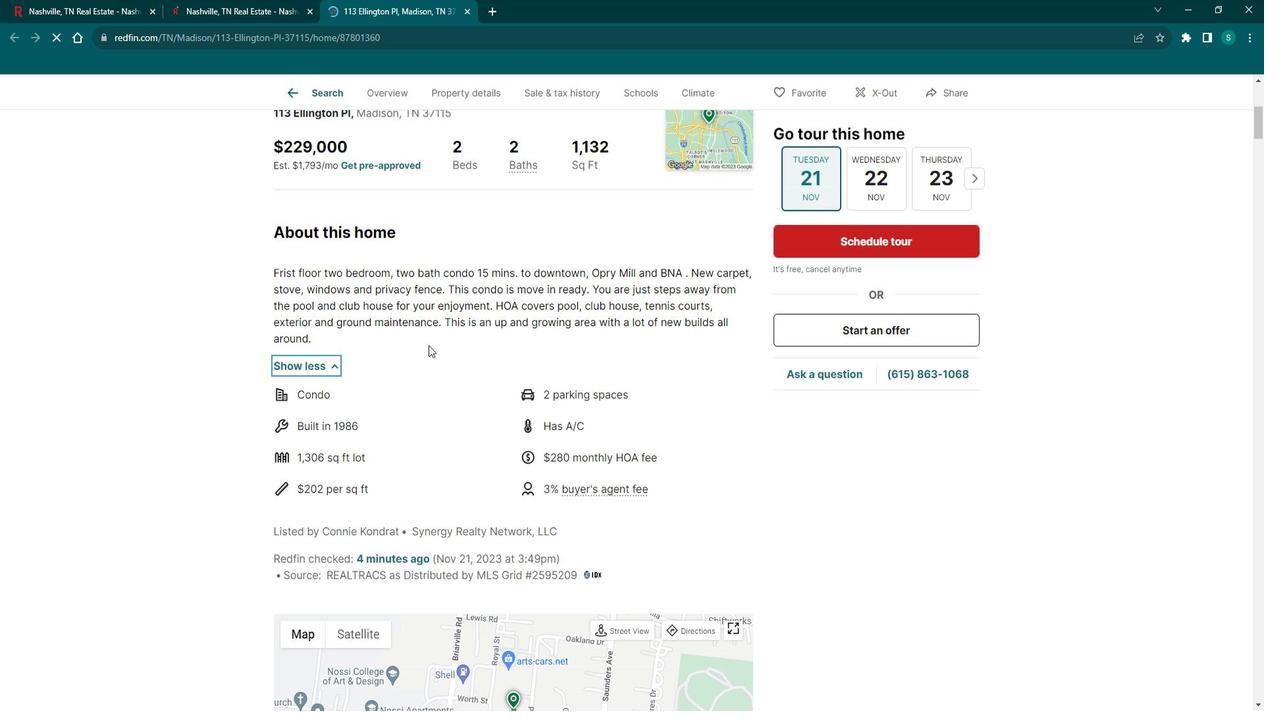 
Action: Mouse scrolled (442, 345) with delta (0, 0)
Screenshot: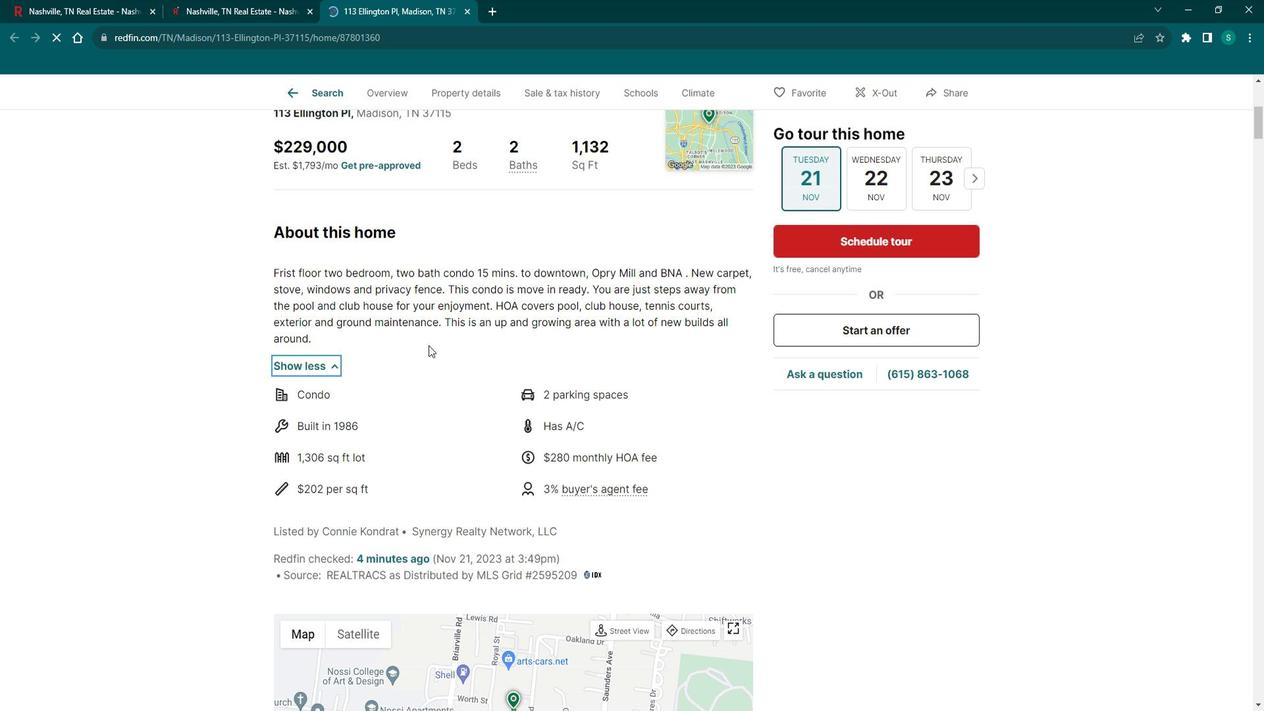 
Action: Mouse scrolled (442, 345) with delta (0, 0)
Screenshot: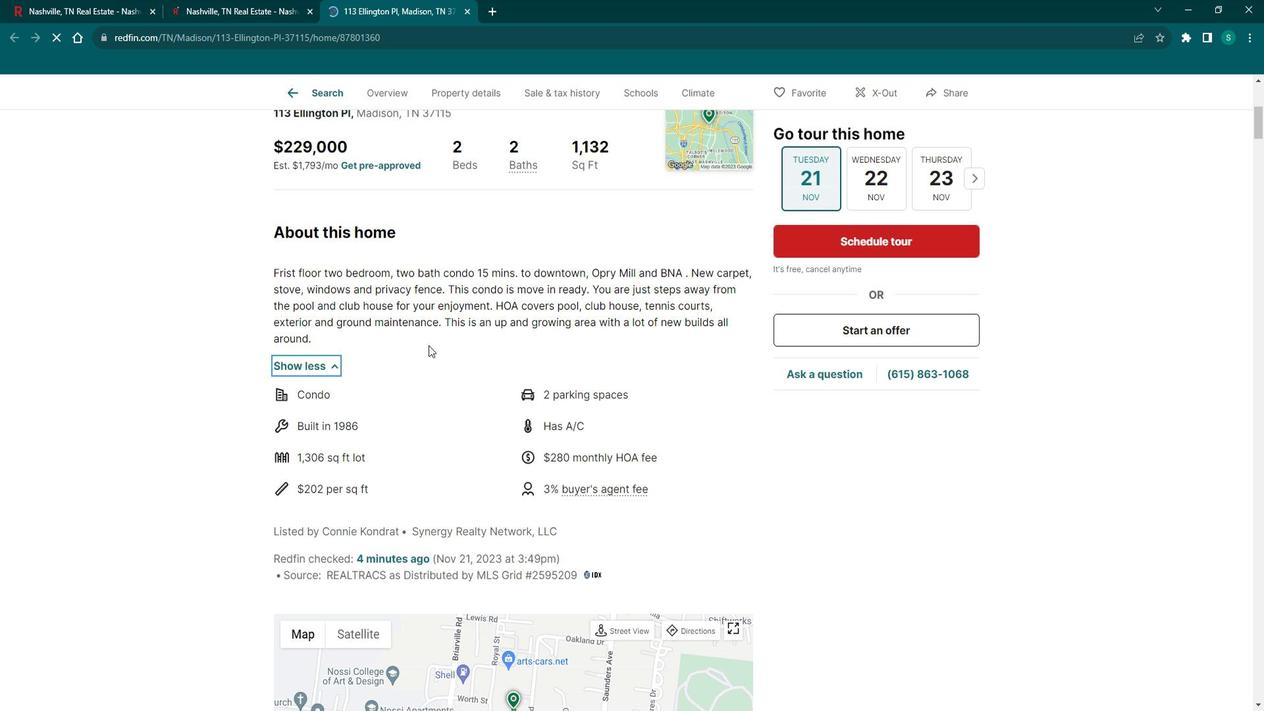 
Action: Mouse scrolled (442, 345) with delta (0, 0)
Screenshot: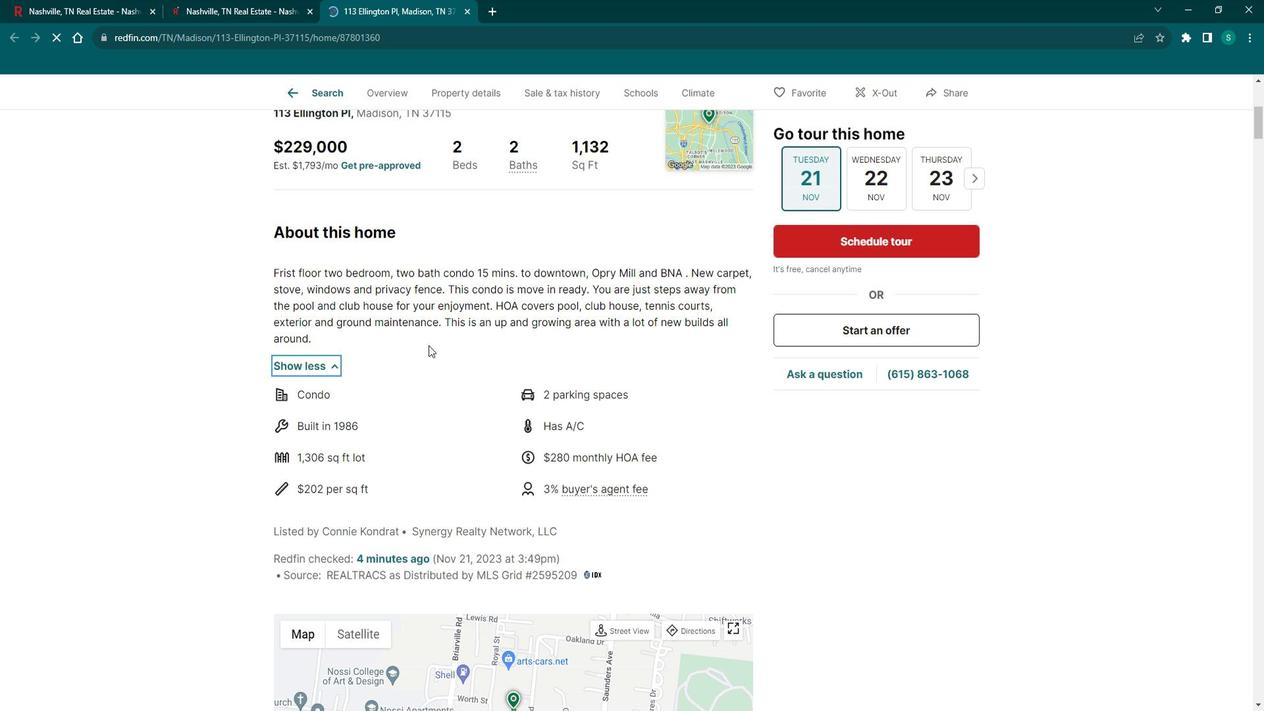 
Action: Mouse scrolled (442, 345) with delta (0, 0)
Screenshot: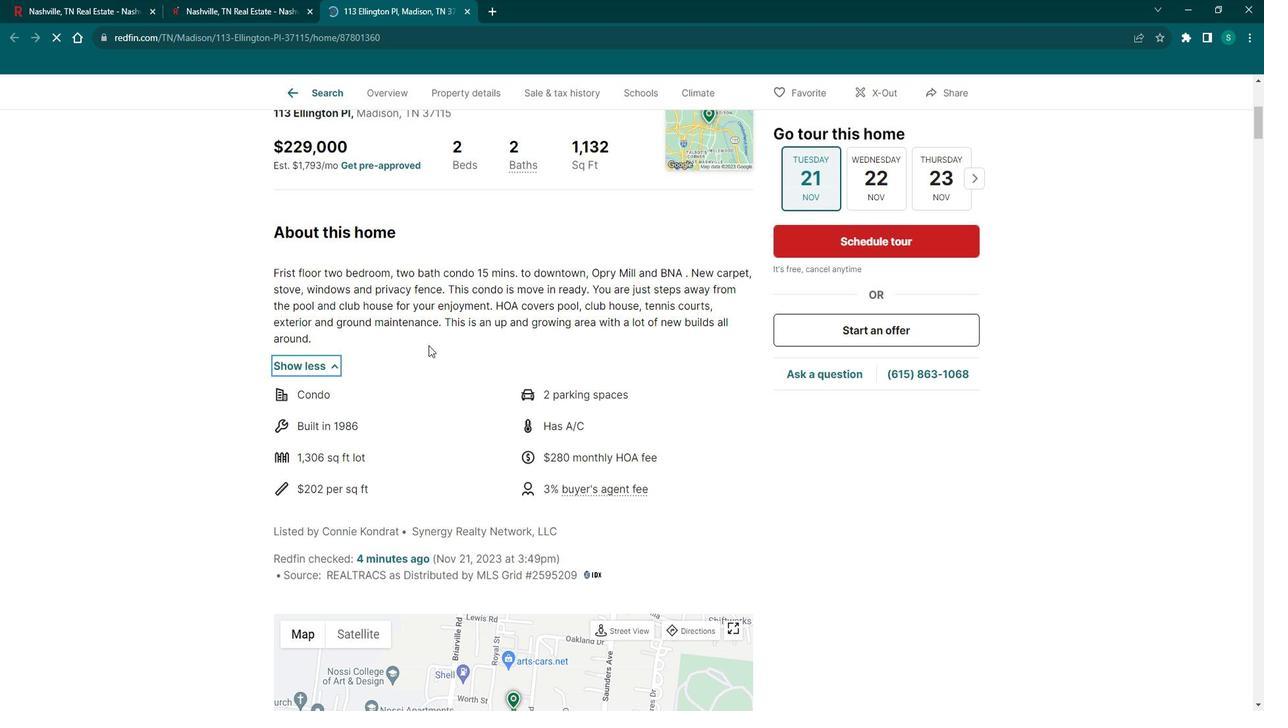 
Action: Mouse moved to (442, 346)
Screenshot: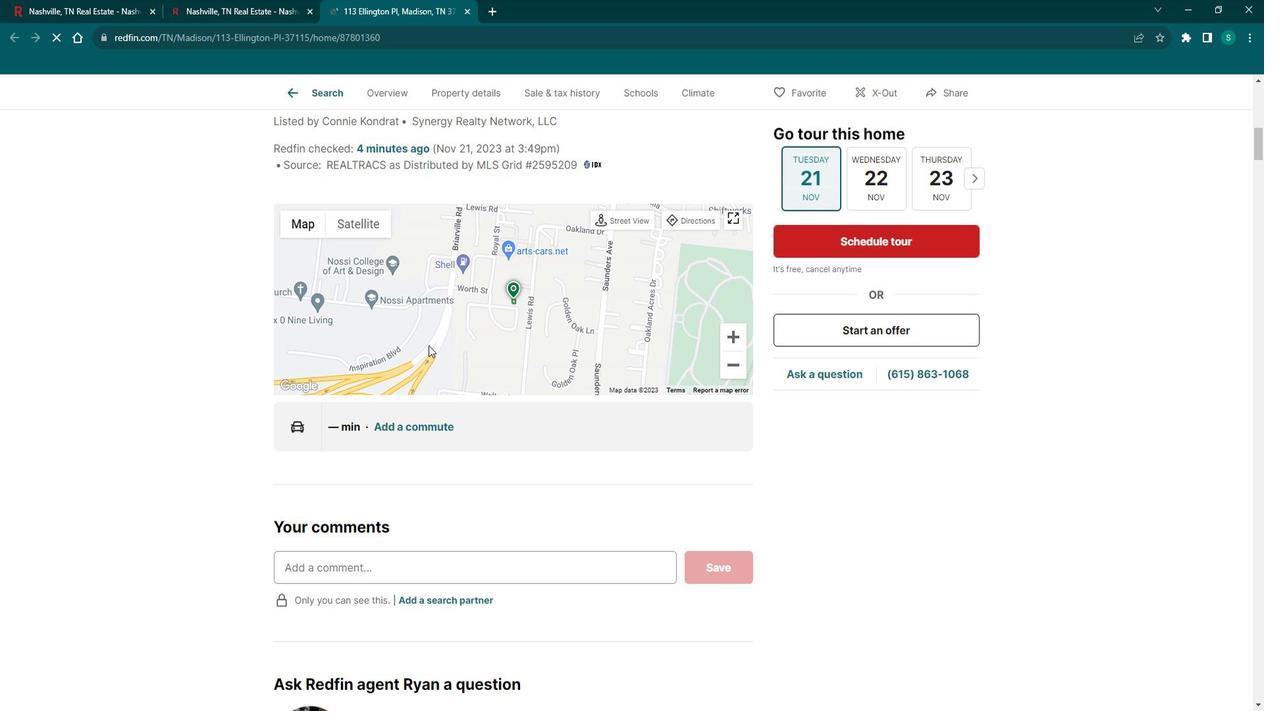 
Action: Mouse scrolled (442, 345) with delta (0, 0)
Screenshot: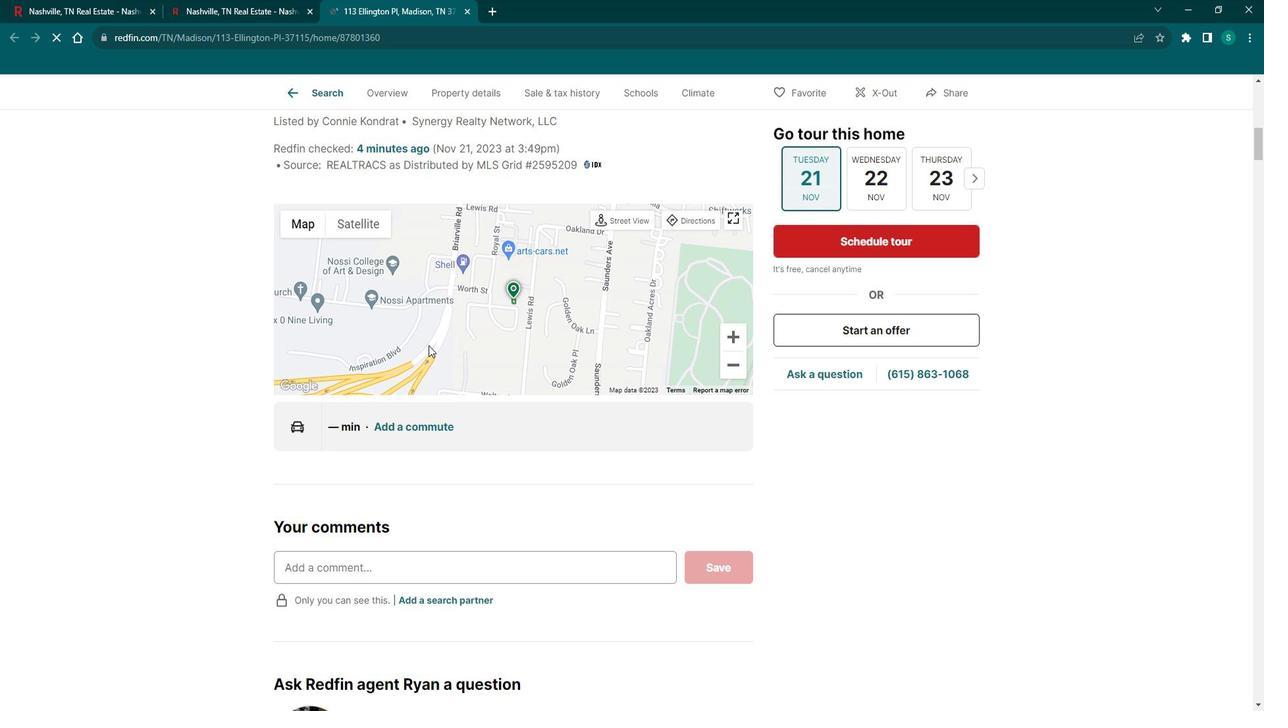 
Action: Mouse moved to (442, 346)
Screenshot: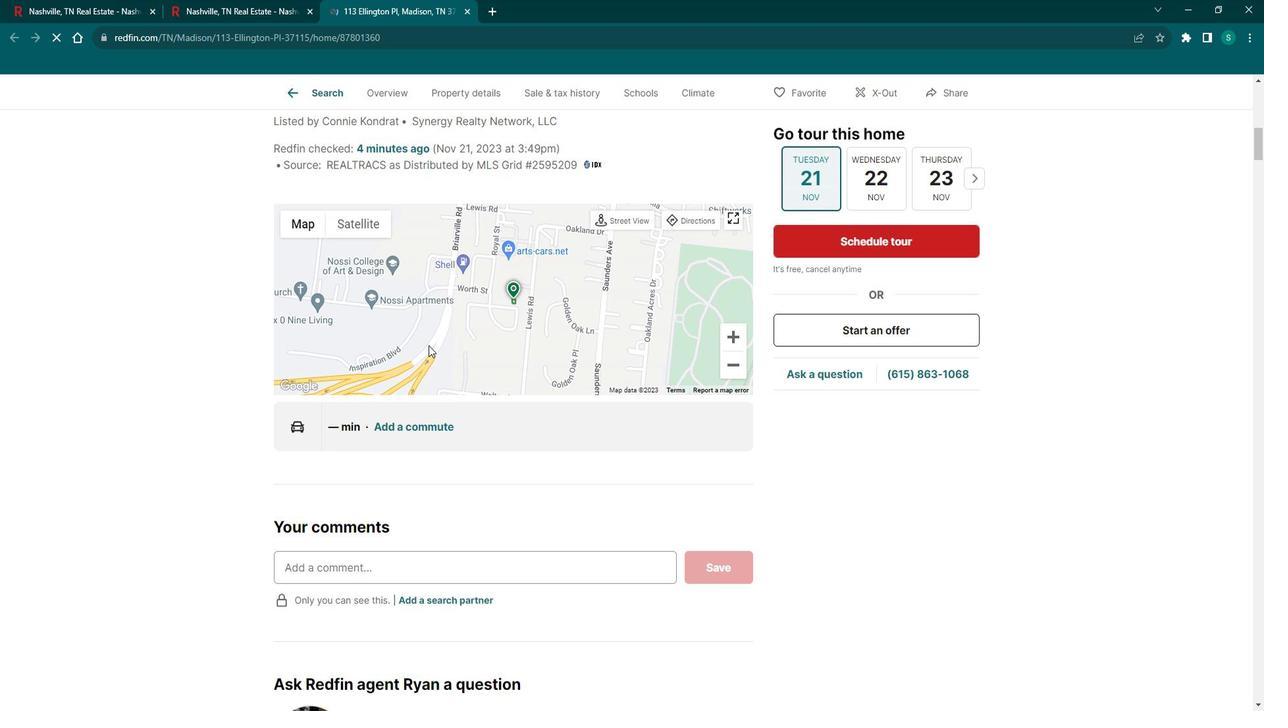 
Action: Mouse scrolled (442, 345) with delta (0, 0)
Screenshot: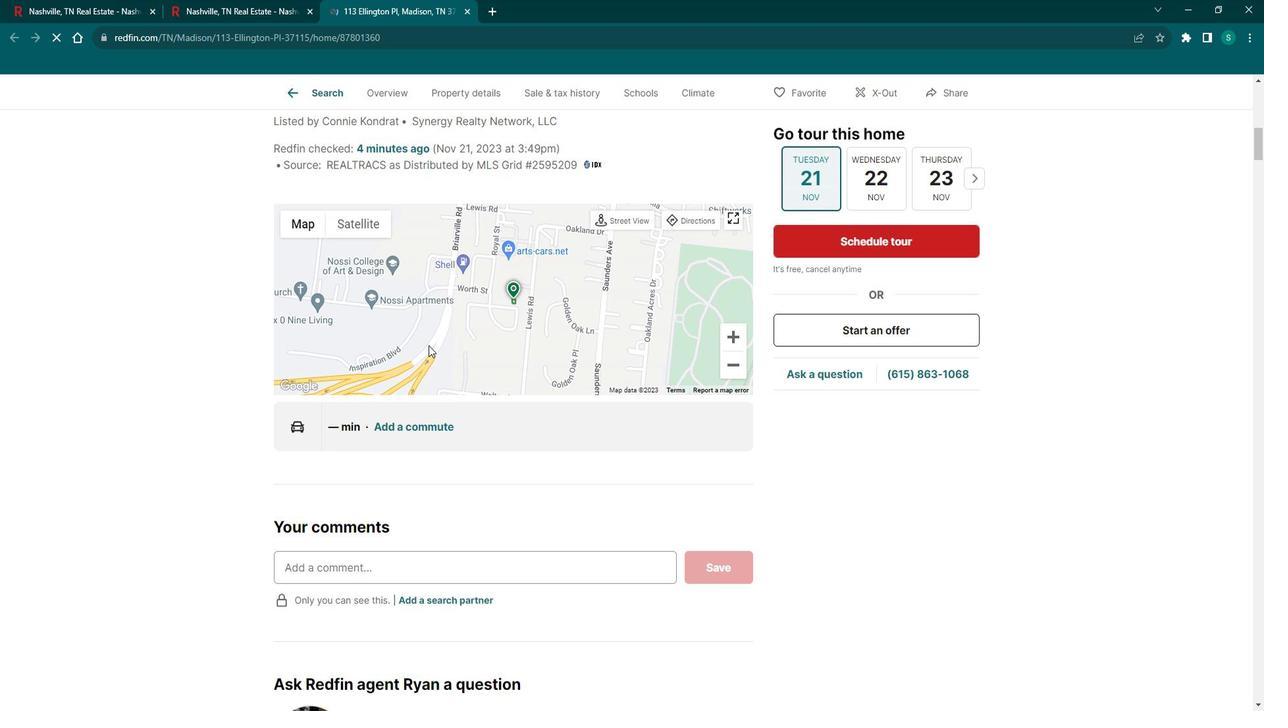 
Action: Mouse scrolled (442, 345) with delta (0, 0)
Screenshot: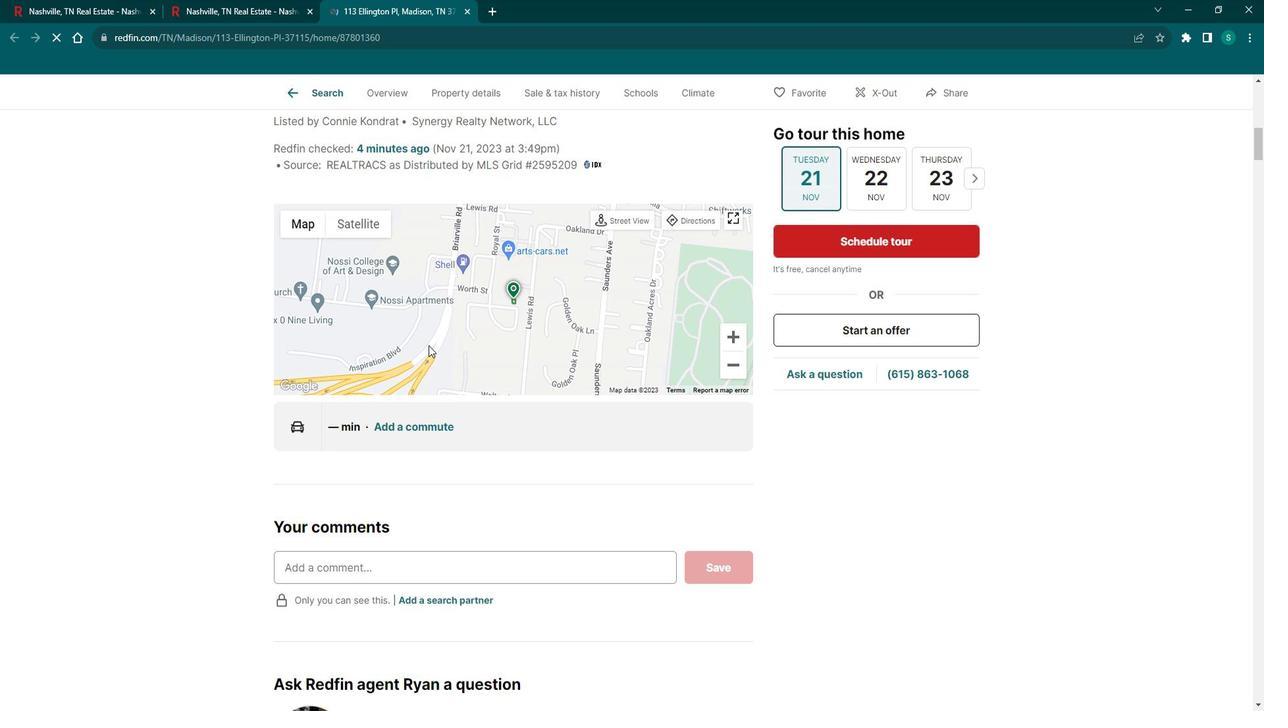 
Action: Mouse scrolled (442, 345) with delta (0, 0)
Screenshot: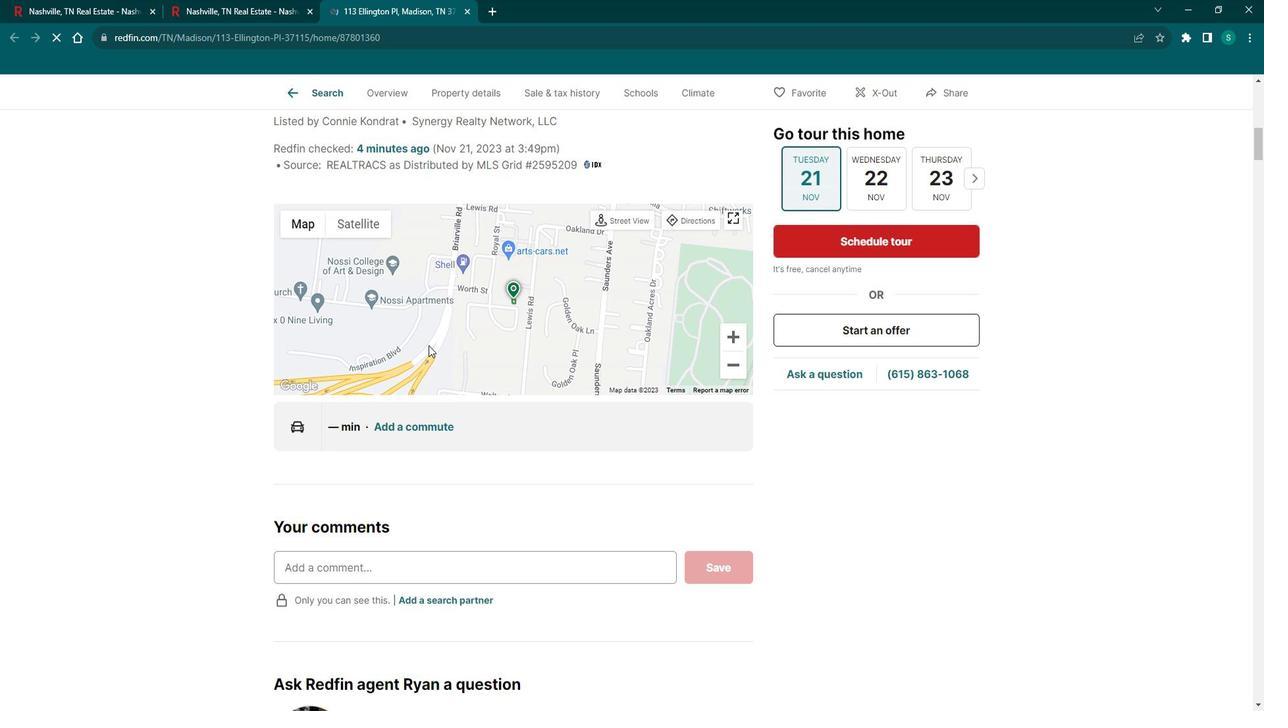 
Action: Mouse scrolled (442, 345) with delta (0, 0)
Screenshot: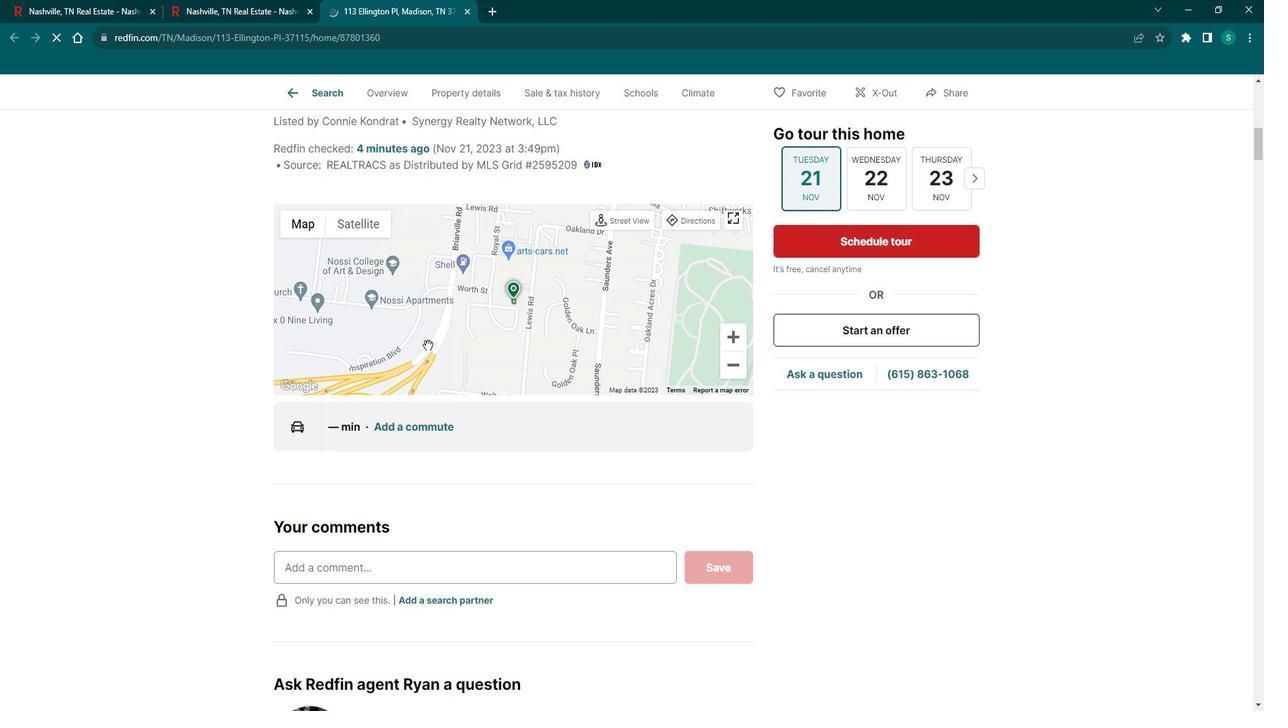 
Action: Mouse scrolled (442, 345) with delta (0, 0)
Screenshot: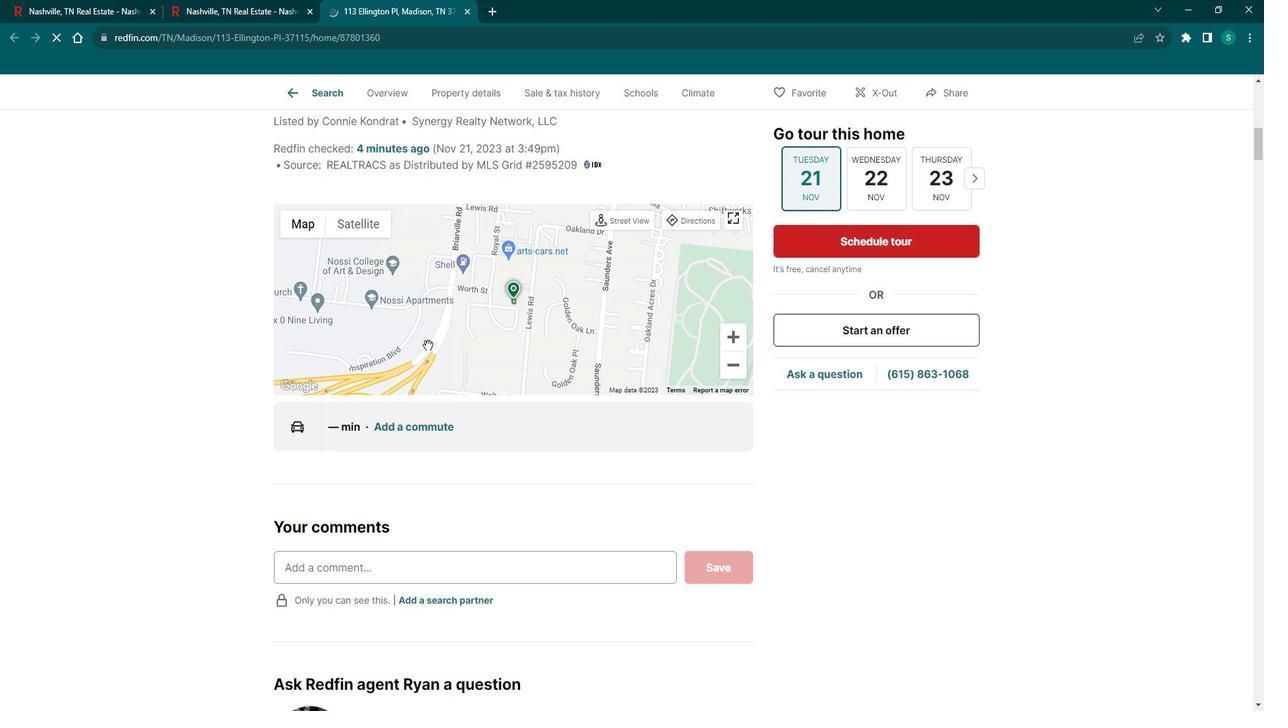 
Action: Mouse scrolled (442, 345) with delta (0, 0)
Screenshot: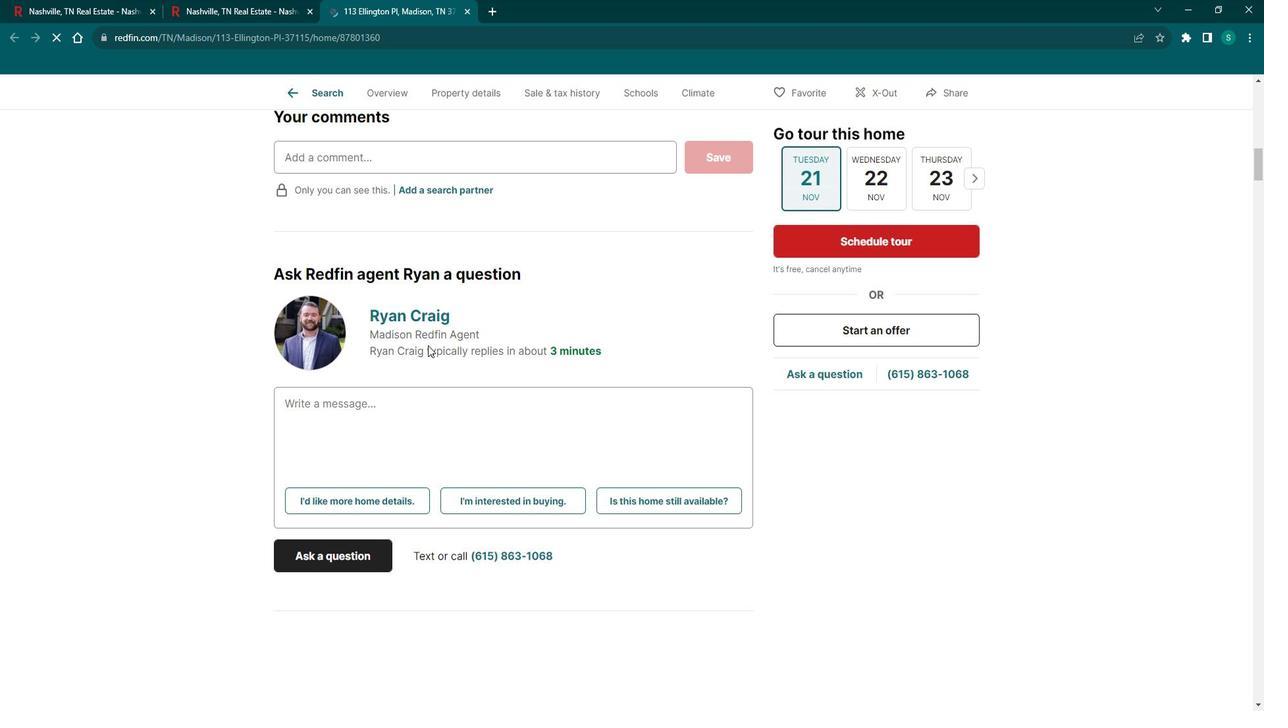 
Action: Mouse scrolled (442, 345) with delta (0, 0)
Screenshot: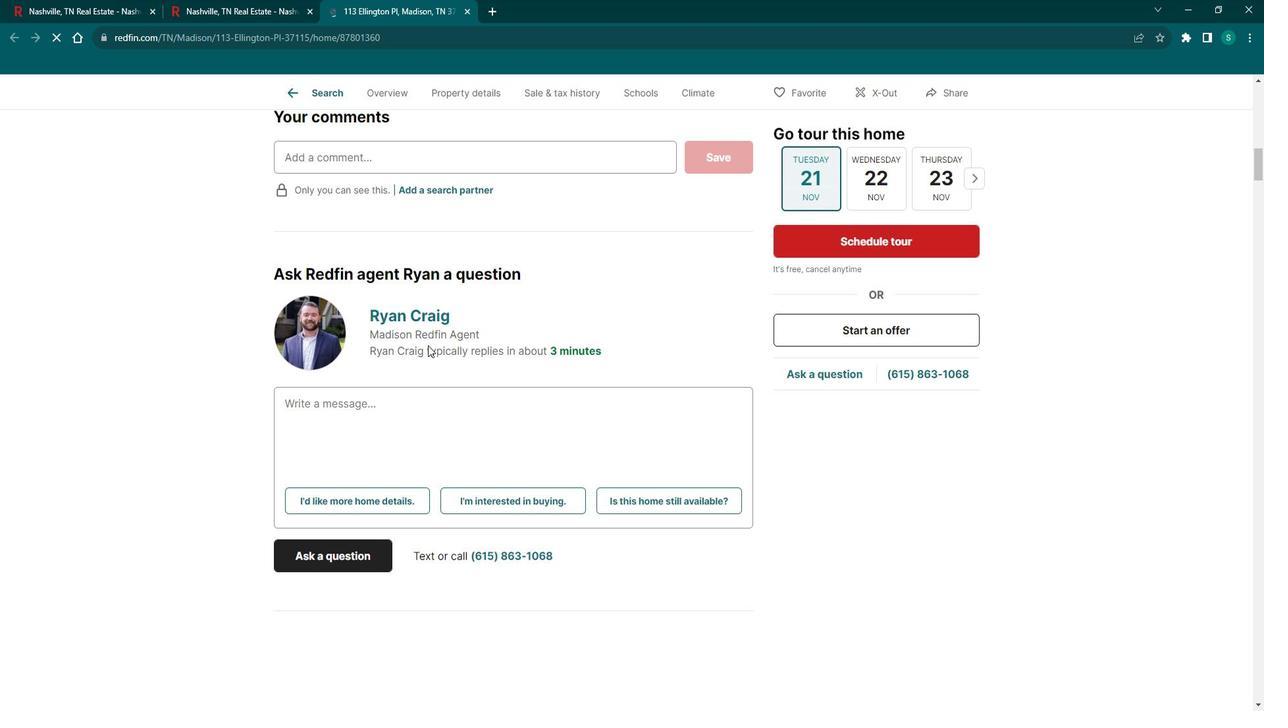 
Action: Mouse scrolled (442, 345) with delta (0, 0)
Screenshot: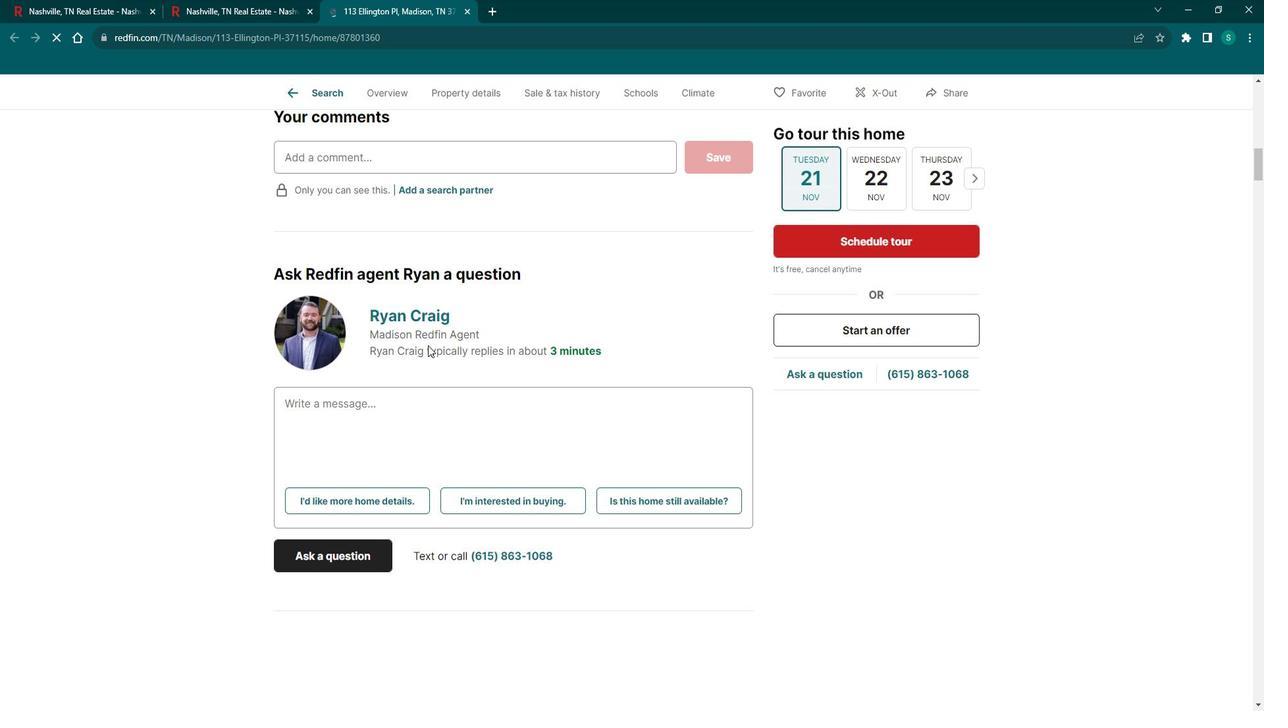 
Action: Mouse scrolled (442, 345) with delta (0, 0)
Screenshot: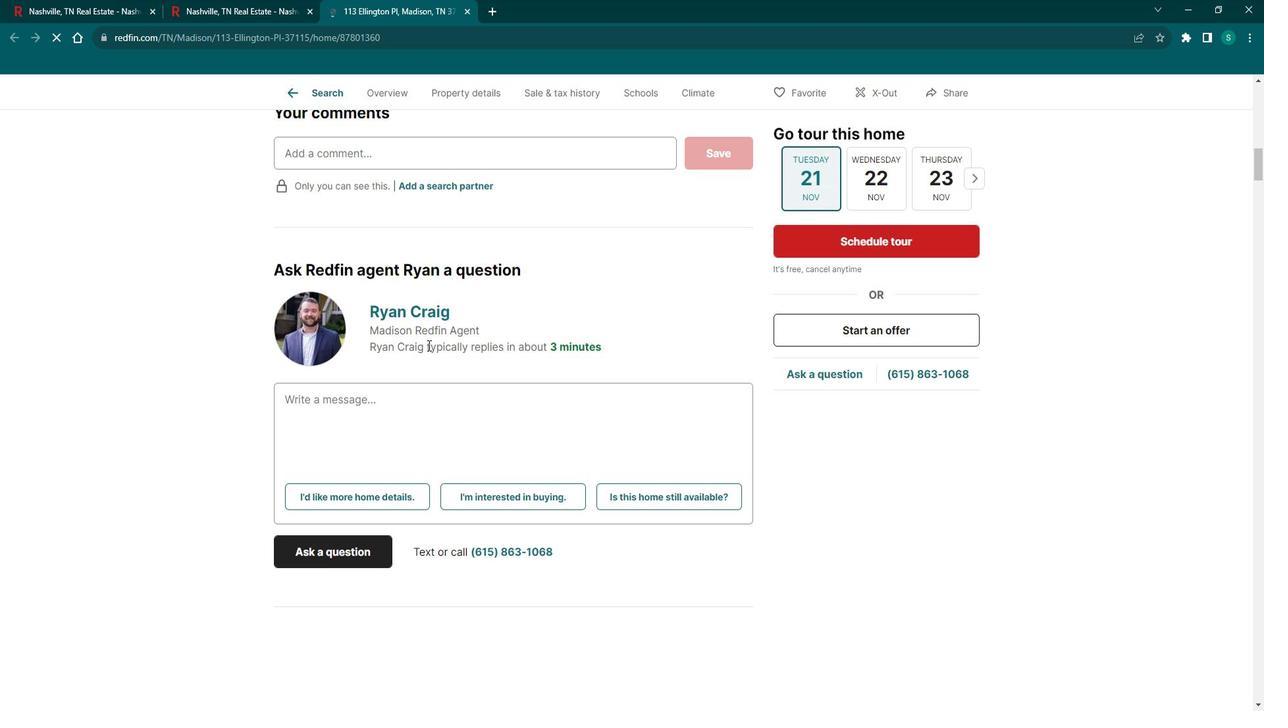 
Action: Mouse scrolled (442, 345) with delta (0, 0)
Screenshot: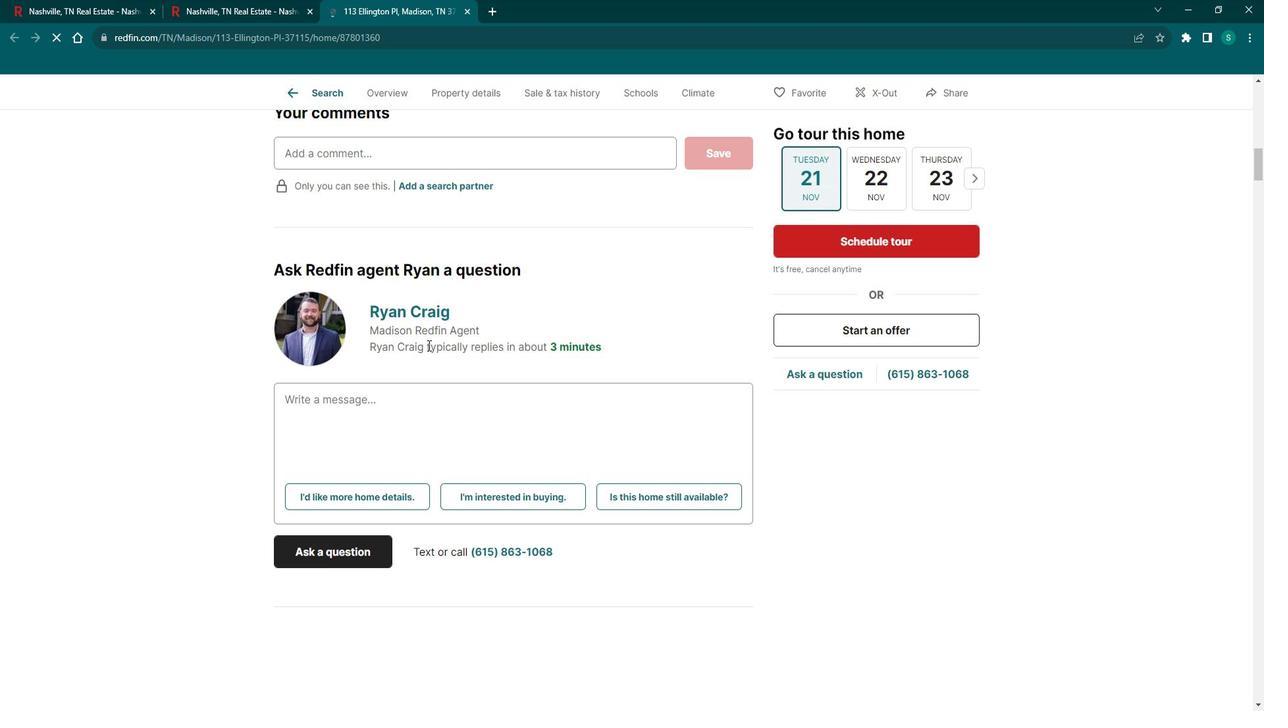 
Action: Mouse scrolled (442, 345) with delta (0, 0)
Screenshot: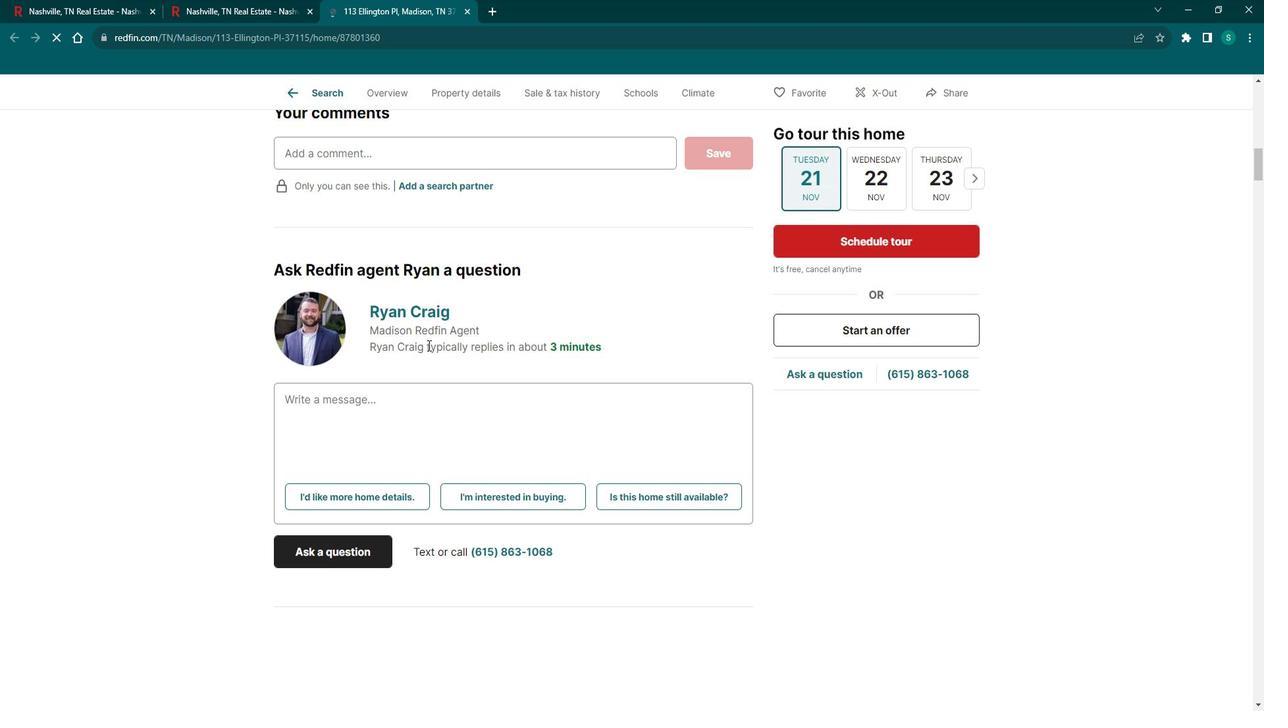 
Action: Mouse scrolled (442, 345) with delta (0, 0)
Screenshot: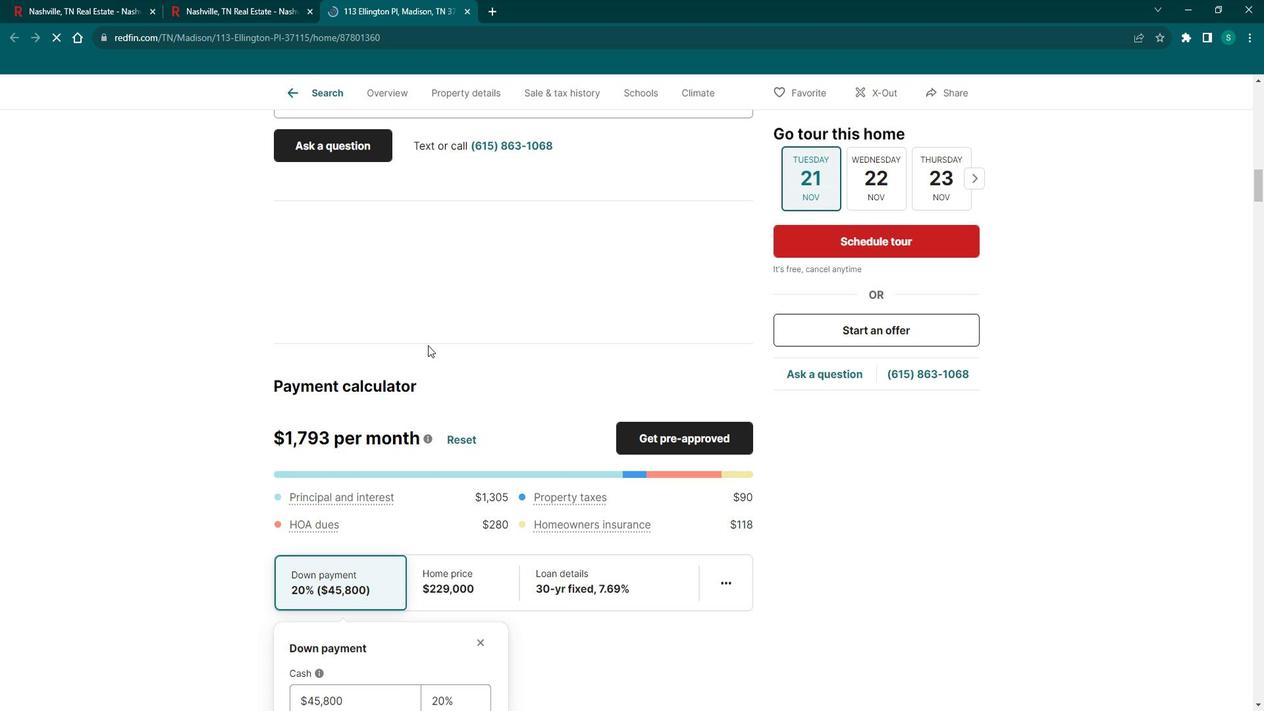 
Action: Mouse scrolled (442, 345) with delta (0, 0)
Screenshot: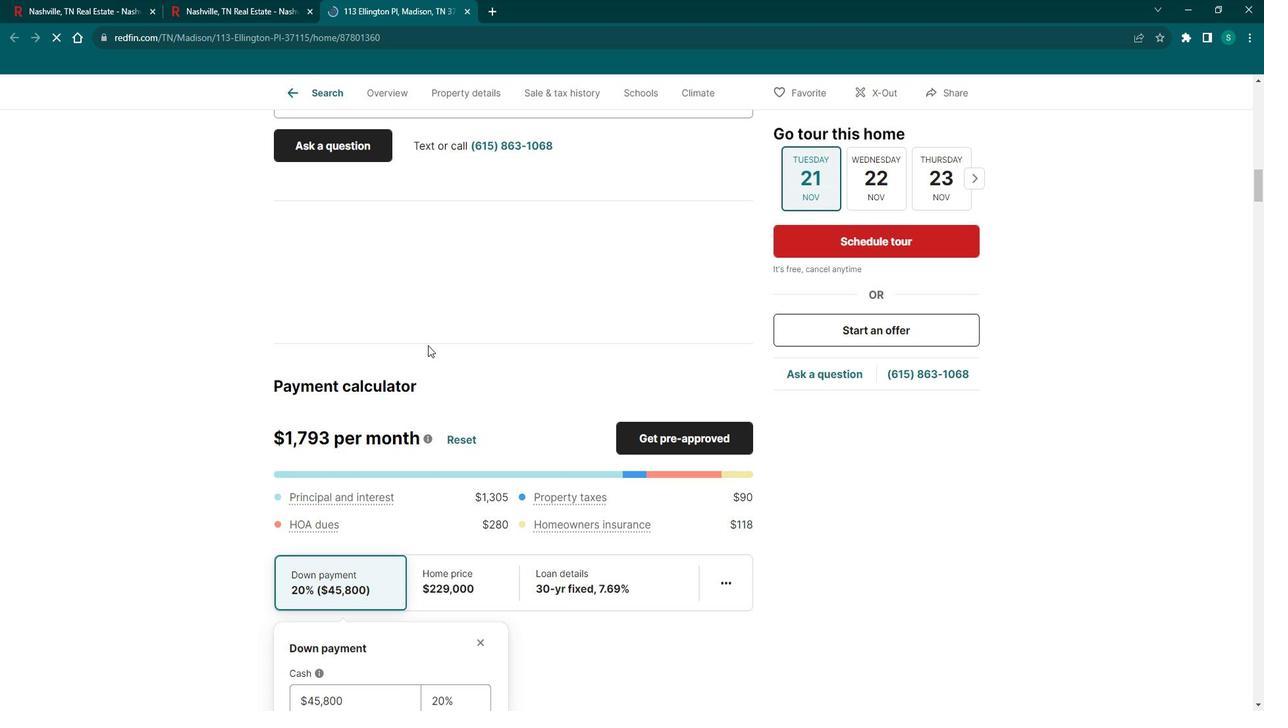 
Action: Mouse scrolled (442, 345) with delta (0, 0)
Screenshot: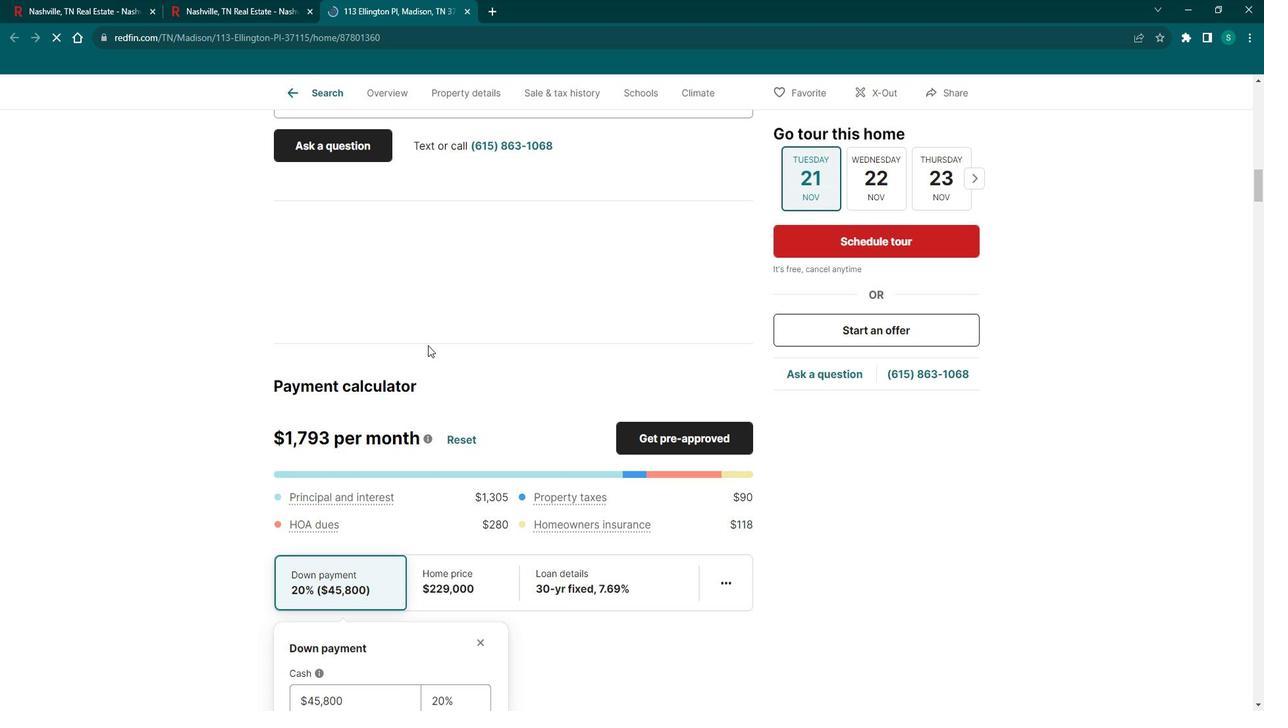 
Action: Mouse scrolled (442, 345) with delta (0, 0)
Screenshot: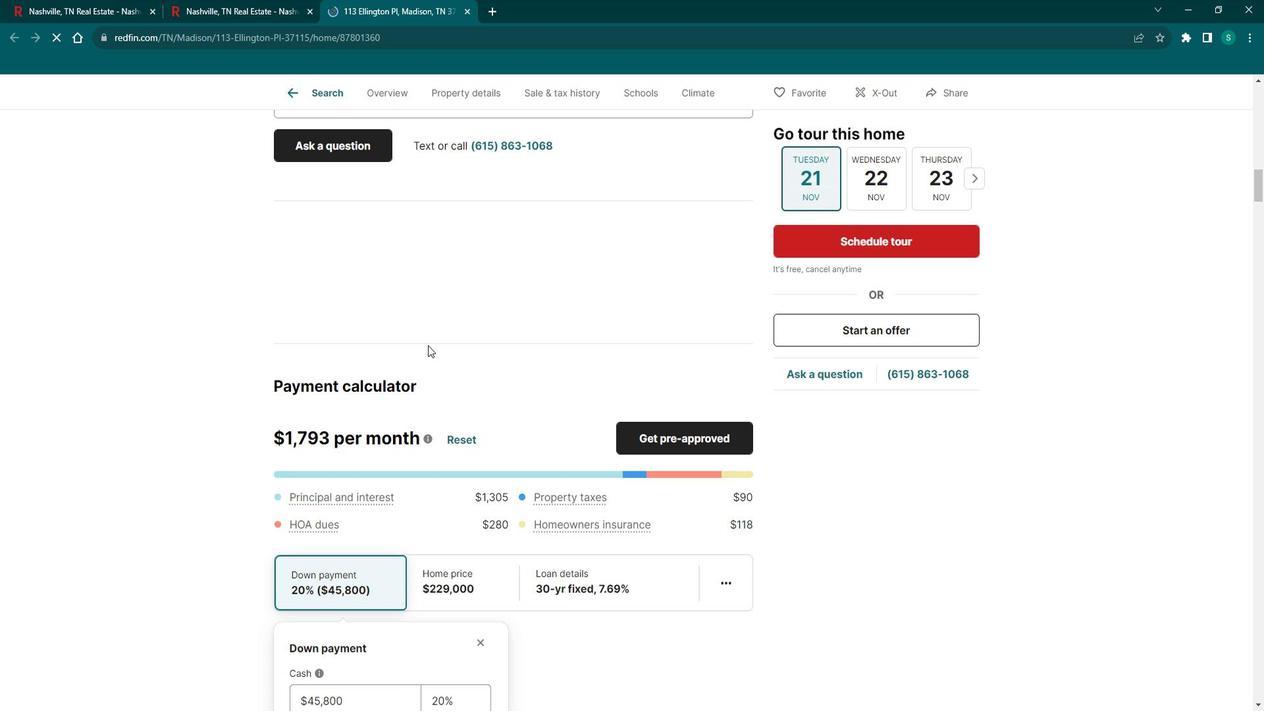 
Action: Mouse scrolled (442, 345) with delta (0, 0)
Screenshot: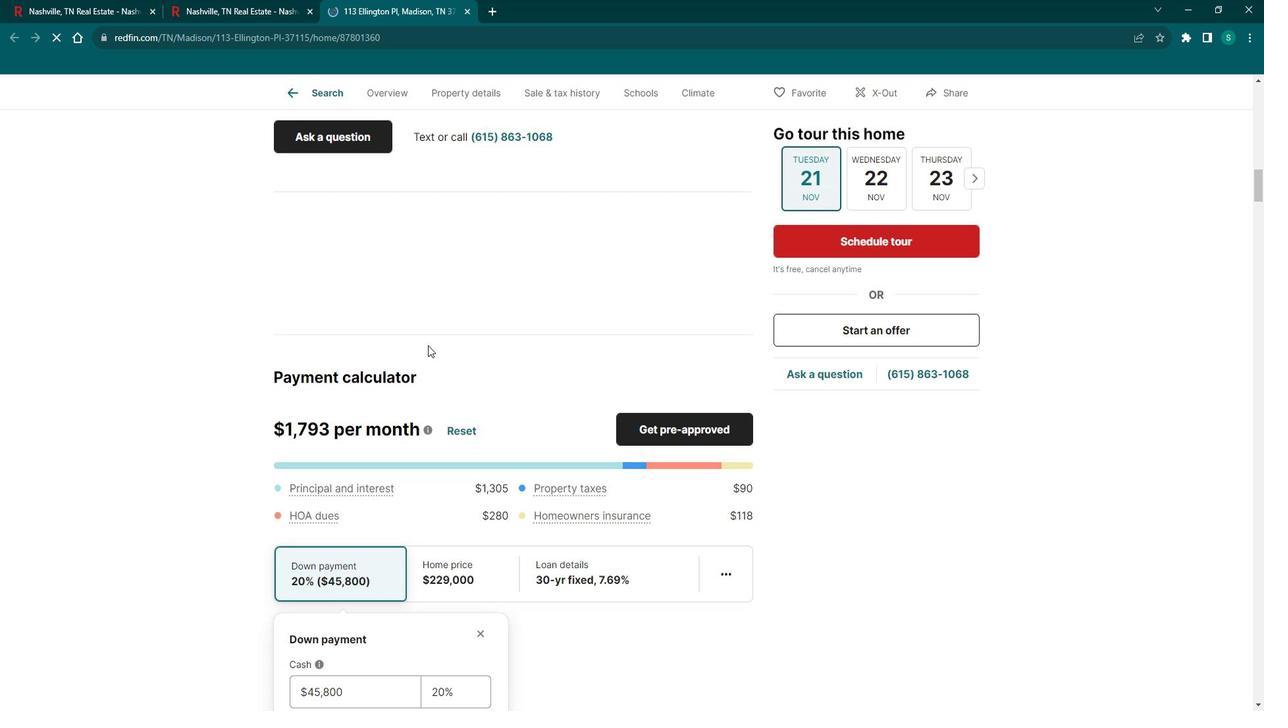 
Action: Mouse scrolled (442, 345) with delta (0, 0)
Screenshot: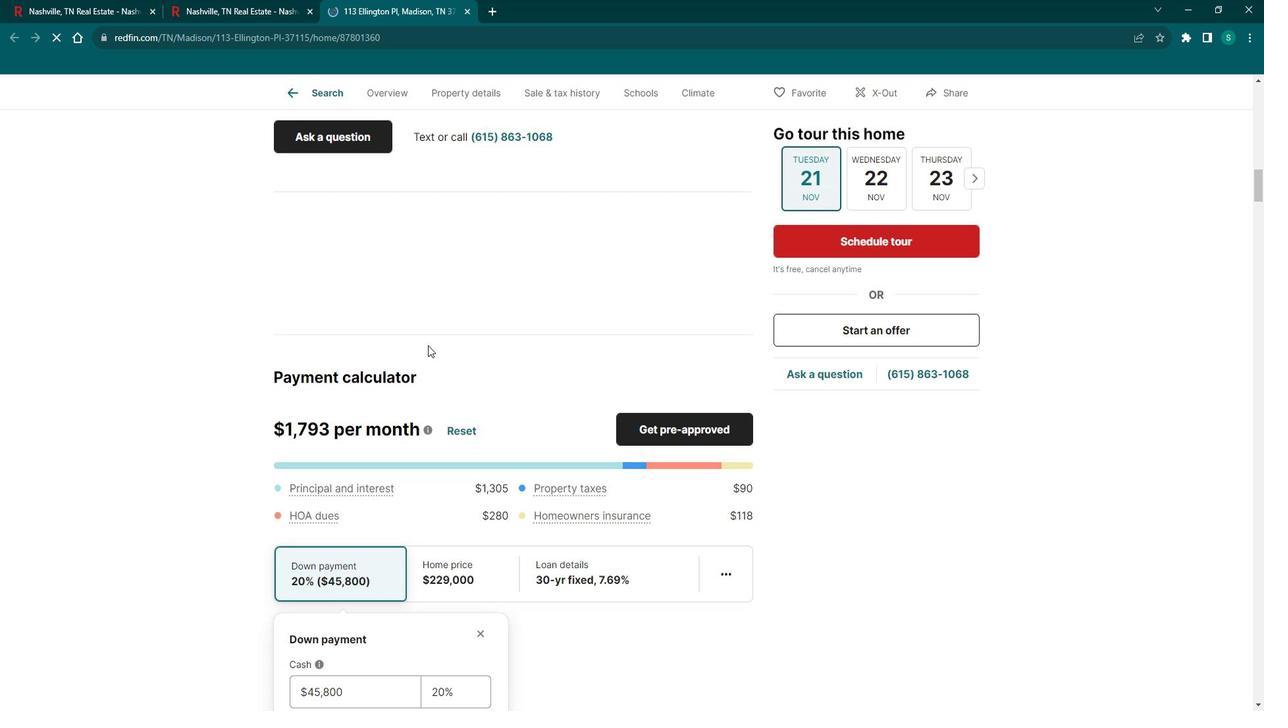 
Action: Mouse scrolled (442, 347) with delta (0, 0)
Screenshot: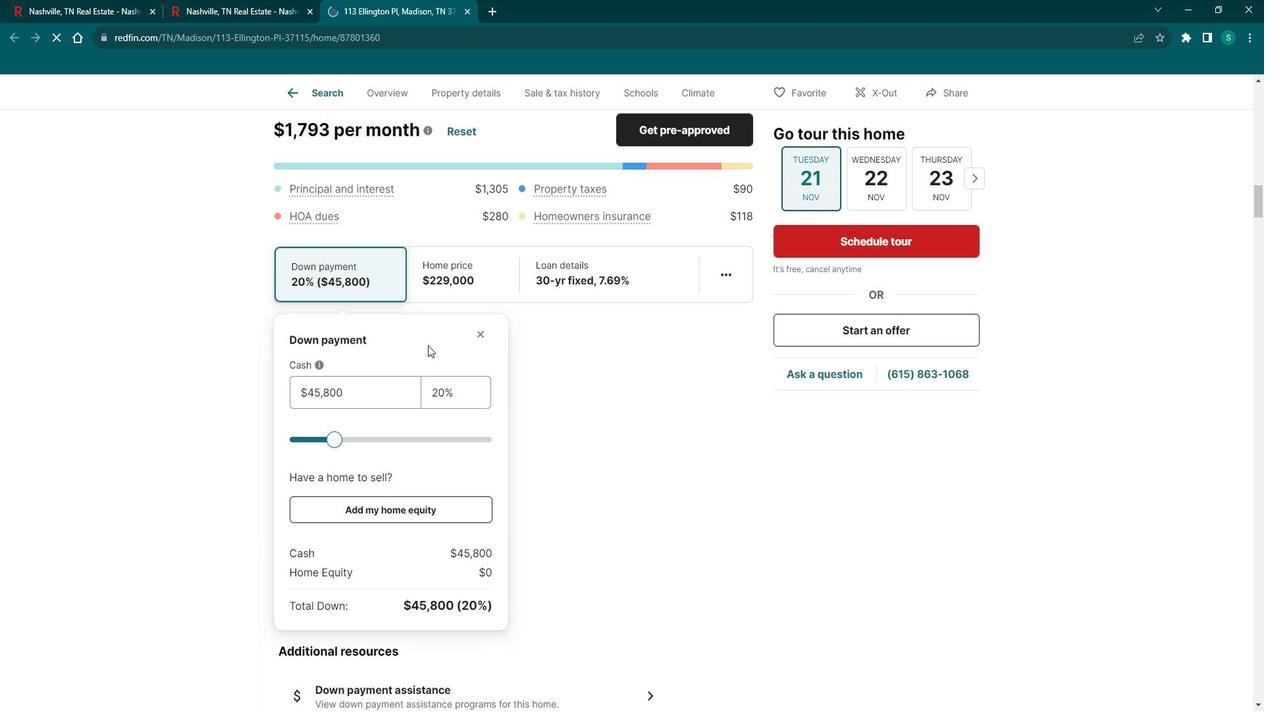 
Action: Mouse scrolled (442, 345) with delta (0, 0)
Screenshot: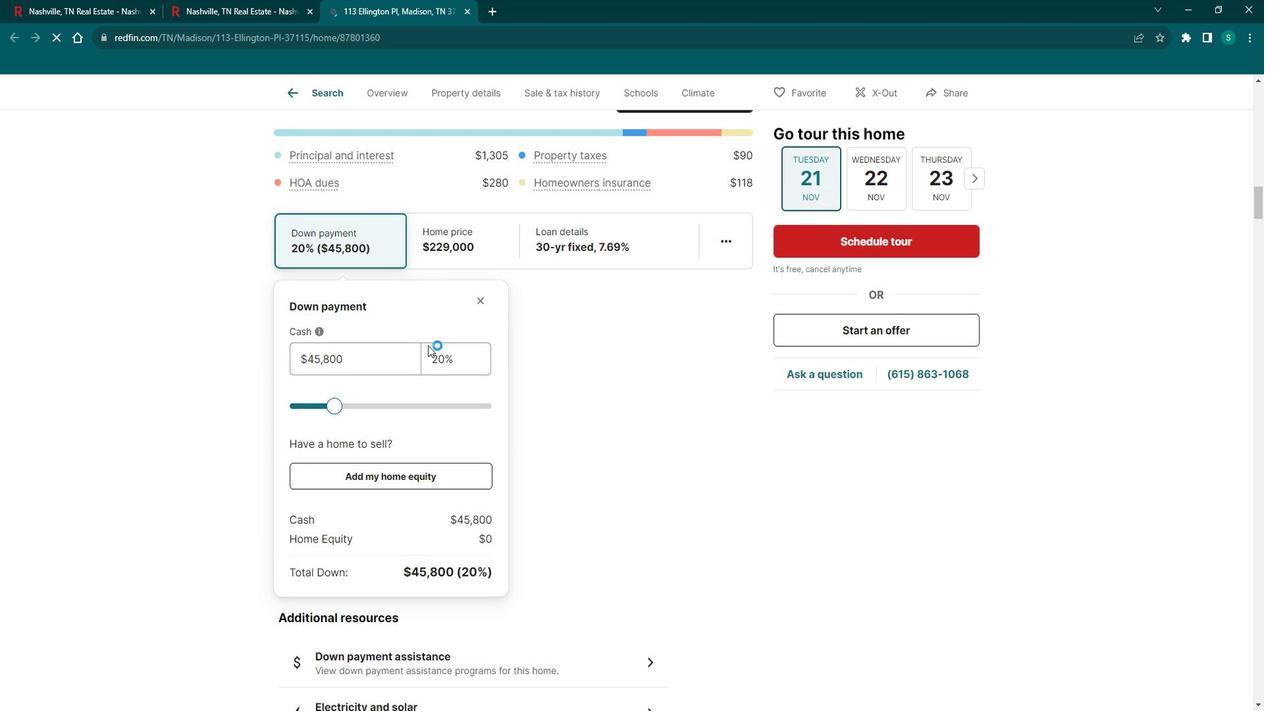 
Action: Mouse scrolled (442, 345) with delta (0, 0)
Screenshot: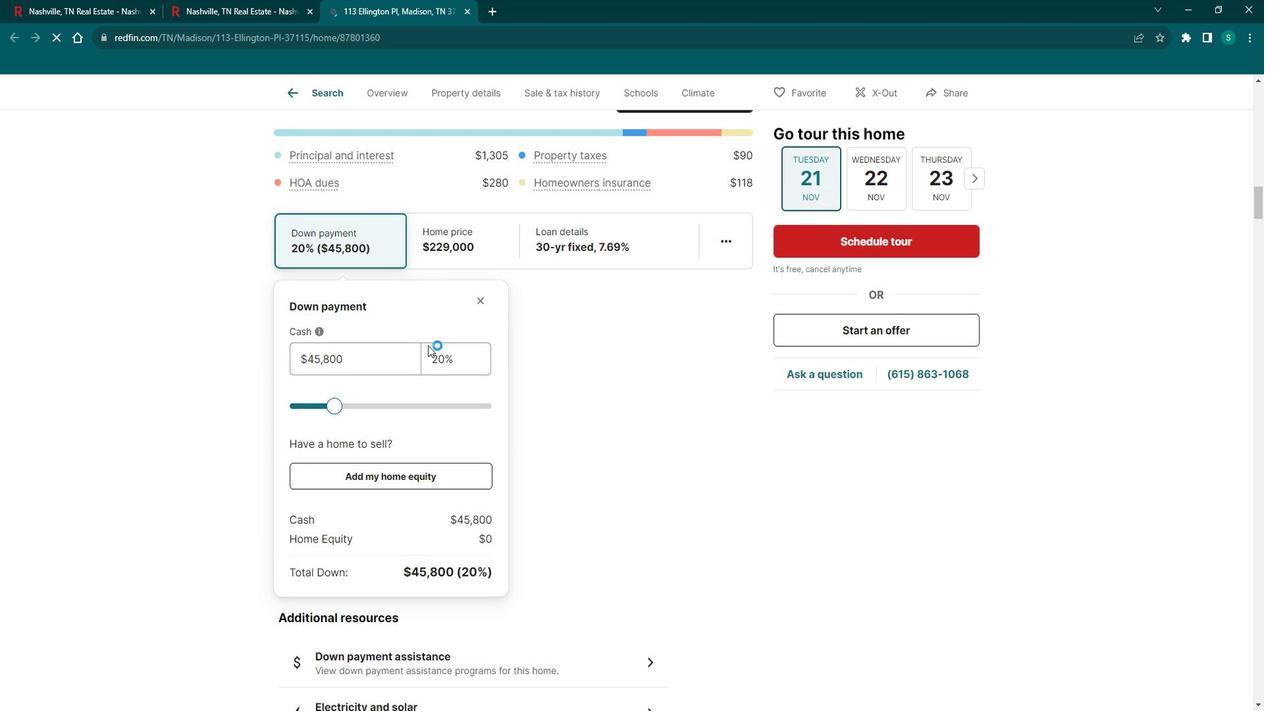 
Action: Mouse scrolled (442, 345) with delta (0, 0)
Screenshot: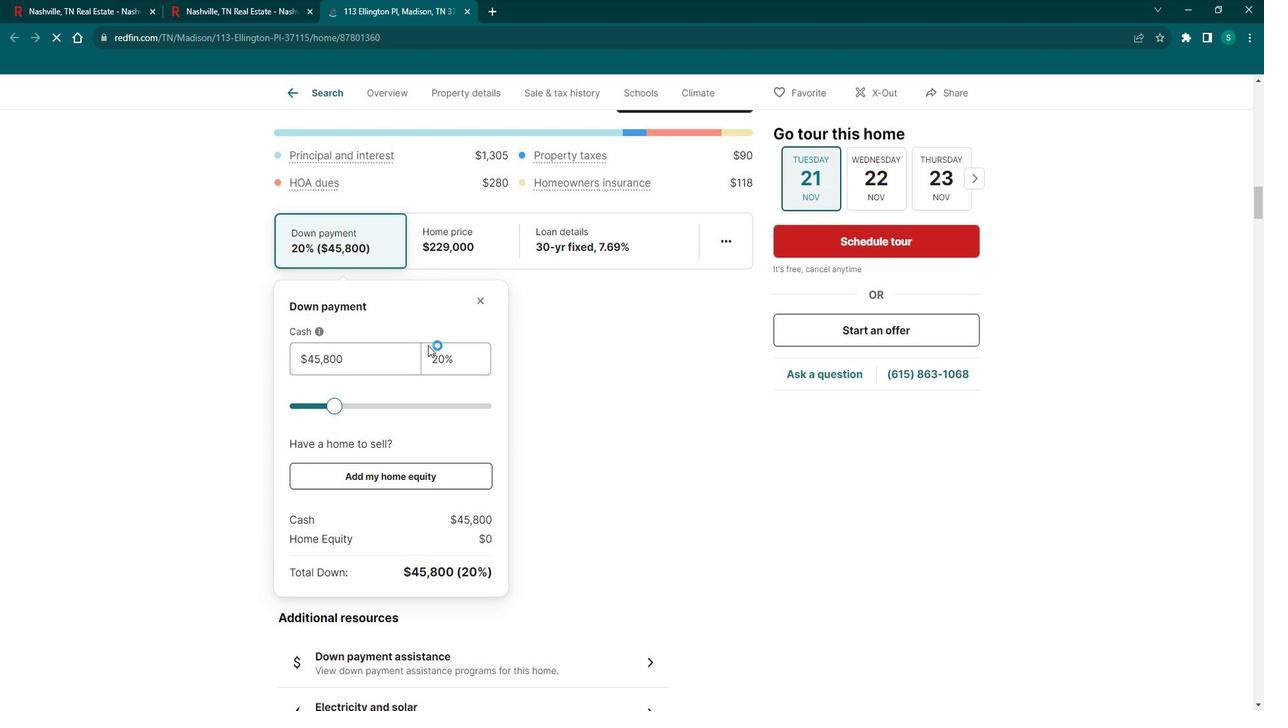 
Action: Mouse scrolled (442, 345) with delta (0, 0)
Screenshot: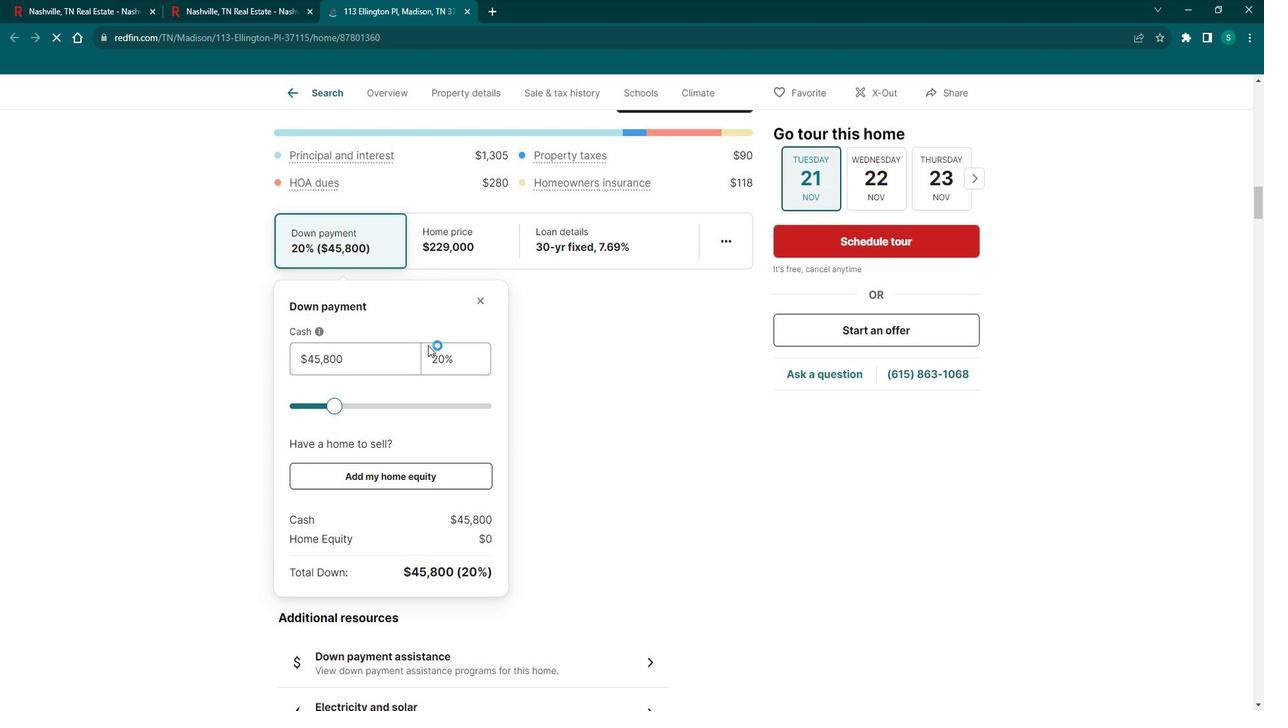 
Action: Mouse scrolled (442, 345) with delta (0, 0)
Screenshot: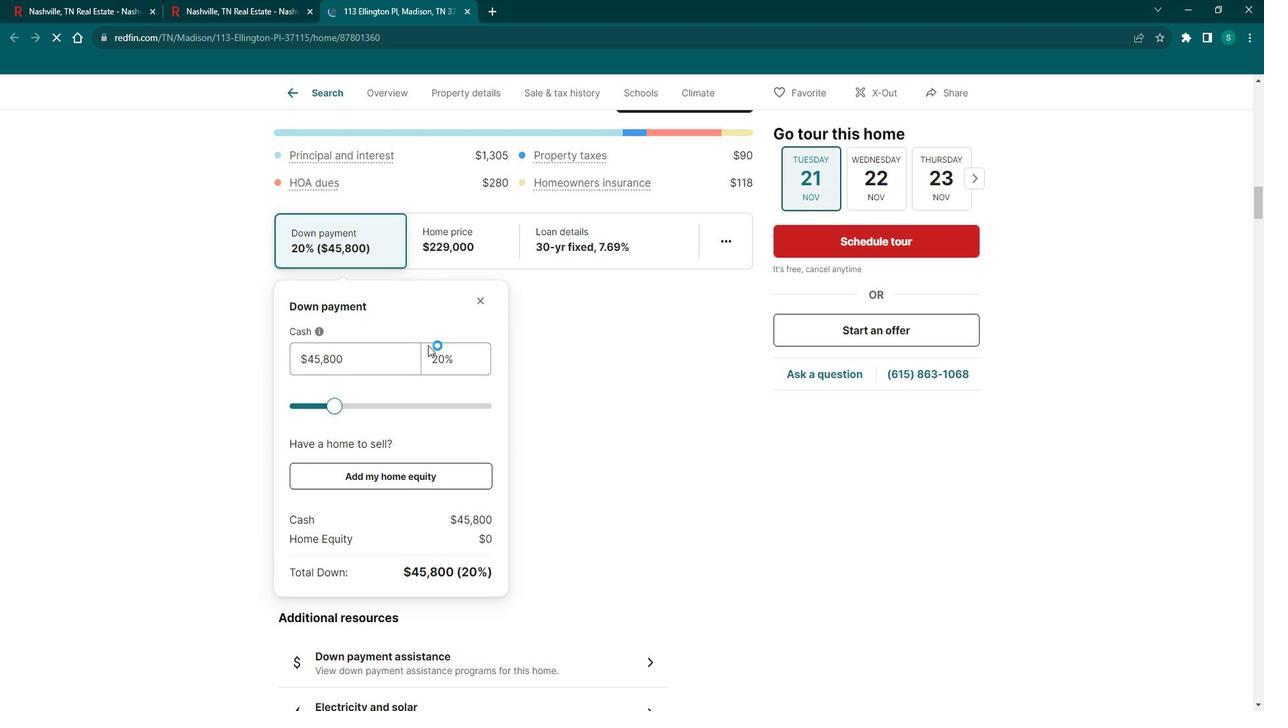 
Action: Mouse scrolled (442, 345) with delta (0, 0)
Screenshot: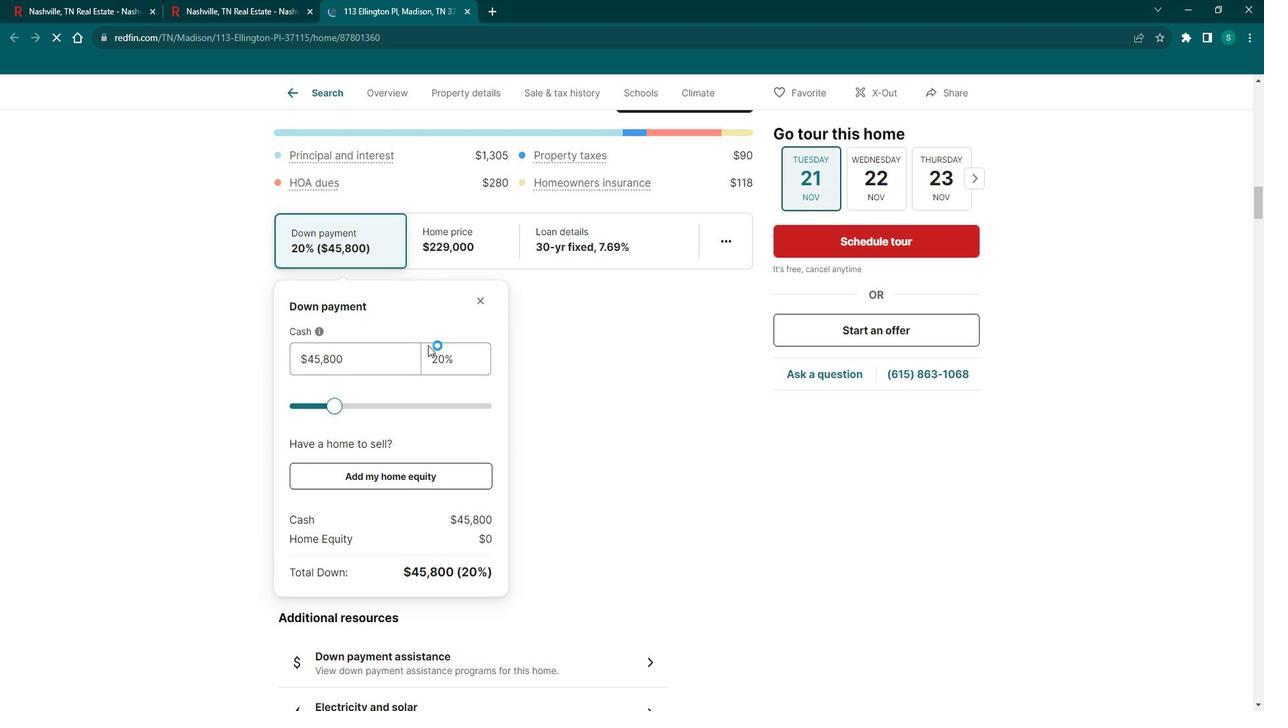 
Action: Mouse scrolled (442, 345) with delta (0, 0)
Screenshot: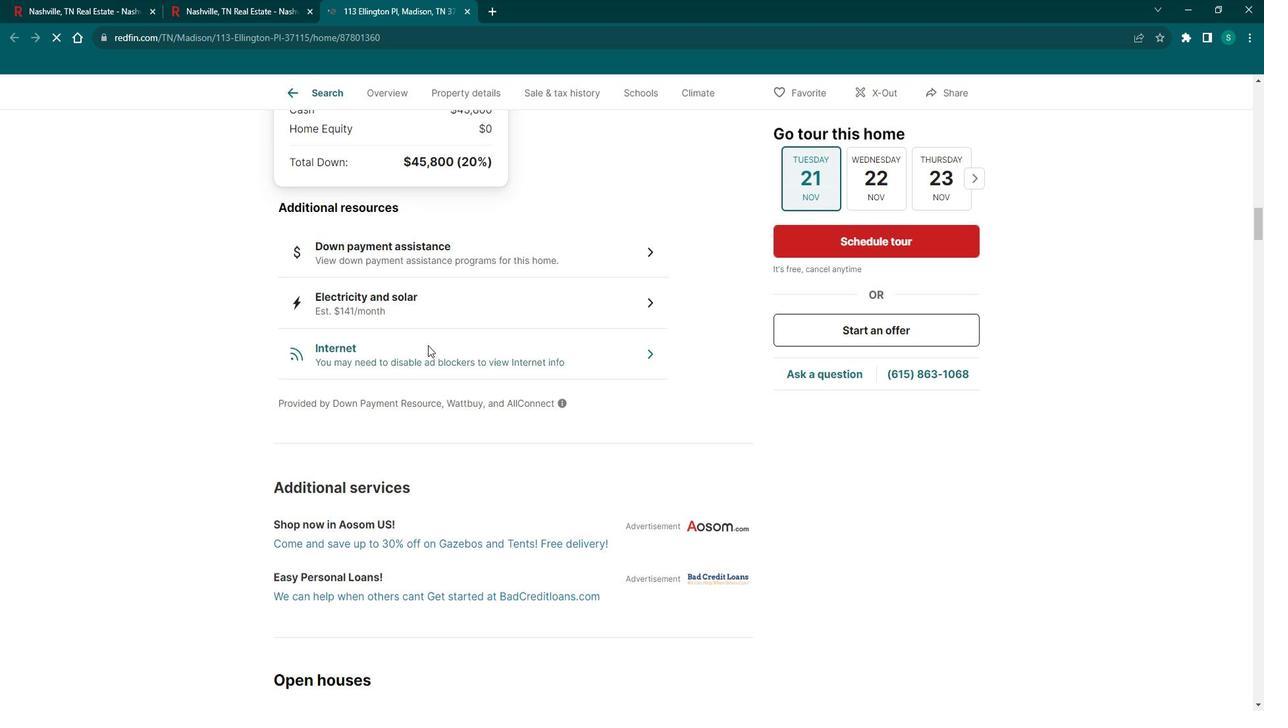 
Action: Mouse scrolled (442, 345) with delta (0, 0)
Screenshot: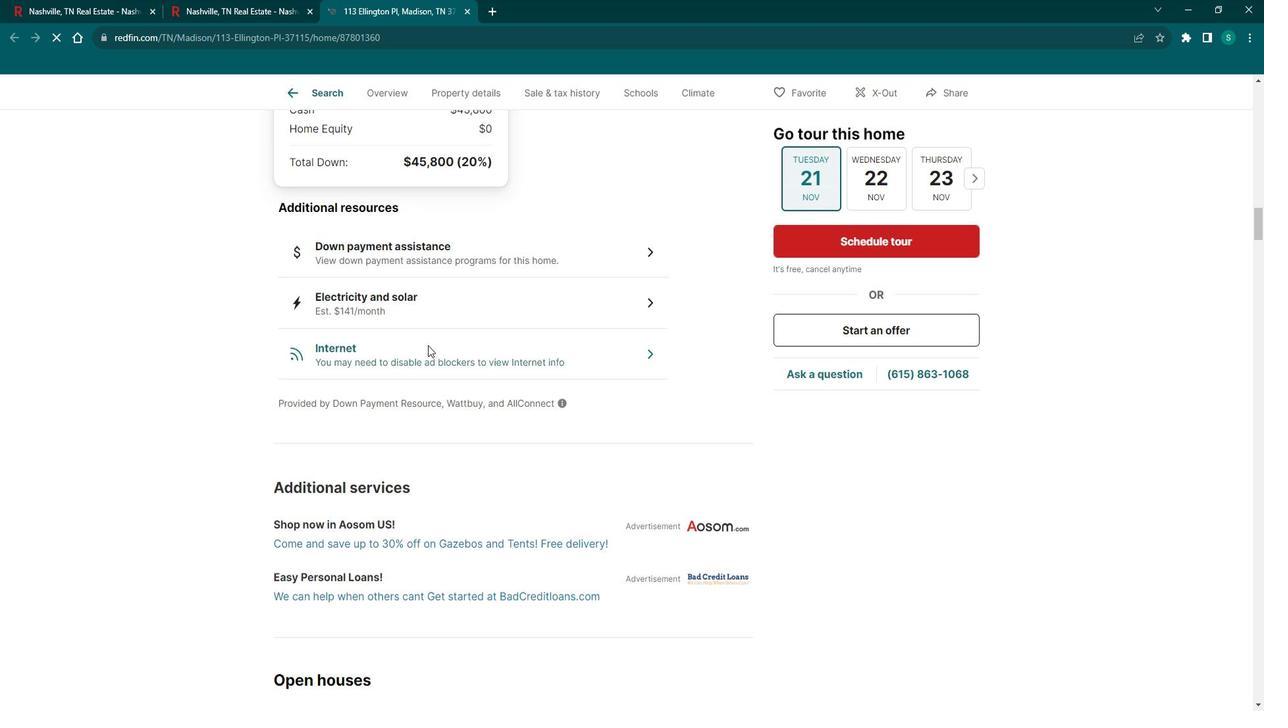 
Action: Mouse scrolled (442, 345) with delta (0, 0)
Screenshot: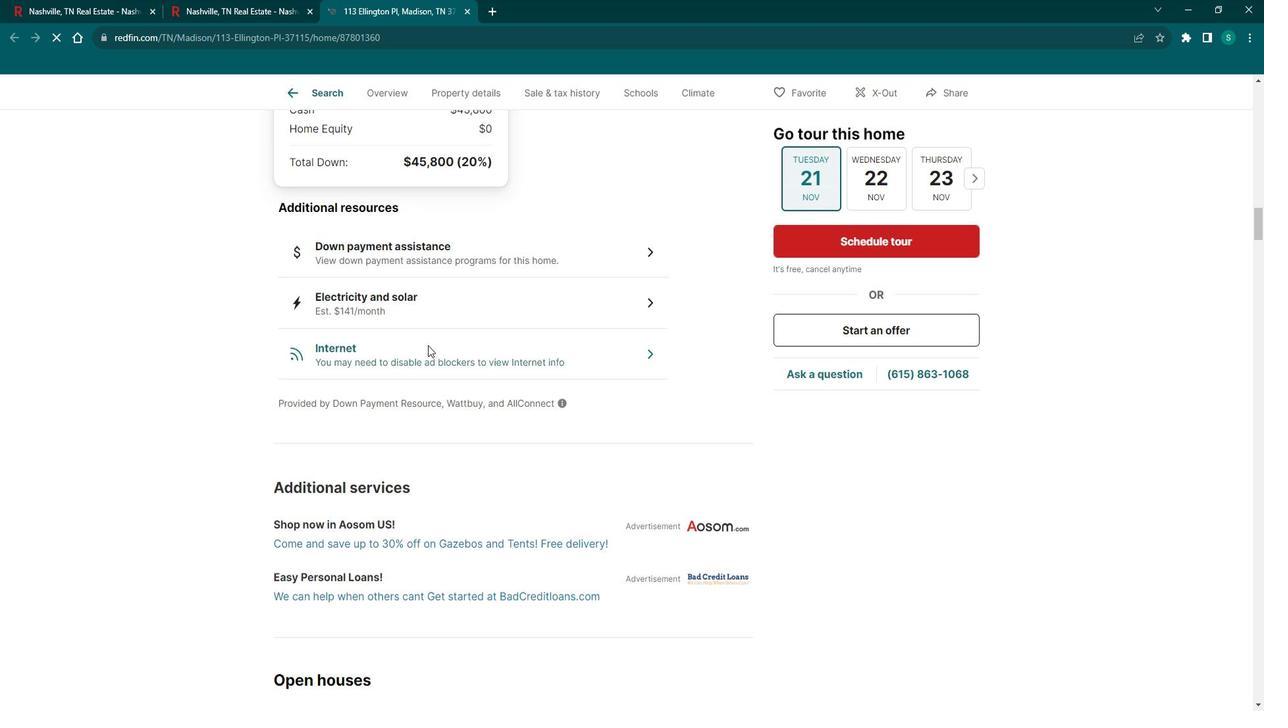 
Action: Mouse scrolled (442, 345) with delta (0, 0)
Screenshot: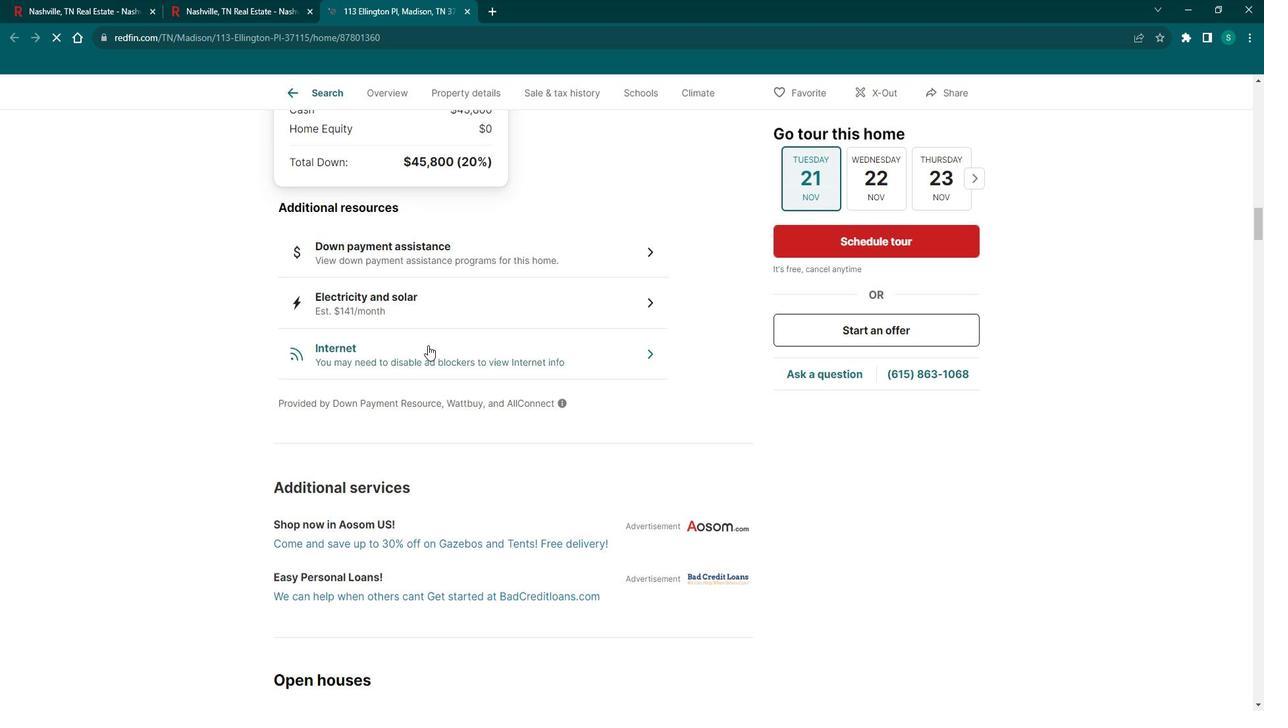 
Action: Mouse scrolled (442, 345) with delta (0, 0)
Screenshot: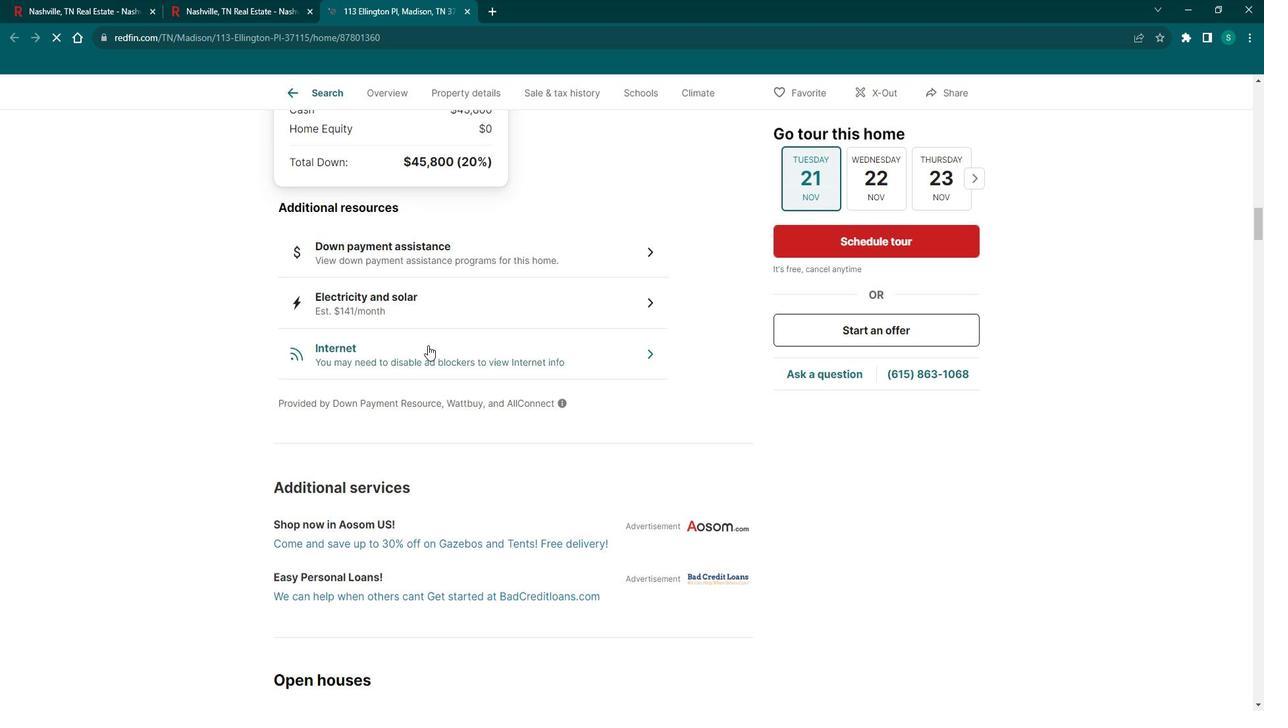 
Action: Mouse scrolled (442, 345) with delta (0, 0)
Screenshot: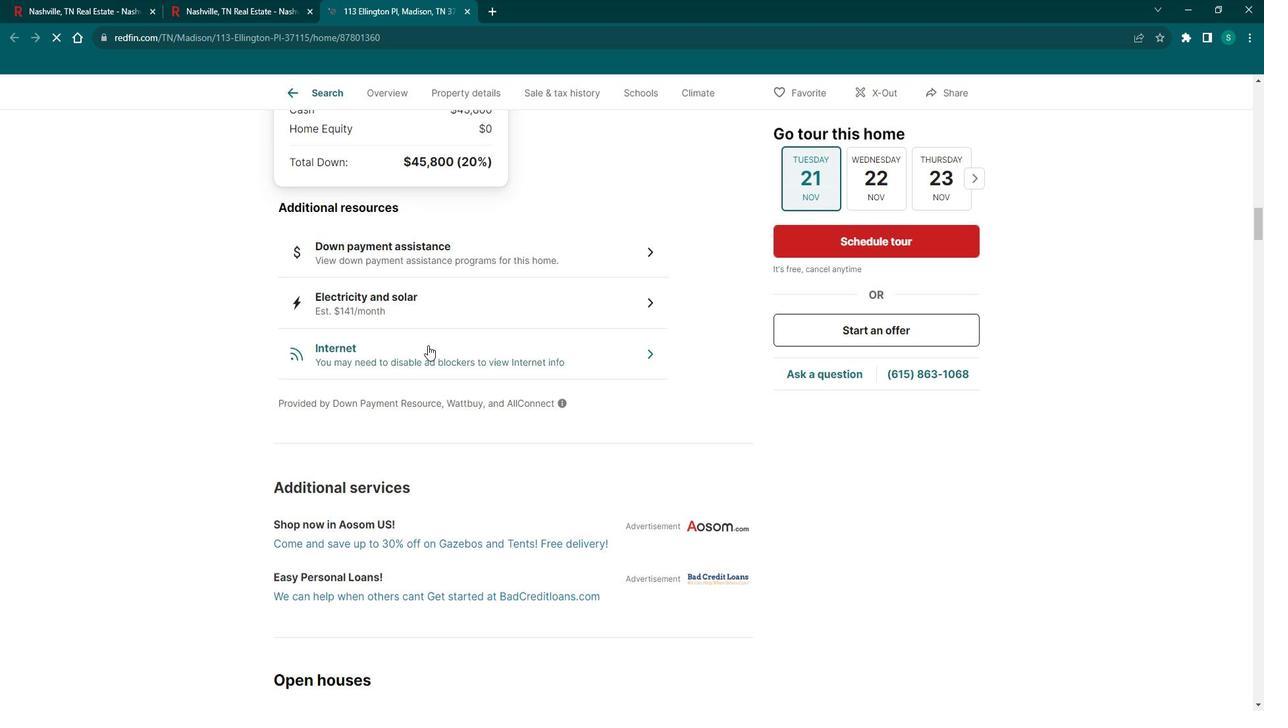 
Action: Mouse scrolled (442, 345) with delta (0, 0)
Screenshot: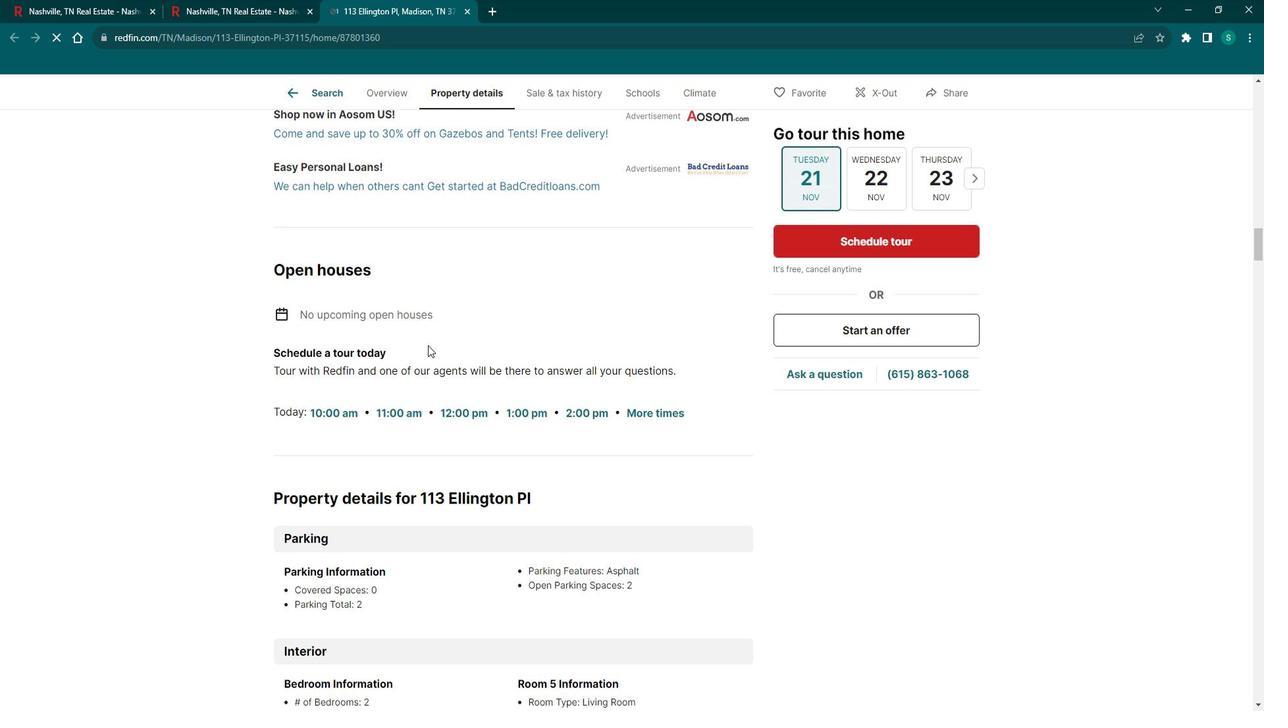 
Action: Mouse scrolled (442, 345) with delta (0, 0)
Screenshot: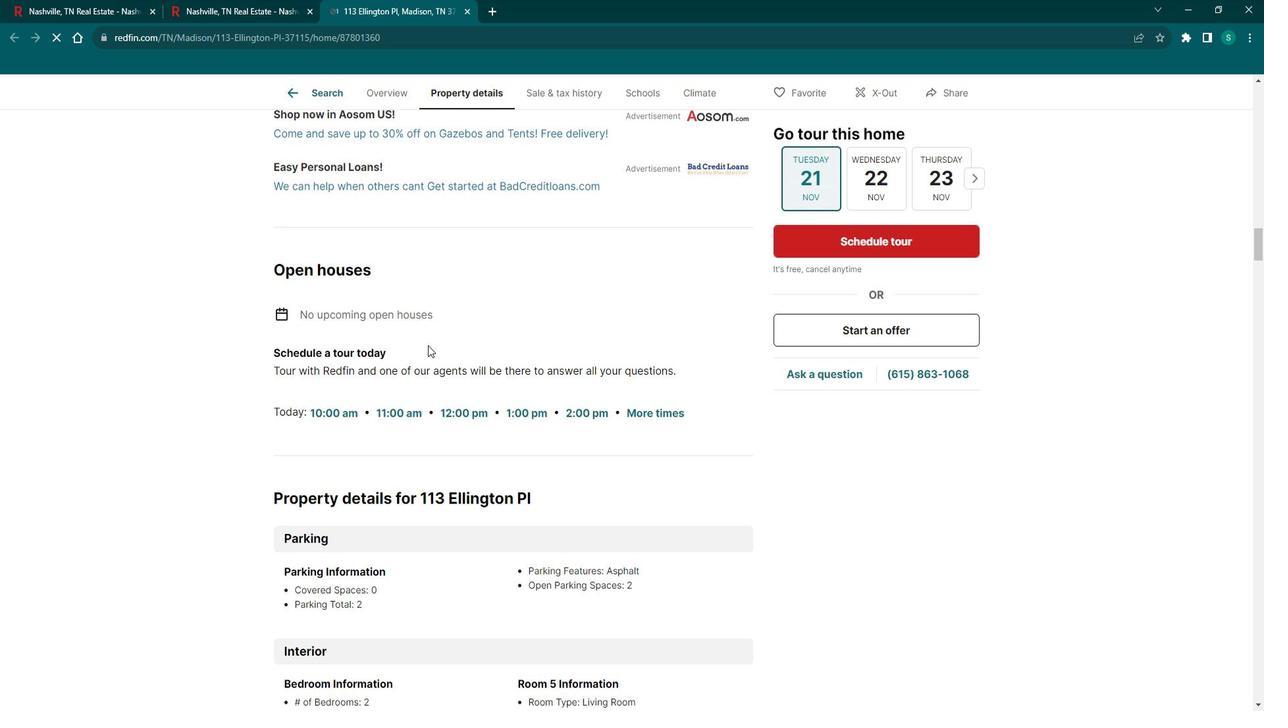 
Action: Mouse scrolled (442, 345) with delta (0, 0)
Screenshot: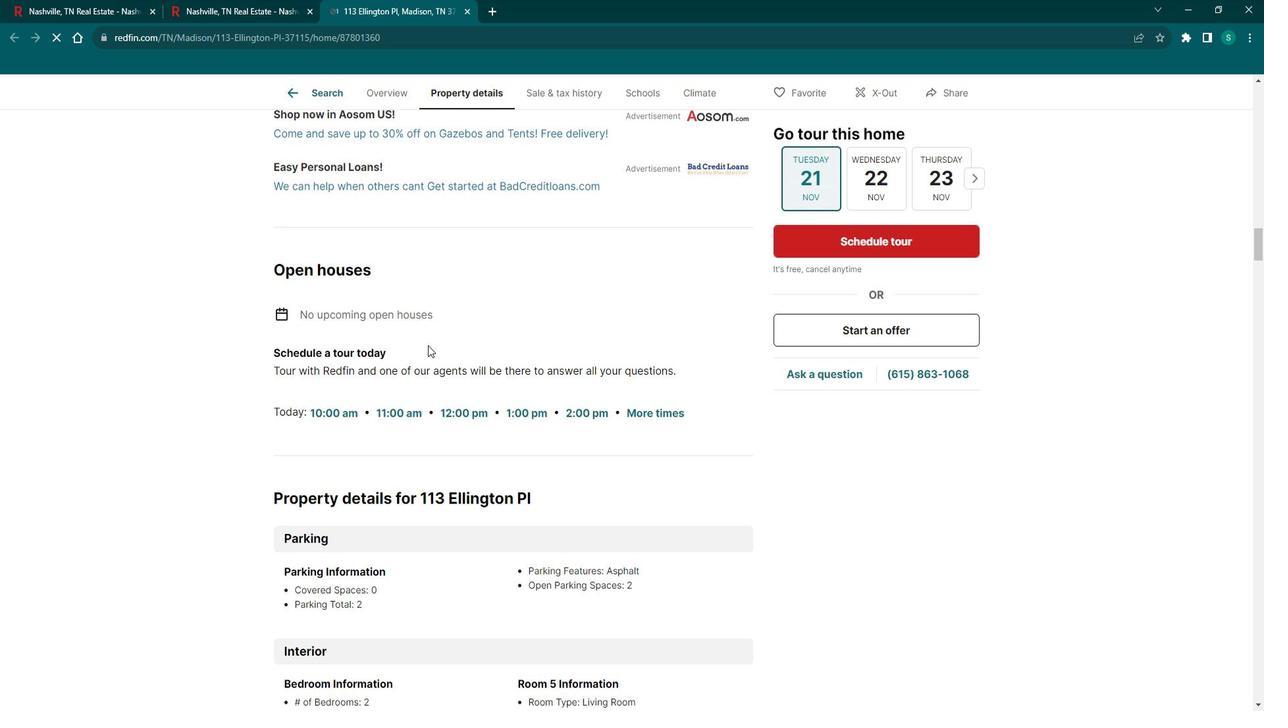 
Action: Mouse scrolled (442, 345) with delta (0, 0)
Screenshot: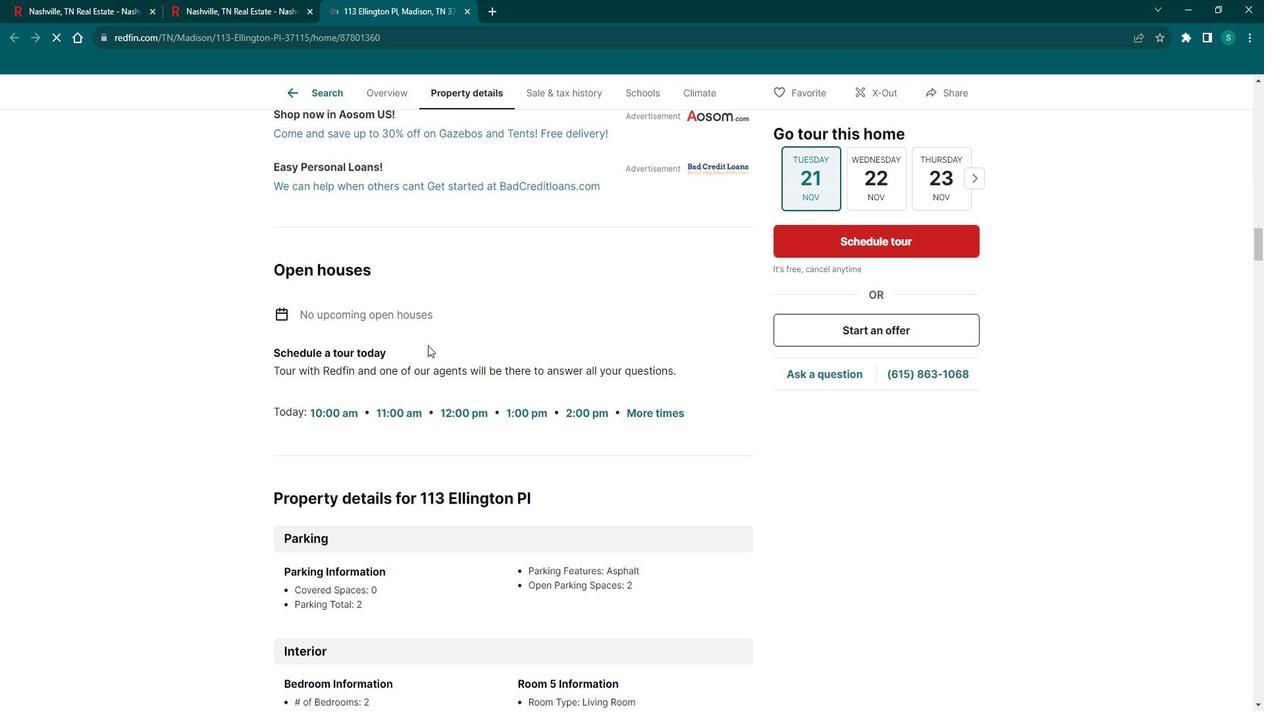 
Action: Mouse scrolled (442, 345) with delta (0, 0)
Screenshot: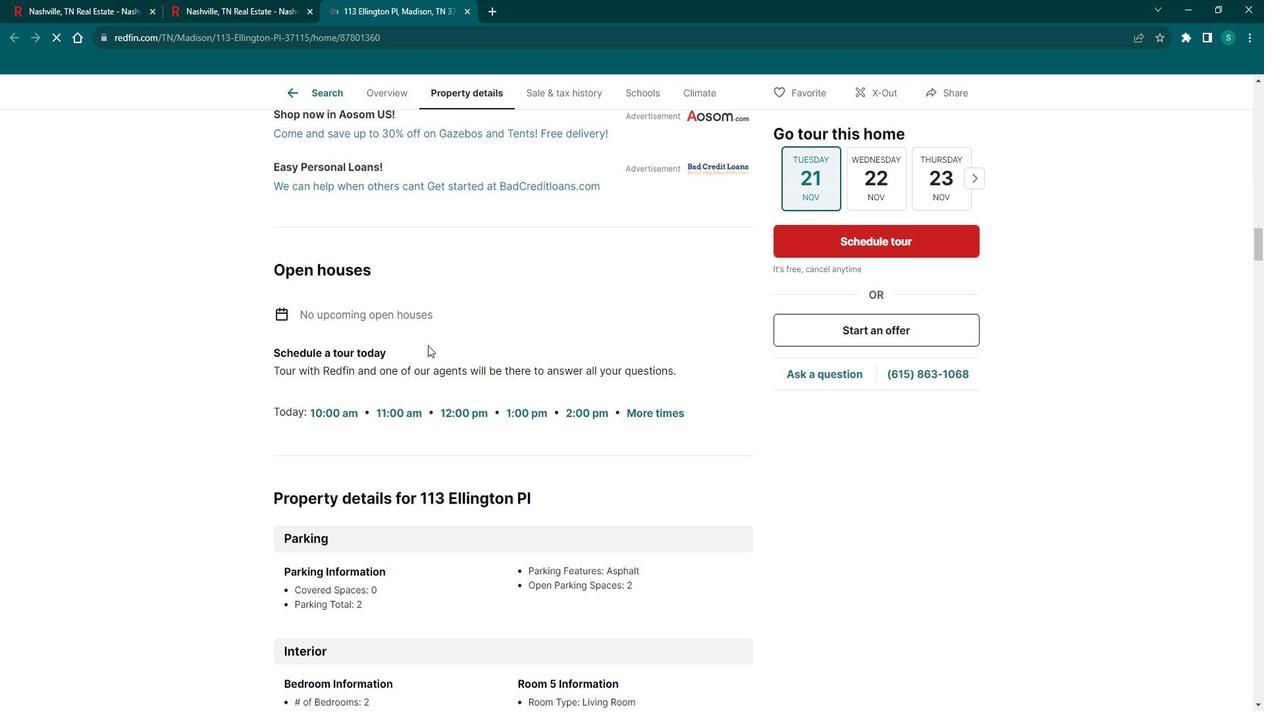 
Action: Mouse scrolled (442, 345) with delta (0, 0)
Screenshot: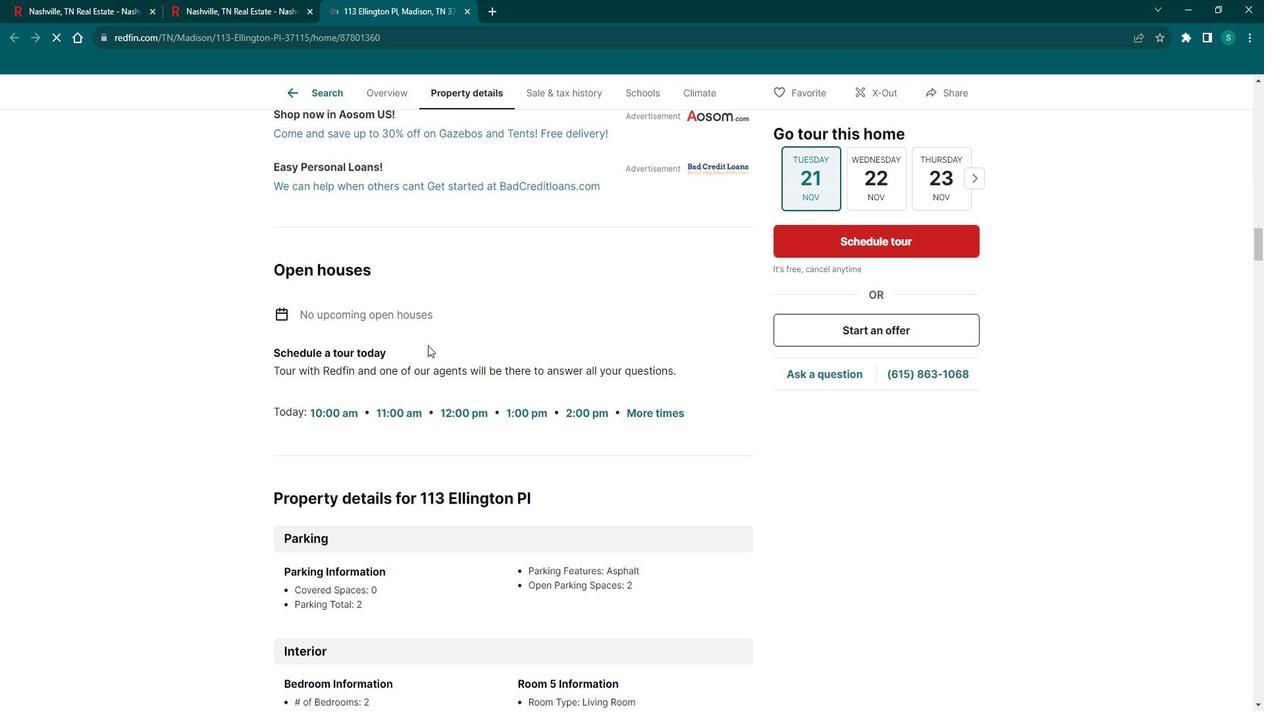 
Action: Mouse scrolled (442, 345) with delta (0, 0)
Screenshot: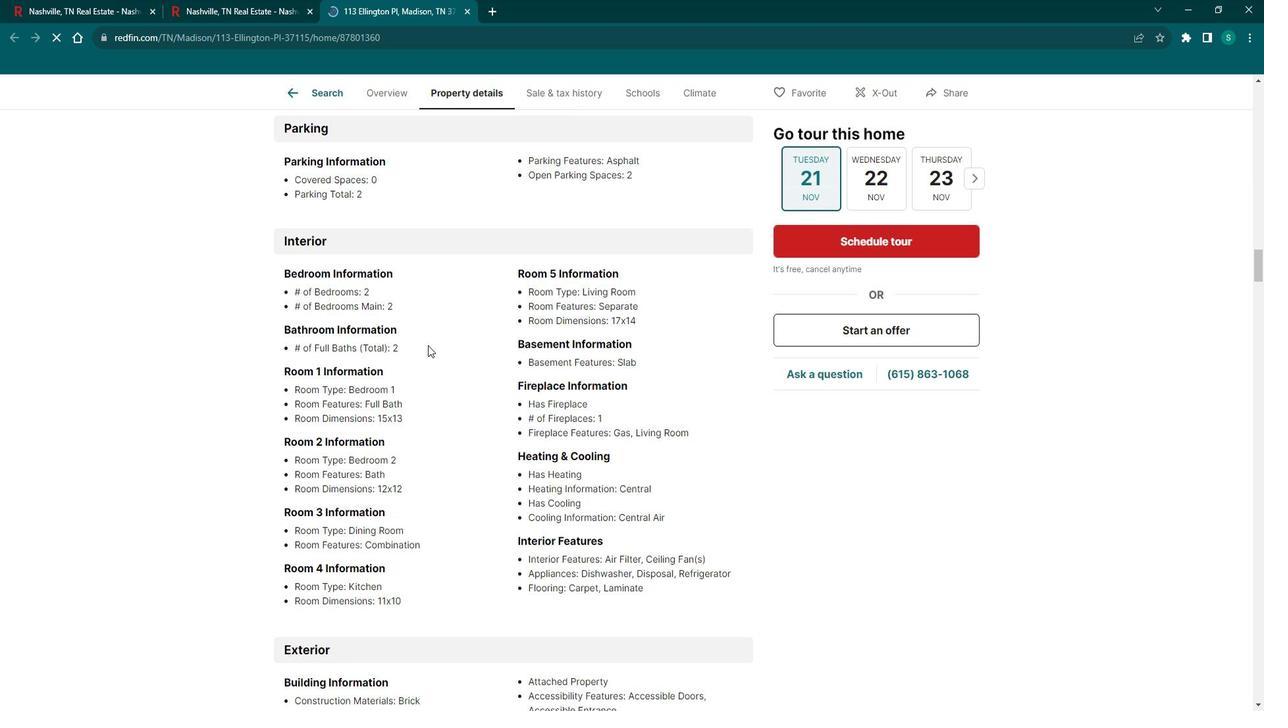 
Action: Mouse scrolled (442, 345) with delta (0, 0)
Screenshot: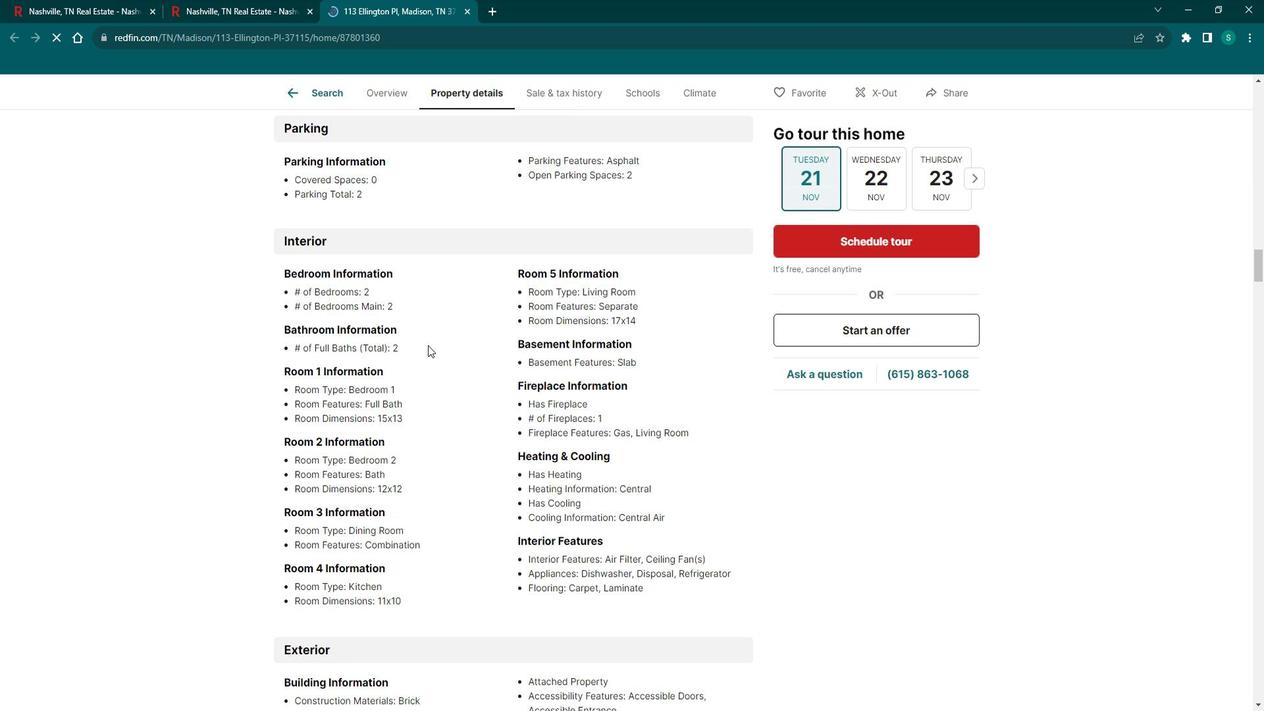 
Action: Mouse scrolled (442, 345) with delta (0, 0)
Screenshot: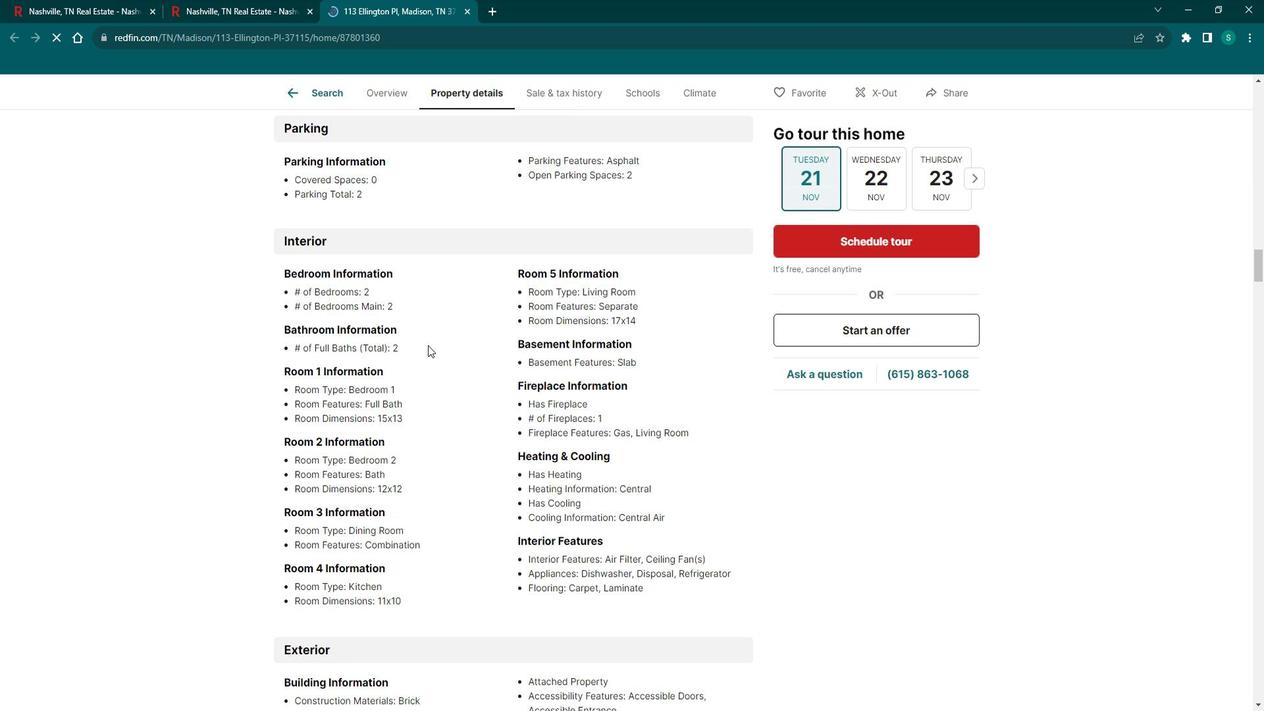 
Action: Mouse scrolled (442, 345) with delta (0, 0)
Screenshot: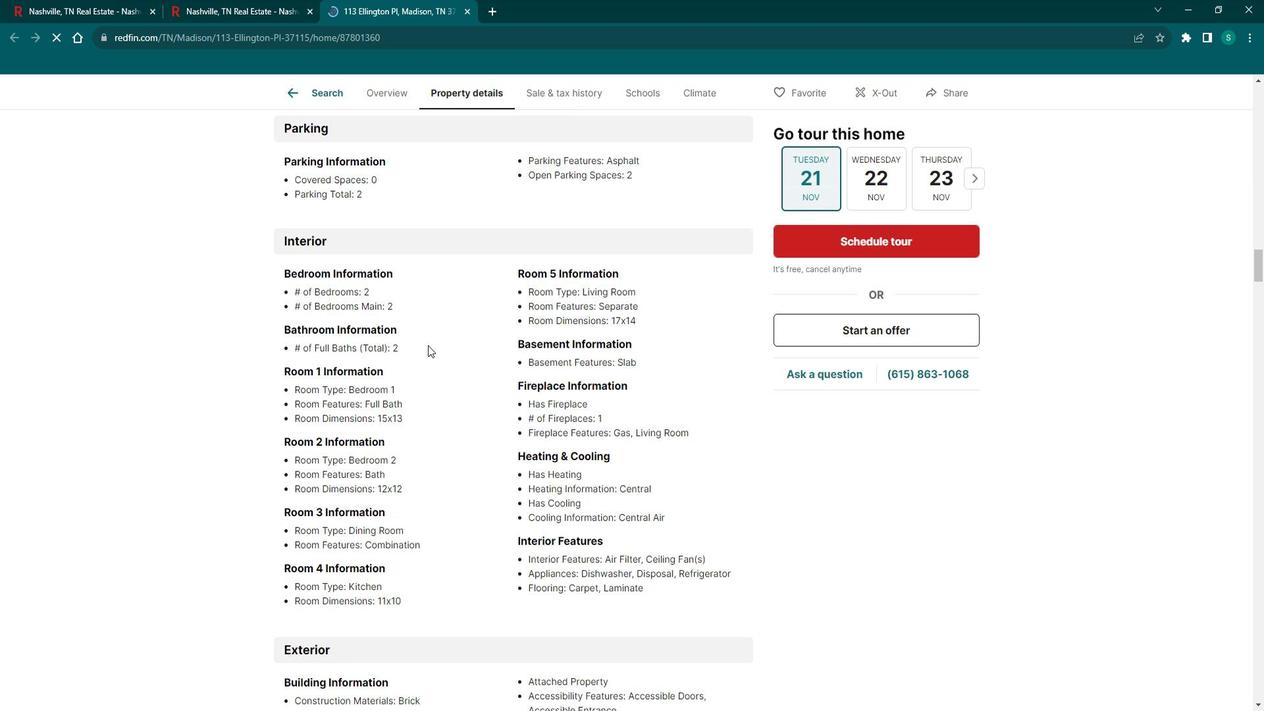 
Action: Mouse scrolled (442, 345) with delta (0, 0)
Screenshot: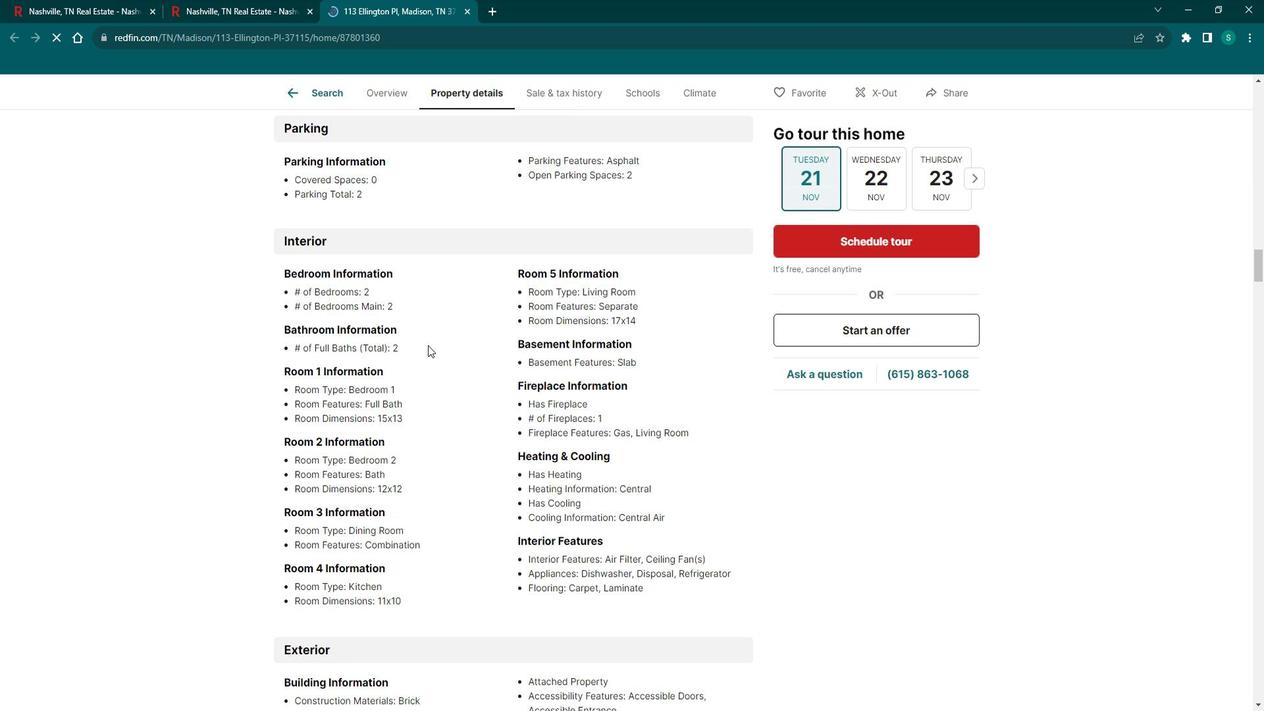 
Action: Mouse scrolled (442, 345) with delta (0, 0)
Screenshot: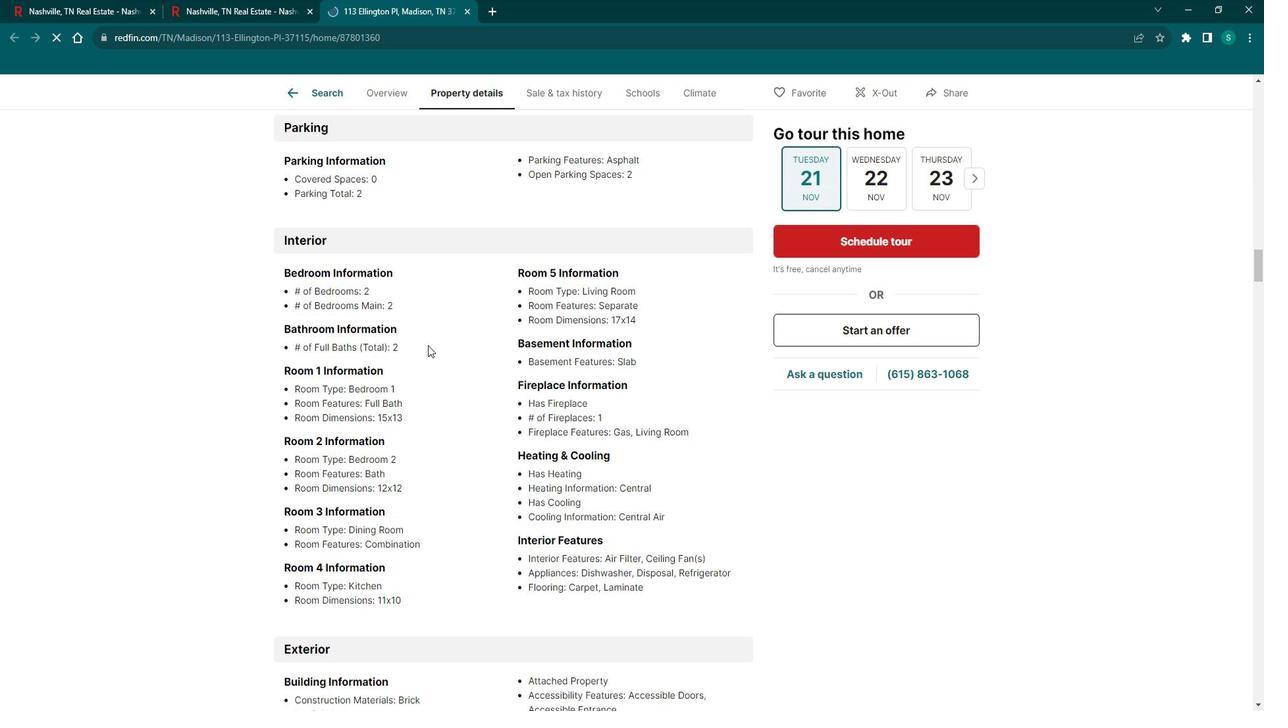 
Action: Mouse scrolled (442, 345) with delta (0, 0)
Screenshot: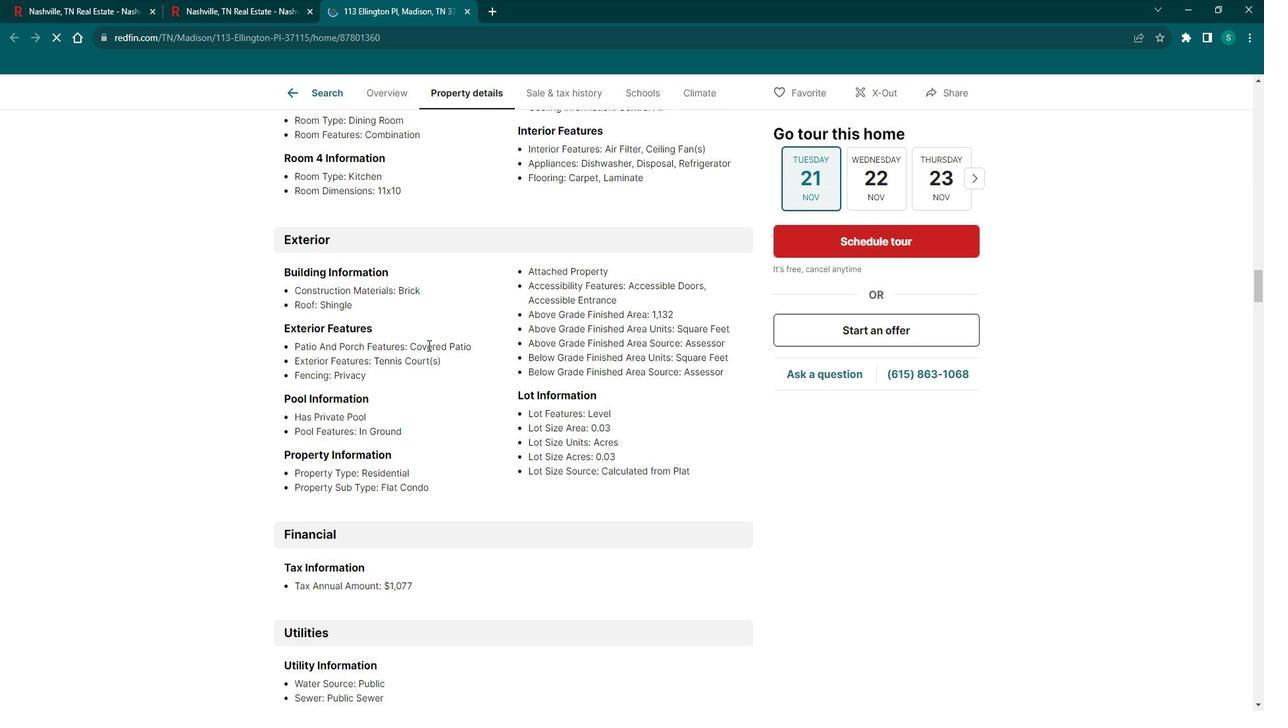 
Action: Mouse scrolled (442, 345) with delta (0, 0)
Screenshot: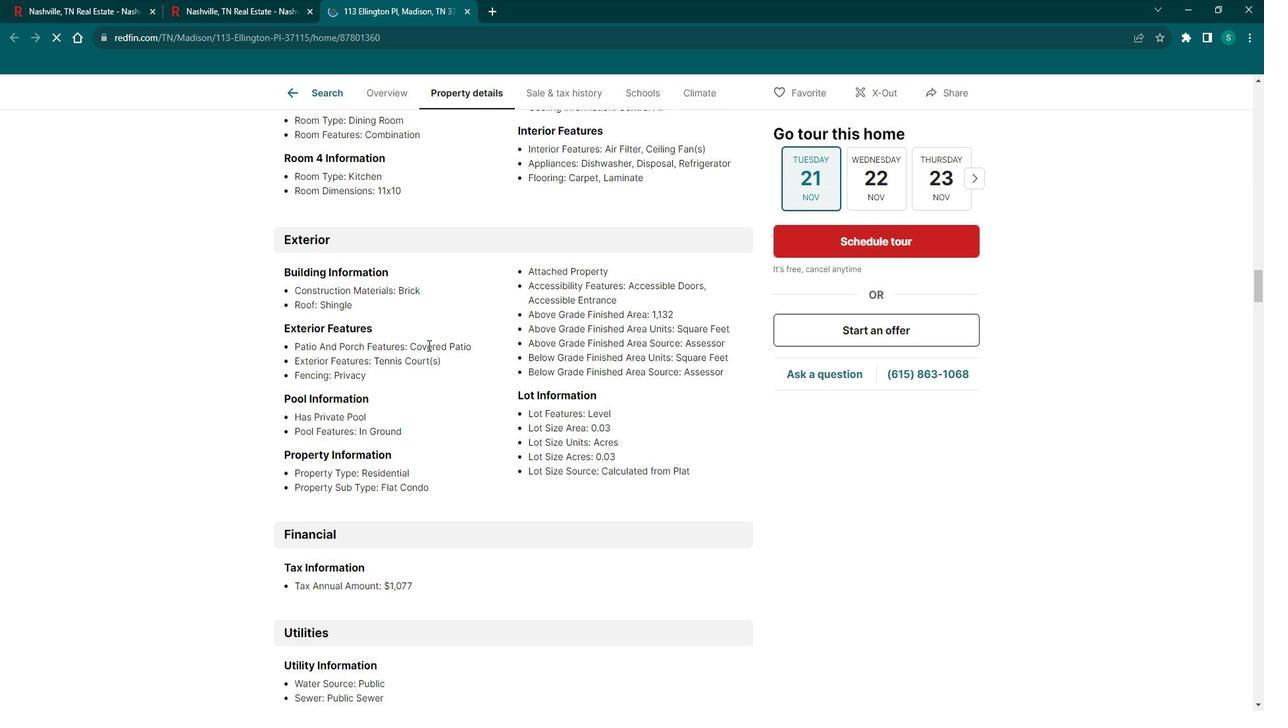 
Action: Mouse scrolled (442, 345) with delta (0, 0)
Screenshot: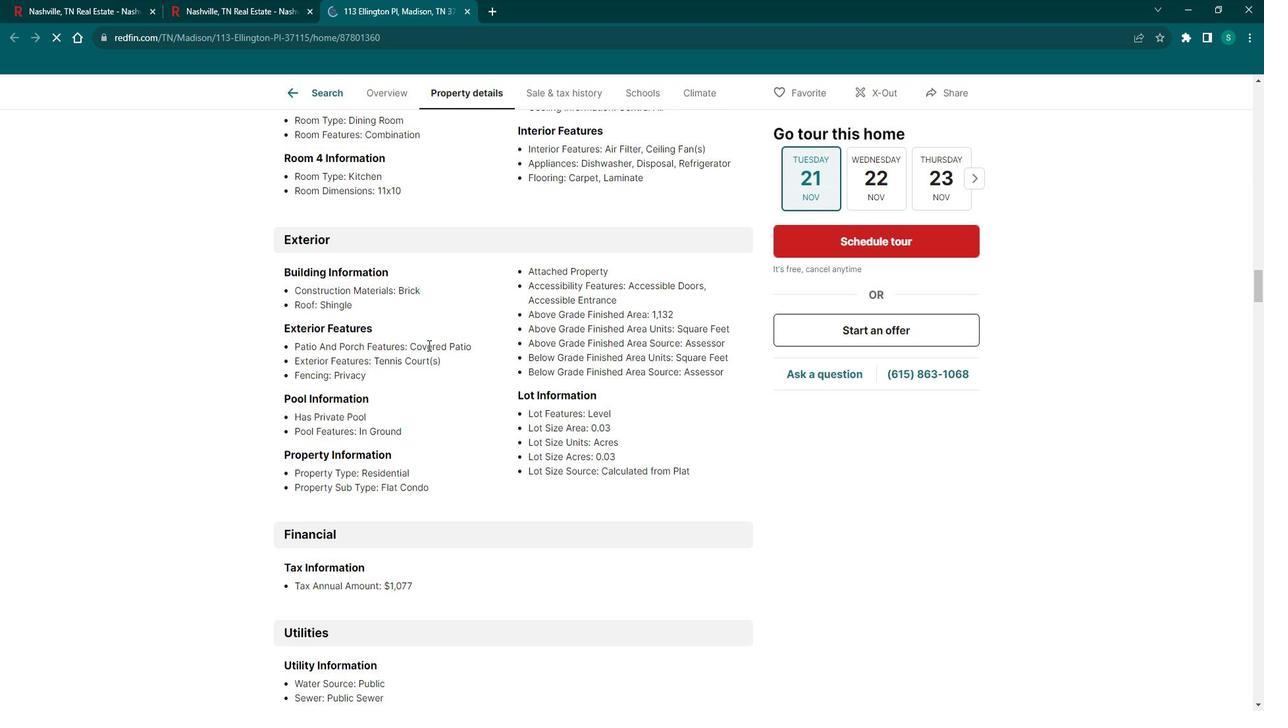 
Action: Mouse scrolled (442, 345) with delta (0, 0)
Screenshot: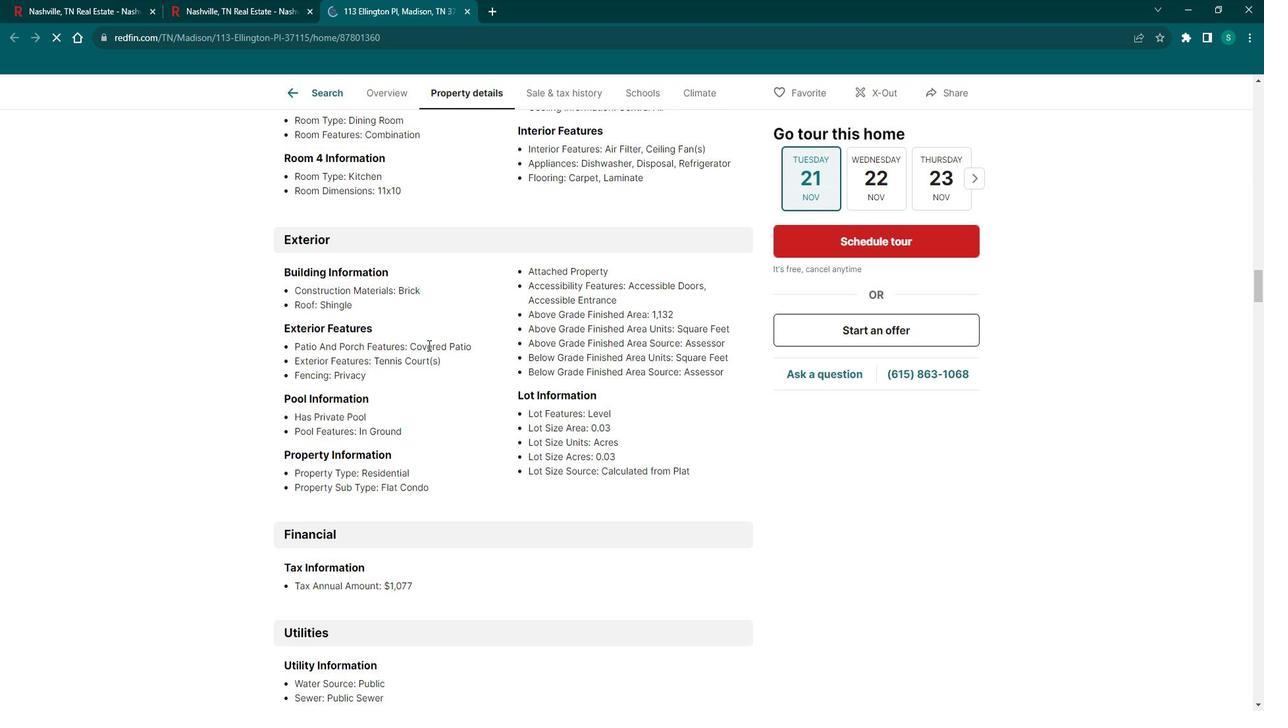 
Action: Mouse scrolled (442, 345) with delta (0, 0)
Screenshot: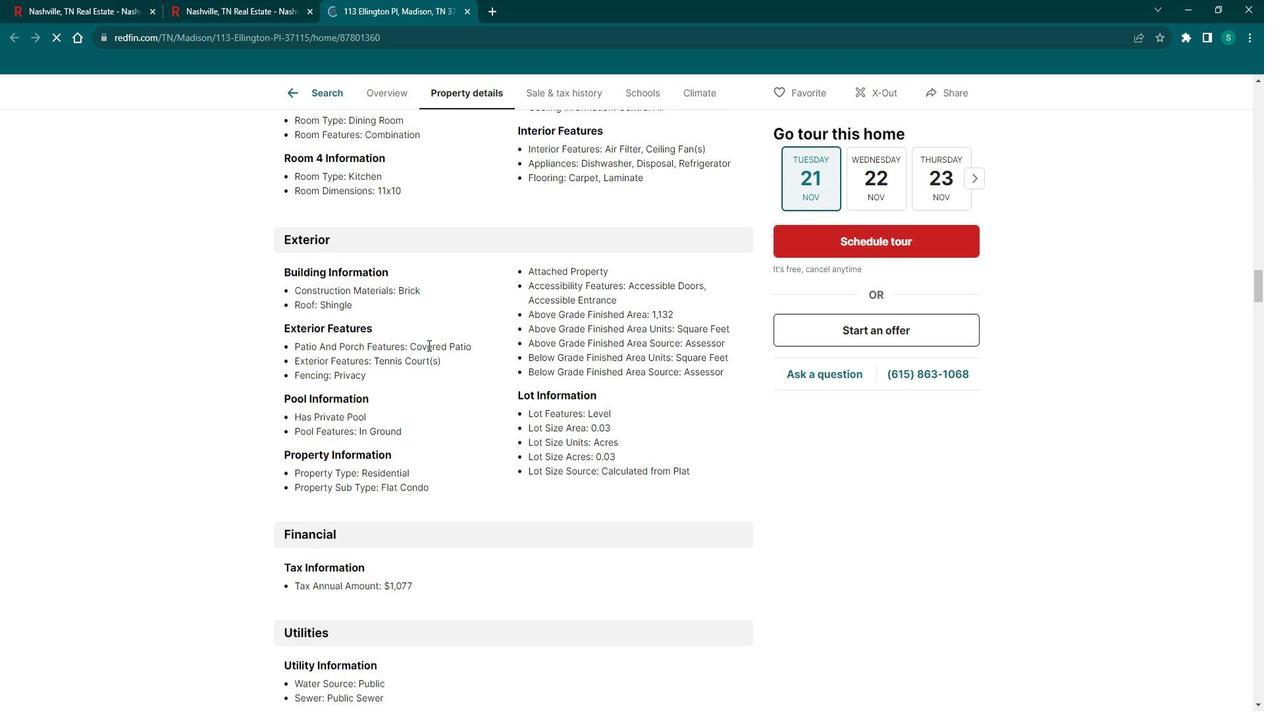 
Action: Mouse scrolled (442, 345) with delta (0, 0)
Screenshot: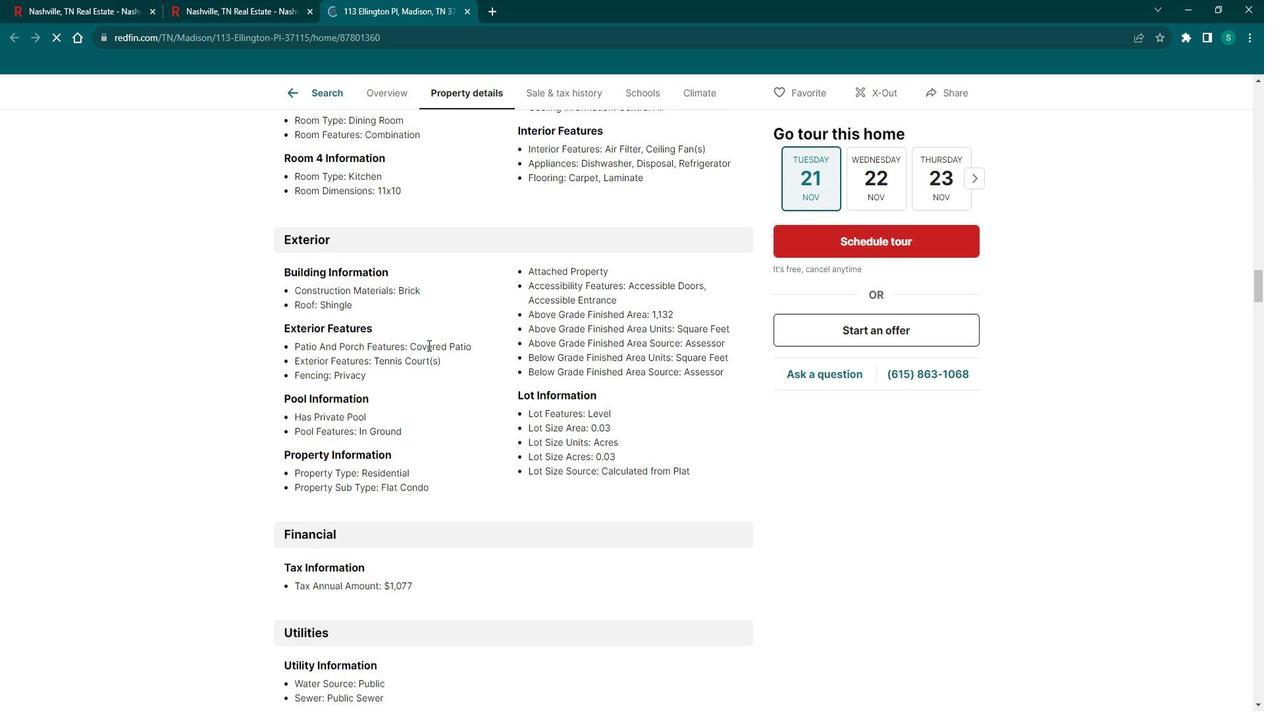 
Action: Mouse scrolled (442, 345) with delta (0, 0)
Screenshot: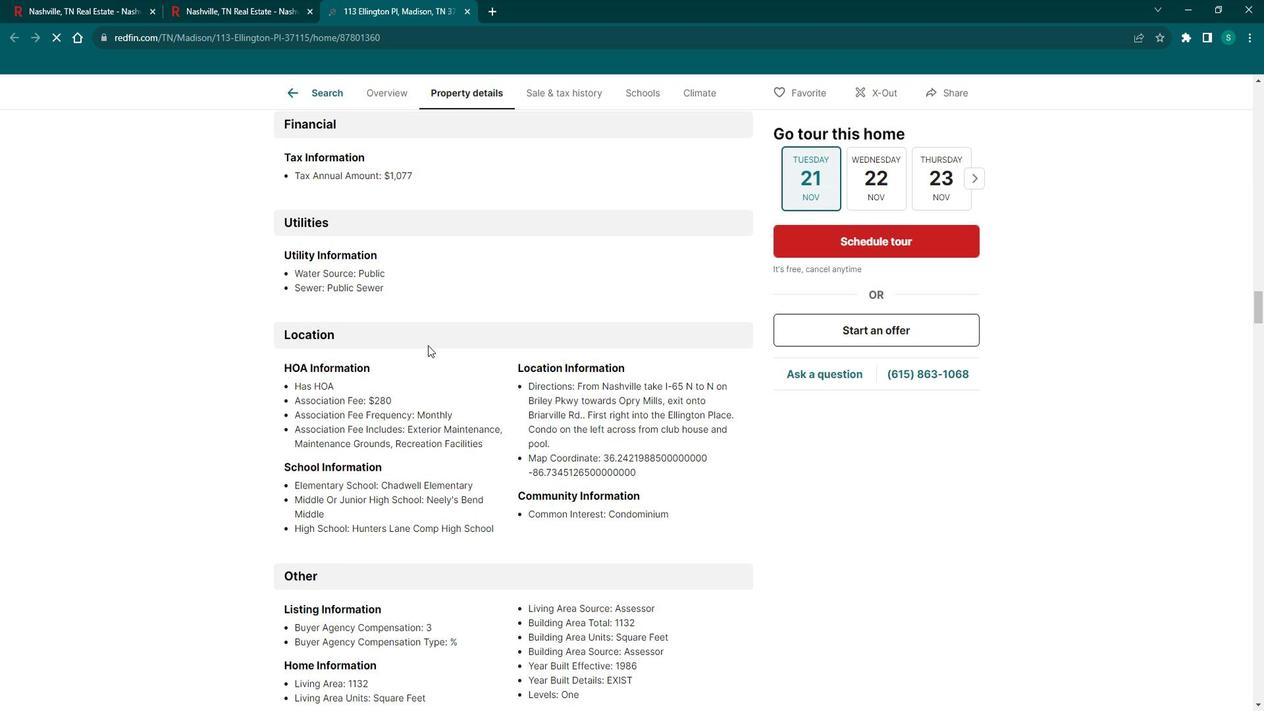 
Action: Mouse scrolled (442, 345) with delta (0, 0)
Screenshot: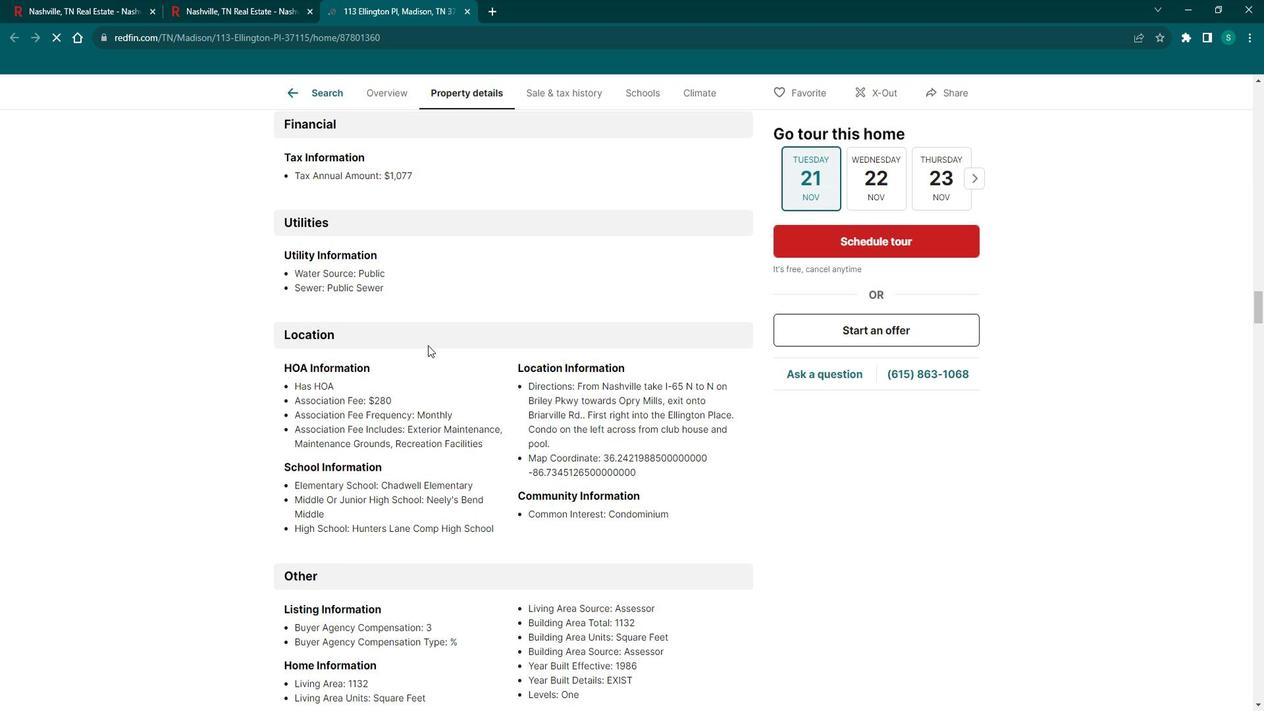 
Action: Mouse scrolled (442, 345) with delta (0, 0)
Screenshot: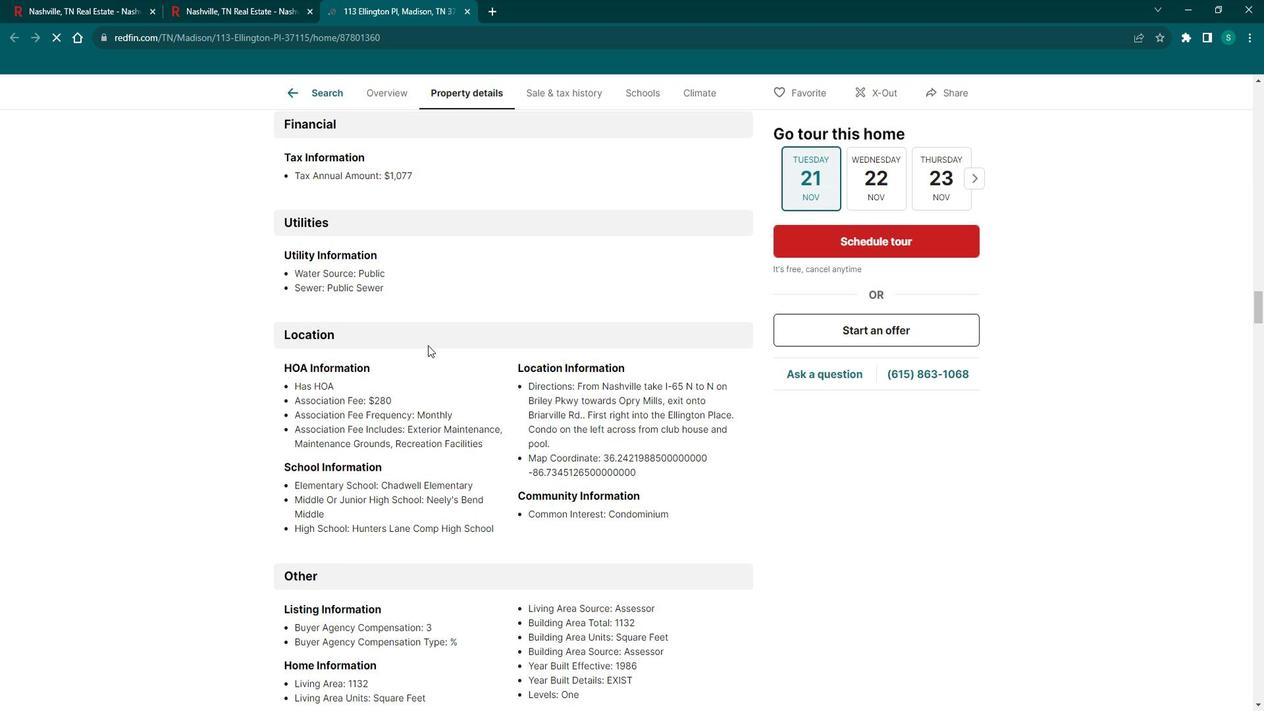 
Action: Mouse scrolled (442, 345) with delta (0, 0)
Screenshot: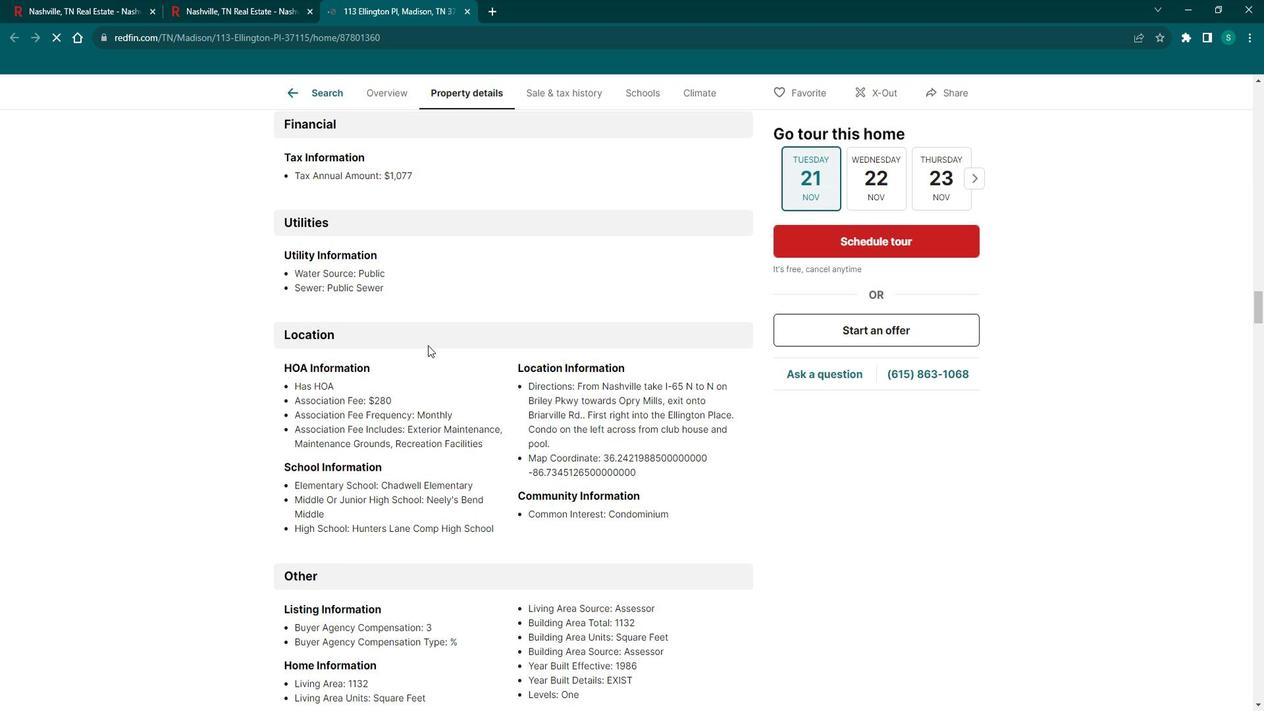 
Action: Mouse scrolled (442, 345) with delta (0, 0)
Screenshot: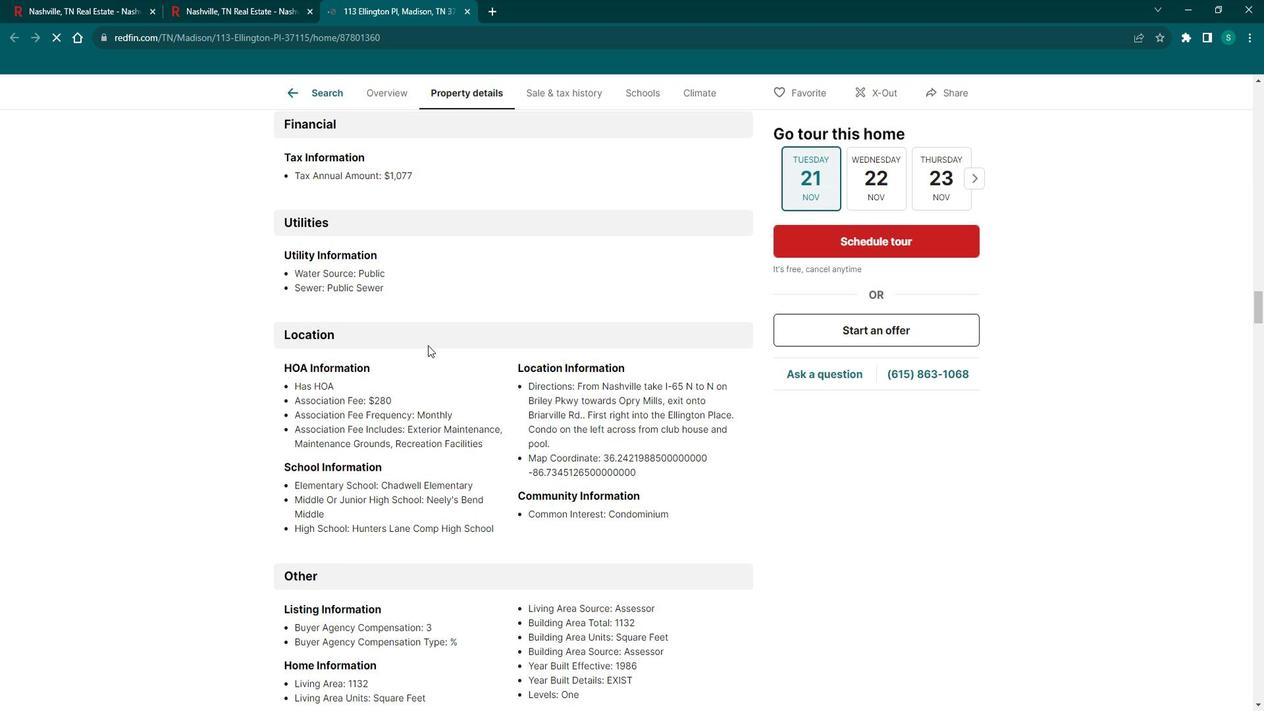 
Action: Mouse scrolled (442, 345) with delta (0, 0)
Screenshot: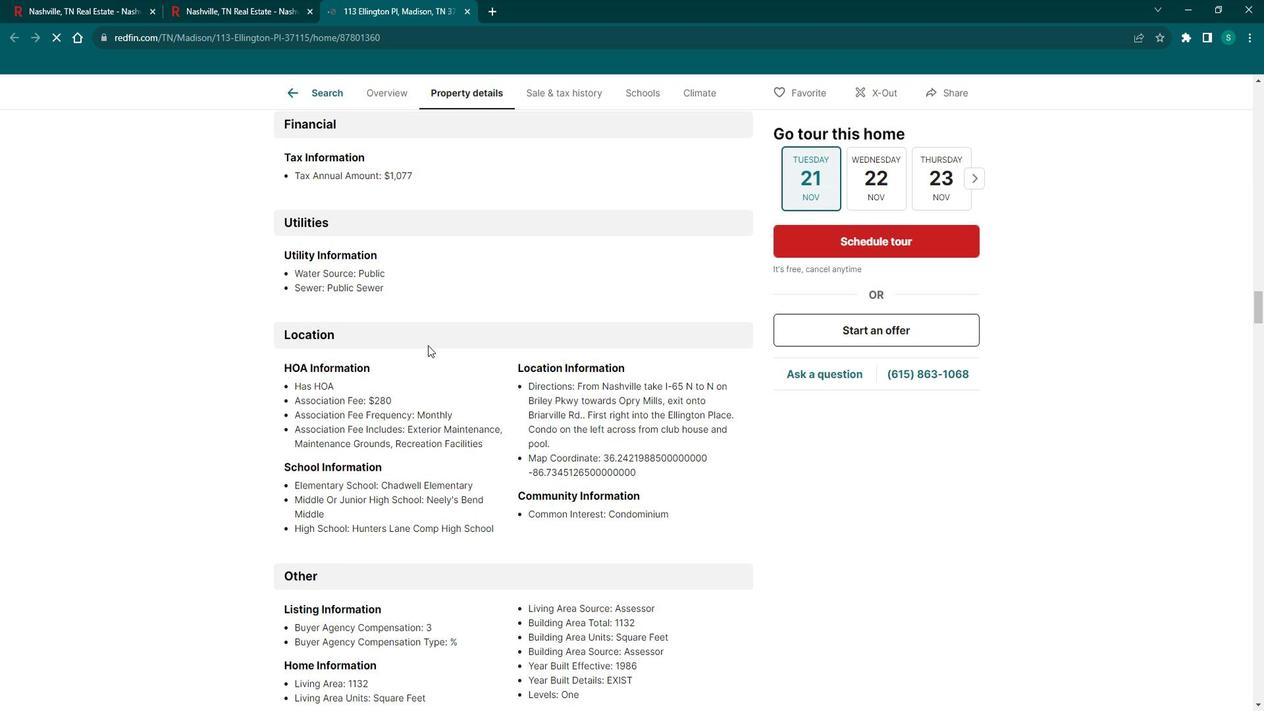 
Action: Mouse scrolled (442, 345) with delta (0, 0)
Screenshot: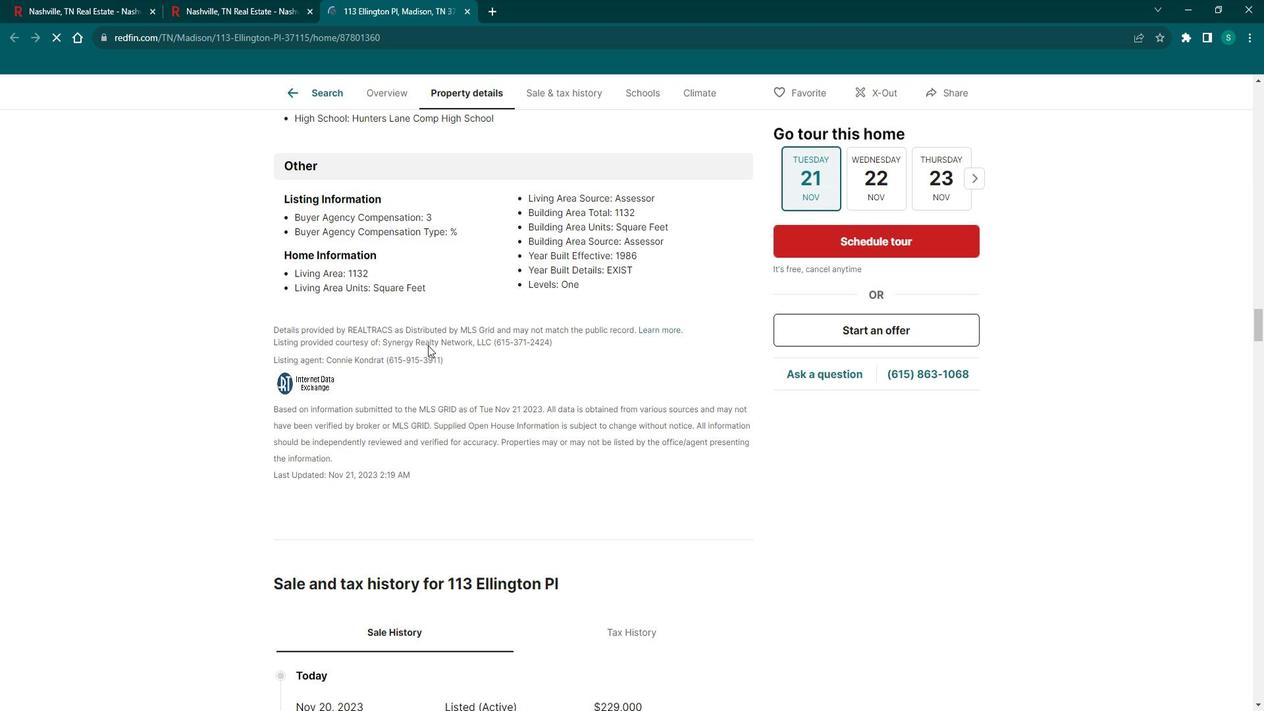 
Action: Mouse scrolled (442, 345) with delta (0, 0)
Screenshot: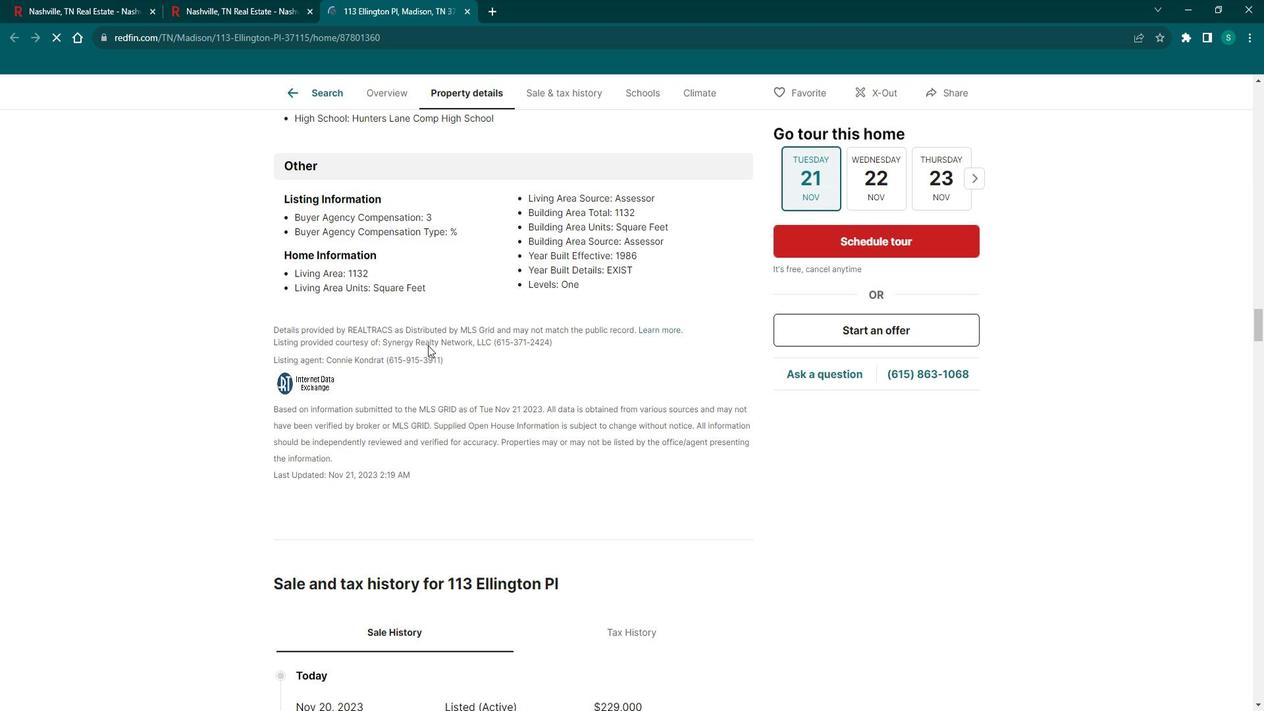 
Action: Mouse scrolled (442, 345) with delta (0, 0)
Screenshot: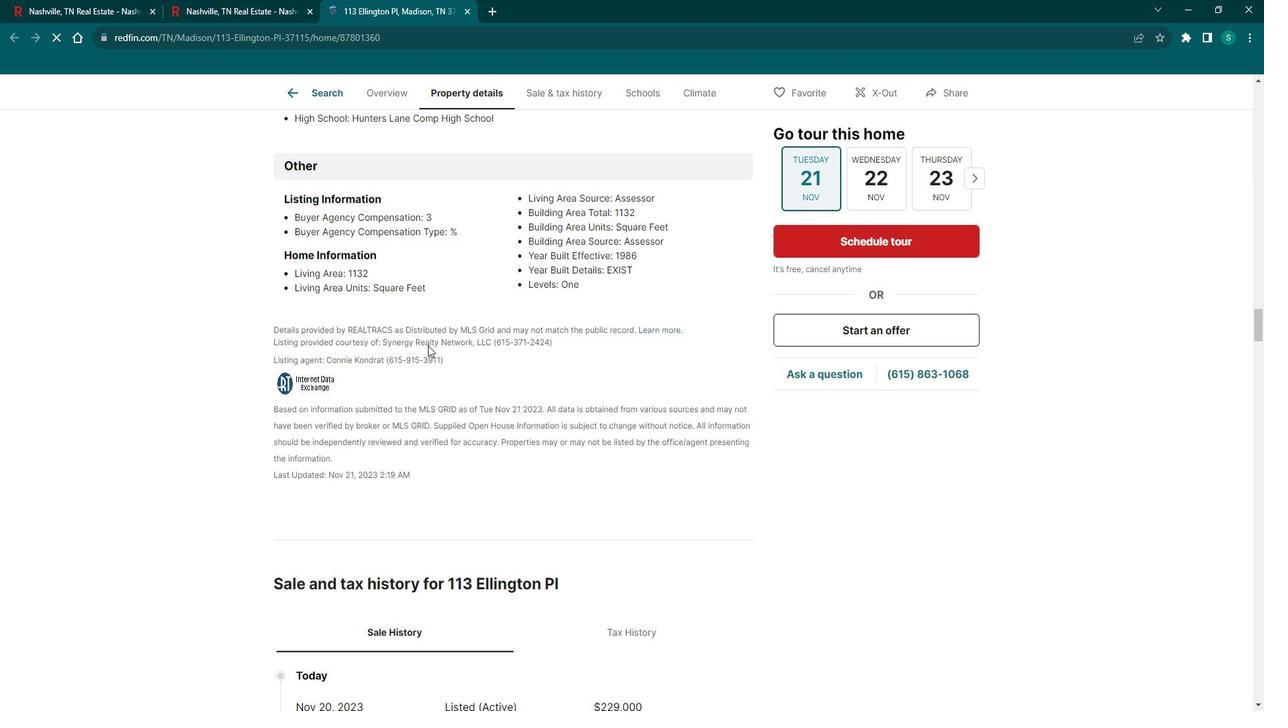 
Action: Mouse scrolled (442, 345) with delta (0, 0)
Screenshot: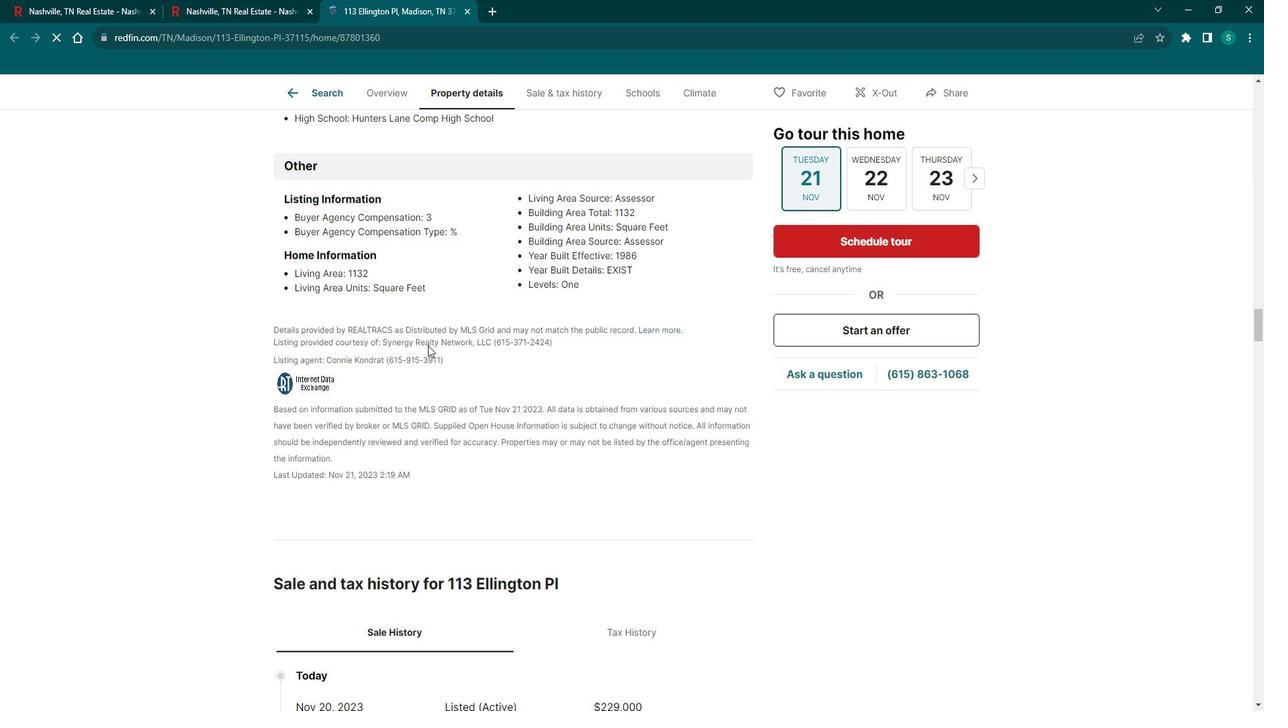 
Action: Mouse scrolled (442, 345) with delta (0, 0)
Screenshot: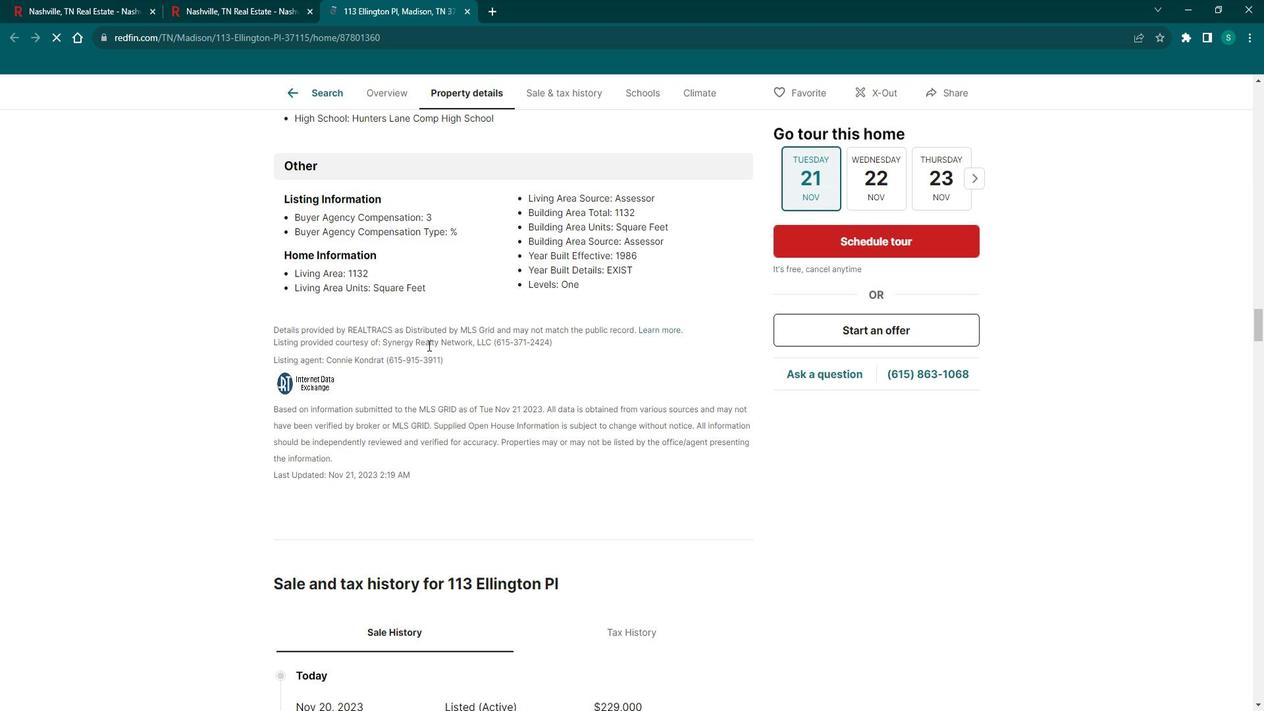 
Action: Mouse scrolled (442, 345) with delta (0, 0)
Screenshot: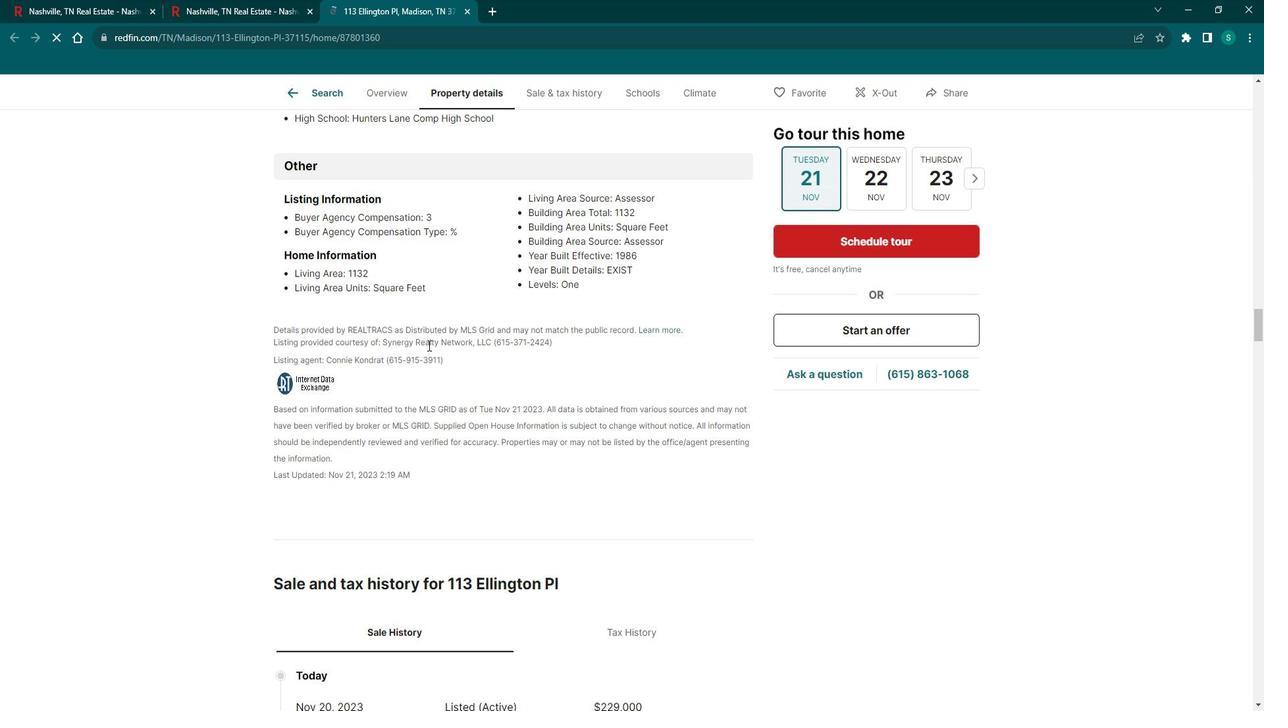 
Action: Mouse scrolled (442, 345) with delta (0, 0)
Screenshot: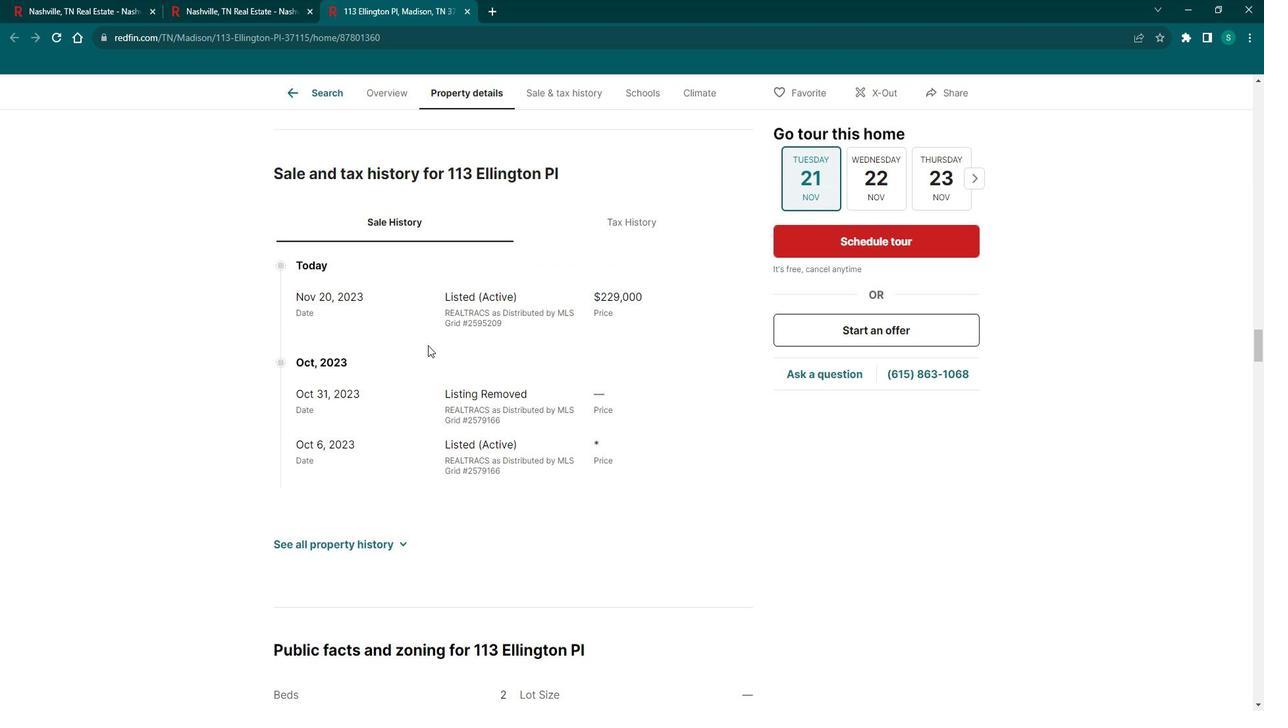 
Action: Mouse scrolled (442, 345) with delta (0, 0)
Screenshot: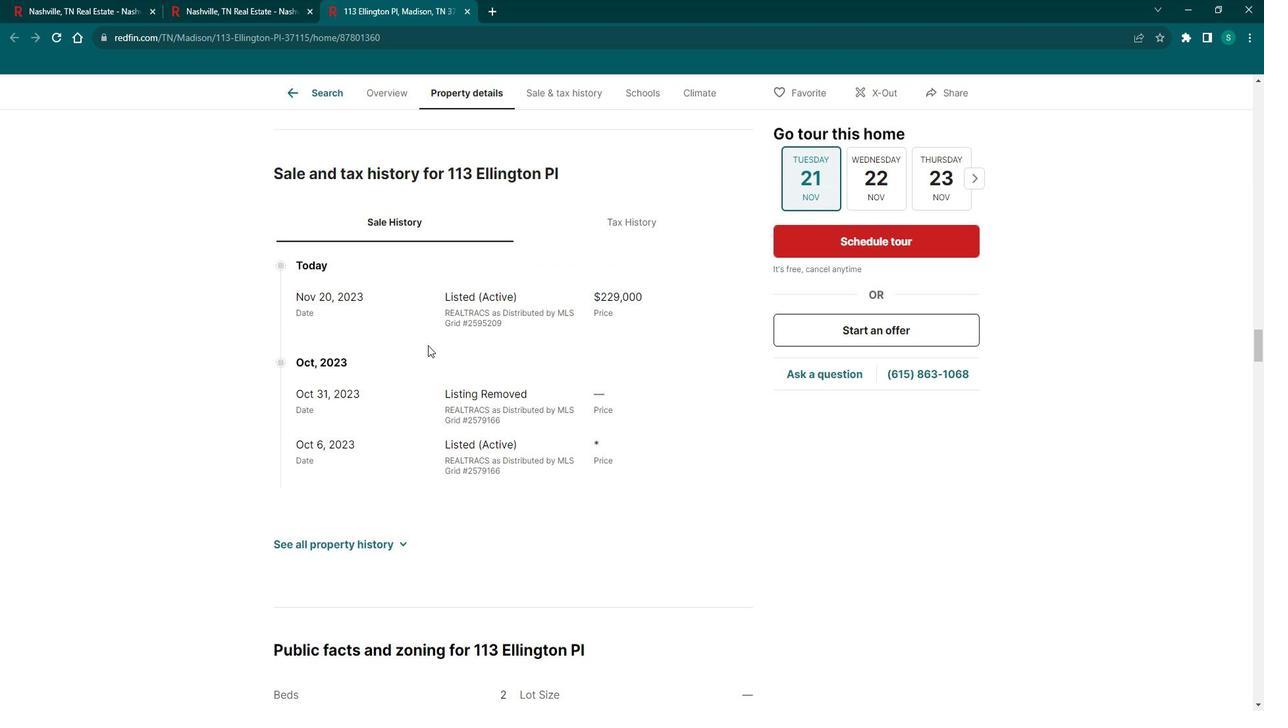 
Action: Mouse scrolled (442, 345) with delta (0, 0)
Screenshot: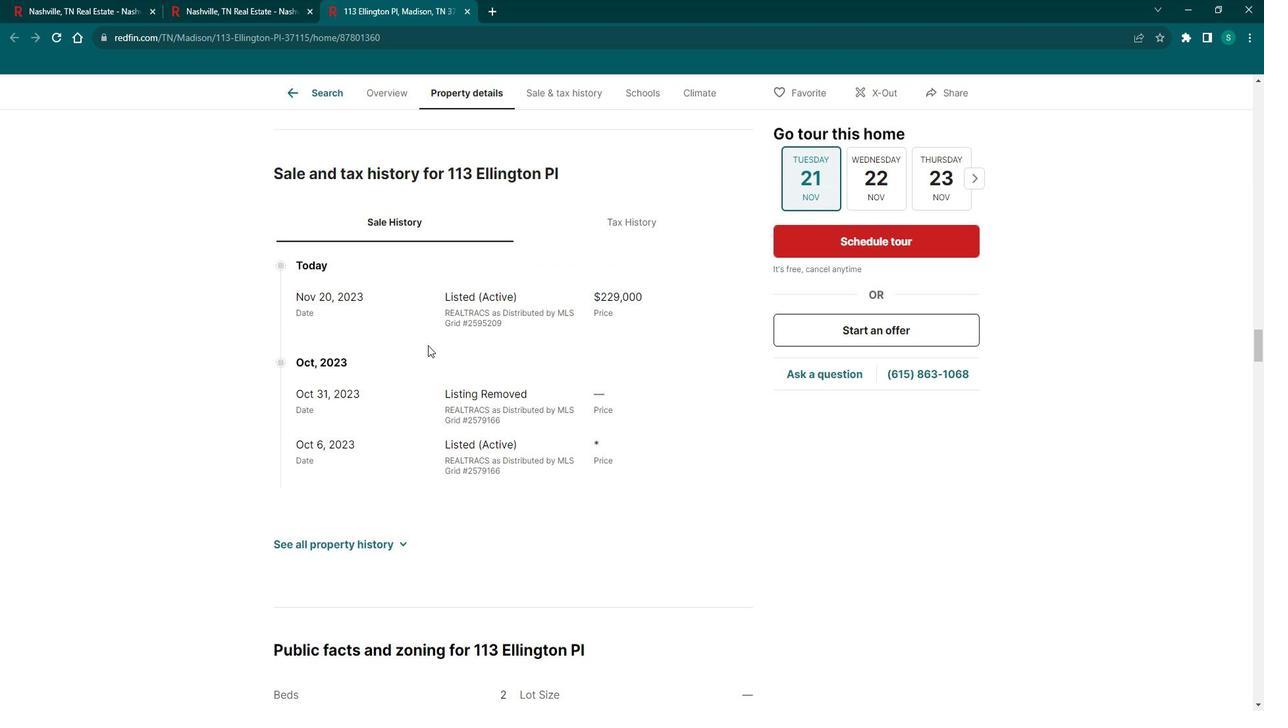 
Action: Mouse scrolled (442, 345) with delta (0, 0)
Screenshot: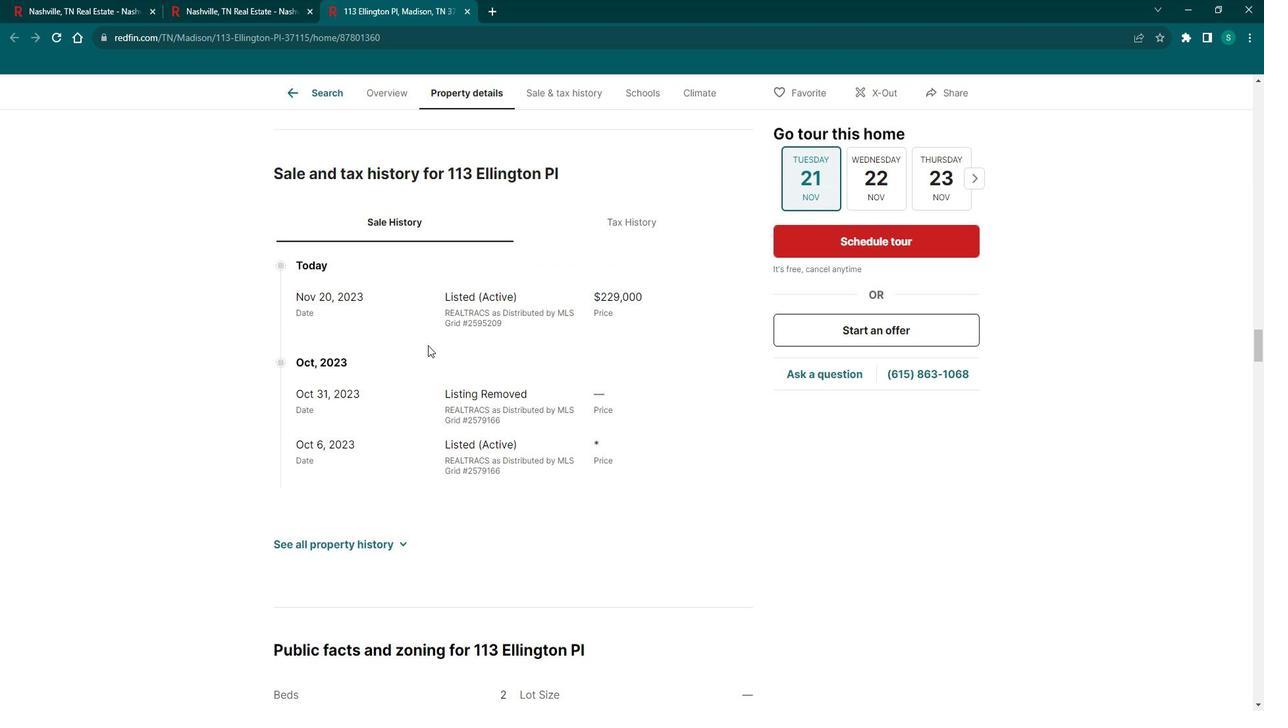
Action: Mouse scrolled (442, 345) with delta (0, 0)
Screenshot: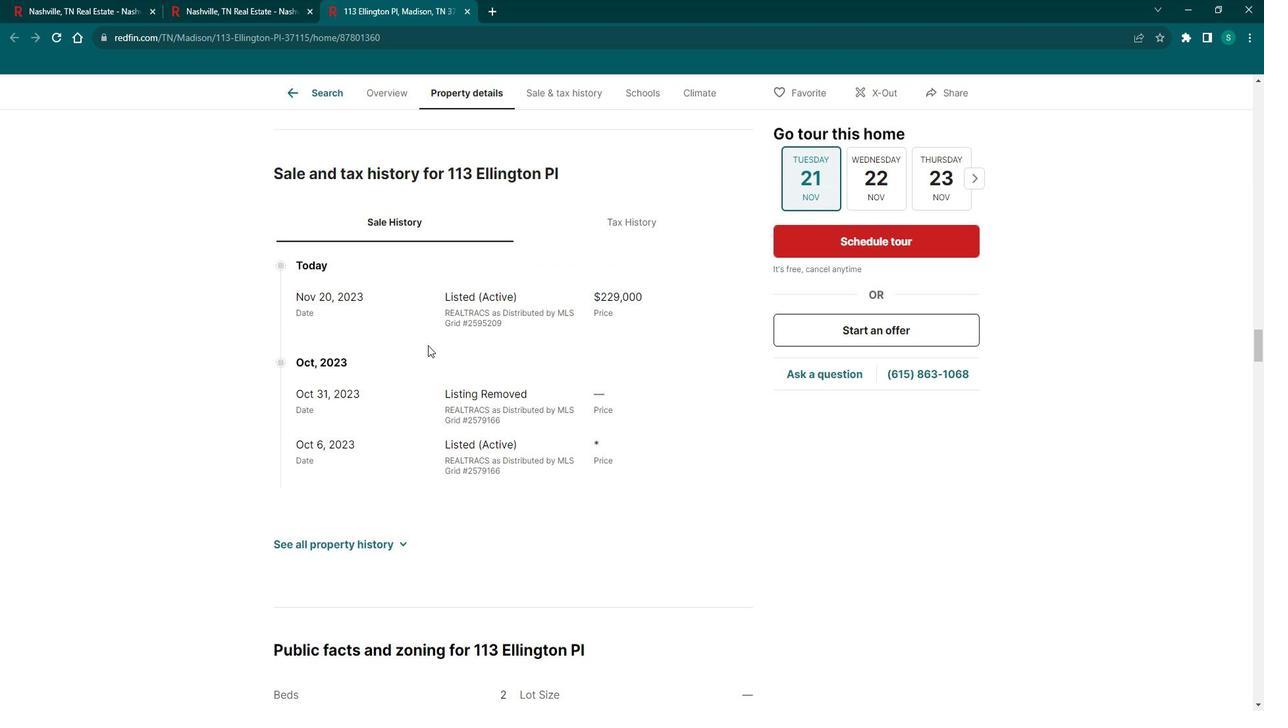 
Action: Mouse scrolled (442, 345) with delta (0, 0)
Screenshot: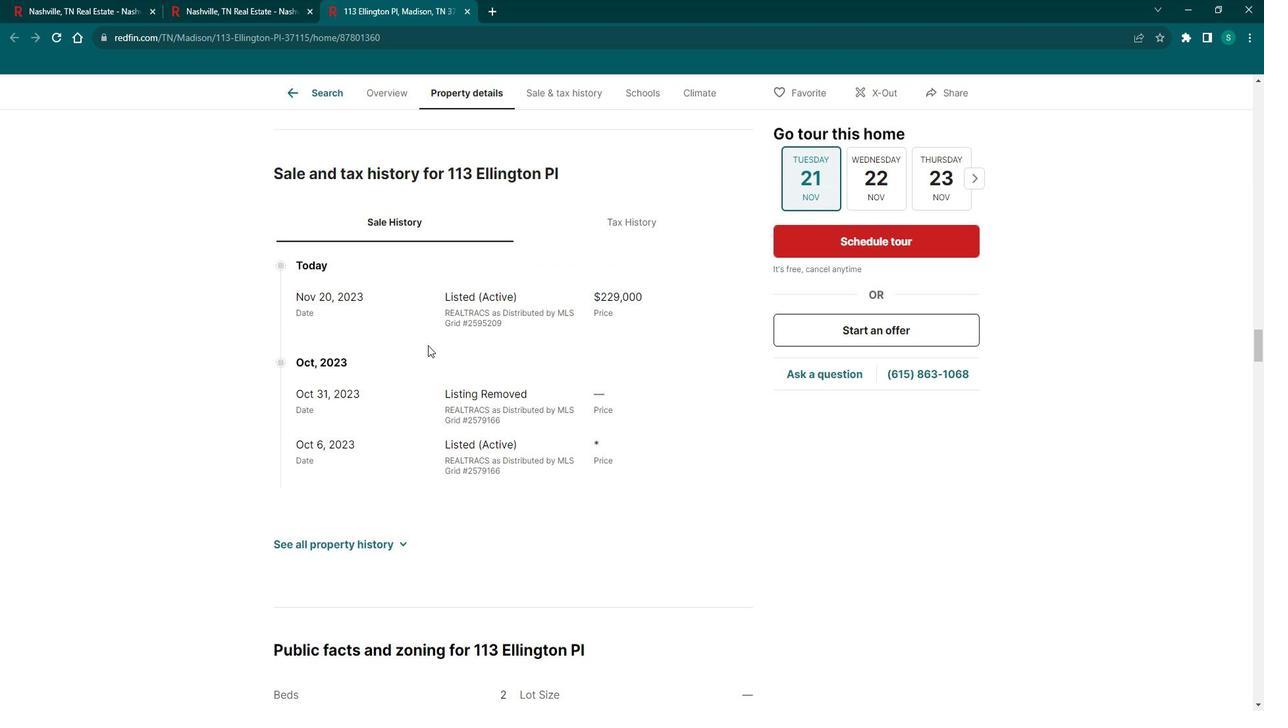 
Action: Mouse scrolled (442, 345) with delta (0, 0)
Screenshot: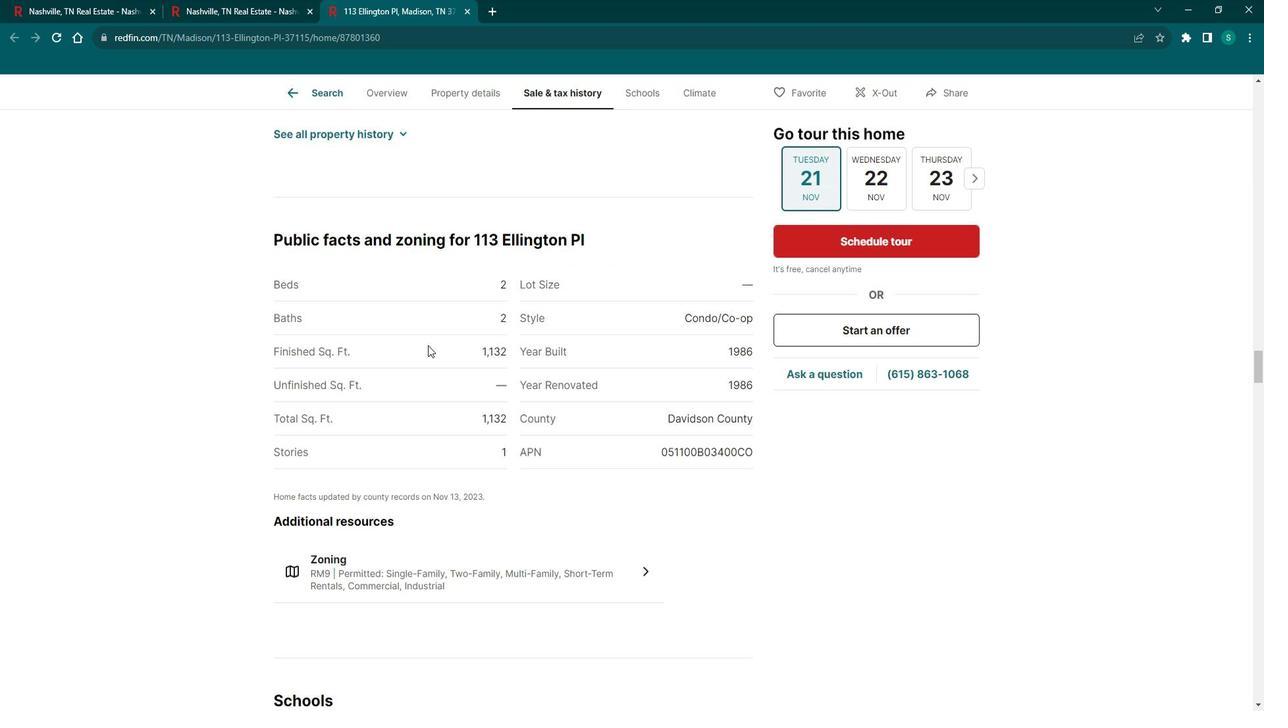 
Action: Mouse scrolled (442, 345) with delta (0, 0)
Screenshot: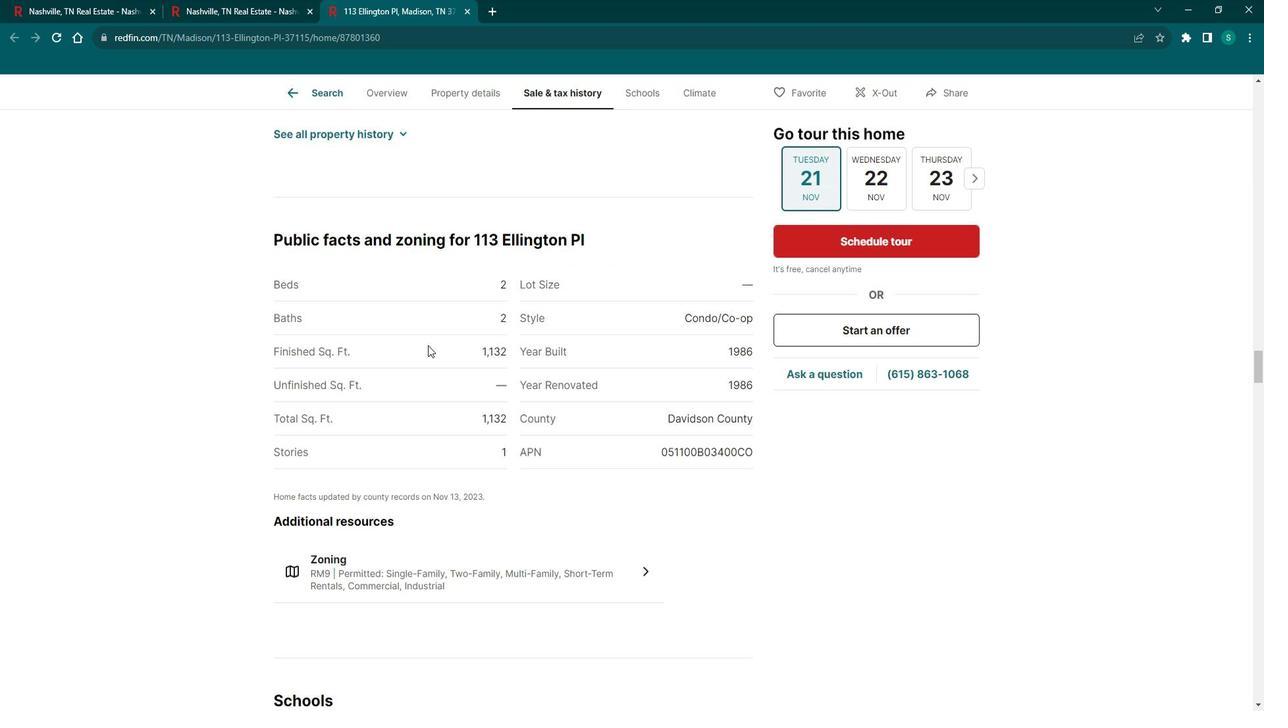 
Action: Mouse scrolled (442, 345) with delta (0, 0)
Screenshot: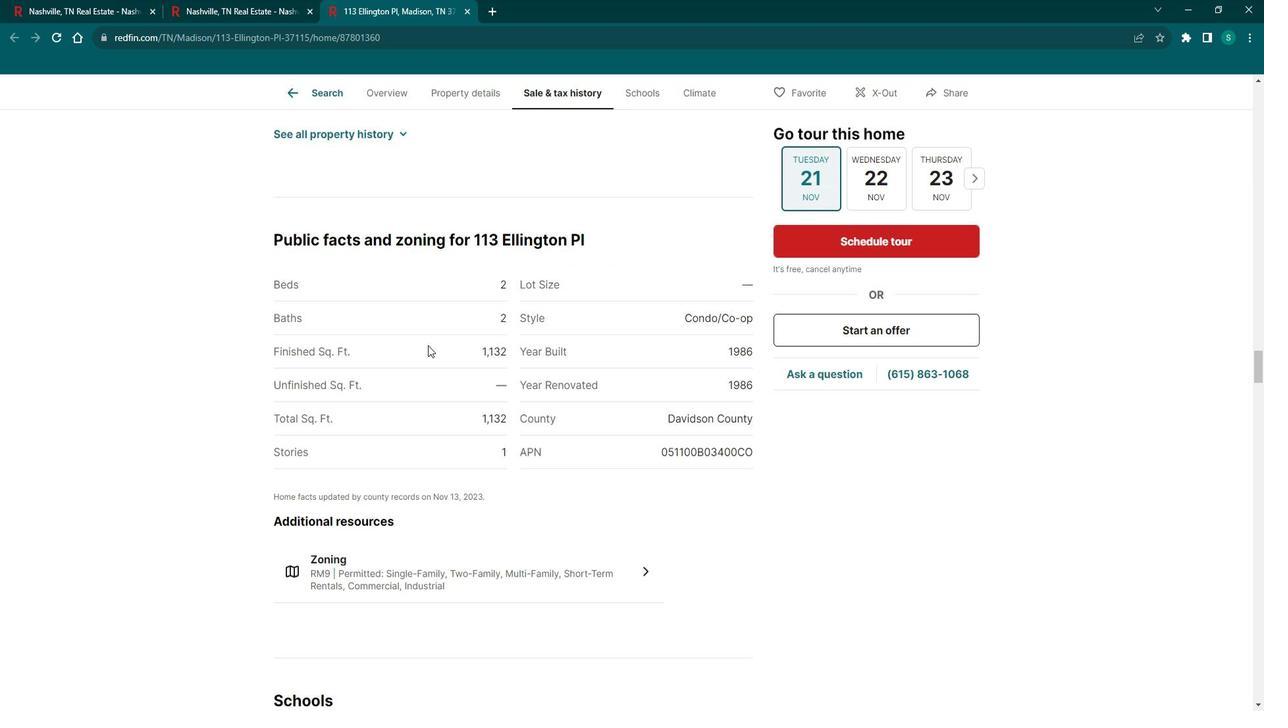 
Action: Mouse scrolled (442, 345) with delta (0, 0)
Screenshot: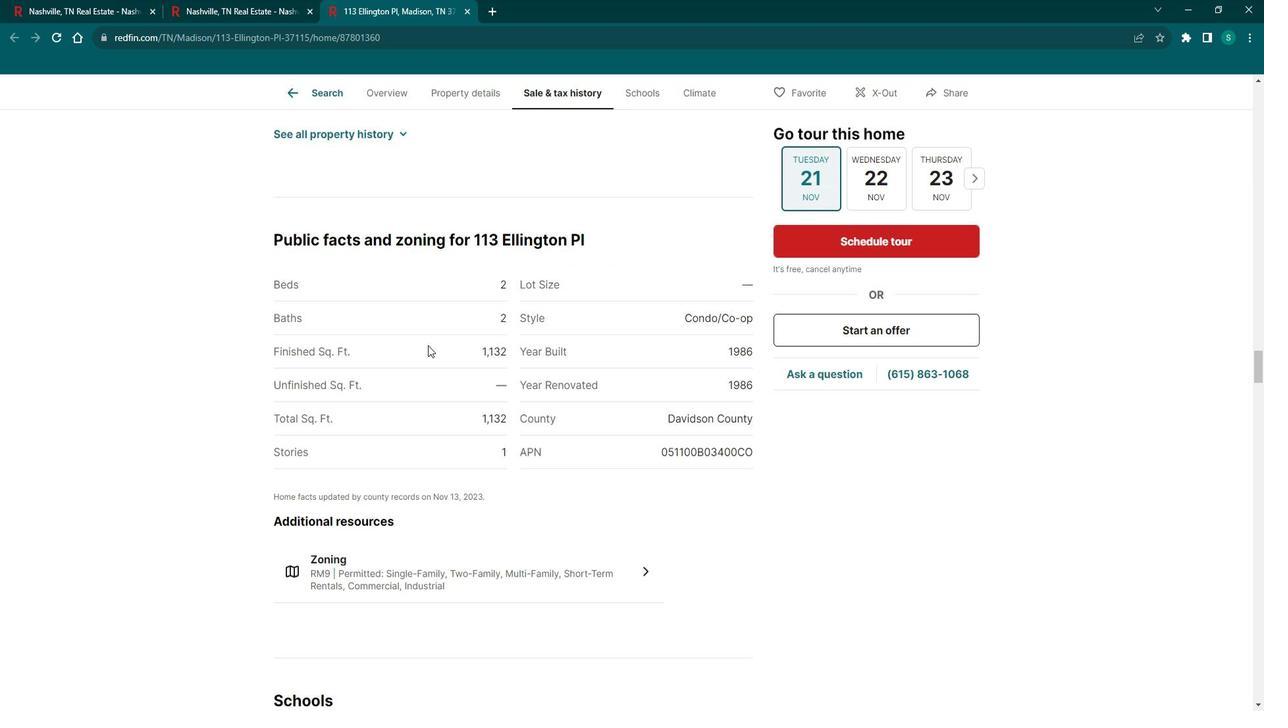 
Action: Mouse scrolled (442, 345) with delta (0, 0)
Screenshot: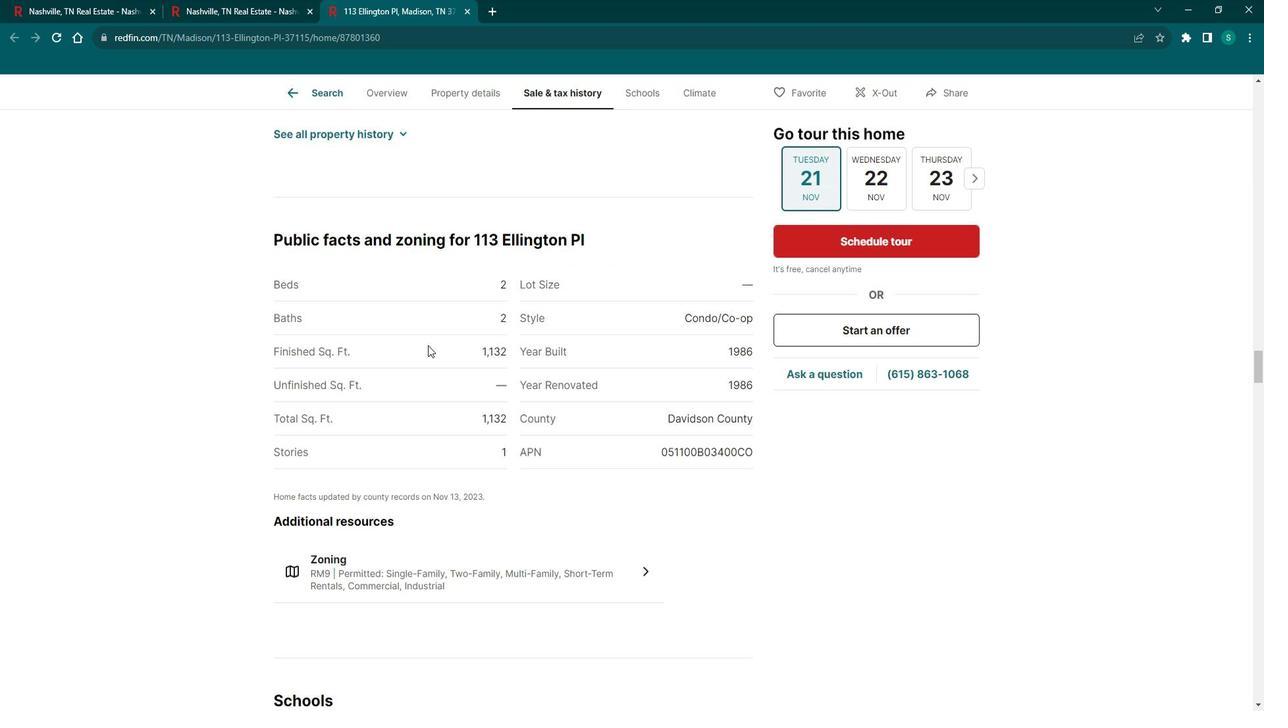 
Action: Mouse scrolled (442, 345) with delta (0, 0)
Screenshot: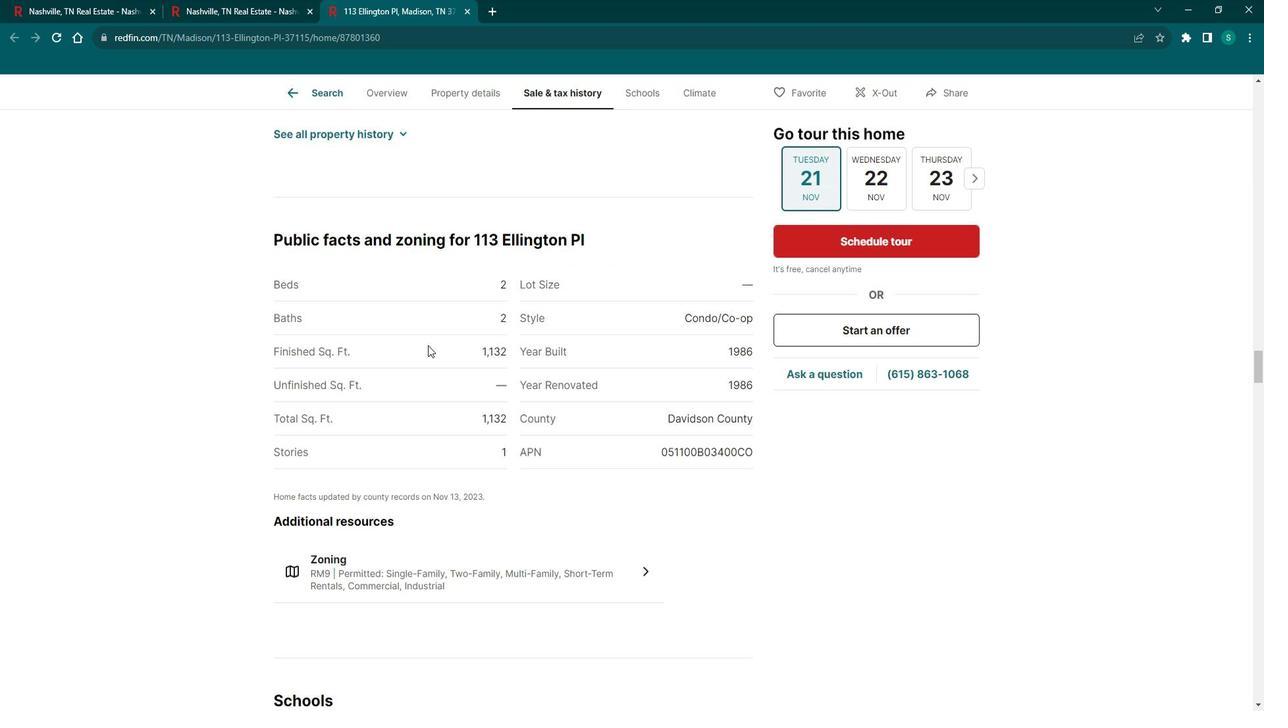 
Action: Mouse scrolled (442, 345) with delta (0, 0)
Screenshot: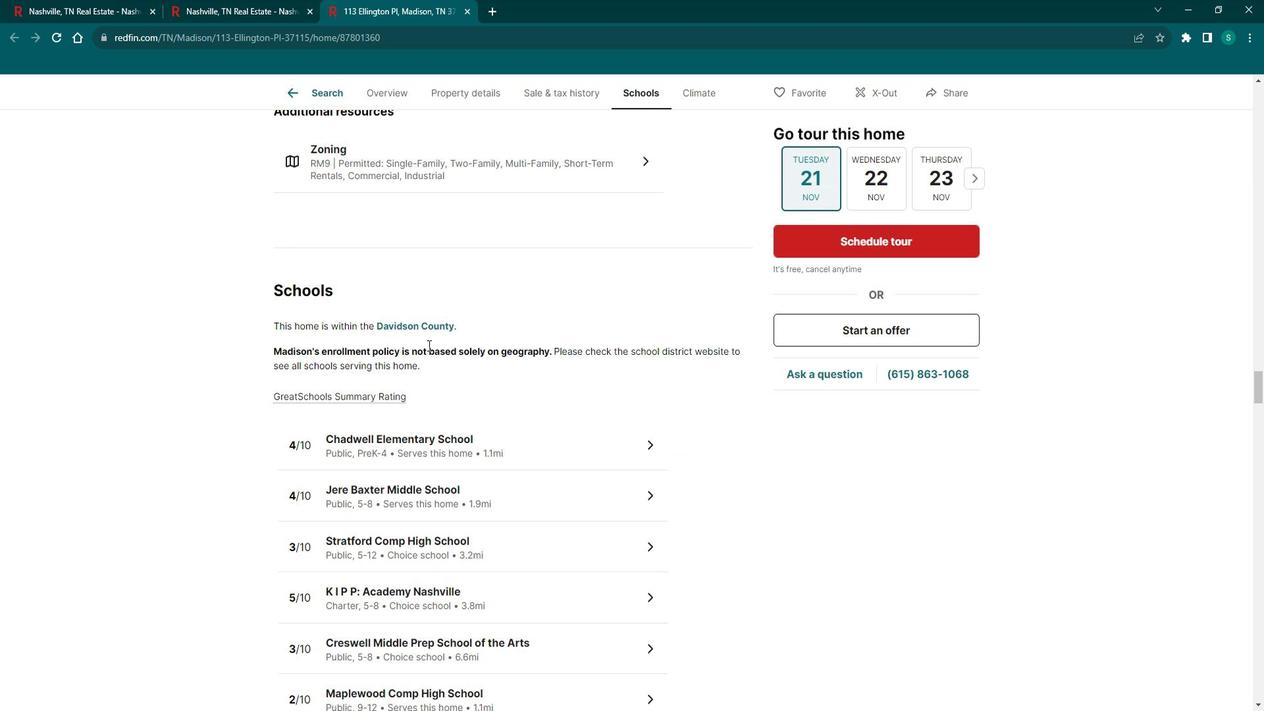 
Action: Mouse scrolled (442, 345) with delta (0, 0)
Screenshot: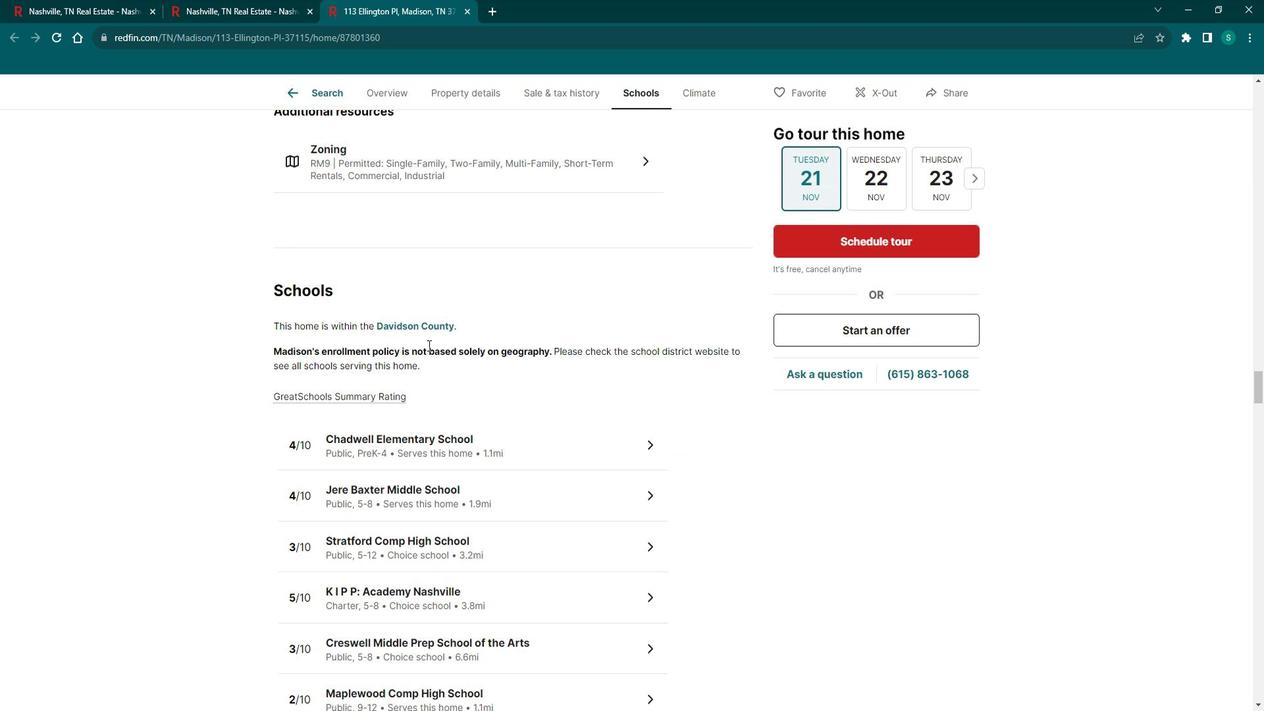 
Action: Mouse scrolled (442, 345) with delta (0, 0)
Screenshot: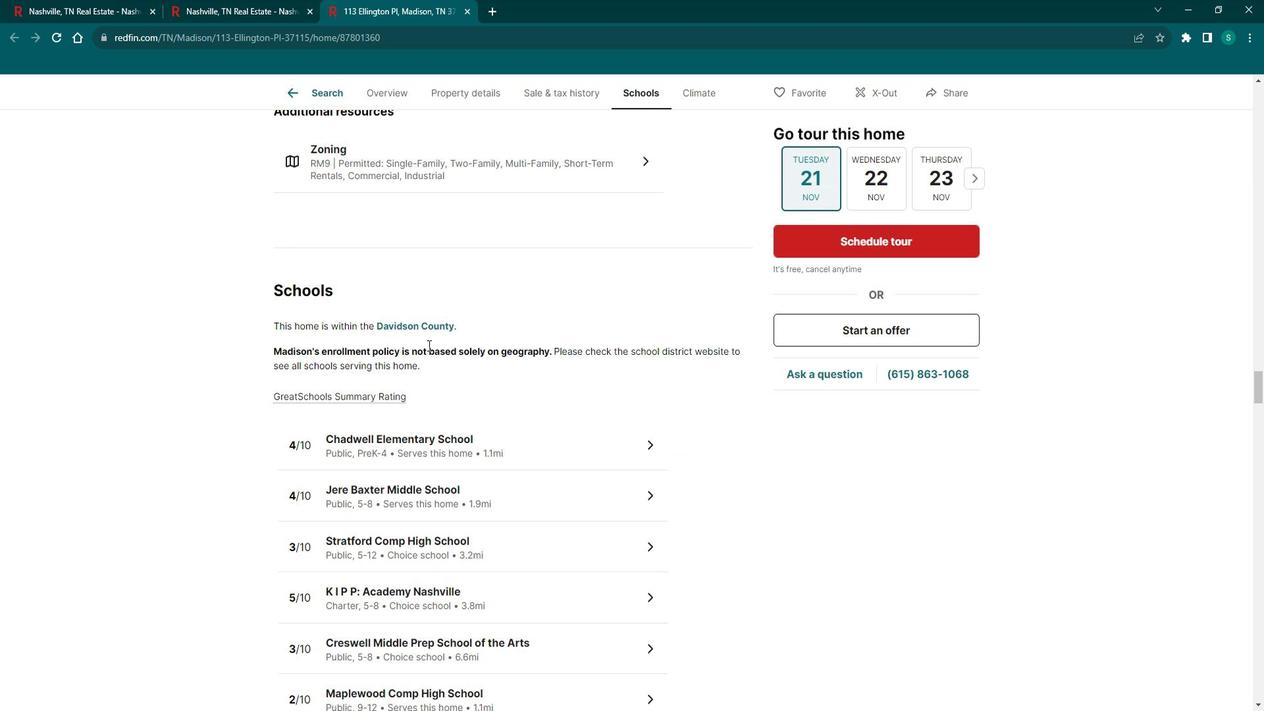 
Action: Mouse scrolled (442, 345) with delta (0, 0)
Screenshot: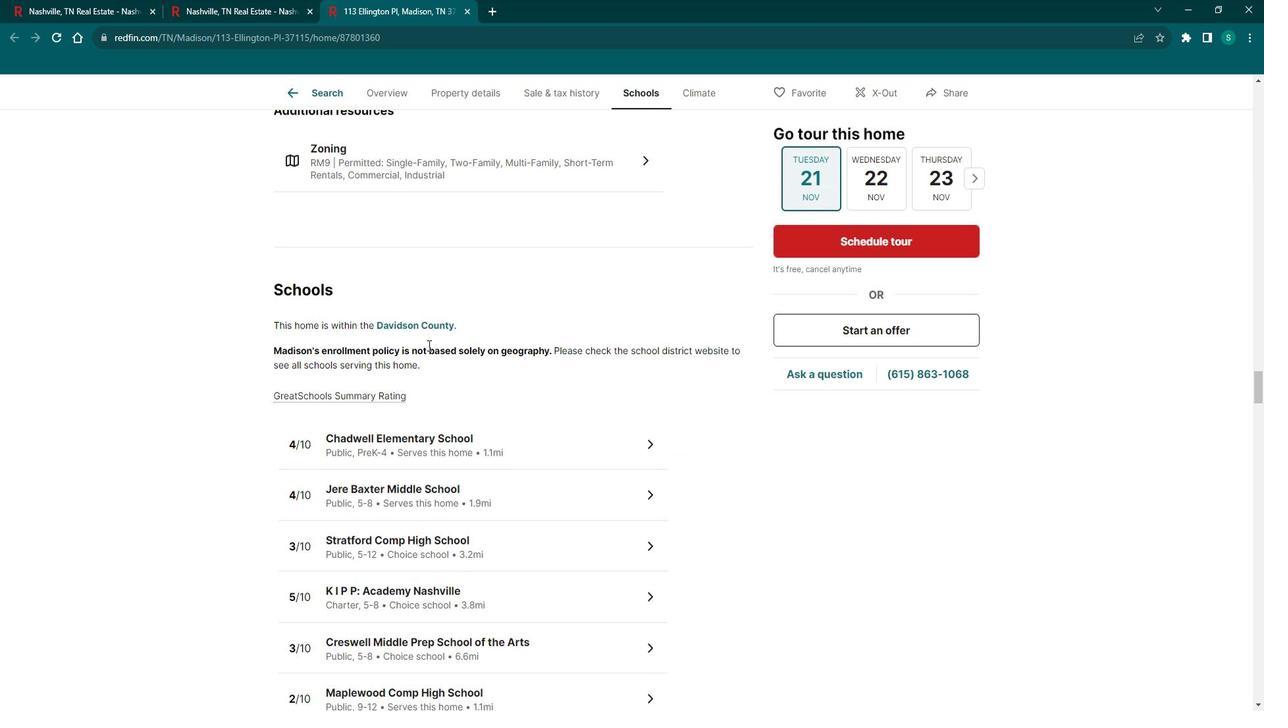 
Action: Mouse scrolled (442, 345) with delta (0, 0)
Screenshot: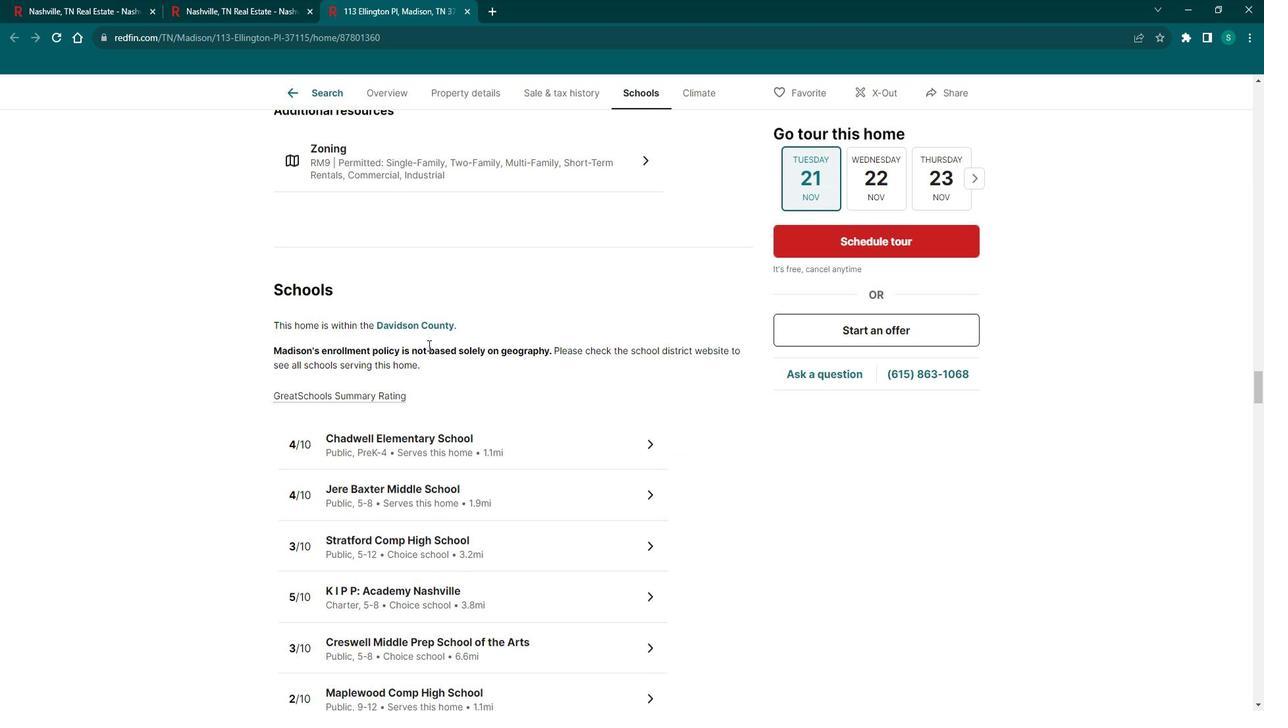 
Action: Mouse scrolled (442, 345) with delta (0, 0)
Screenshot: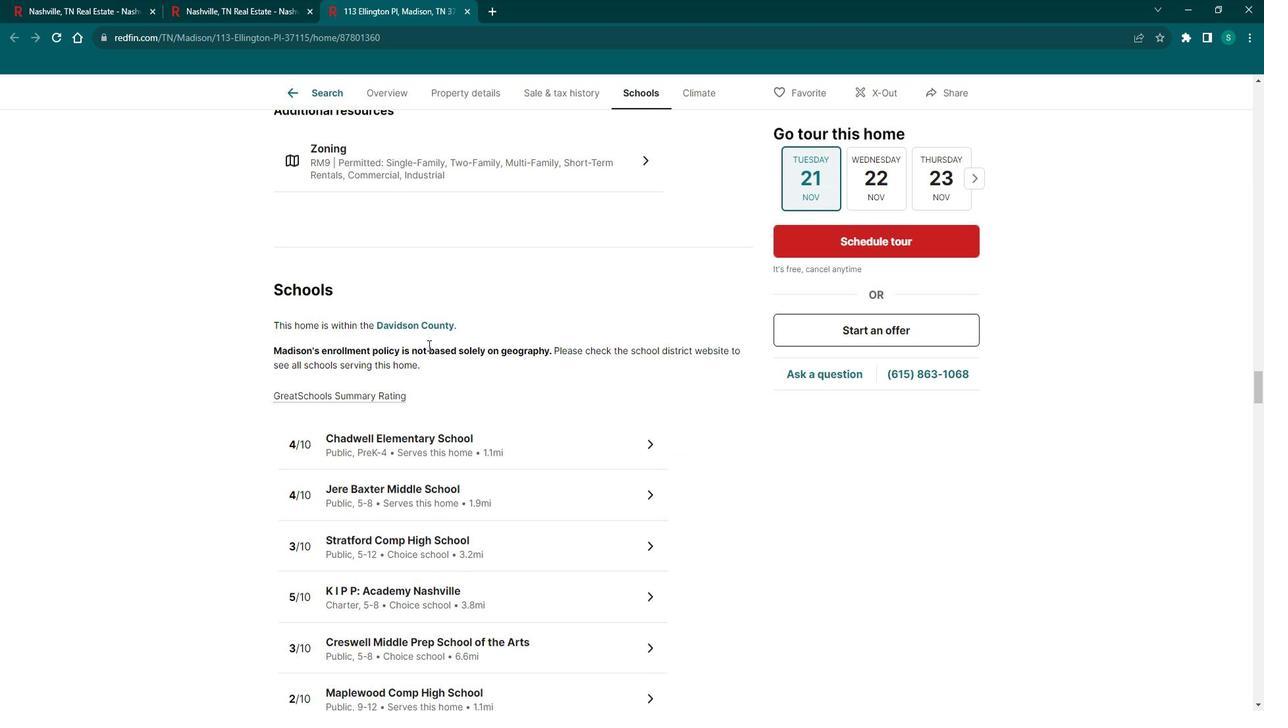 
Action: Mouse scrolled (442, 345) with delta (0, 0)
Screenshot: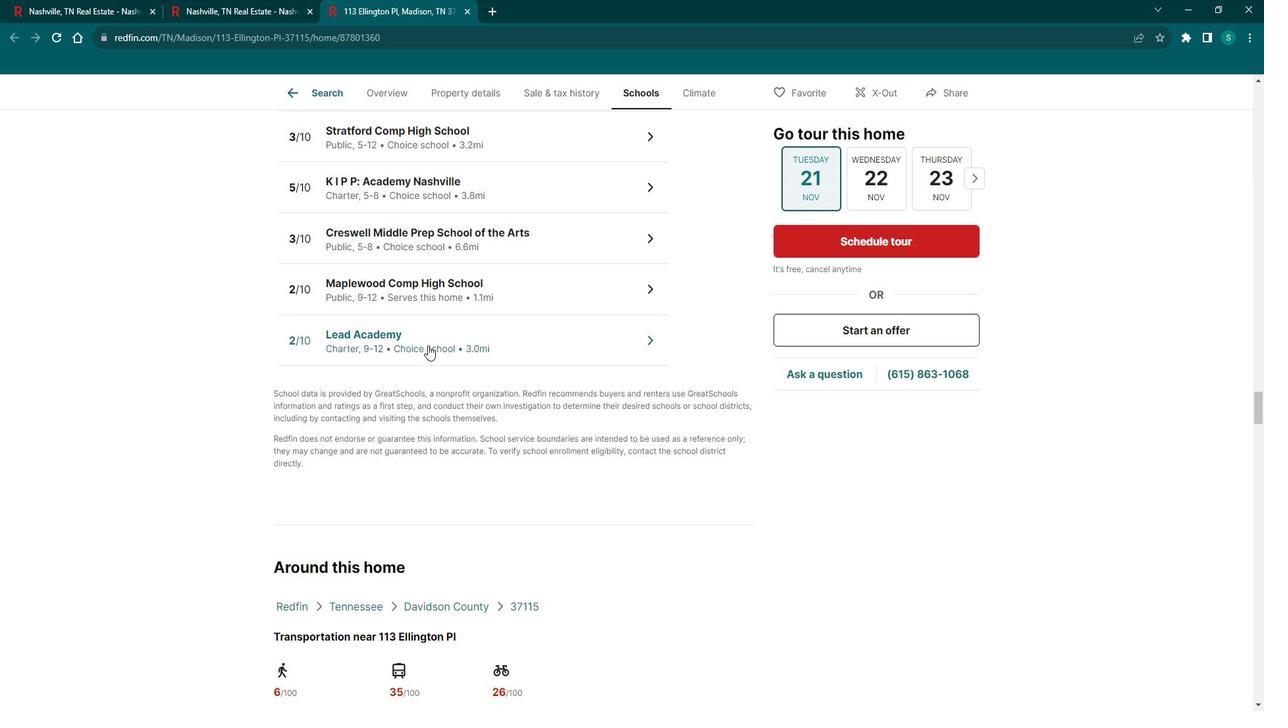 
Action: Mouse scrolled (442, 345) with delta (0, 0)
Screenshot: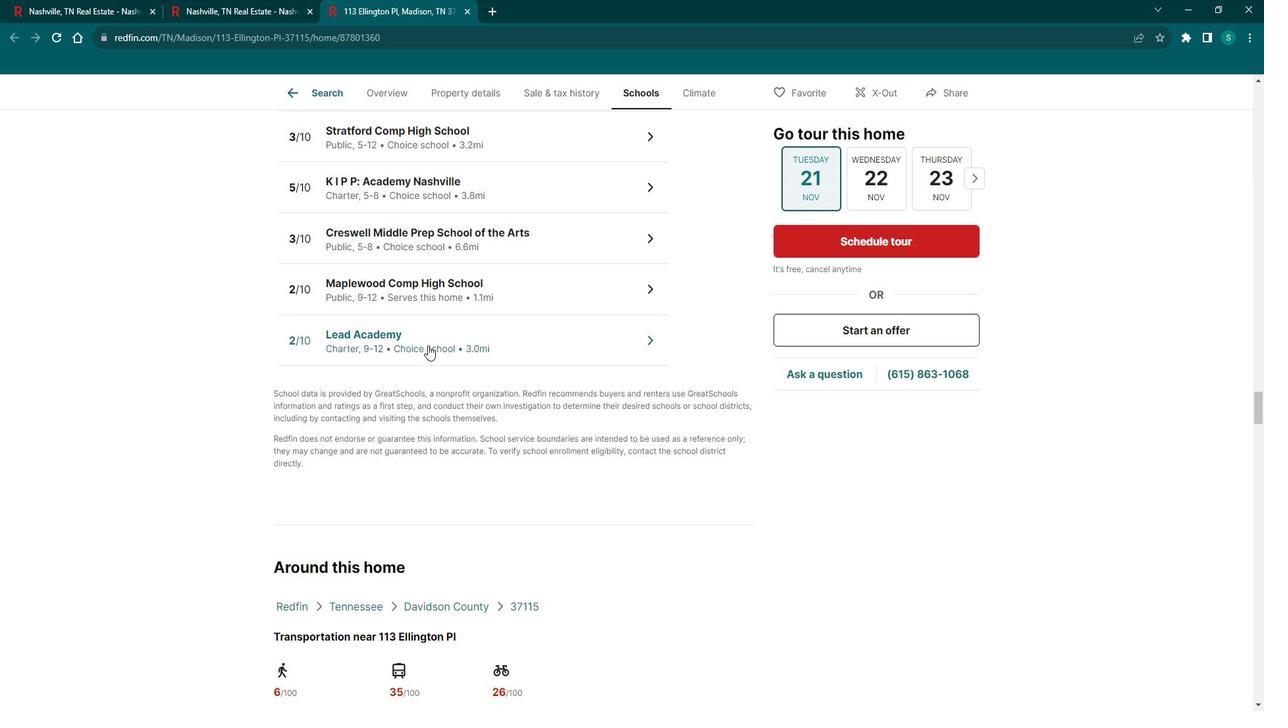 
Action: Mouse scrolled (442, 345) with delta (0, 0)
Screenshot: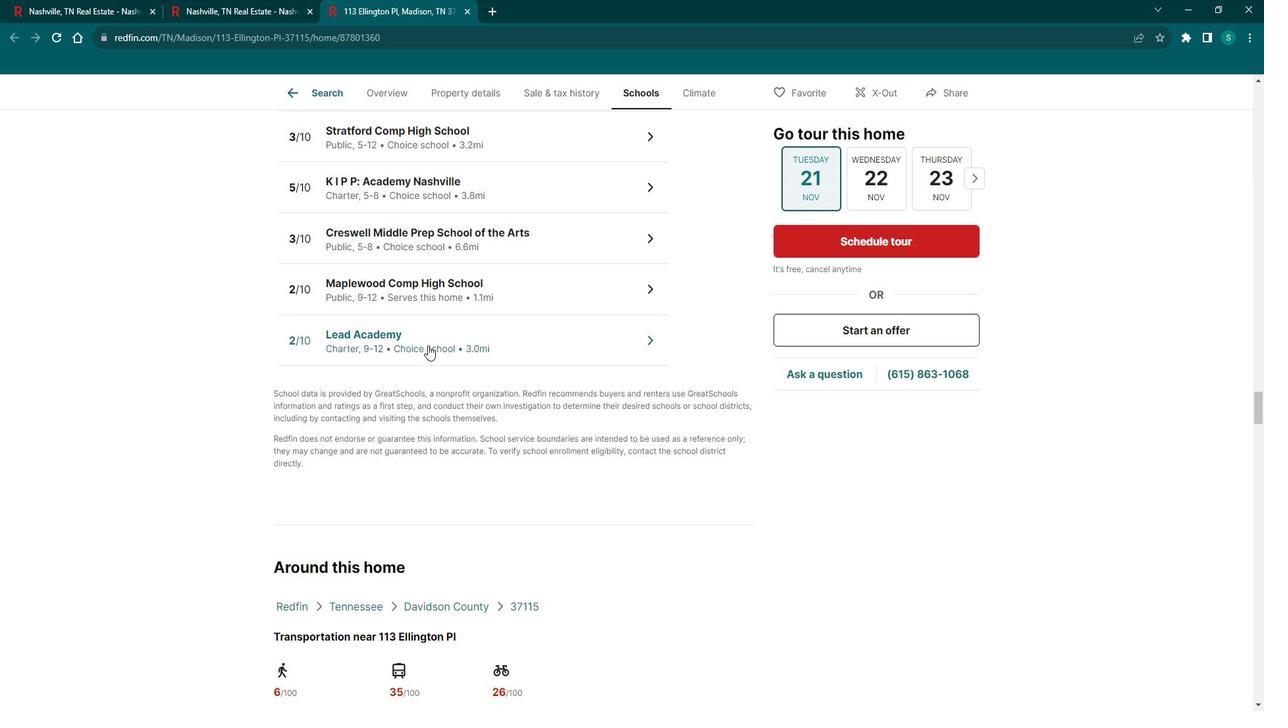 
Action: Mouse scrolled (442, 345) with delta (0, 0)
Screenshot: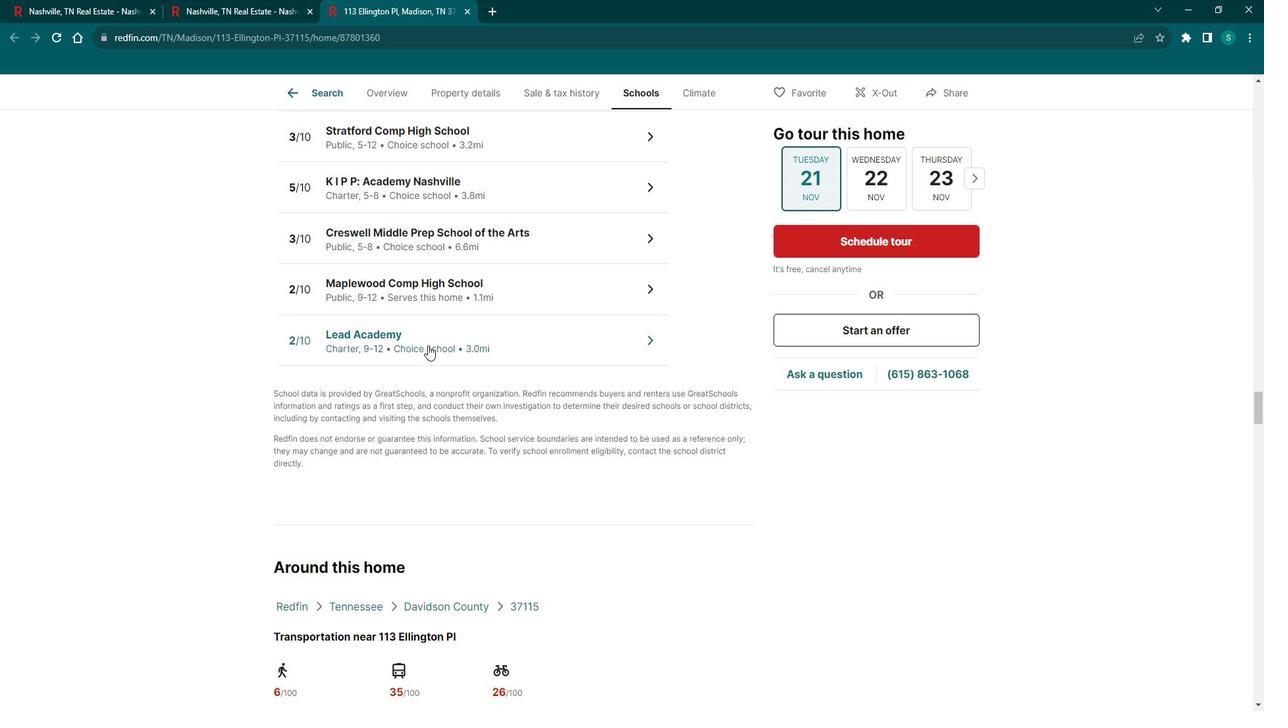 
Action: Mouse scrolled (442, 345) with delta (0, 0)
Screenshot: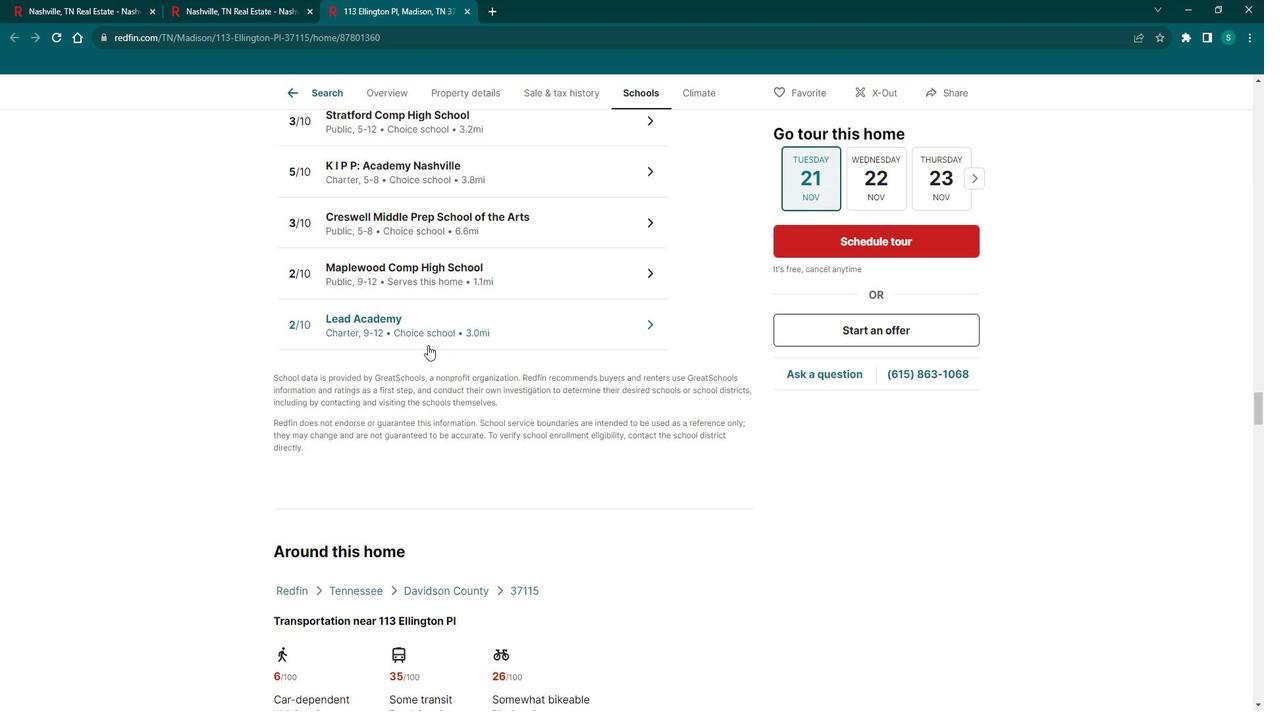 
Action: Mouse scrolled (442, 345) with delta (0, 0)
Screenshot: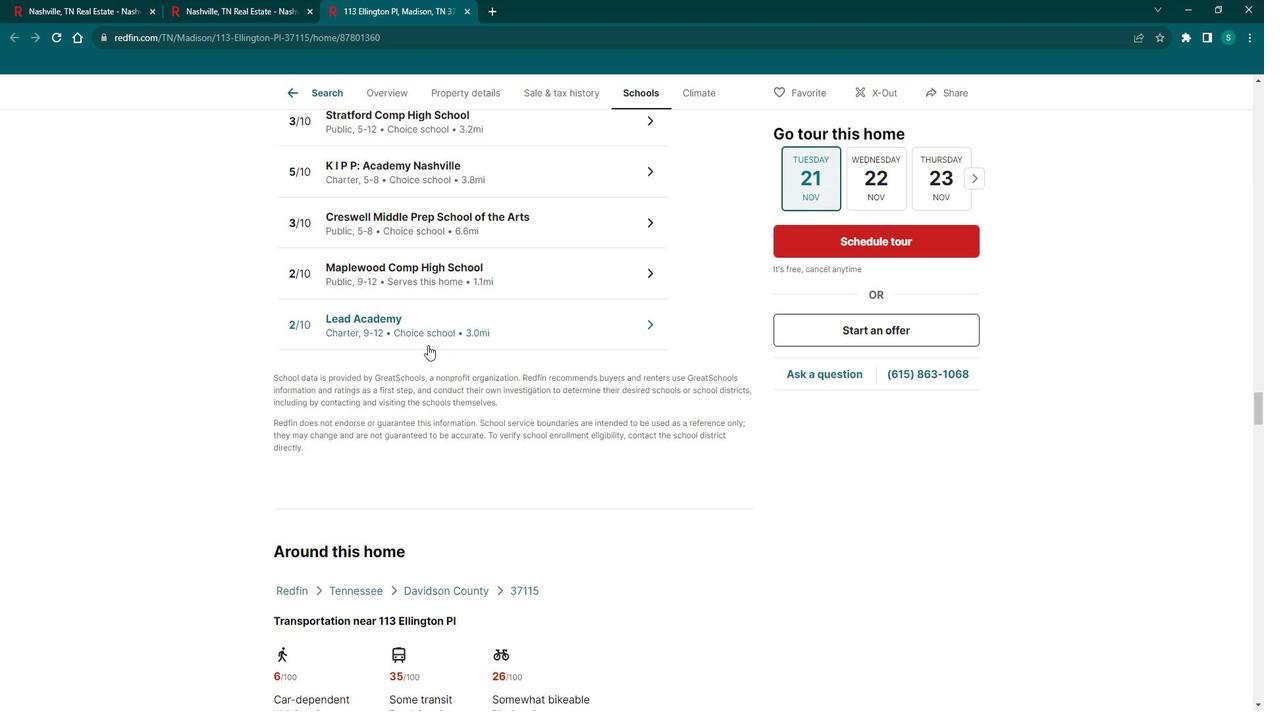 
Action: Mouse scrolled (442, 345) with delta (0, 0)
